 Task: Use the Audits tab to run performance audits and improve web page performance.
Action: Key pressed <Key.shift><Key.shift><Key.shift>ctrl+I
Screenshot: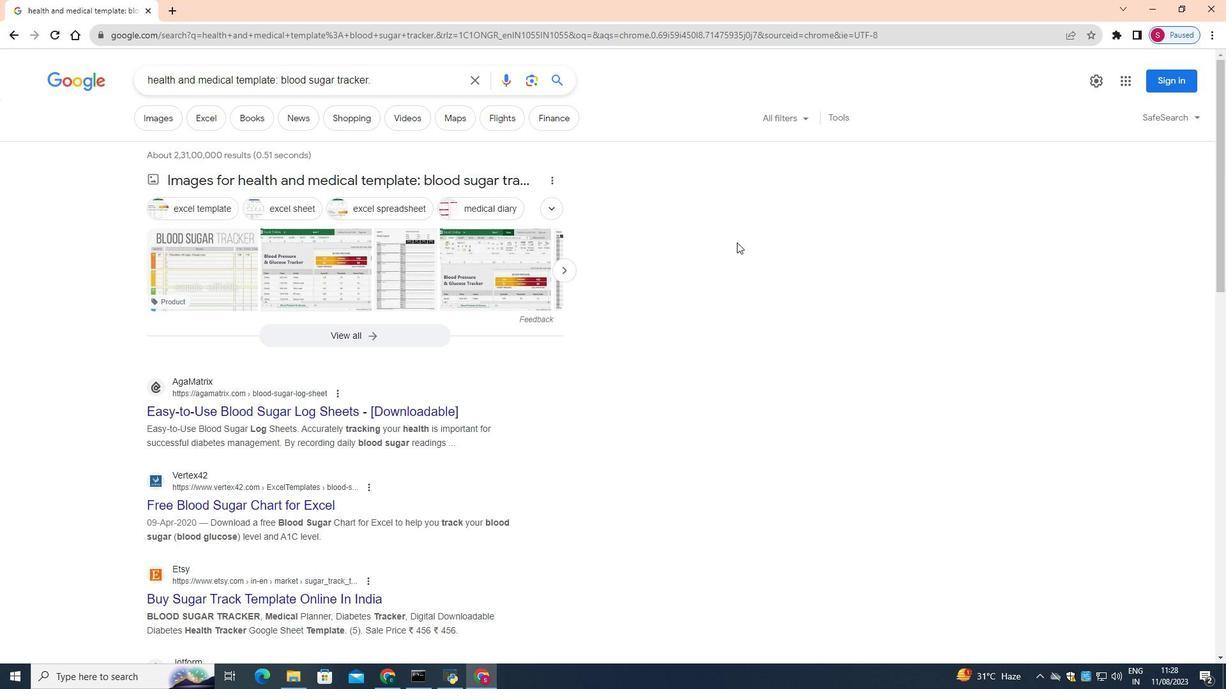 
Action: Mouse moved to (874, 335)
Screenshot: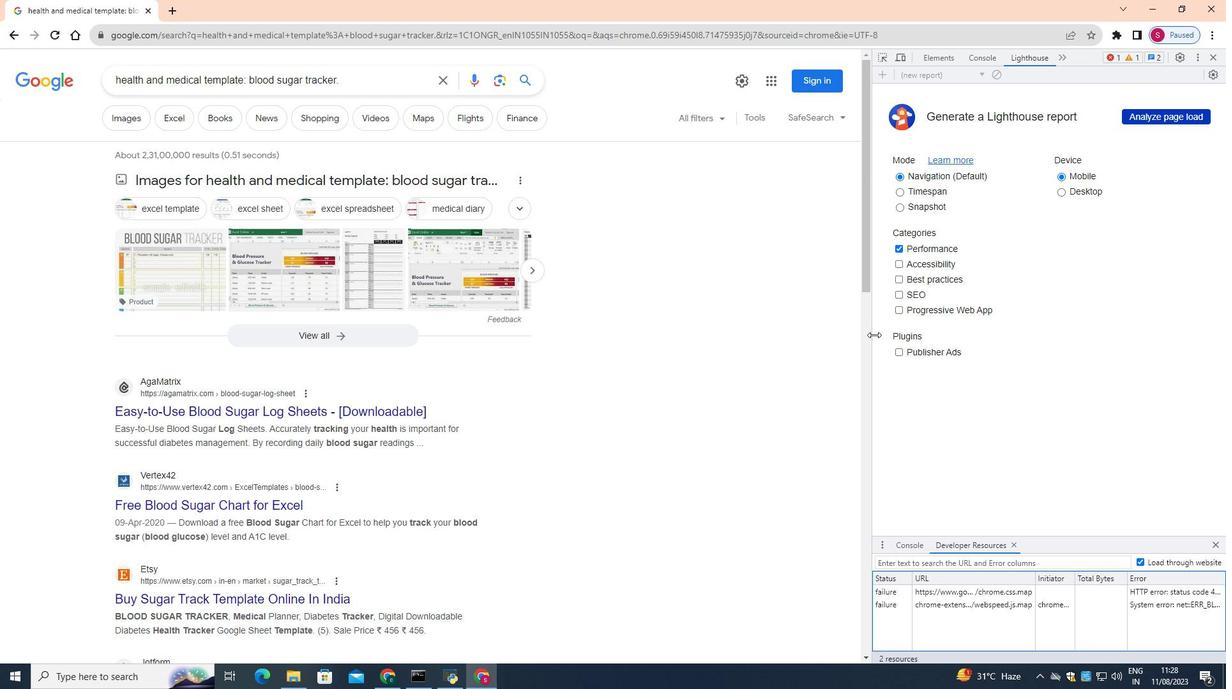 
Action: Mouse pressed left at (874, 335)
Screenshot: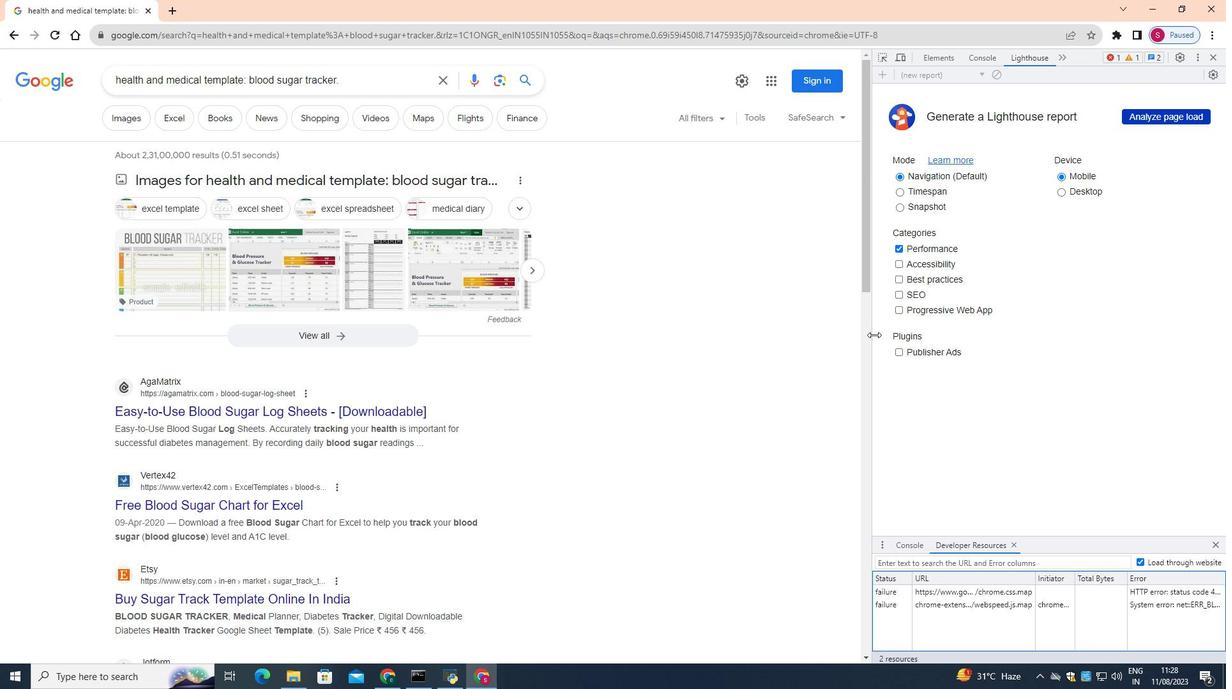 
Action: Mouse moved to (566, 190)
Screenshot: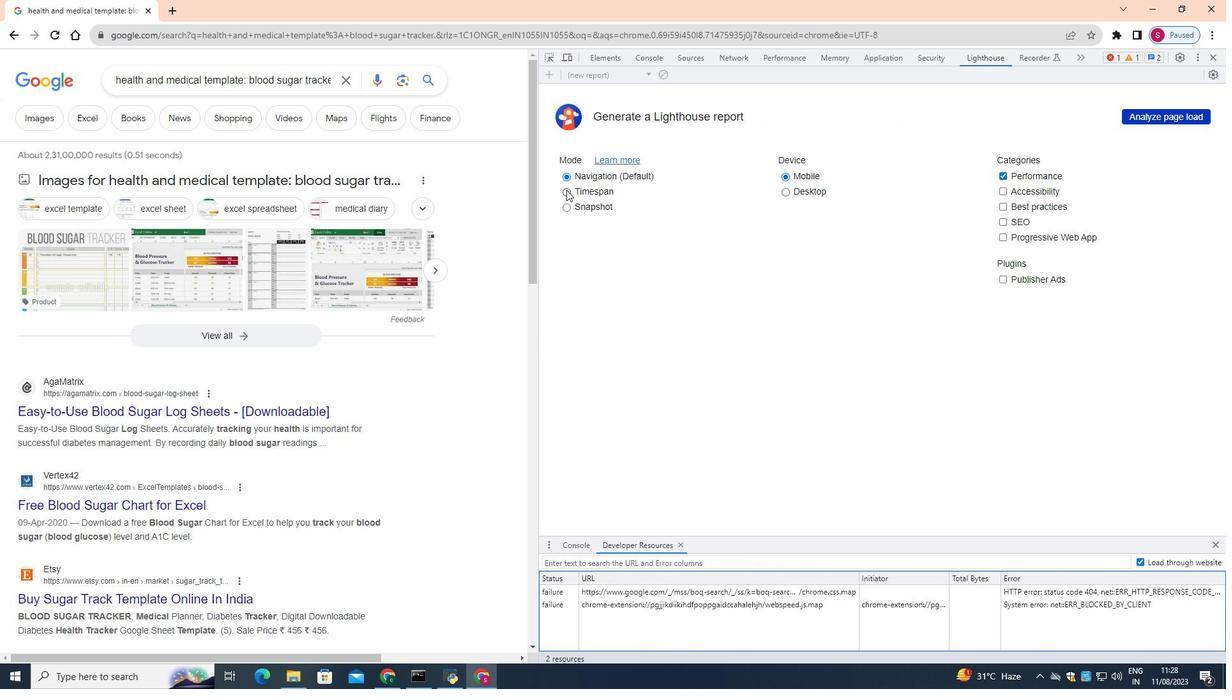
Action: Mouse pressed left at (566, 190)
Screenshot: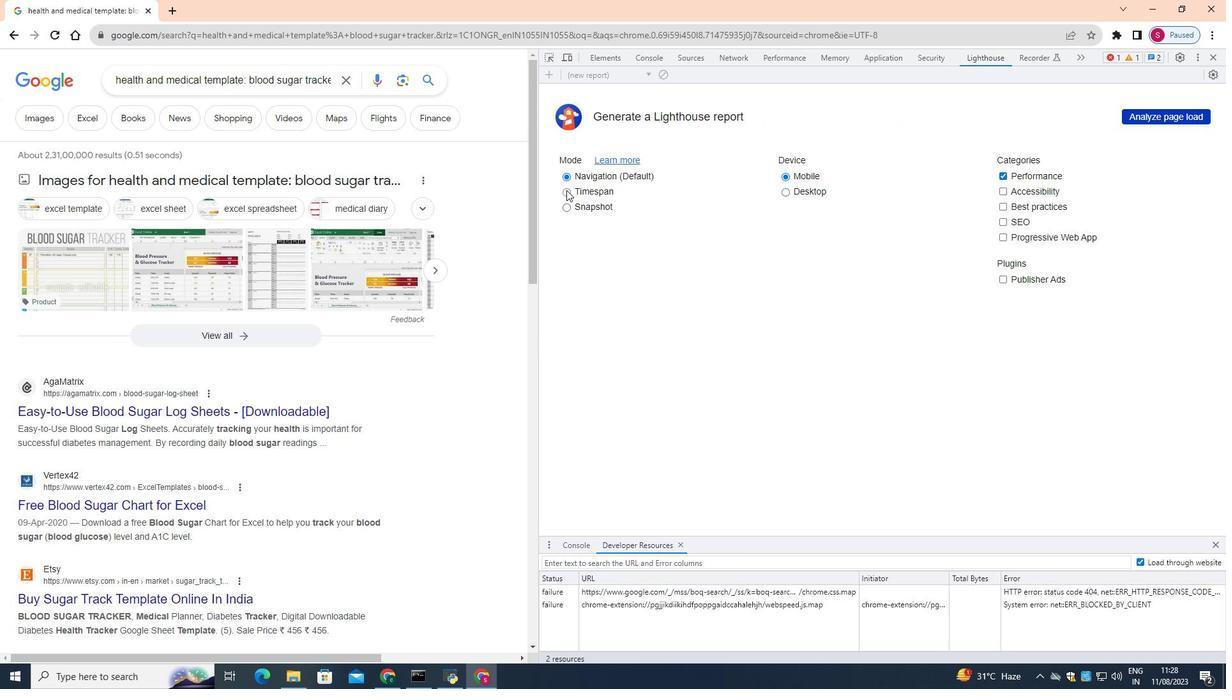 
Action: Mouse moved to (565, 205)
Screenshot: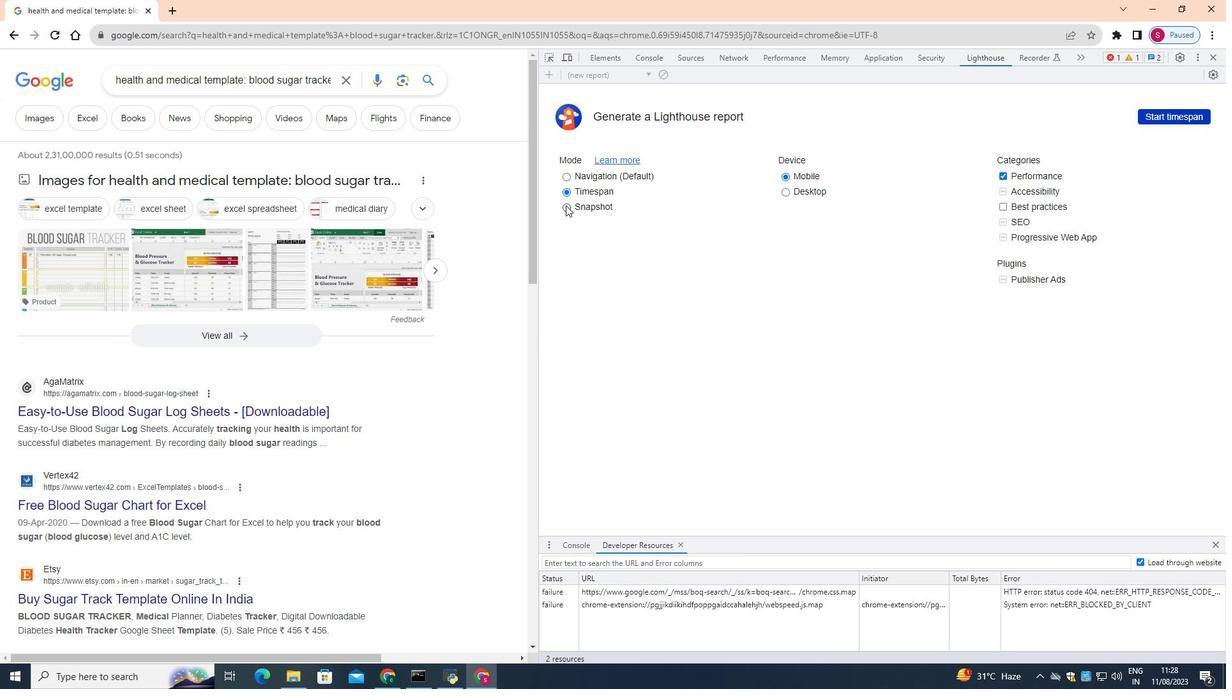 
Action: Mouse pressed left at (565, 205)
Screenshot: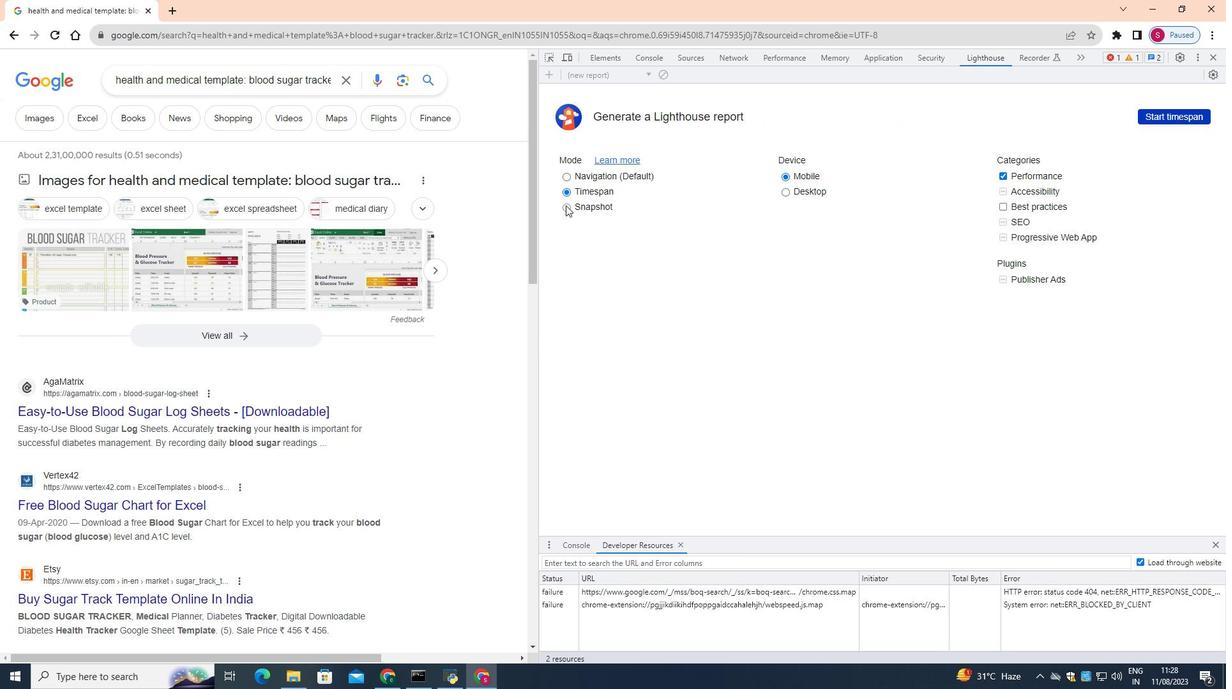 
Action: Mouse moved to (565, 176)
Screenshot: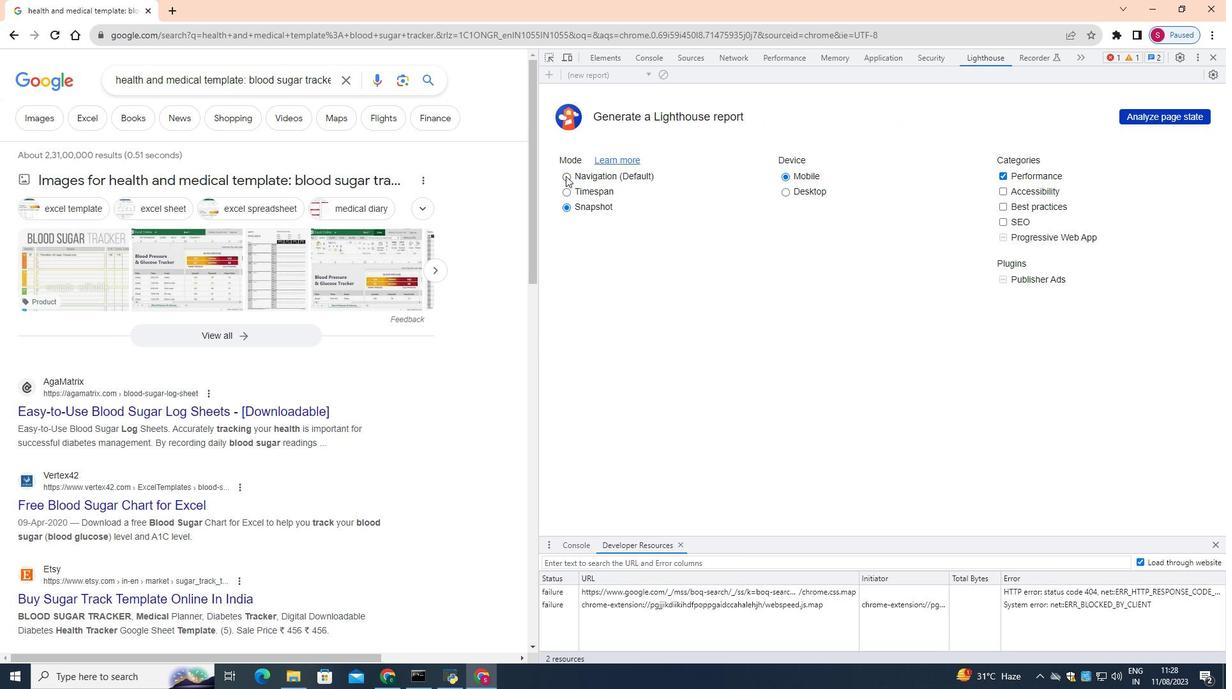 
Action: Mouse pressed left at (565, 176)
Screenshot: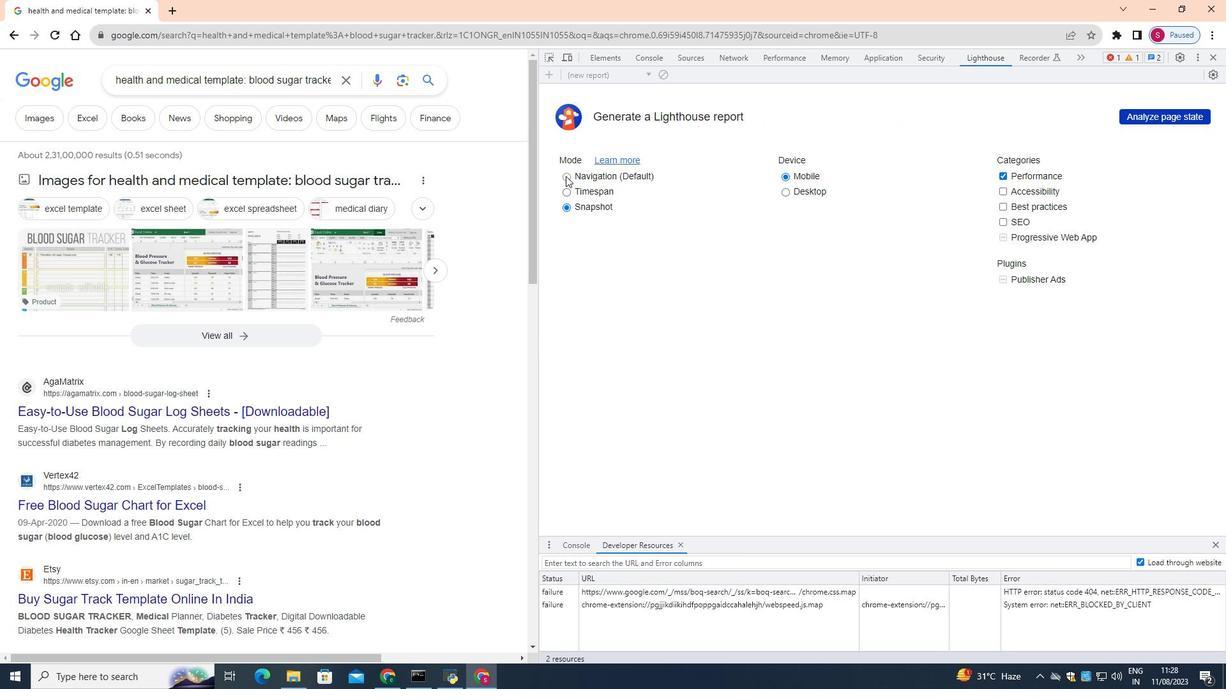
Action: Mouse moved to (1002, 190)
Screenshot: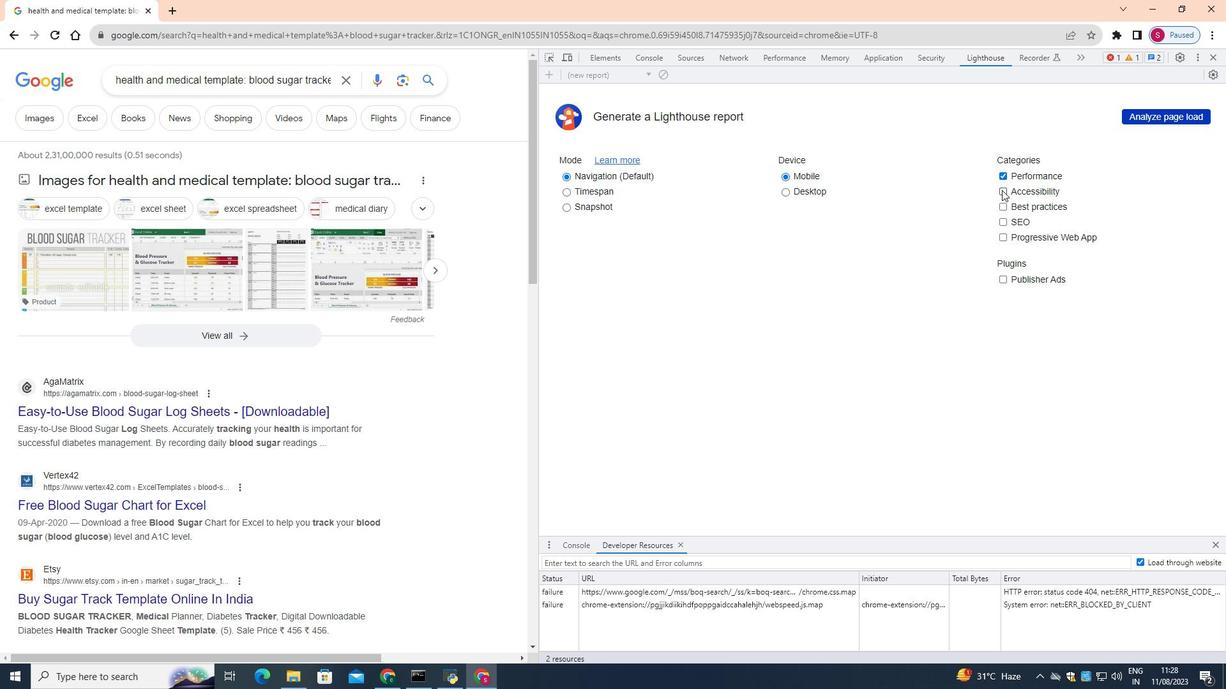 
Action: Mouse pressed left at (1002, 190)
Screenshot: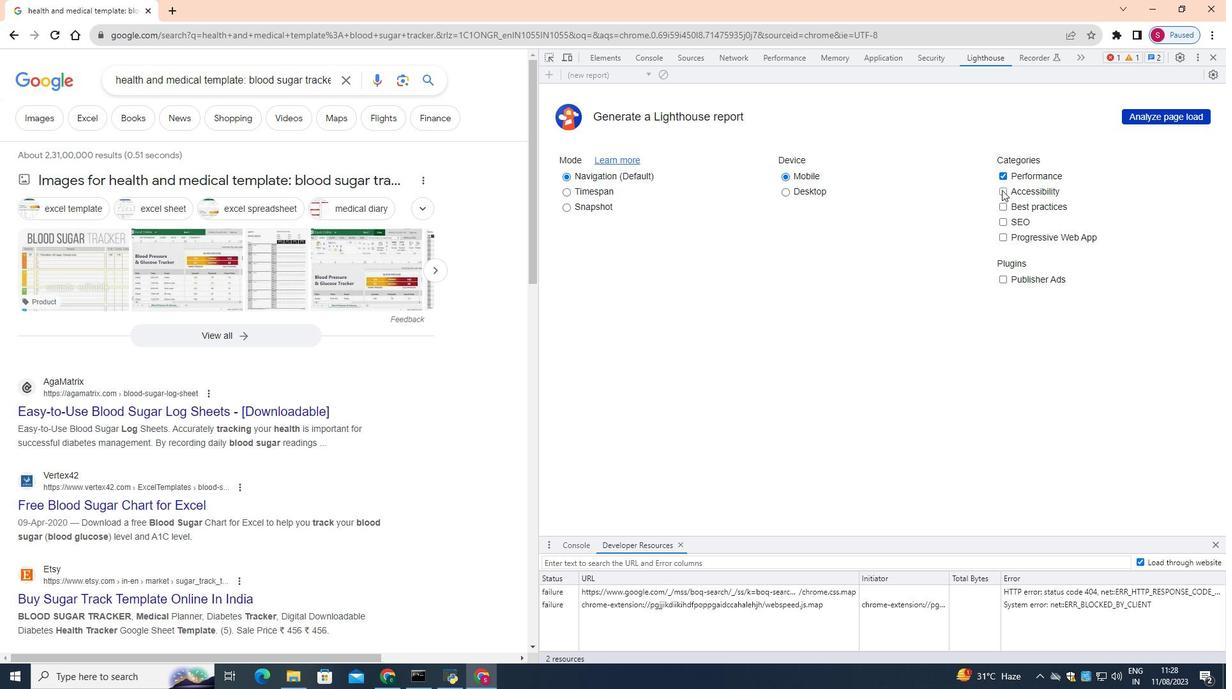 
Action: Mouse moved to (1003, 207)
Screenshot: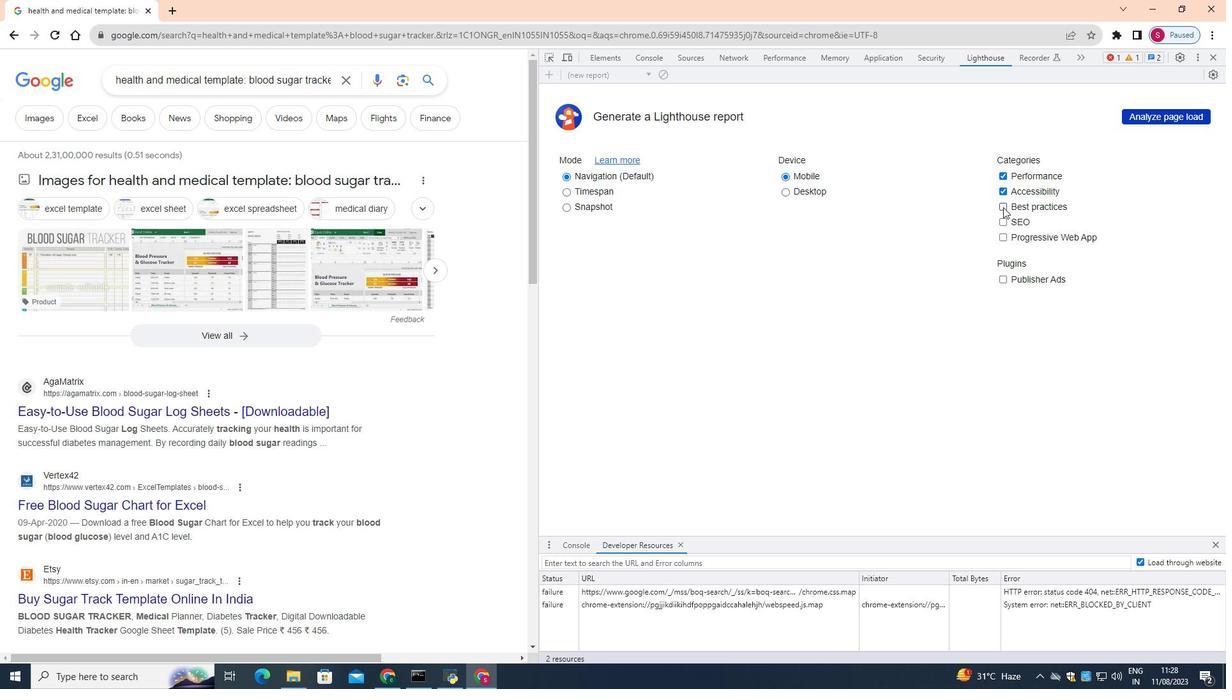 
Action: Mouse pressed left at (1003, 207)
Screenshot: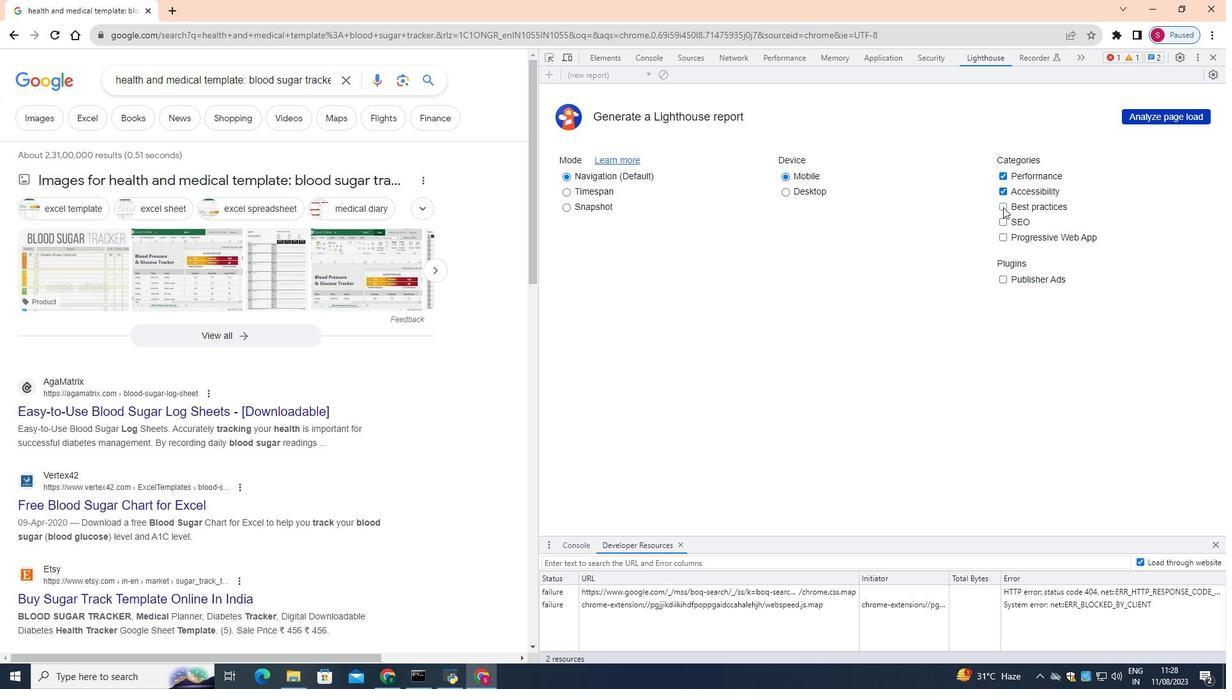 
Action: Mouse moved to (1002, 222)
Screenshot: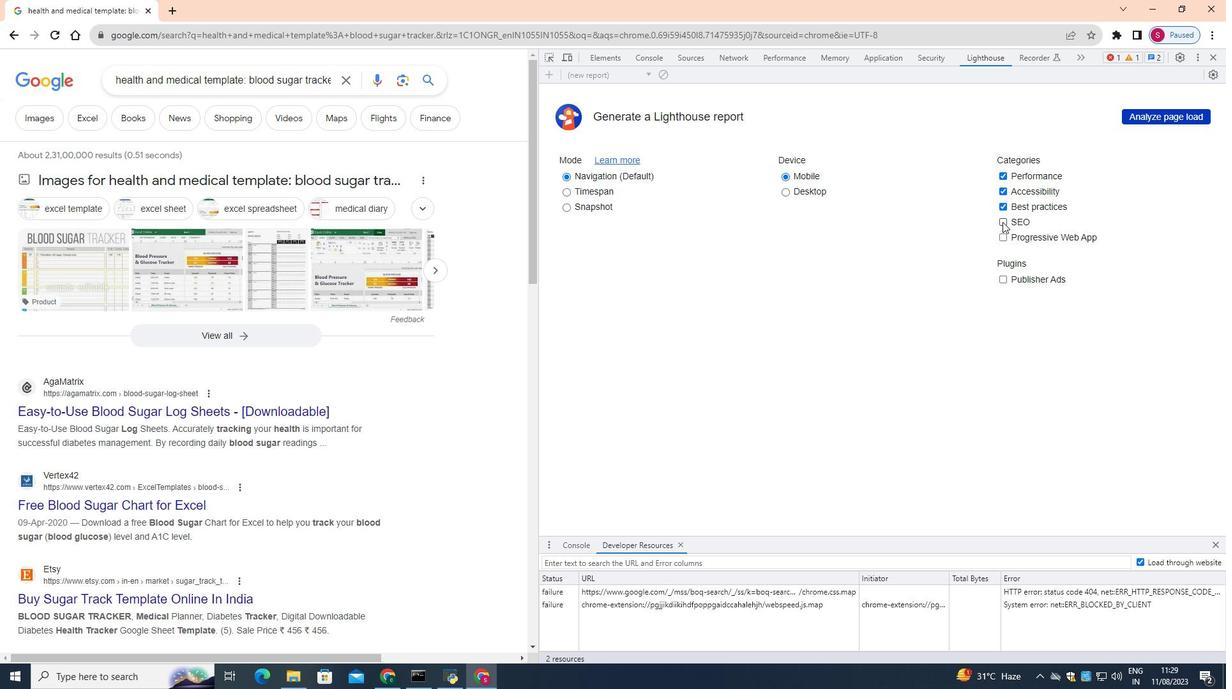 
Action: Mouse pressed left at (1002, 222)
Screenshot: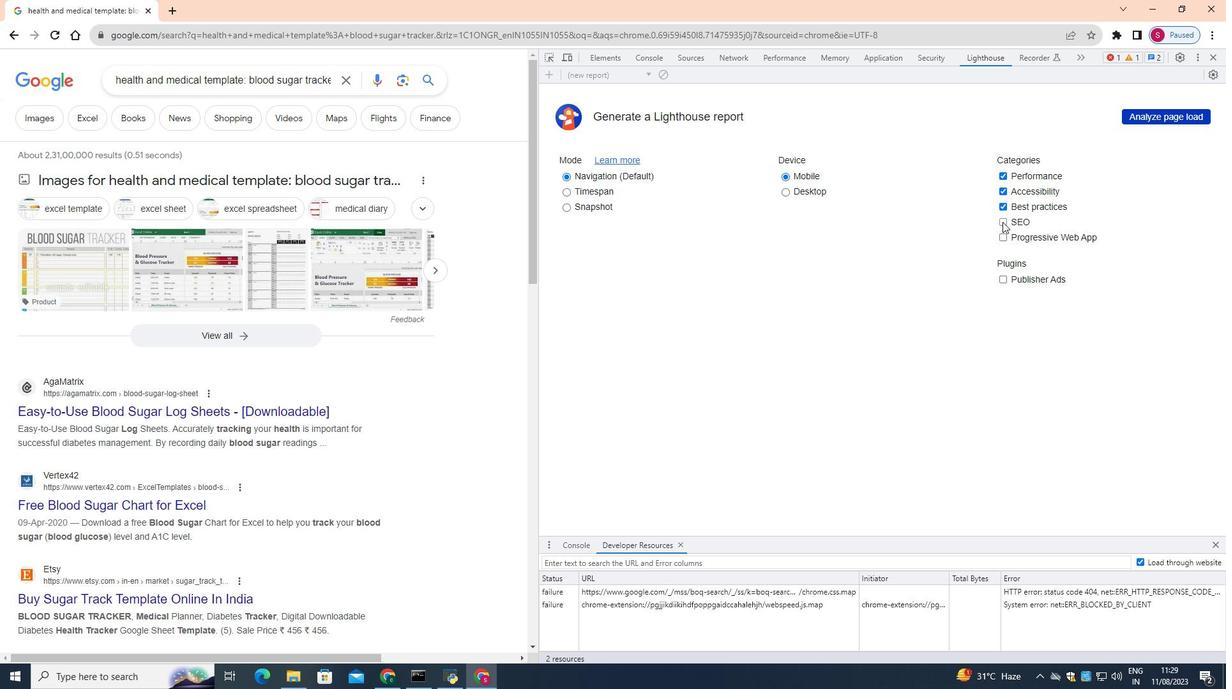 
Action: Mouse moved to (1002, 236)
Screenshot: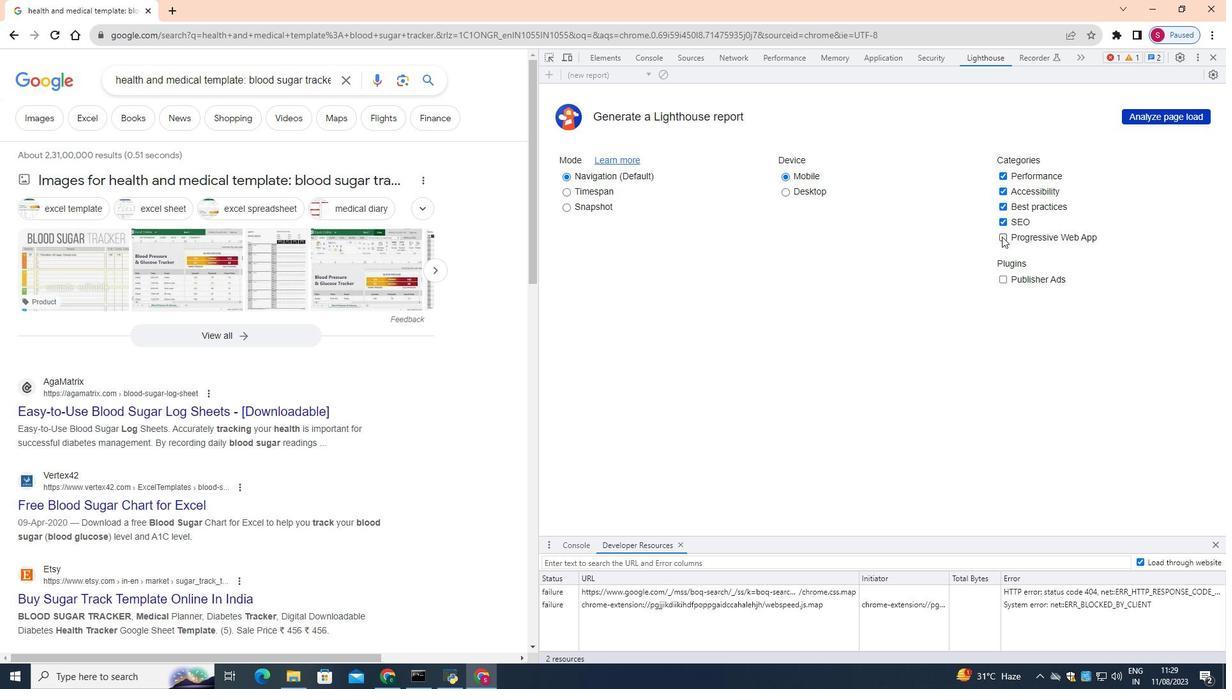
Action: Mouse pressed left at (1002, 236)
Screenshot: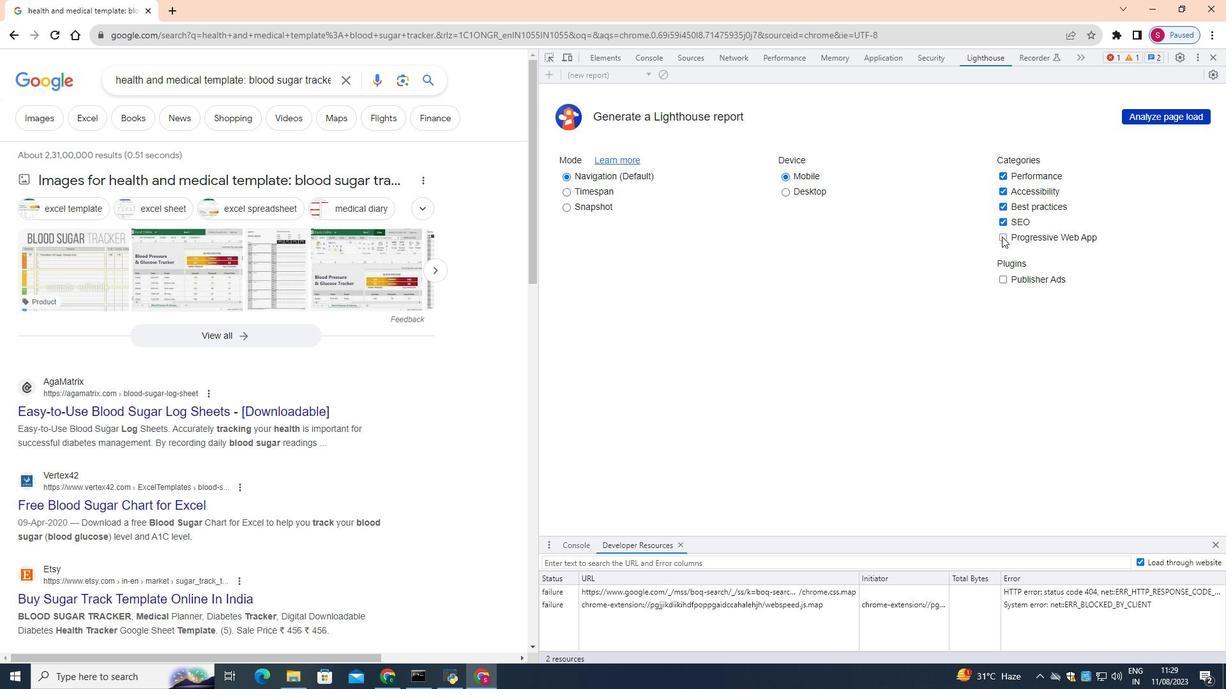 
Action: Mouse moved to (1002, 277)
Screenshot: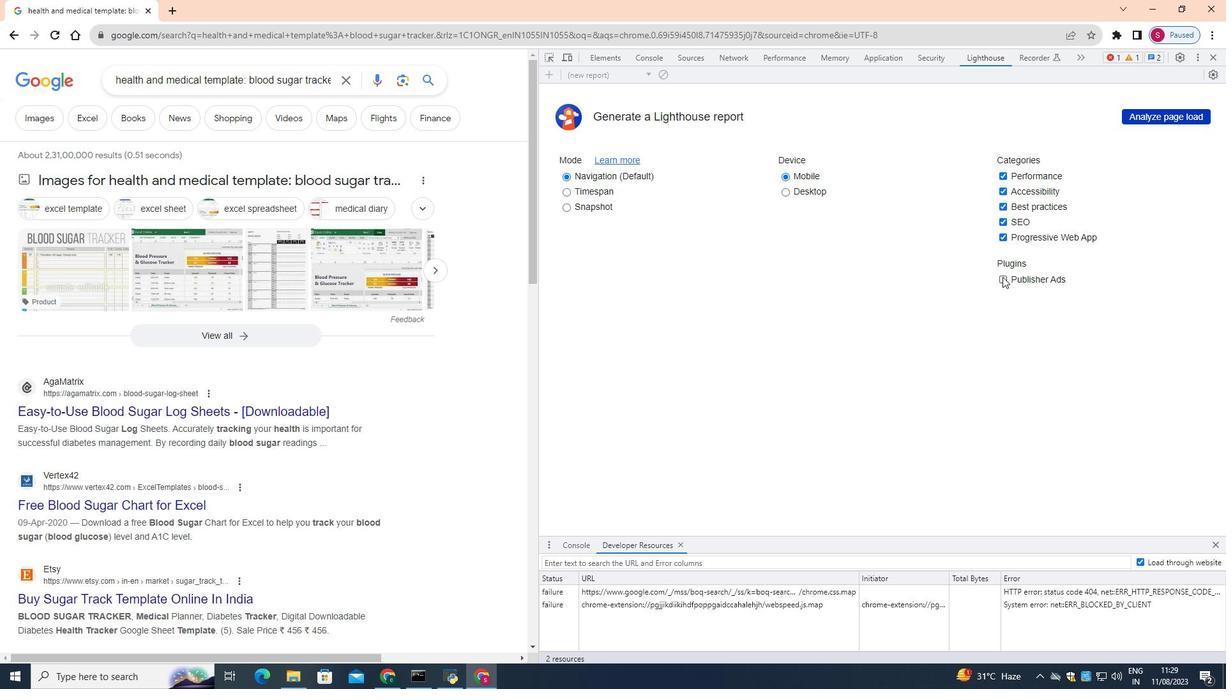 
Action: Mouse pressed left at (1002, 277)
Screenshot: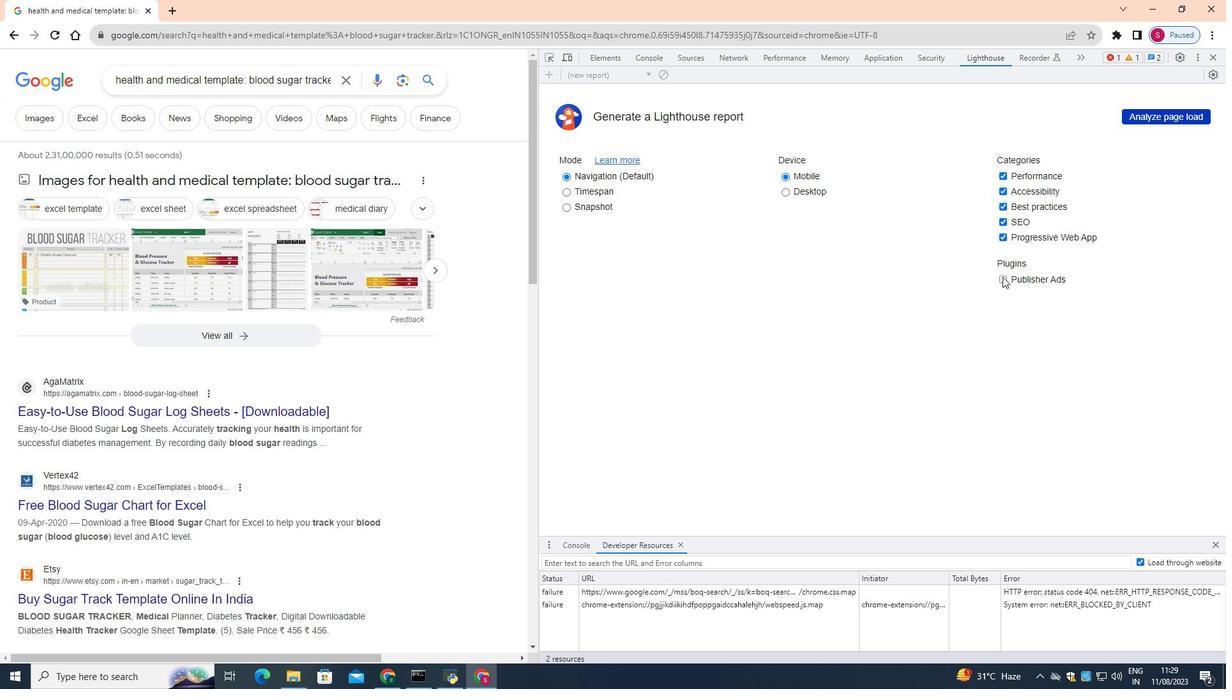 
Action: Mouse moved to (1145, 117)
Screenshot: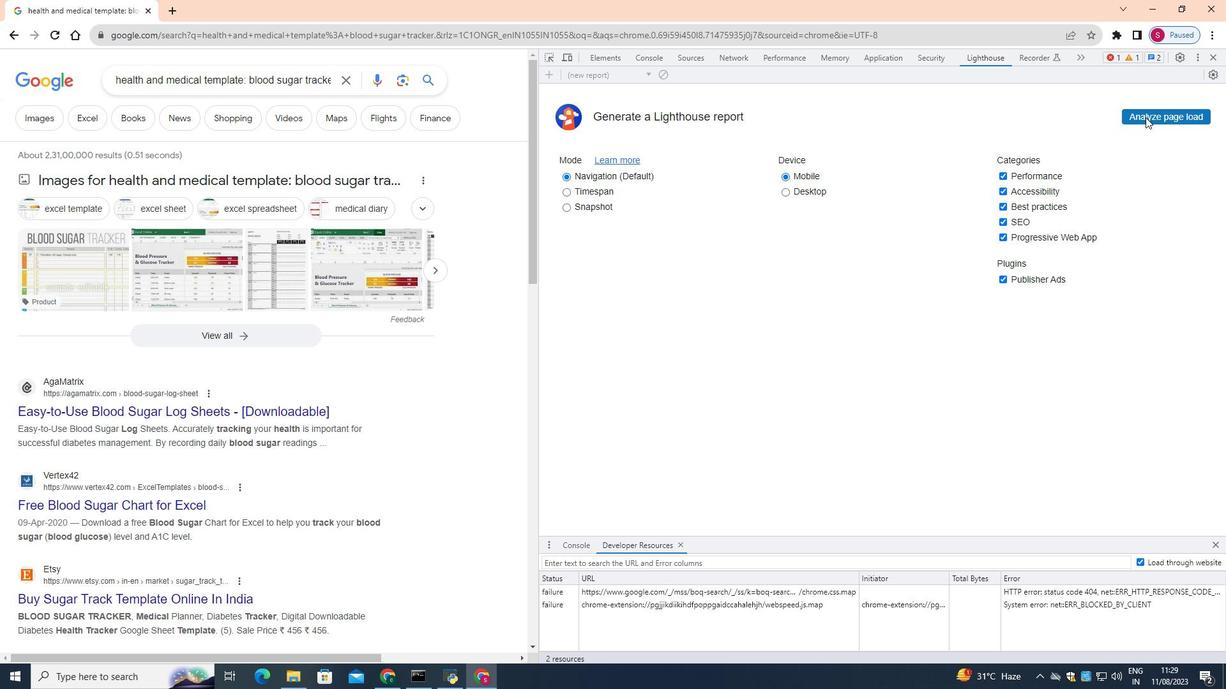 
Action: Mouse pressed left at (1145, 117)
Screenshot: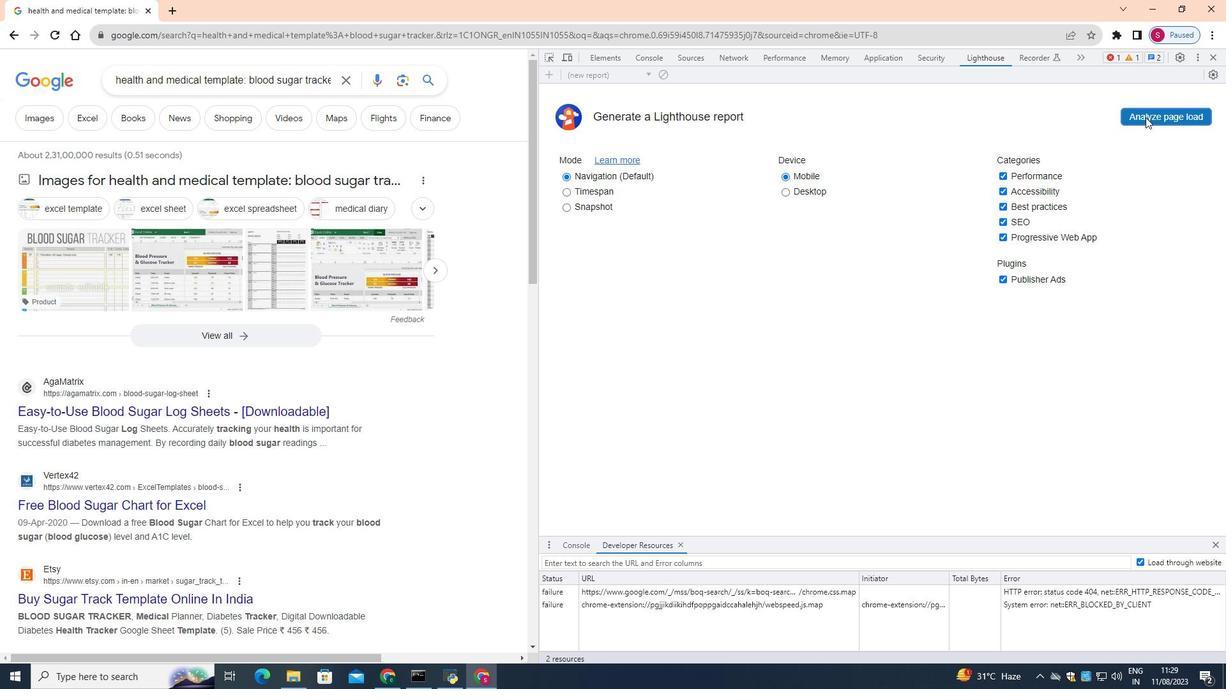 
Action: Mouse moved to (540, 364)
Screenshot: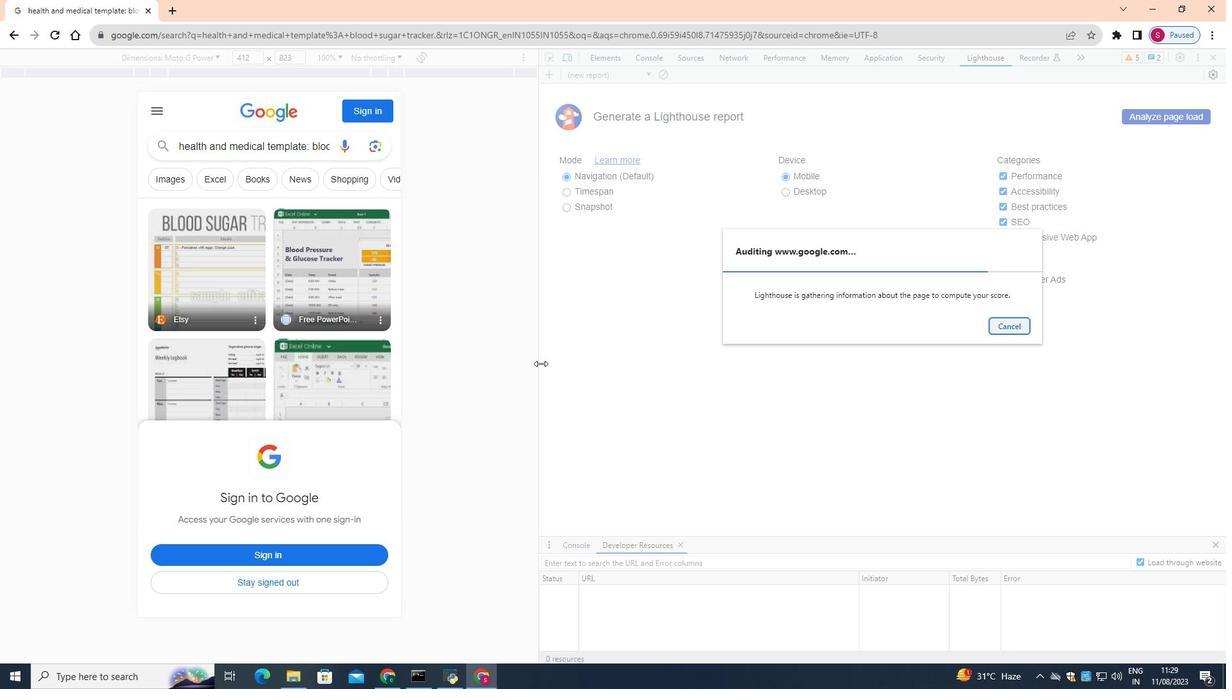 
Action: Mouse pressed left at (540, 364)
Screenshot: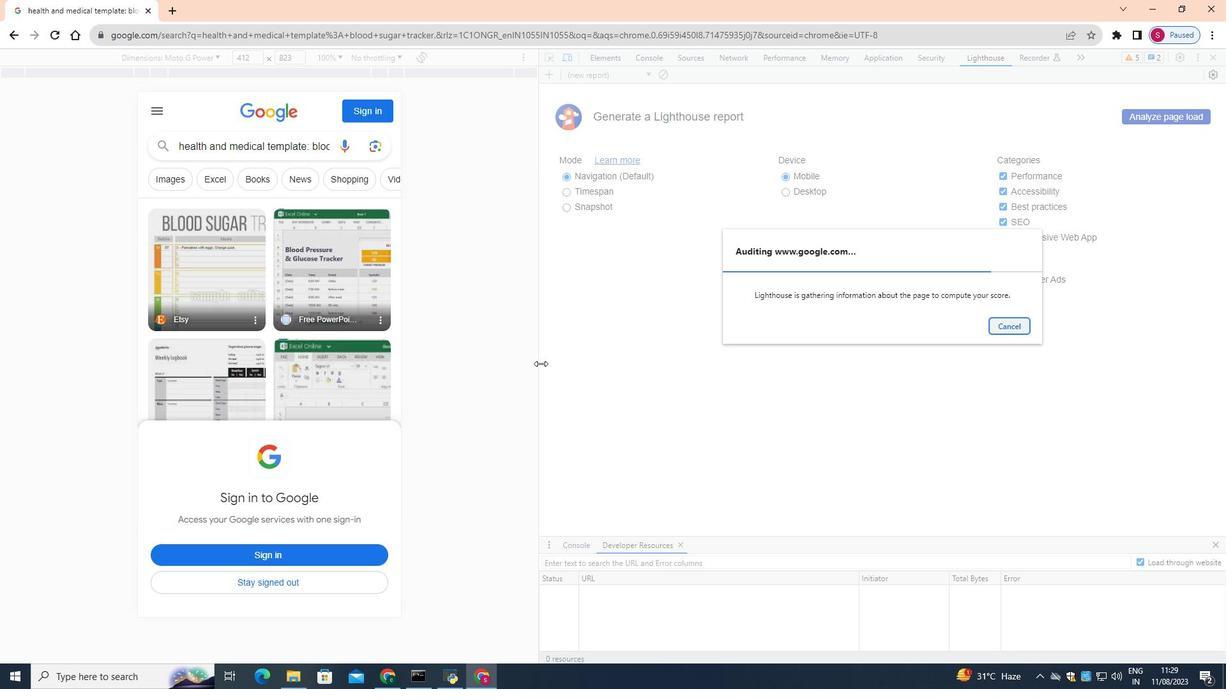
Action: Mouse moved to (540, 357)
Screenshot: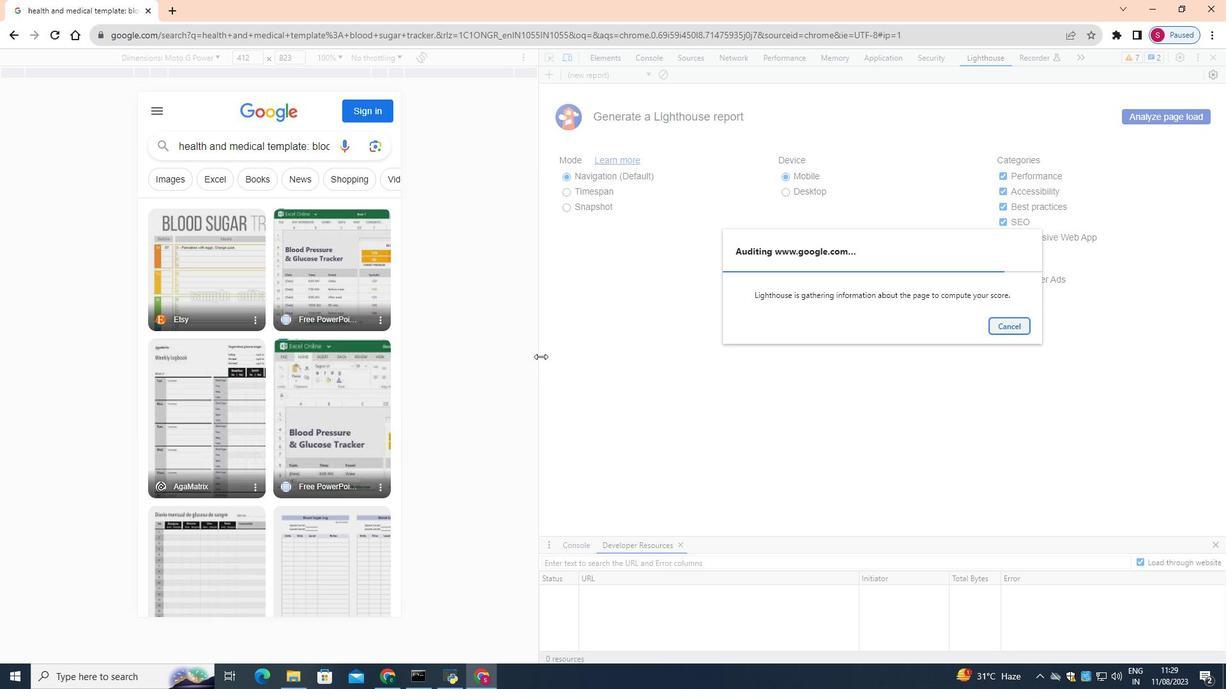 
Action: Mouse pressed left at (540, 357)
Screenshot: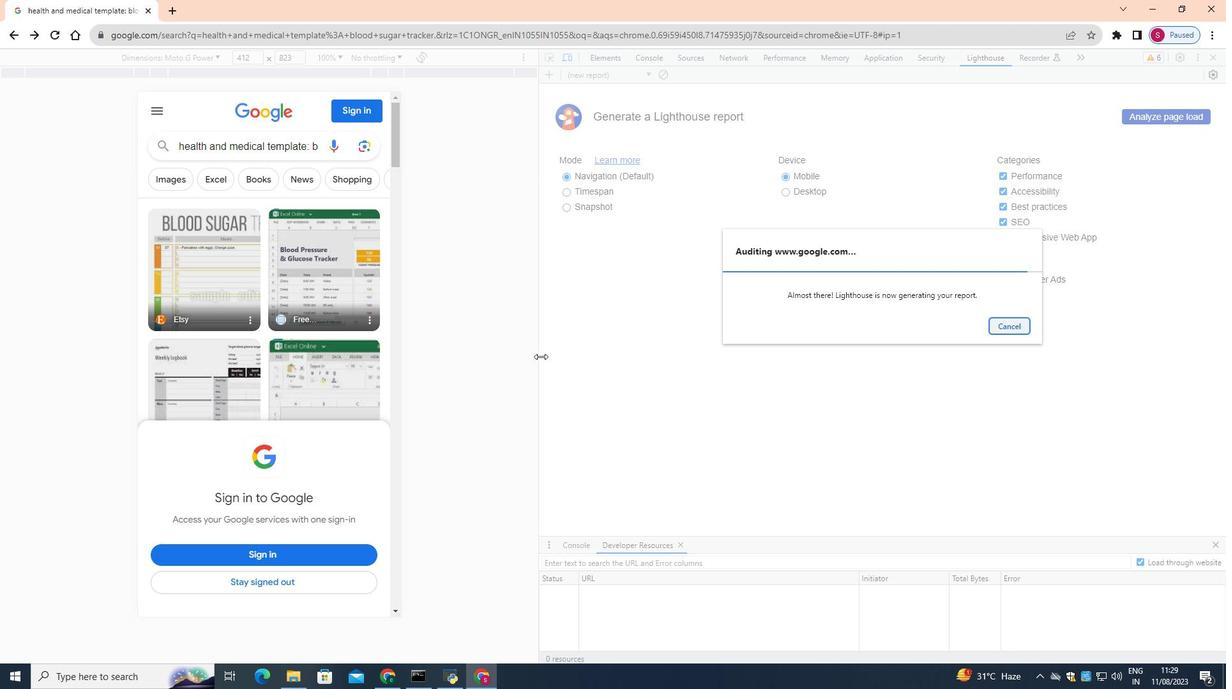 
Action: Mouse moved to (874, 323)
Screenshot: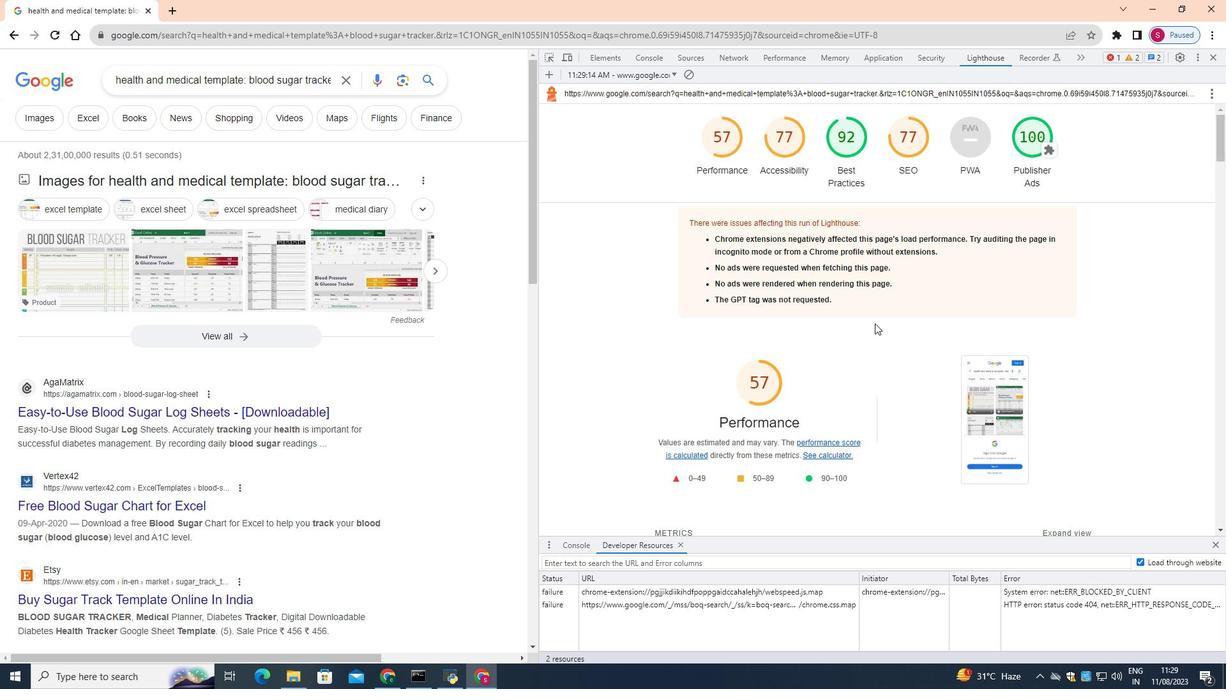 
Action: Mouse scrolled (874, 324) with delta (0, 0)
Screenshot: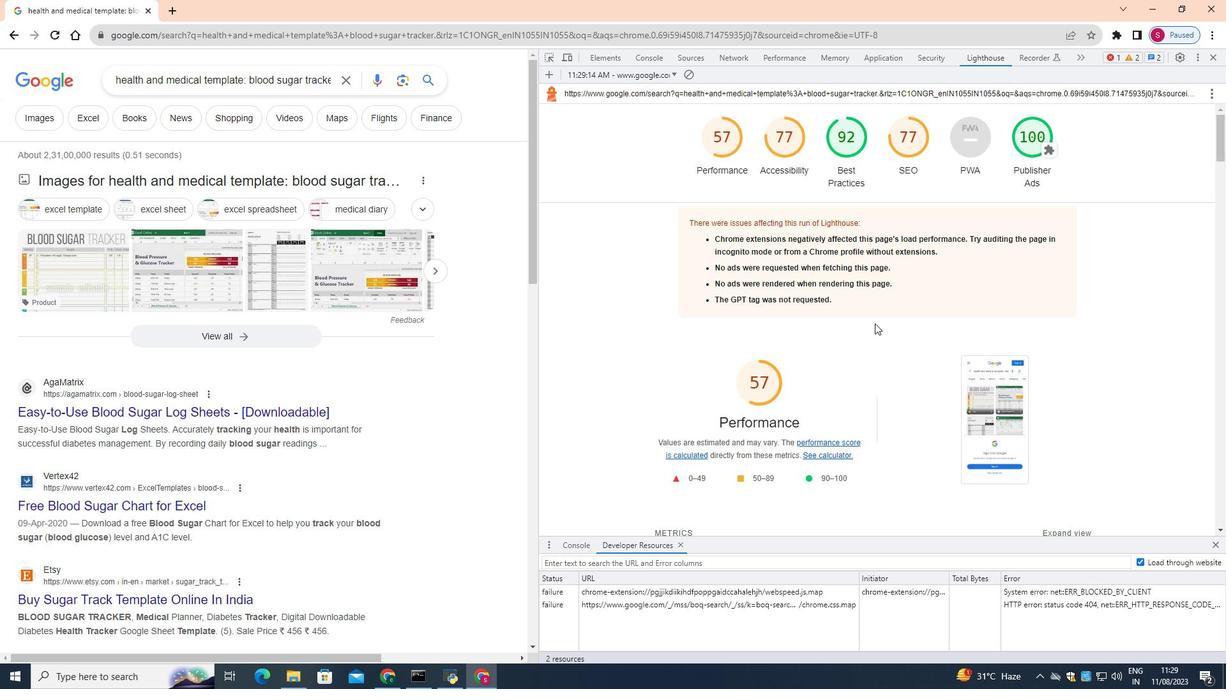 
Action: Mouse scrolled (874, 324) with delta (0, 0)
Screenshot: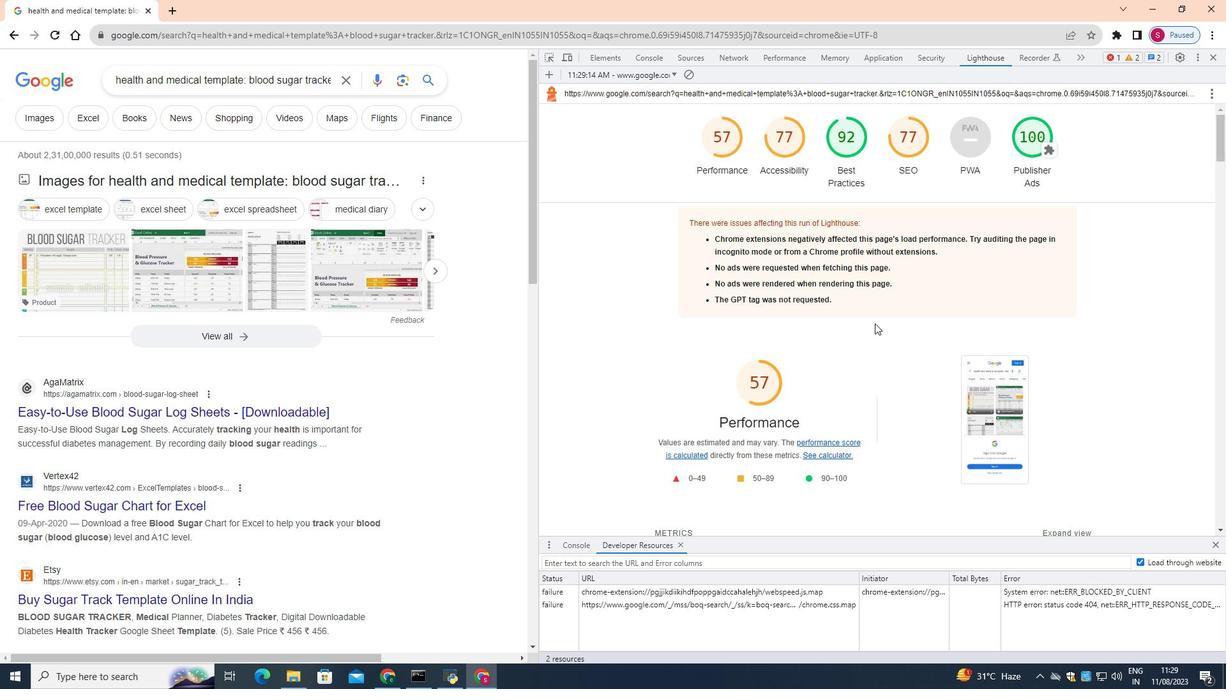 
Action: Mouse scrolled (874, 324) with delta (0, 0)
Screenshot: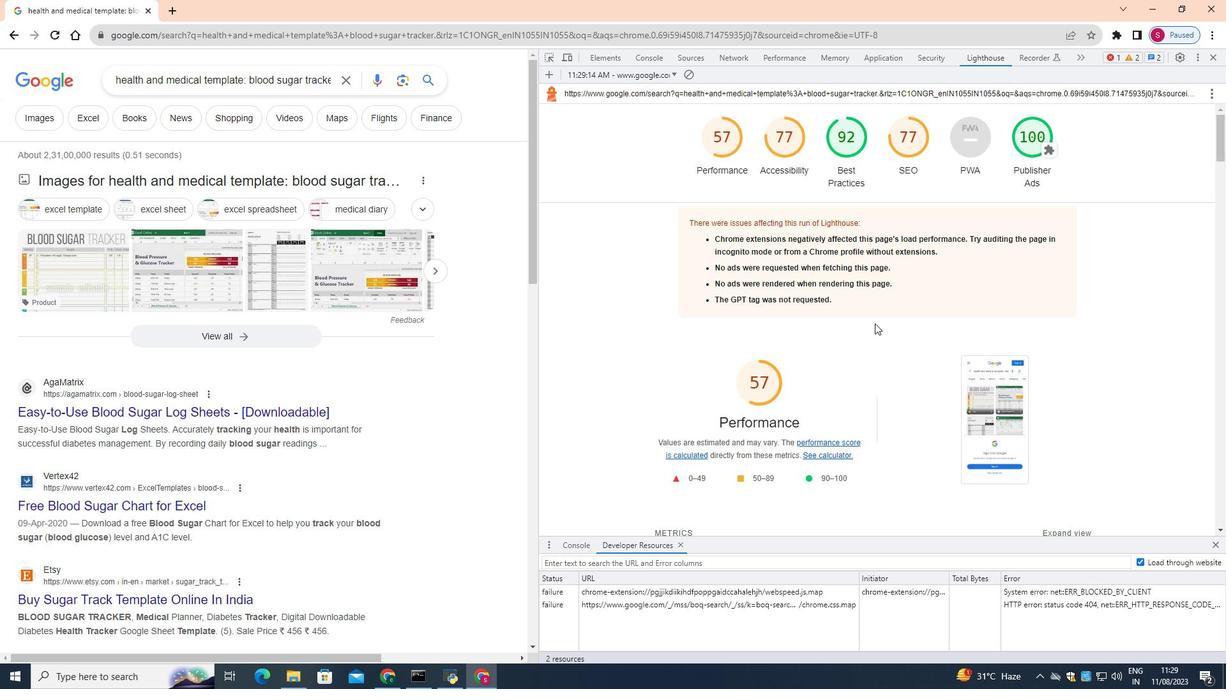 
Action: Mouse scrolled (874, 324) with delta (0, 0)
Screenshot: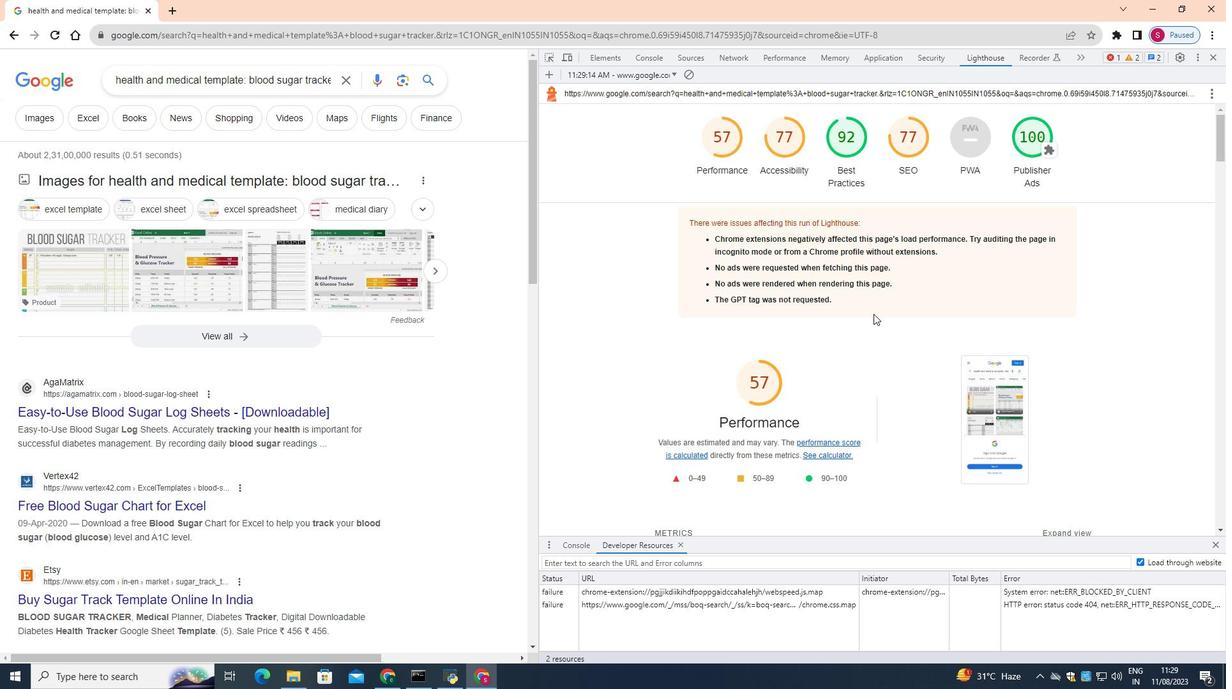 
Action: Mouse moved to (540, 369)
Screenshot: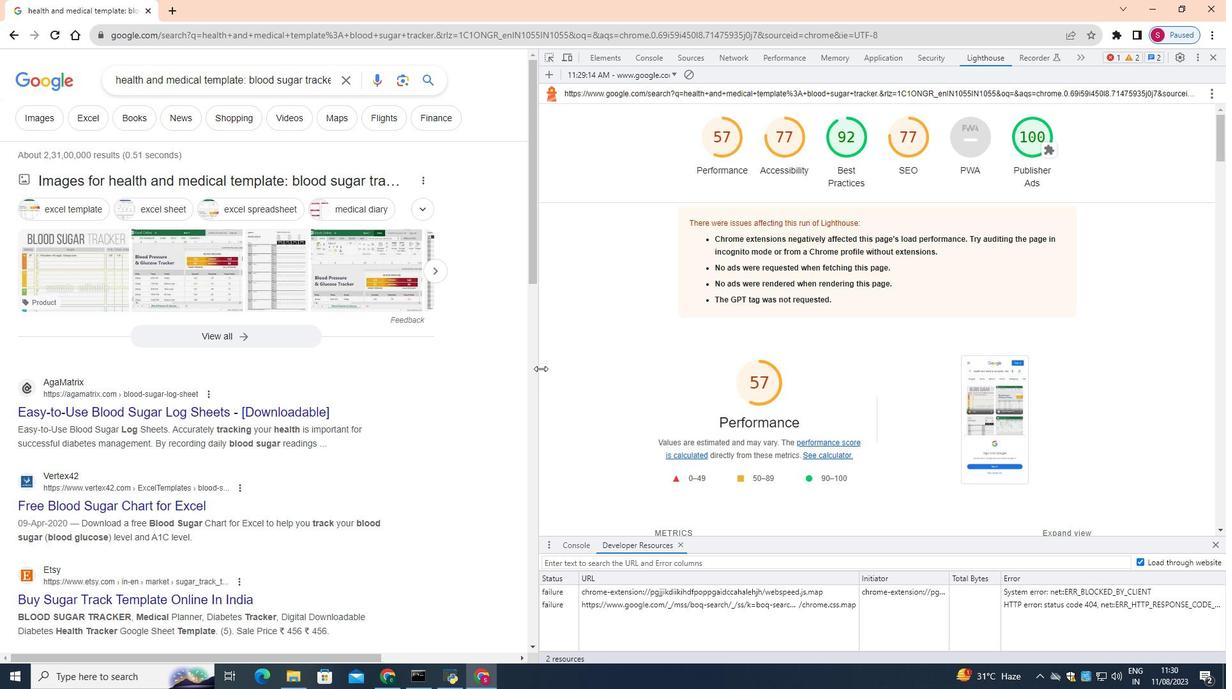 
Action: Mouse pressed left at (540, 369)
Screenshot: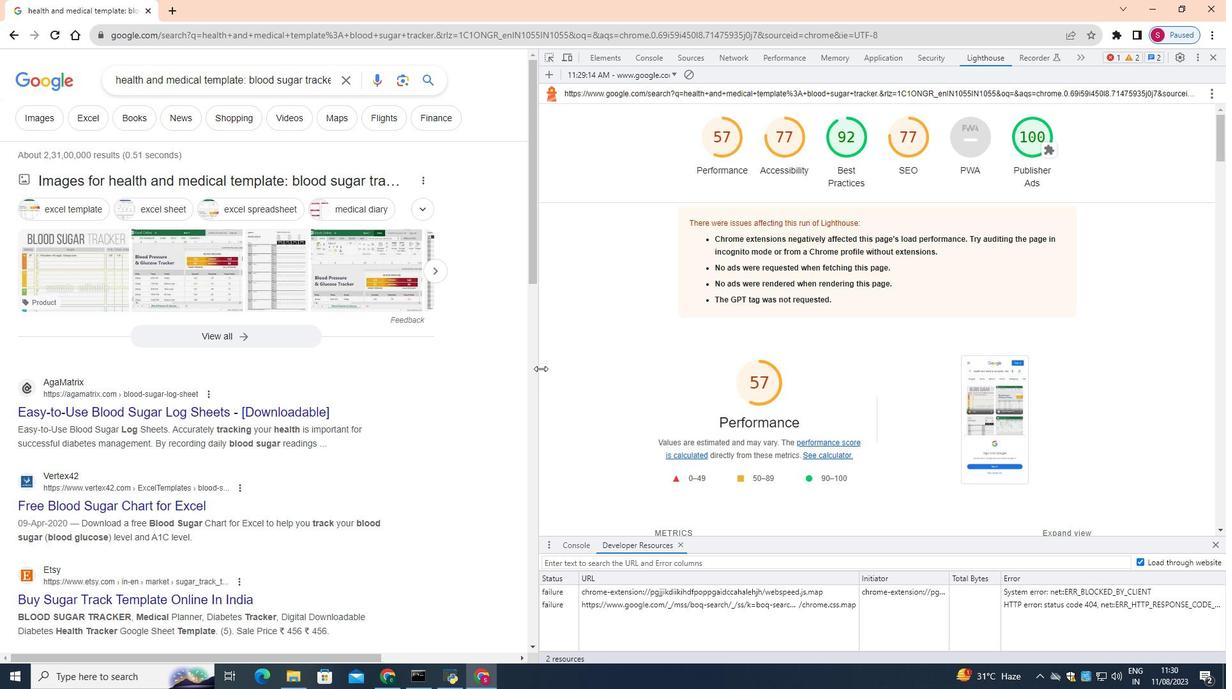 
Action: Mouse moved to (793, 314)
Screenshot: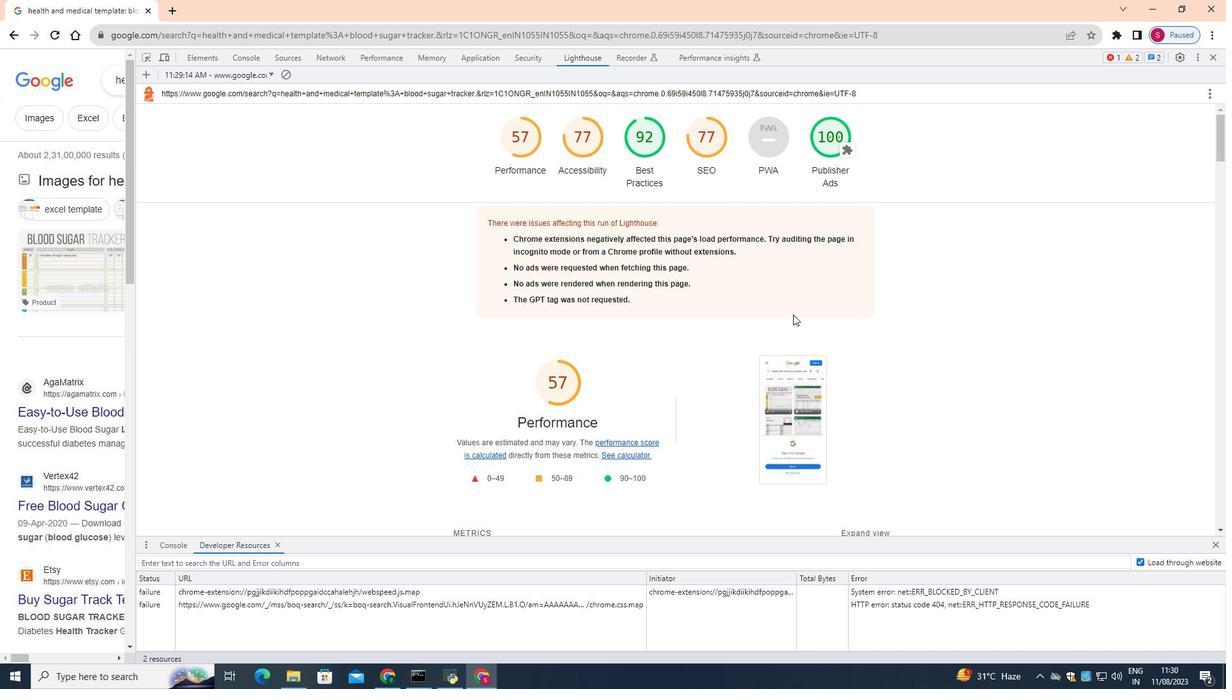 
Action: Mouse scrolled (793, 315) with delta (0, 0)
Screenshot: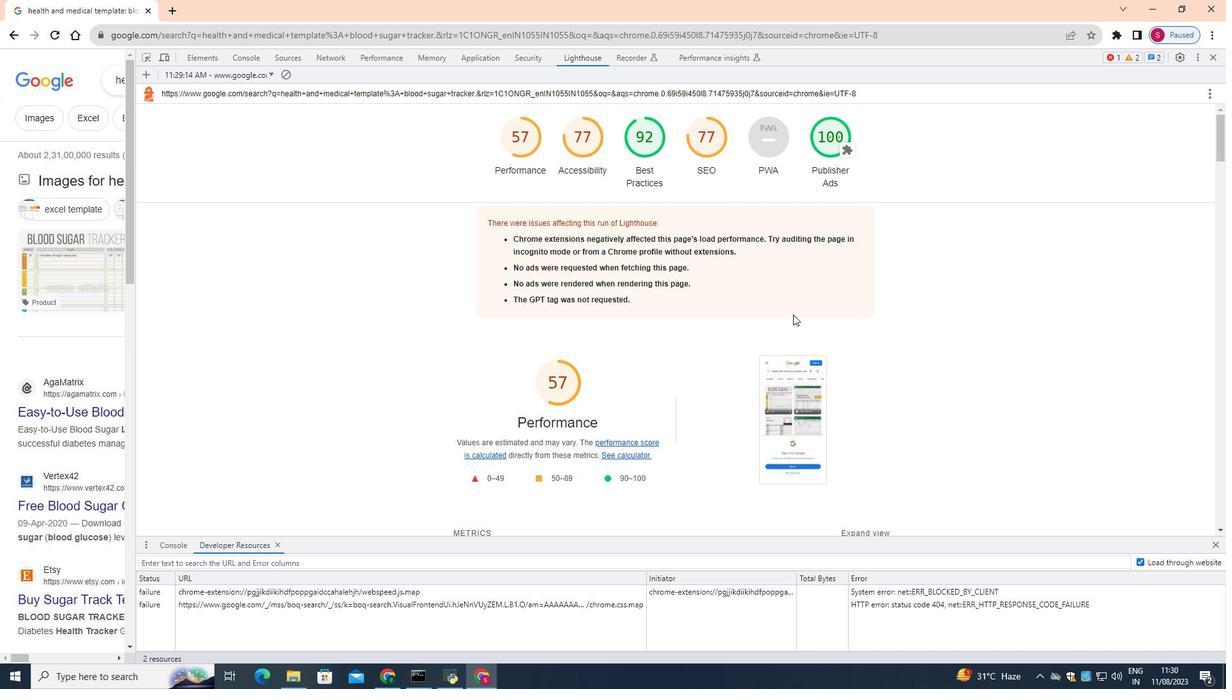 
Action: Mouse scrolled (793, 315) with delta (0, 0)
Screenshot: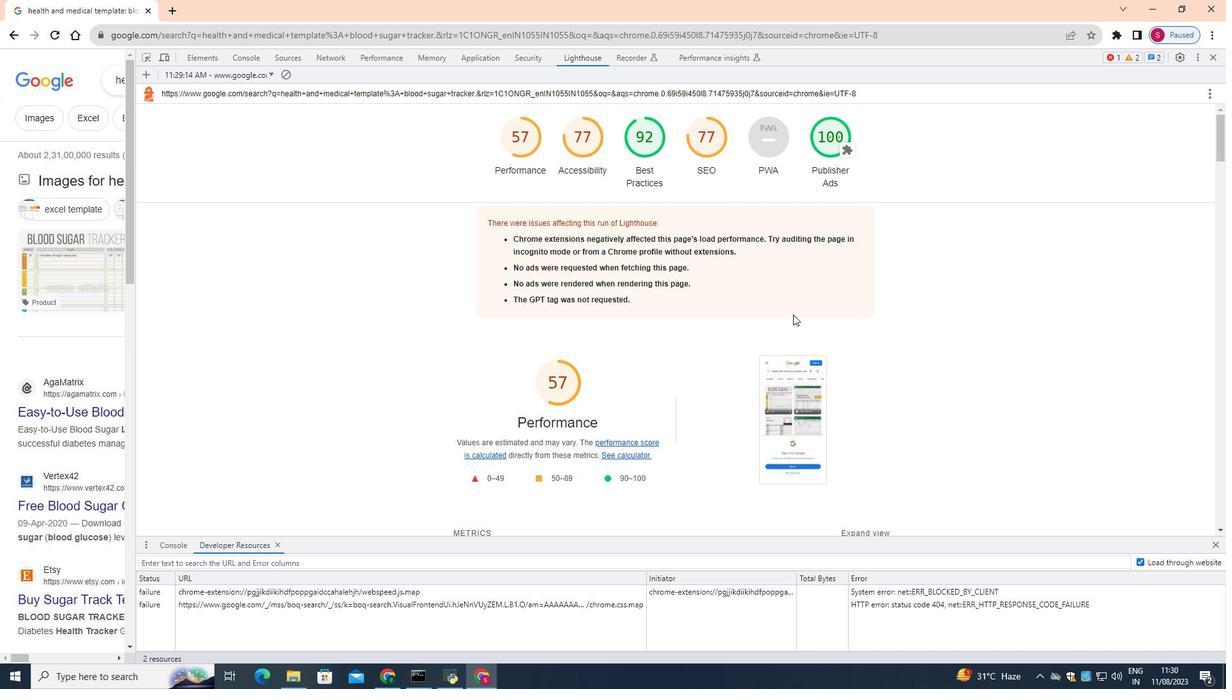 
Action: Mouse scrolled (793, 314) with delta (0, 0)
Screenshot: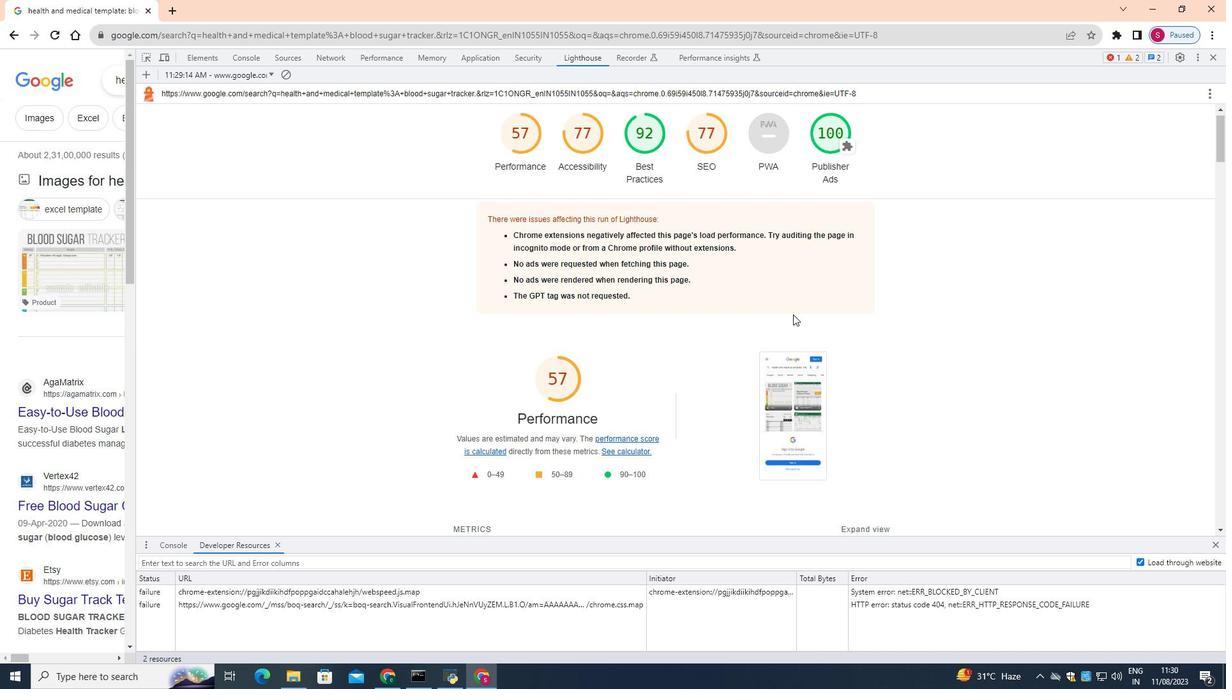 
Action: Mouse moved to (664, 326)
Screenshot: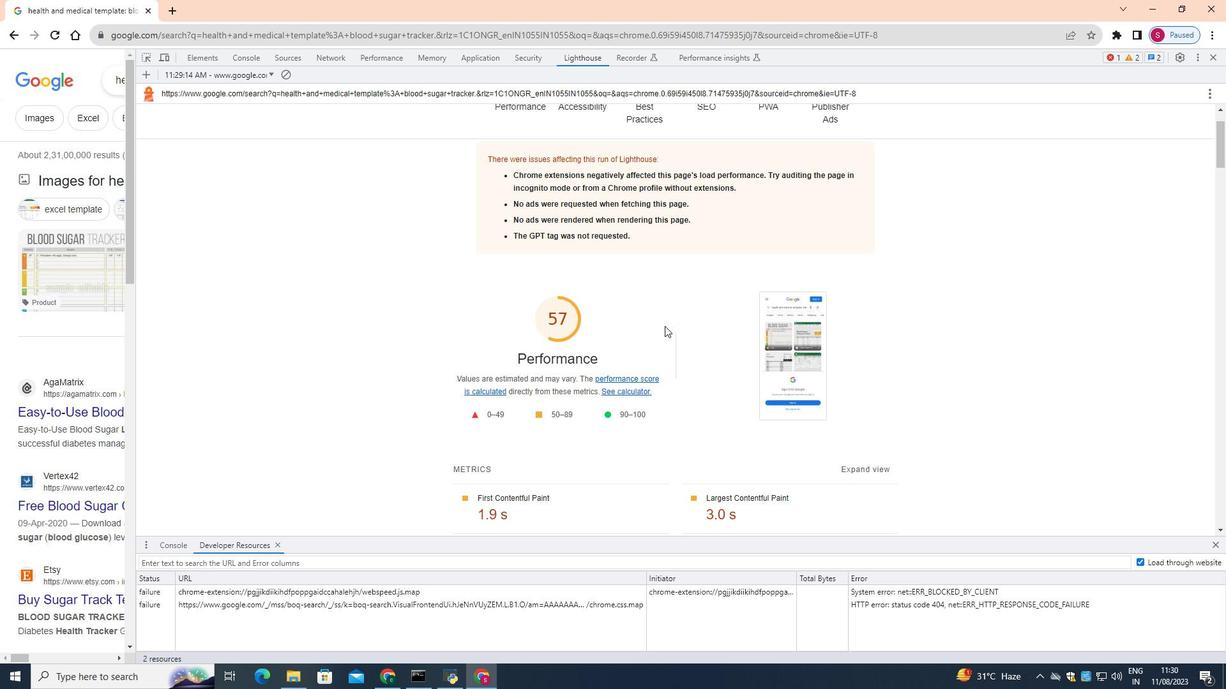 
Action: Mouse scrolled (664, 325) with delta (0, 0)
Screenshot: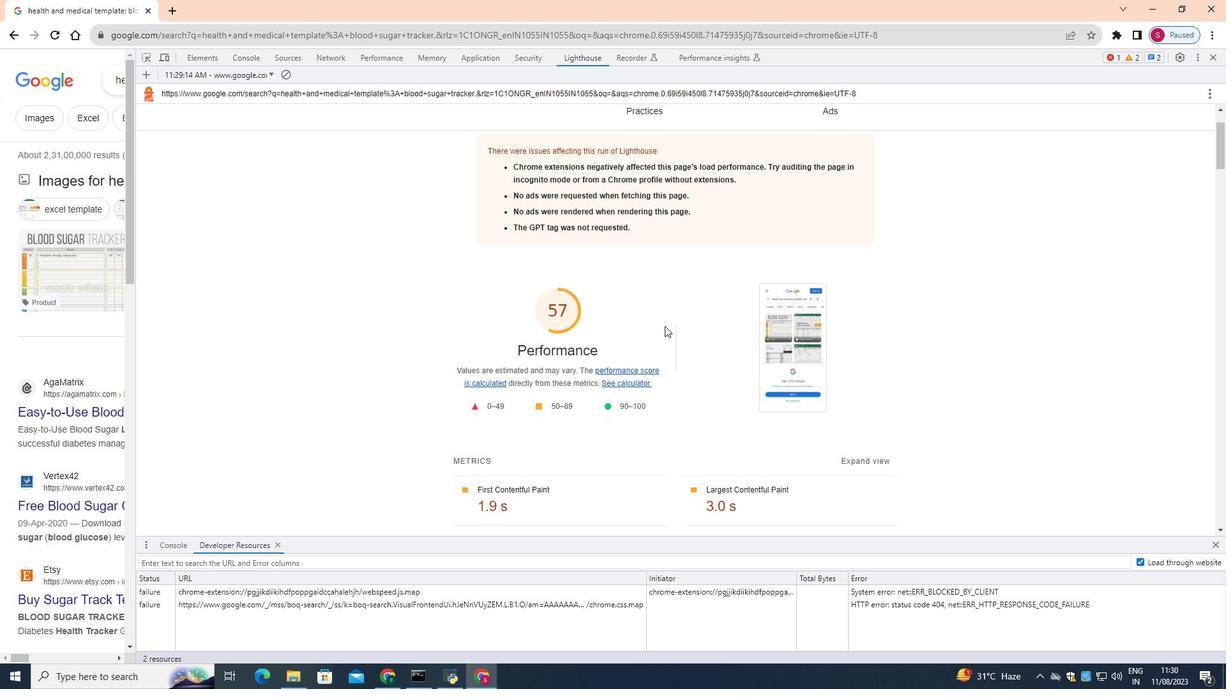 
Action: Mouse moved to (594, 325)
Screenshot: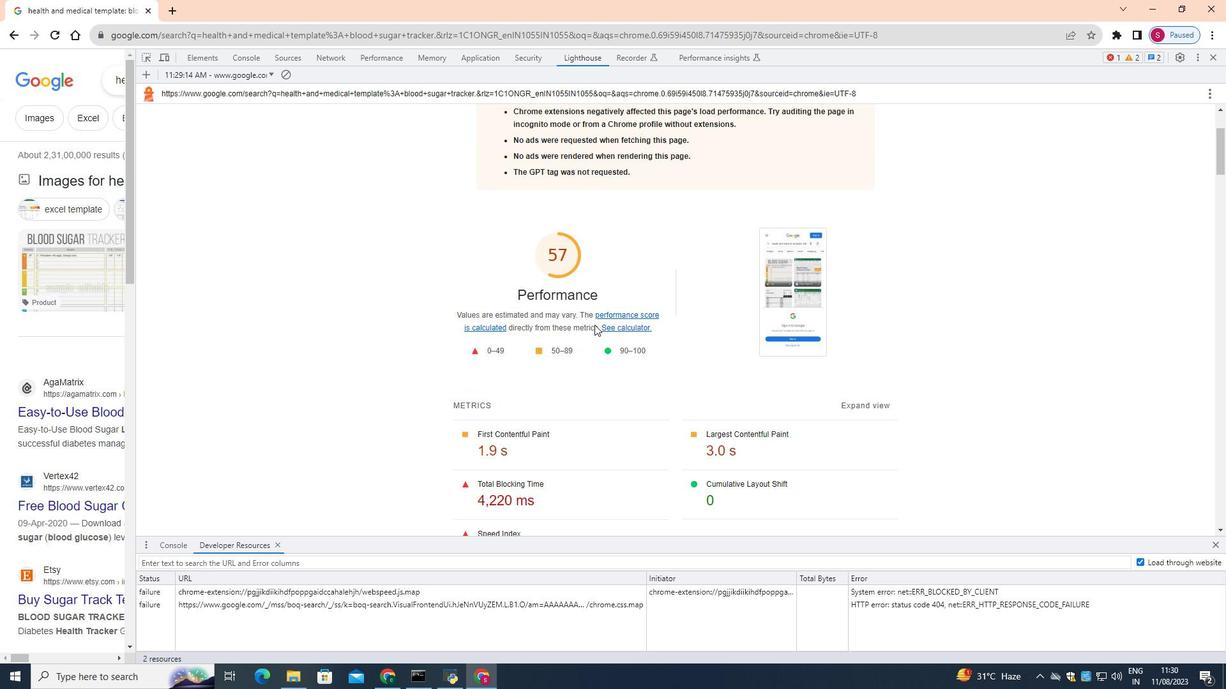 
Action: Mouse scrolled (594, 324) with delta (0, 0)
Screenshot: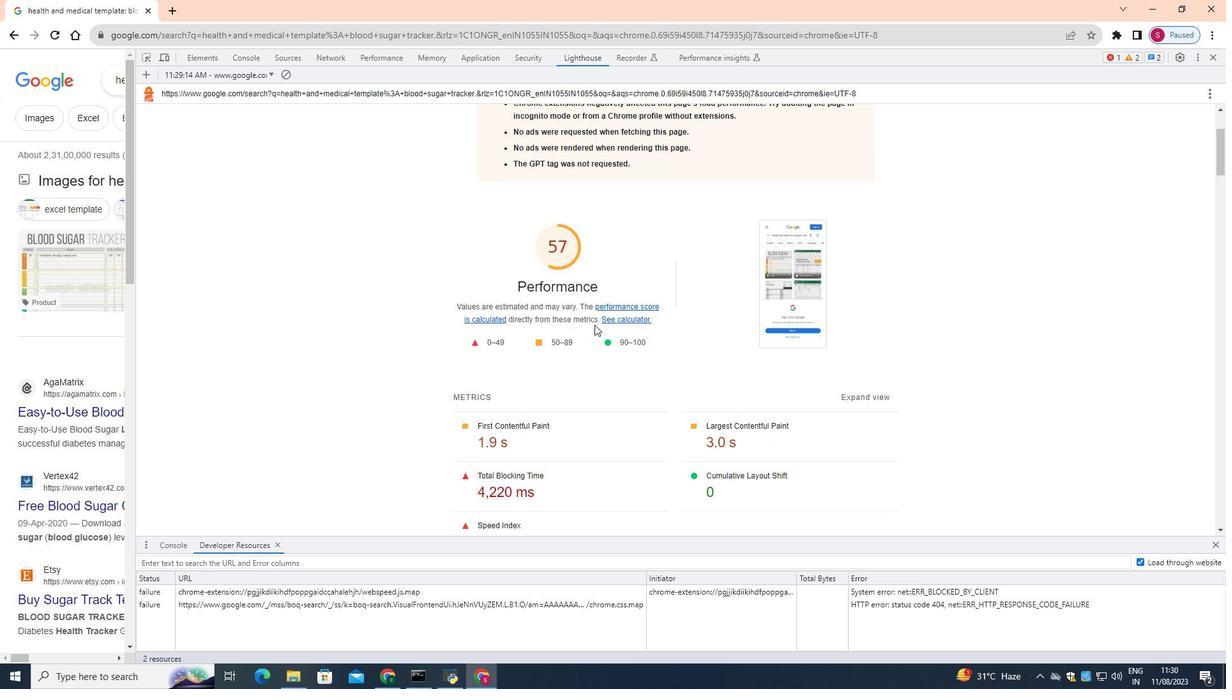 
Action: Mouse moved to (597, 325)
Screenshot: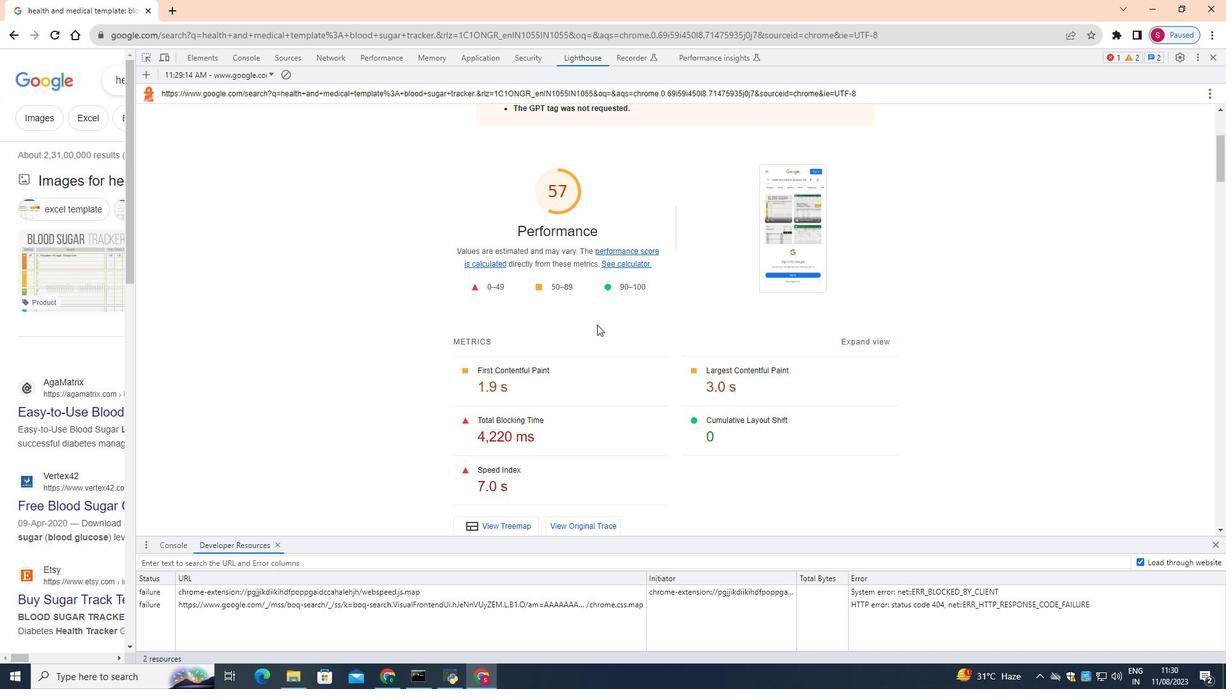 
Action: Mouse scrolled (597, 324) with delta (0, 0)
Screenshot: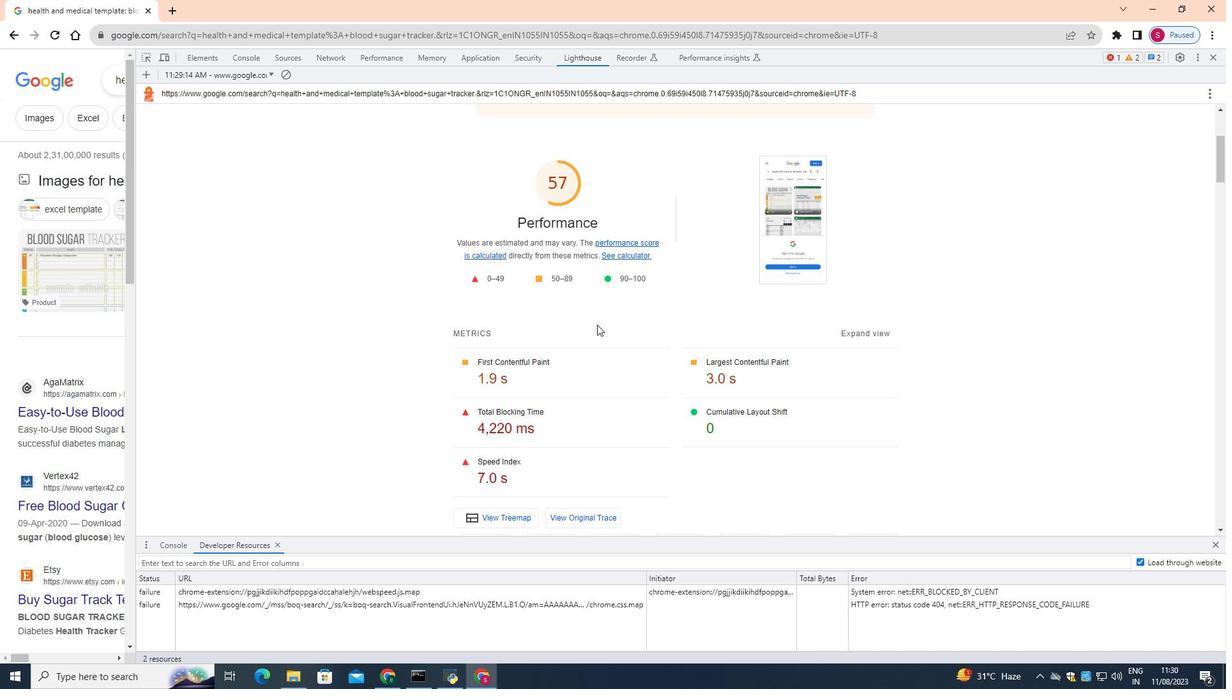 
Action: Mouse scrolled (597, 324) with delta (0, 0)
Screenshot: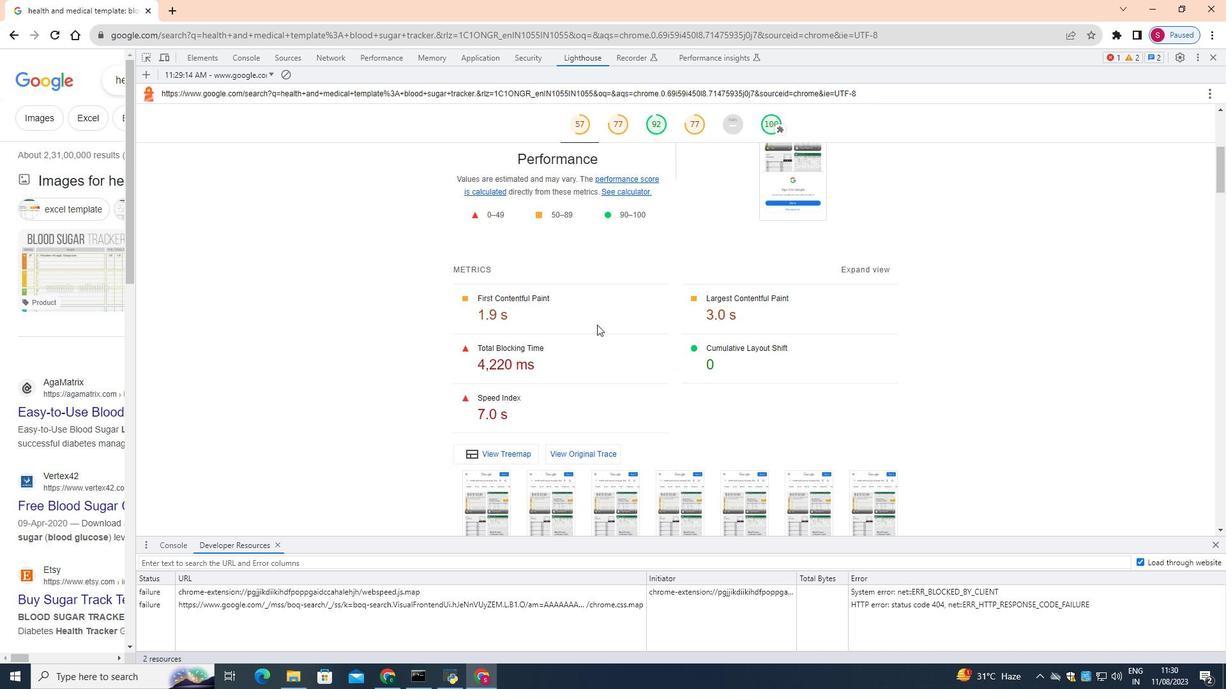 
Action: Mouse scrolled (597, 324) with delta (0, 0)
Screenshot: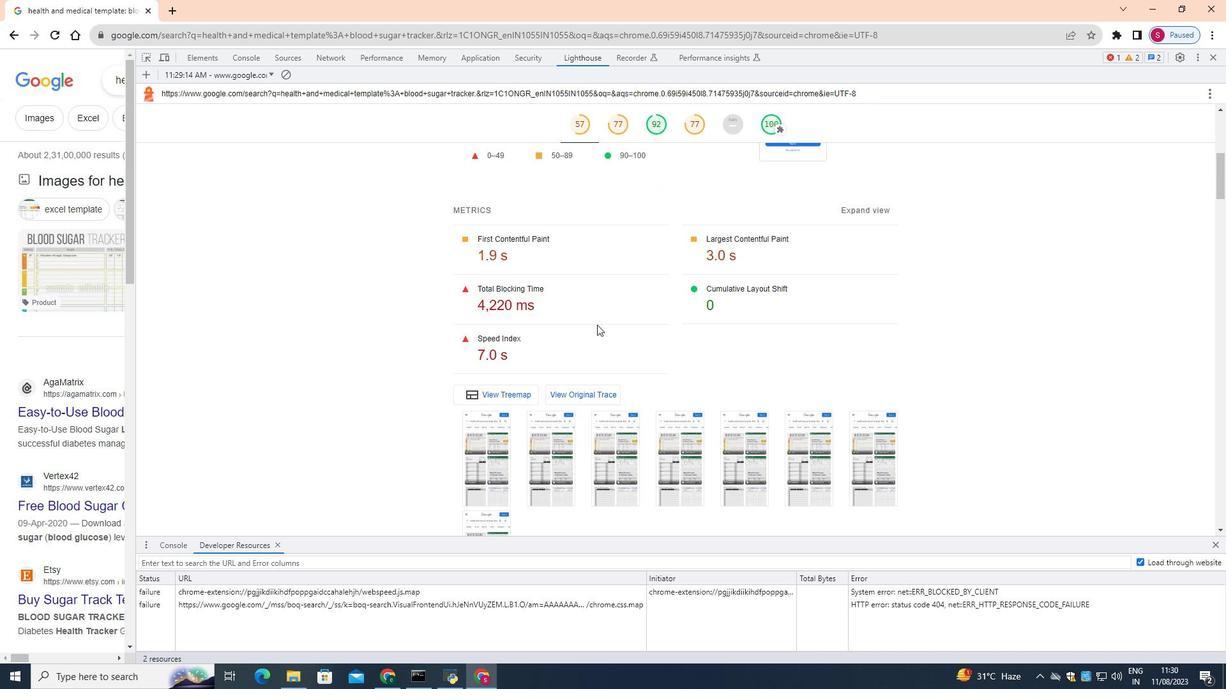
Action: Mouse moved to (779, 337)
Screenshot: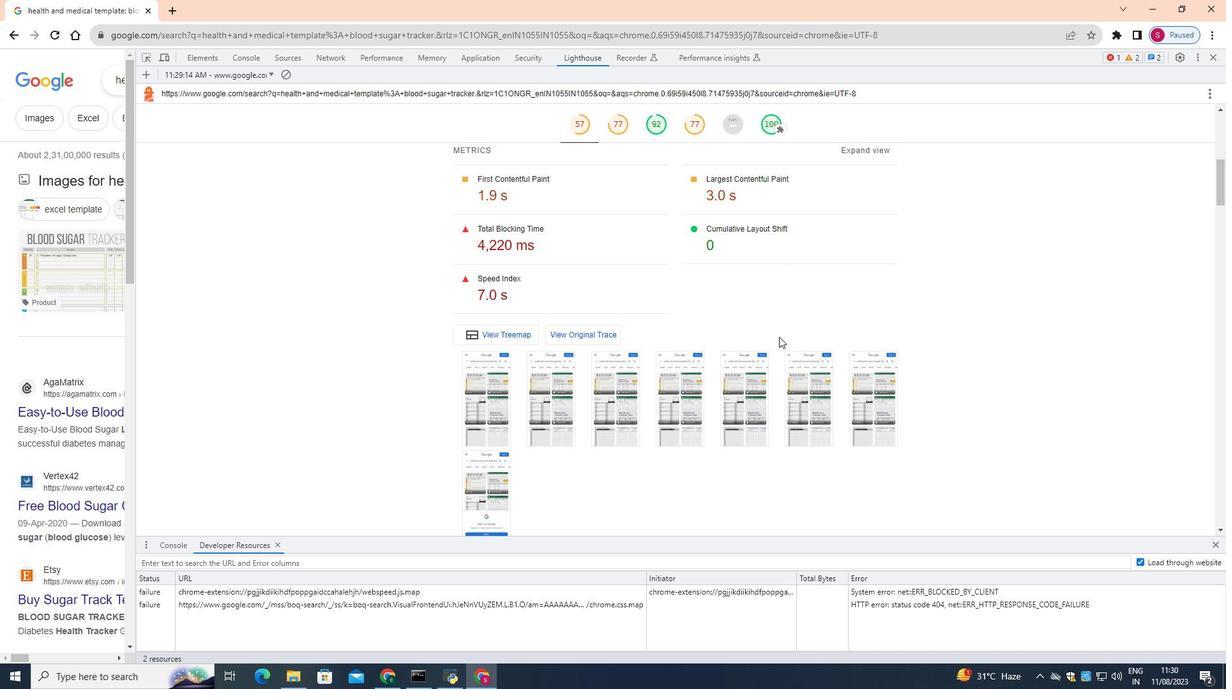 
Action: Mouse scrolled (779, 336) with delta (0, 0)
Screenshot: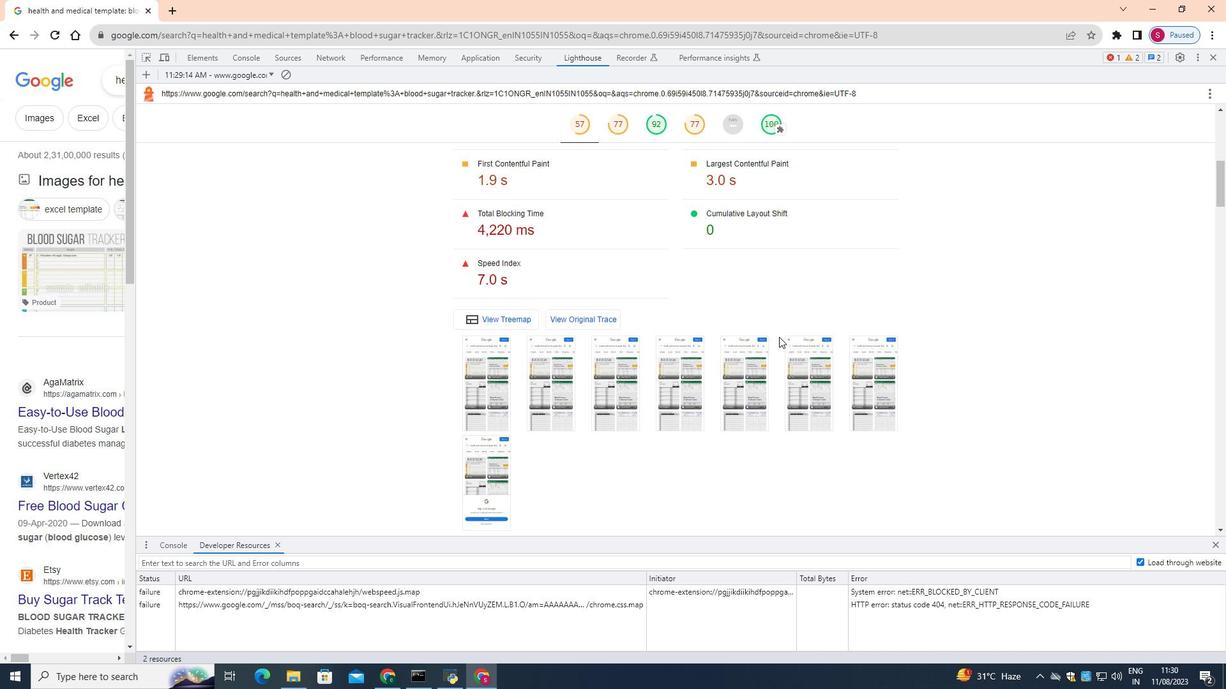 
Action: Mouse moved to (634, 337)
Screenshot: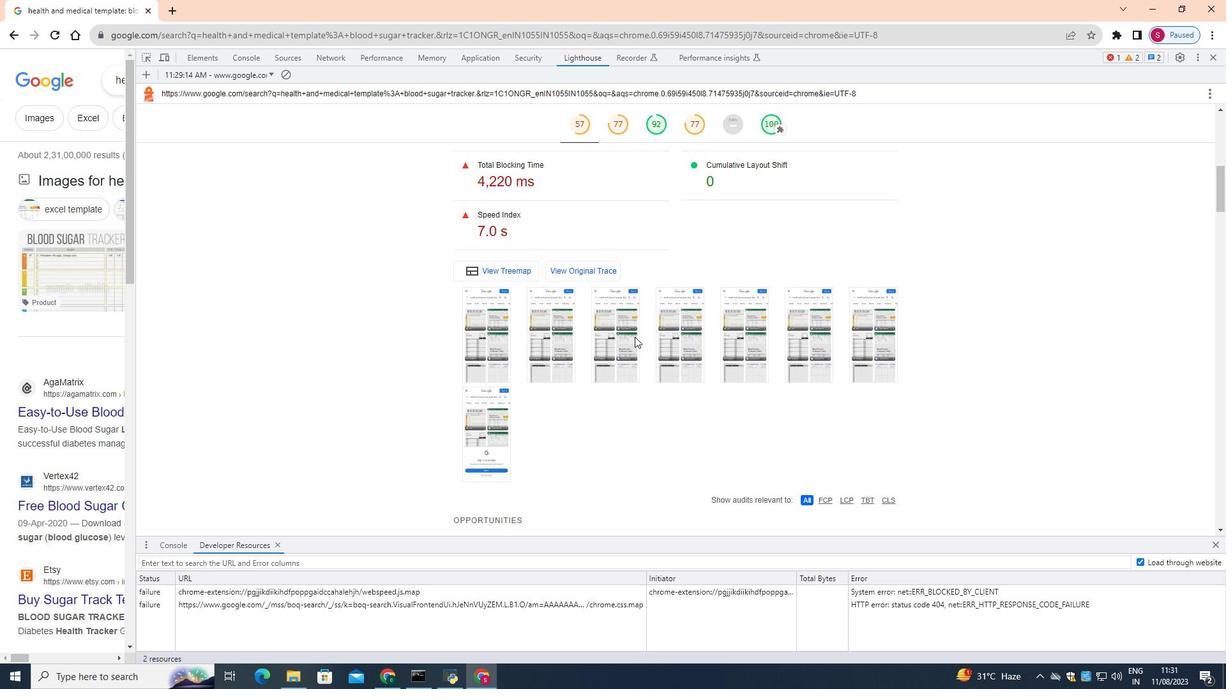 
Action: Mouse scrolled (634, 336) with delta (0, 0)
Screenshot: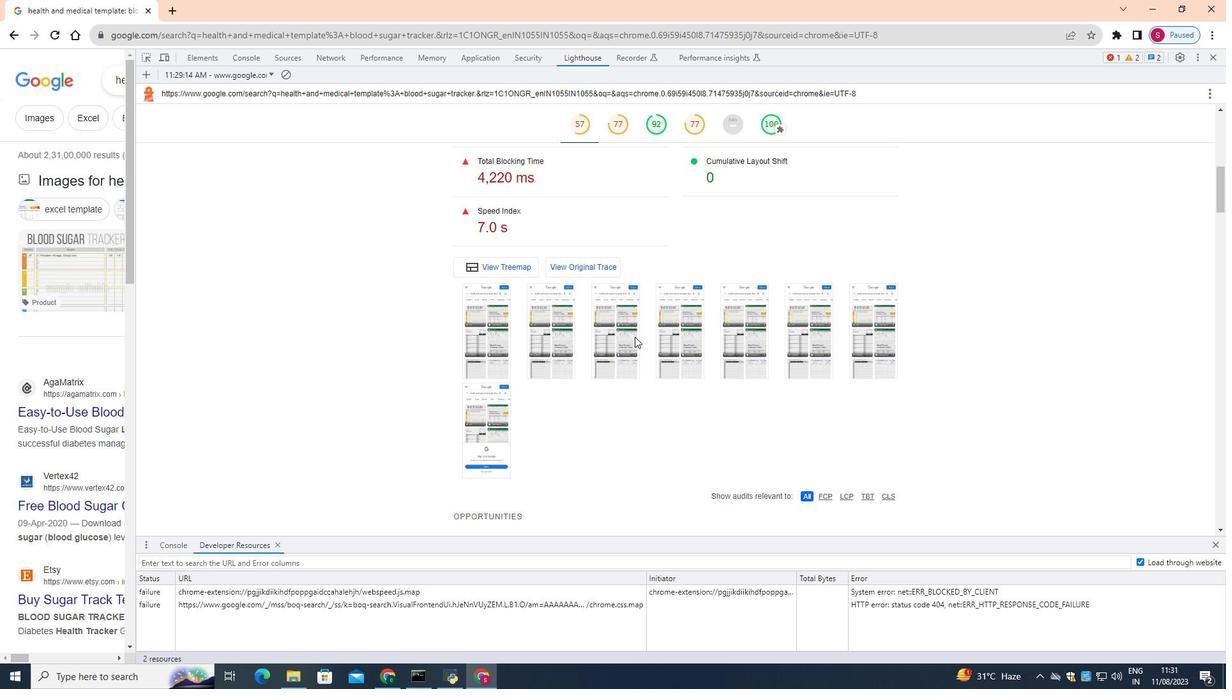 
Action: Mouse scrolled (634, 336) with delta (0, 0)
Screenshot: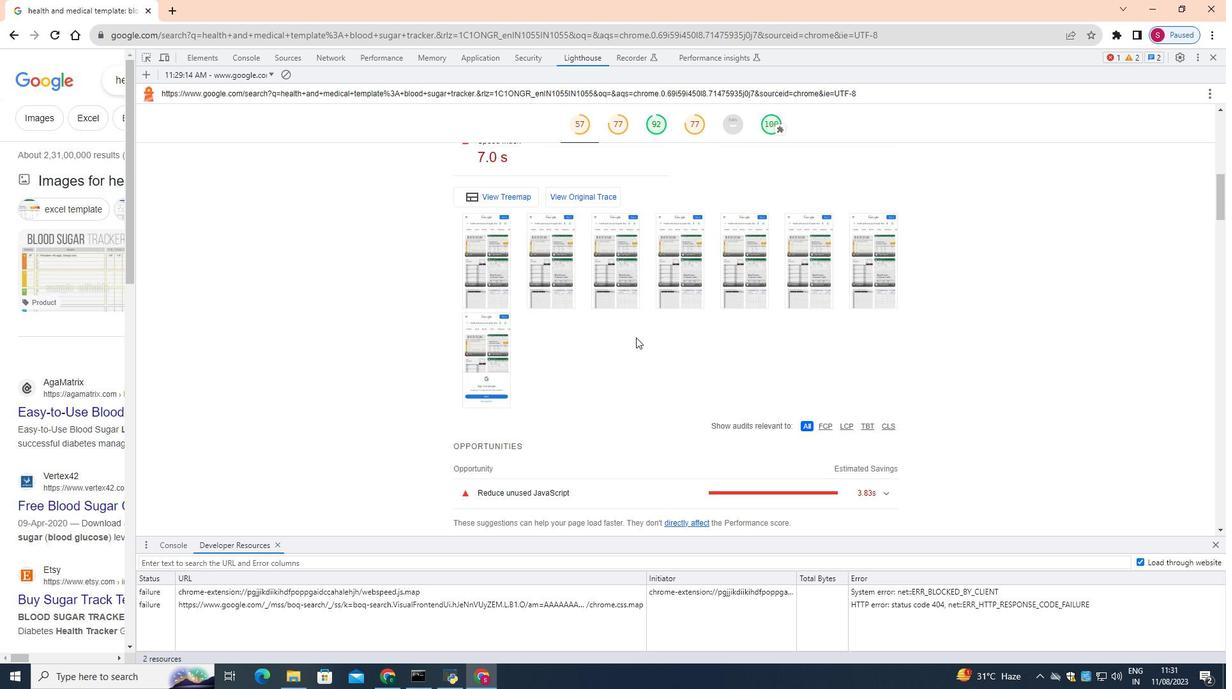 
Action: Mouse moved to (636, 337)
Screenshot: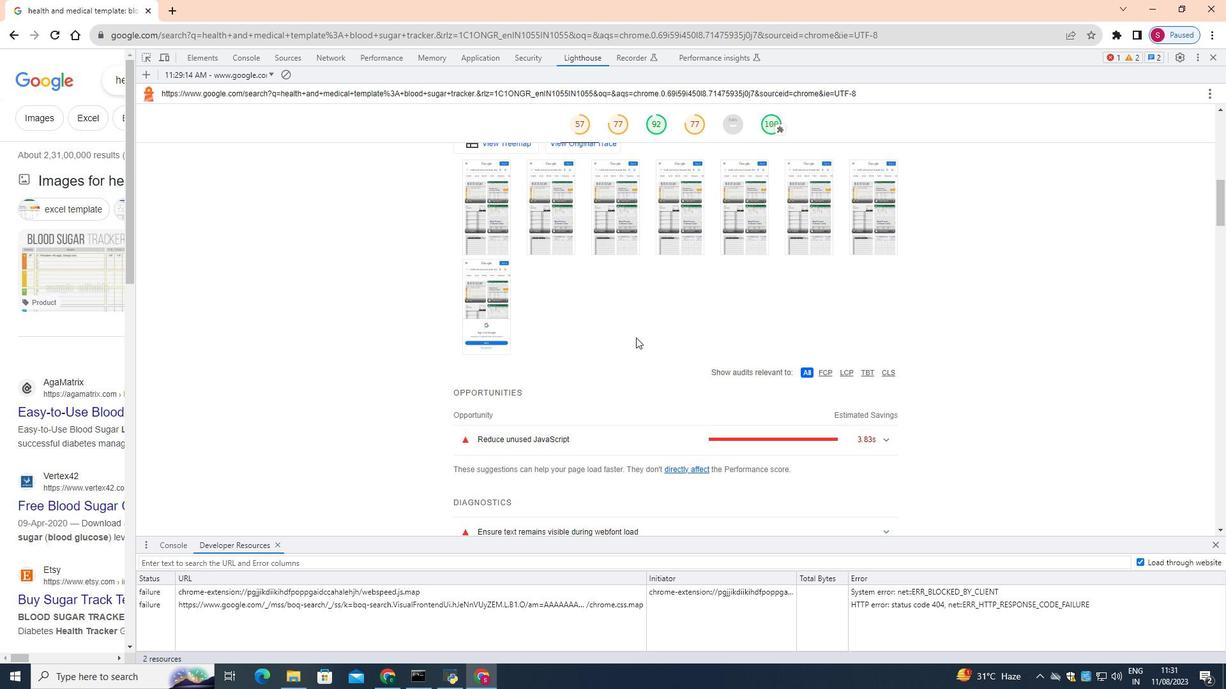 
Action: Mouse scrolled (636, 337) with delta (0, 0)
Screenshot: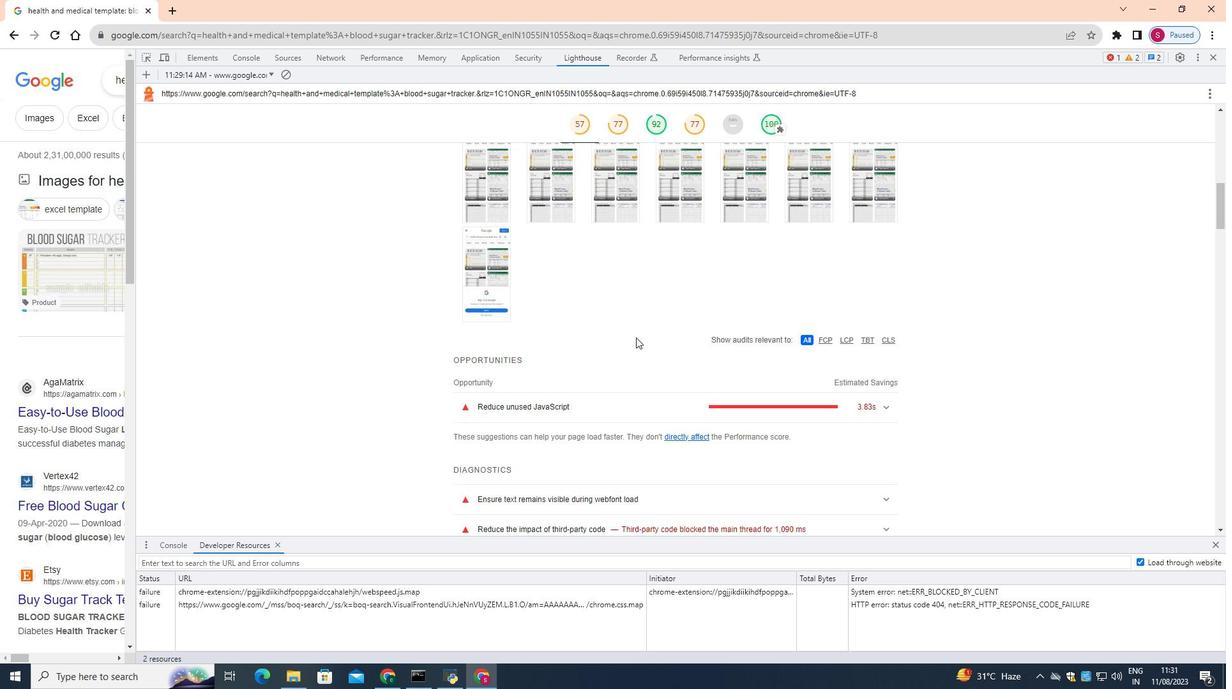 
Action: Mouse scrolled (636, 337) with delta (0, 0)
Screenshot: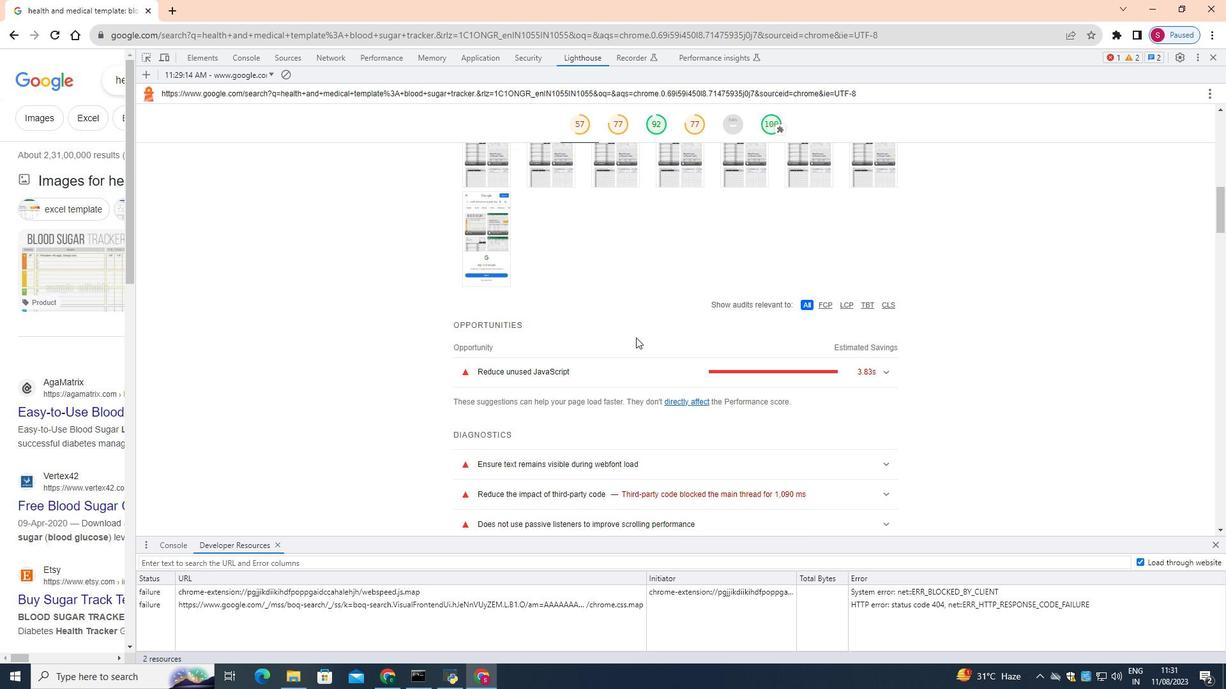 
Action: Mouse moved to (626, 308)
Screenshot: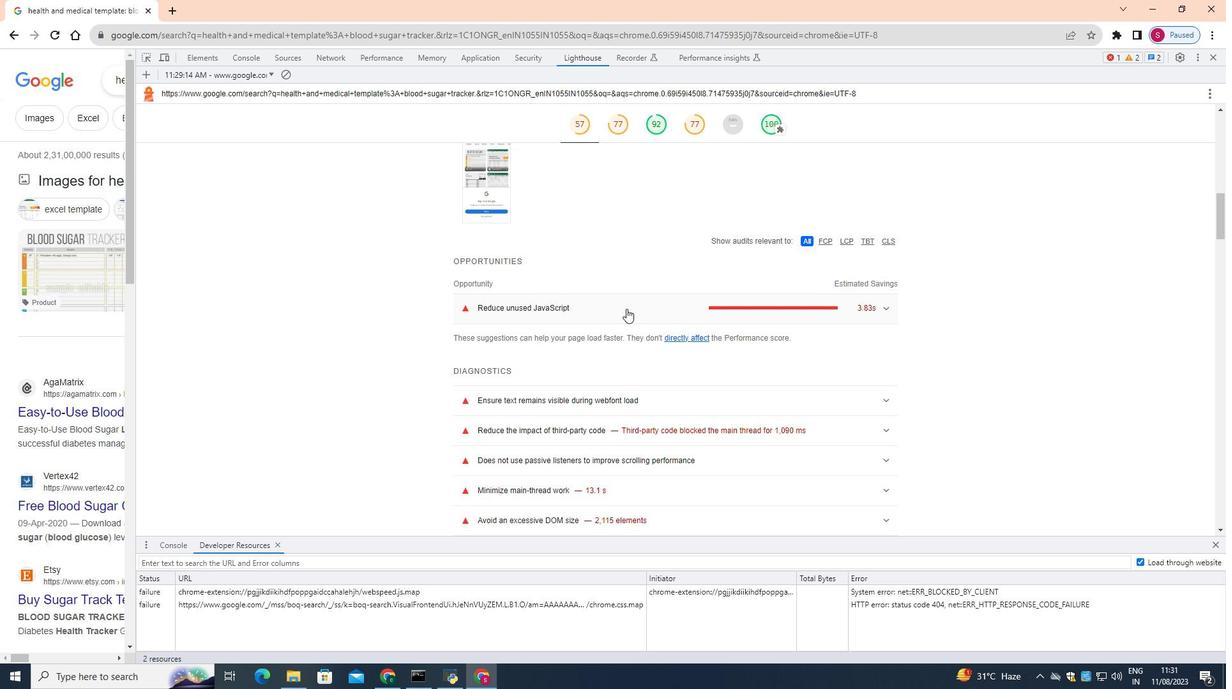 
Action: Mouse scrolled (626, 307) with delta (0, 0)
Screenshot: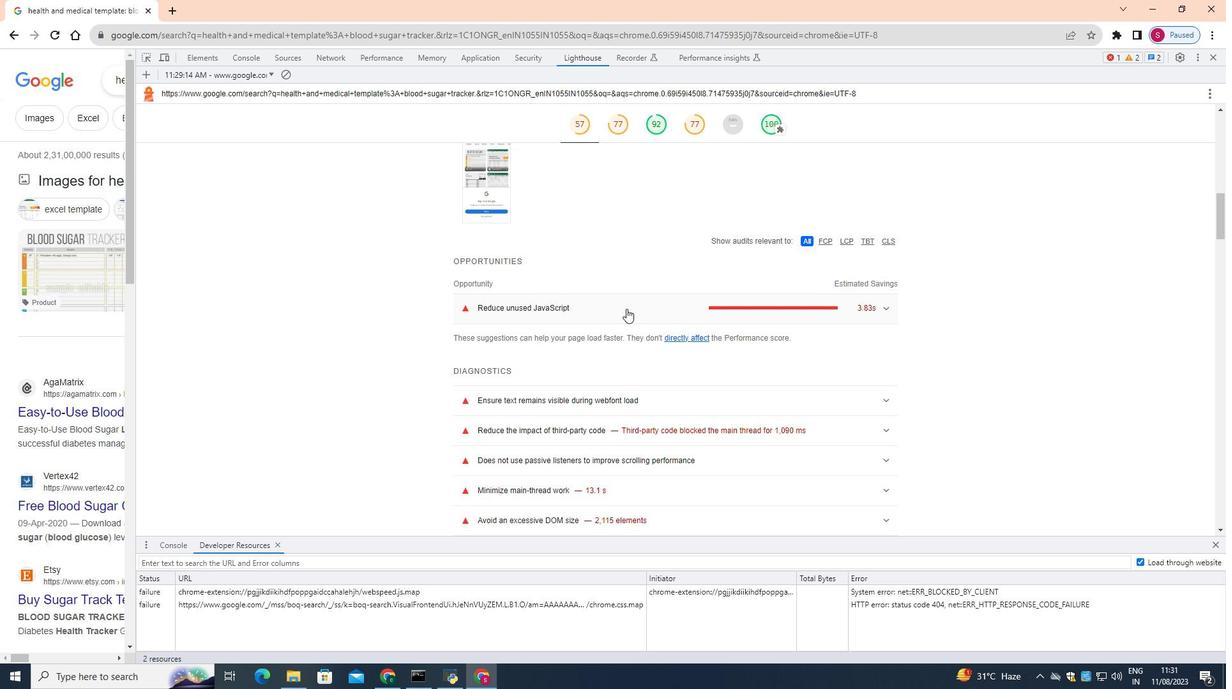 
Action: Mouse moved to (626, 309)
Screenshot: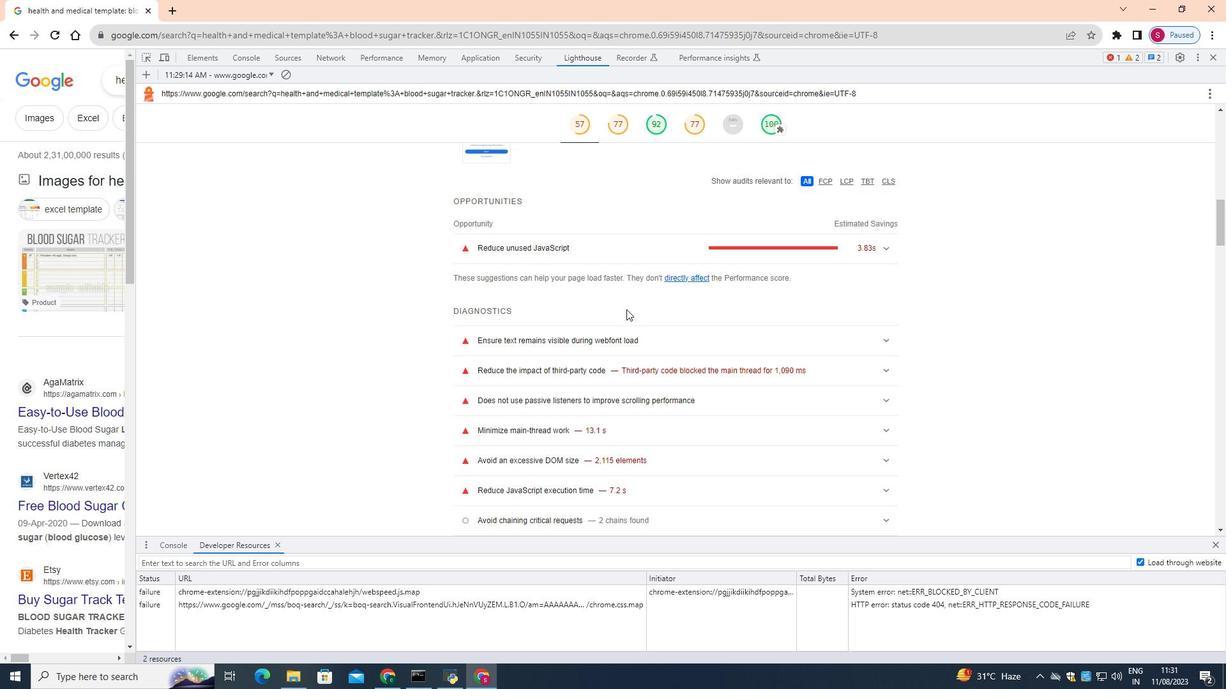 
Action: Mouse scrolled (626, 309) with delta (0, 0)
Screenshot: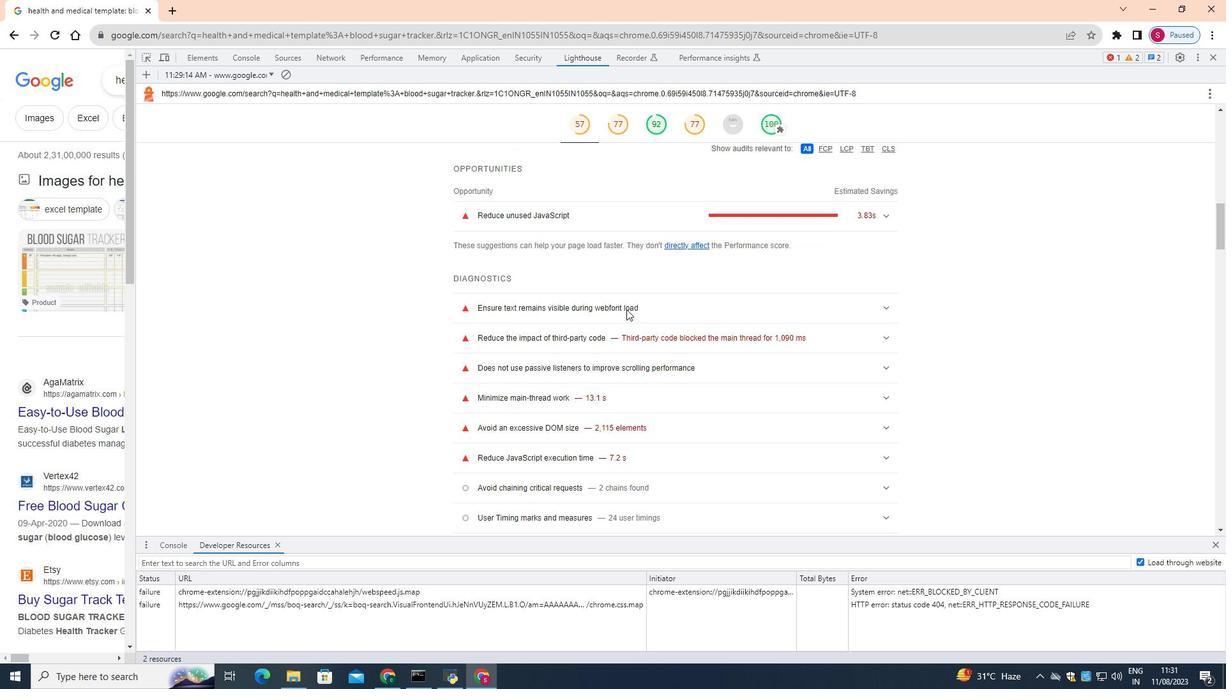 
Action: Mouse moved to (637, 328)
Screenshot: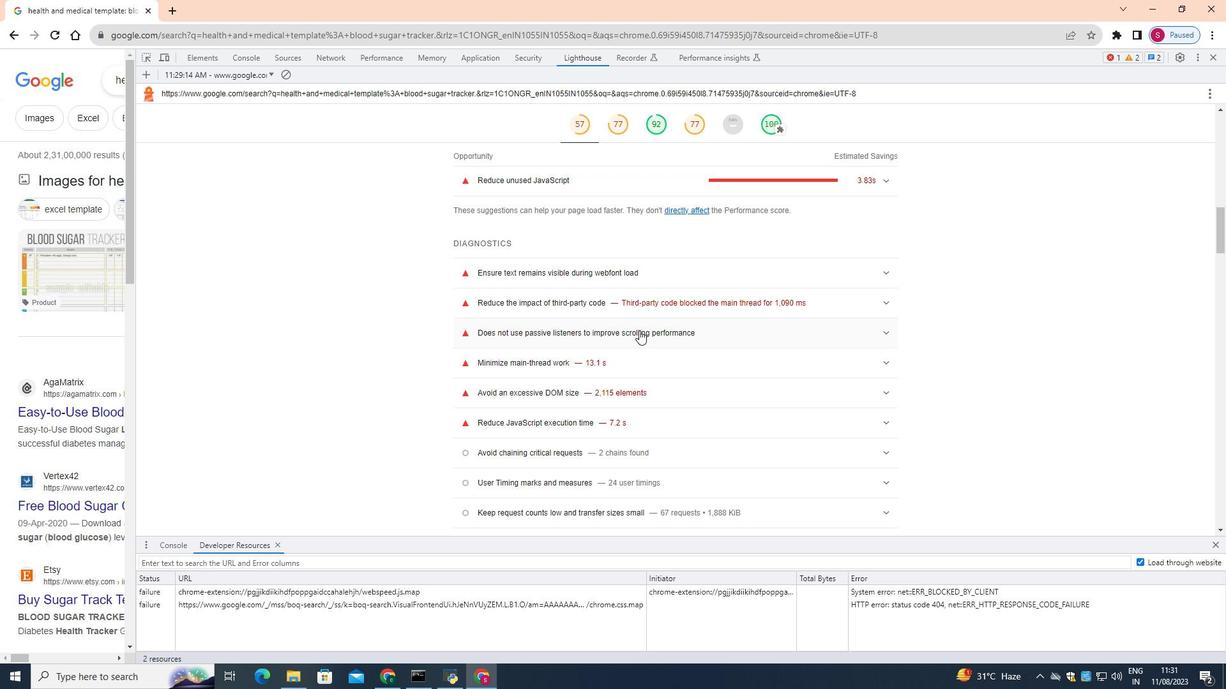 
Action: Mouse scrolled (637, 328) with delta (0, 0)
Screenshot: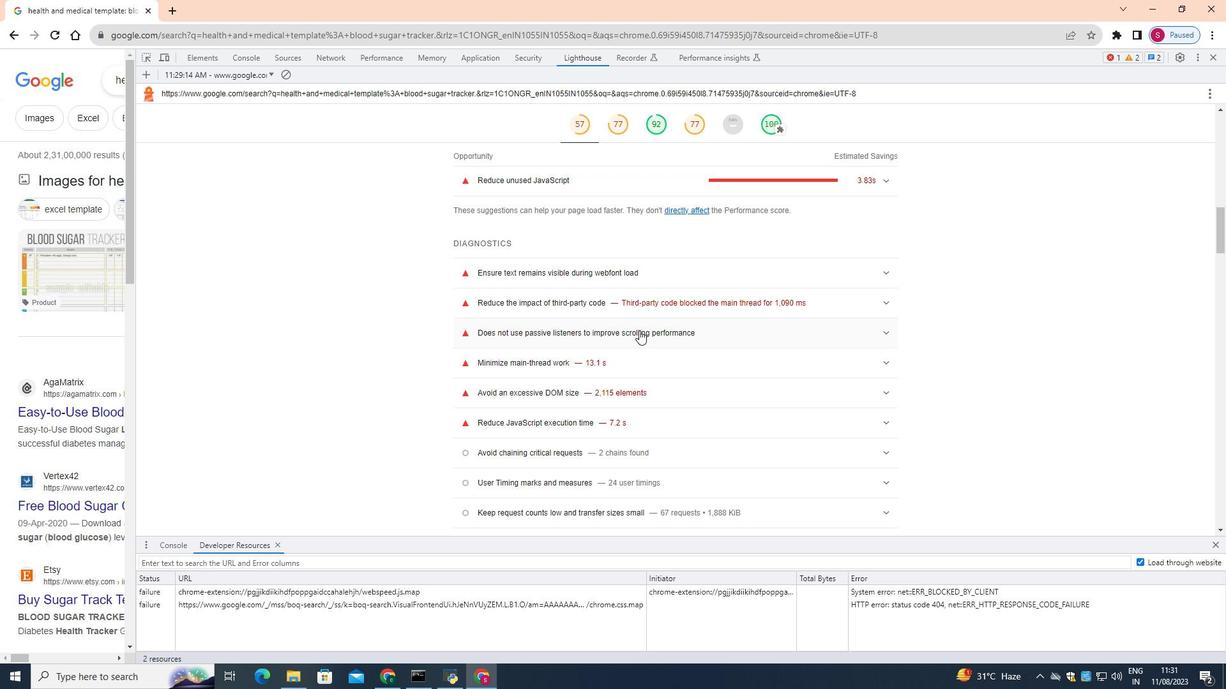 
Action: Mouse moved to (698, 281)
Screenshot: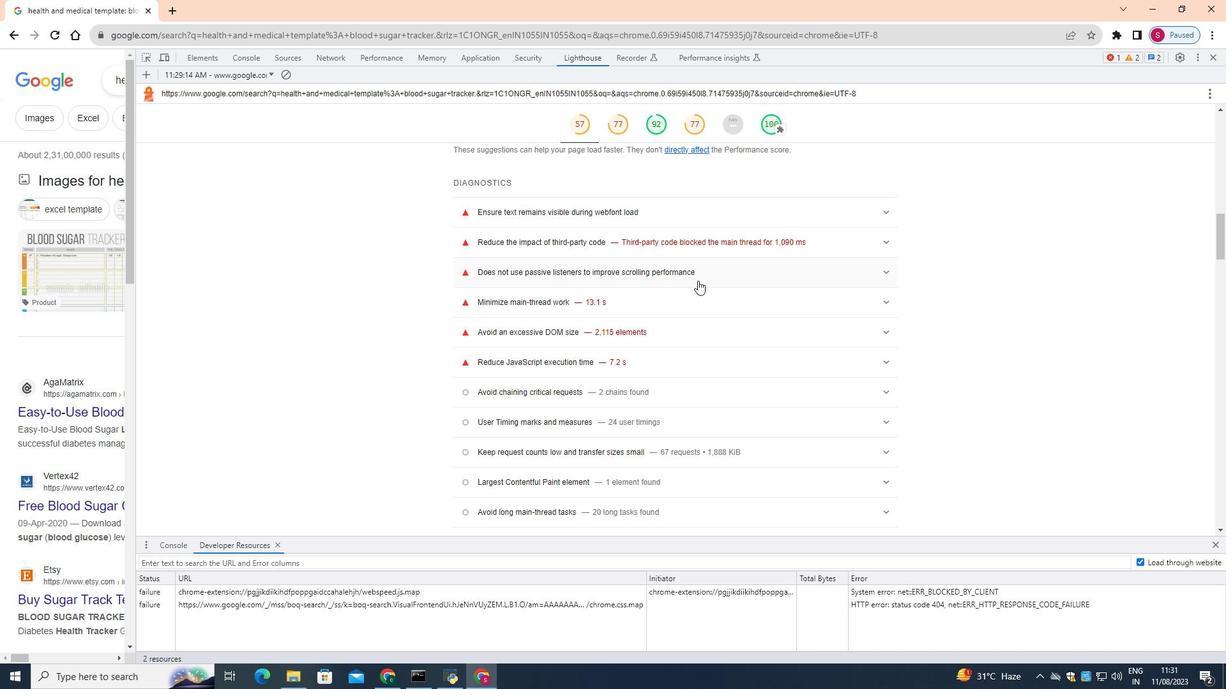 
Action: Mouse scrolled (698, 280) with delta (0, 0)
Screenshot: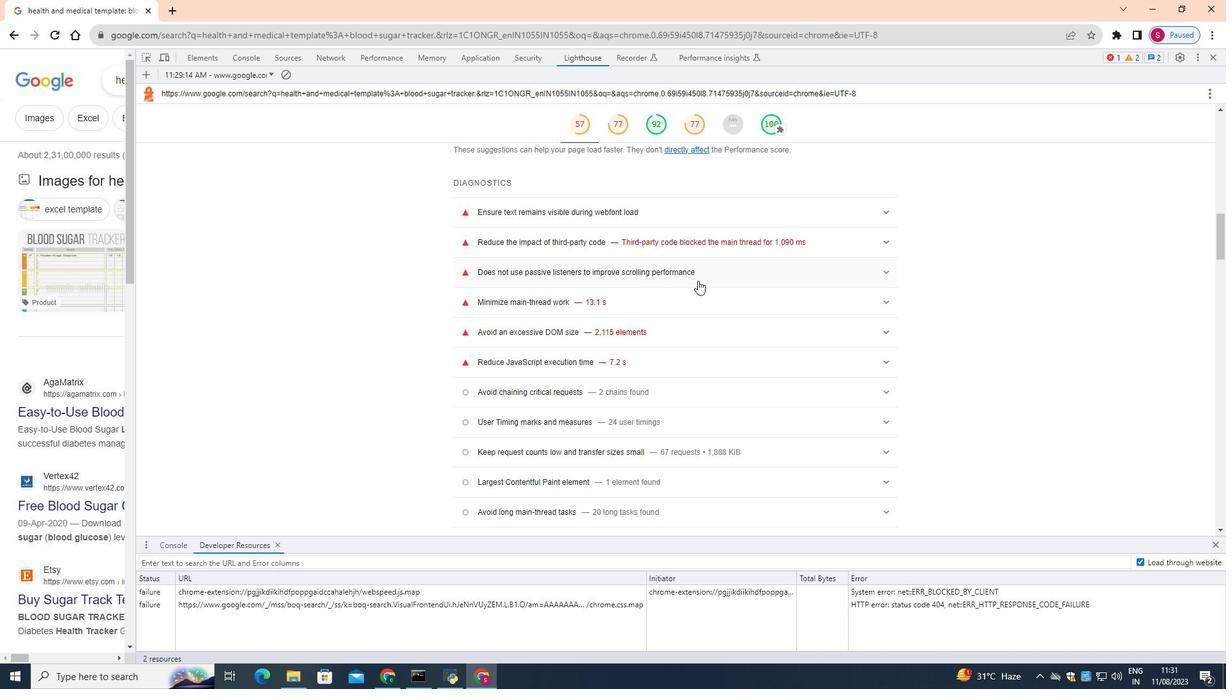 
Action: Mouse moved to (676, 238)
Screenshot: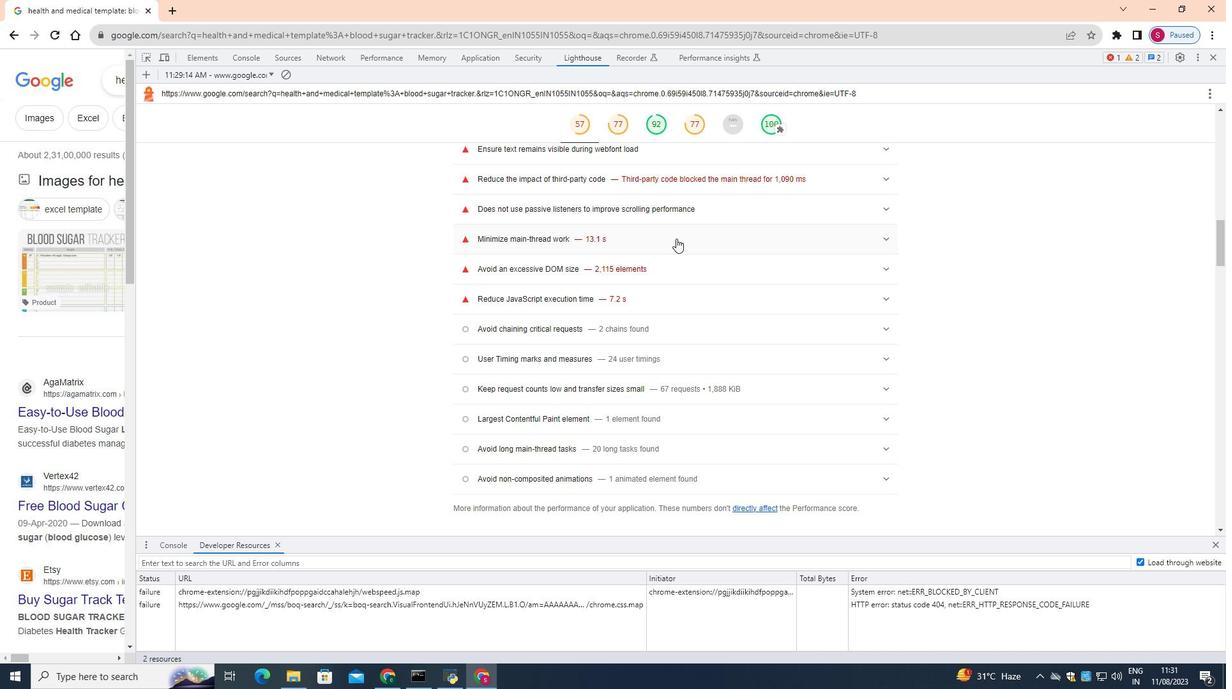 
Action: Mouse scrolled (676, 238) with delta (0, 0)
Screenshot: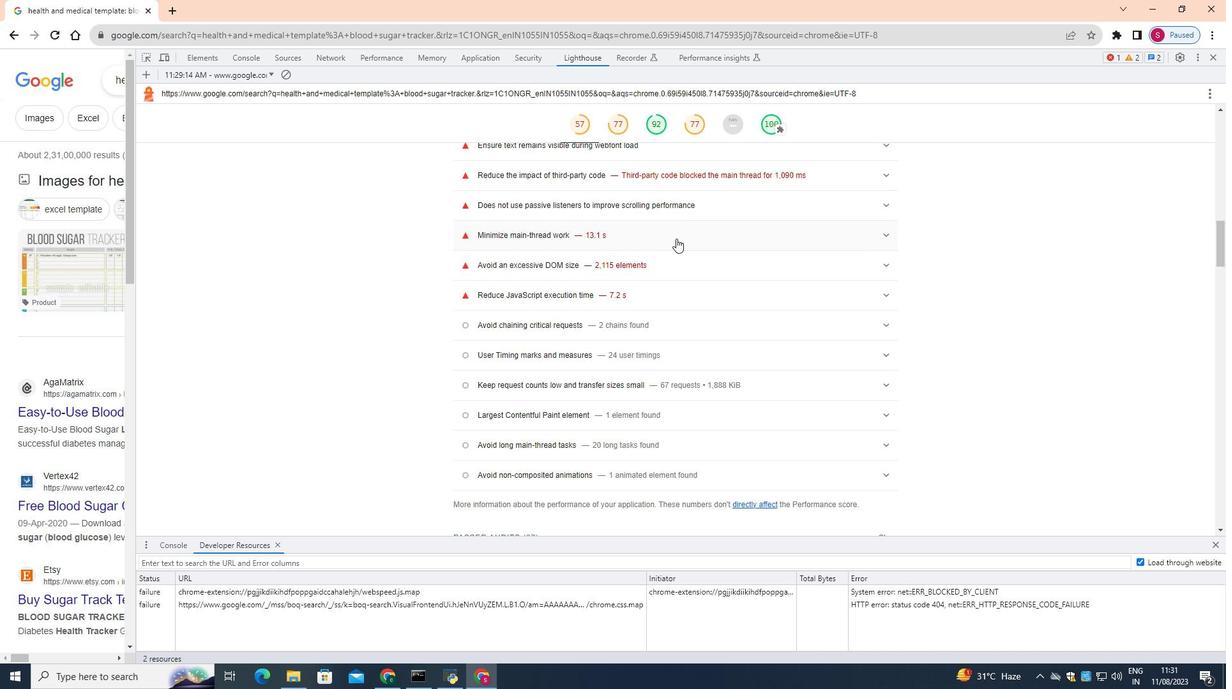 
Action: Mouse moved to (732, 252)
Screenshot: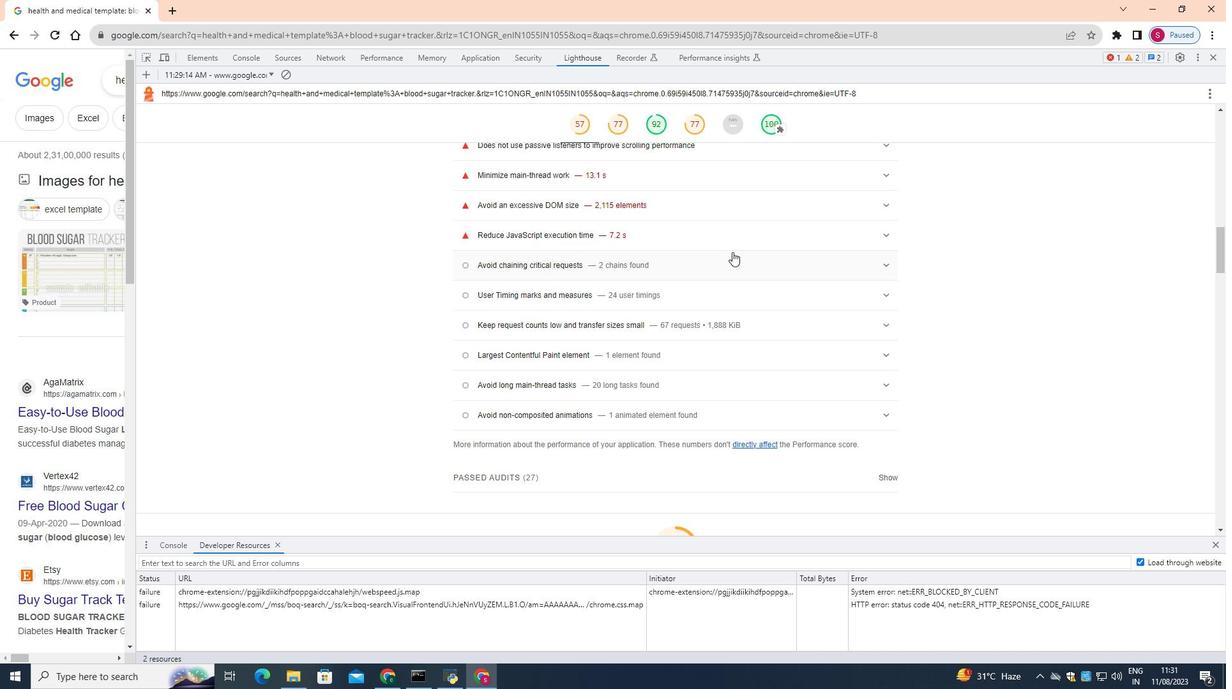 
Action: Mouse scrolled (732, 251) with delta (0, 0)
Screenshot: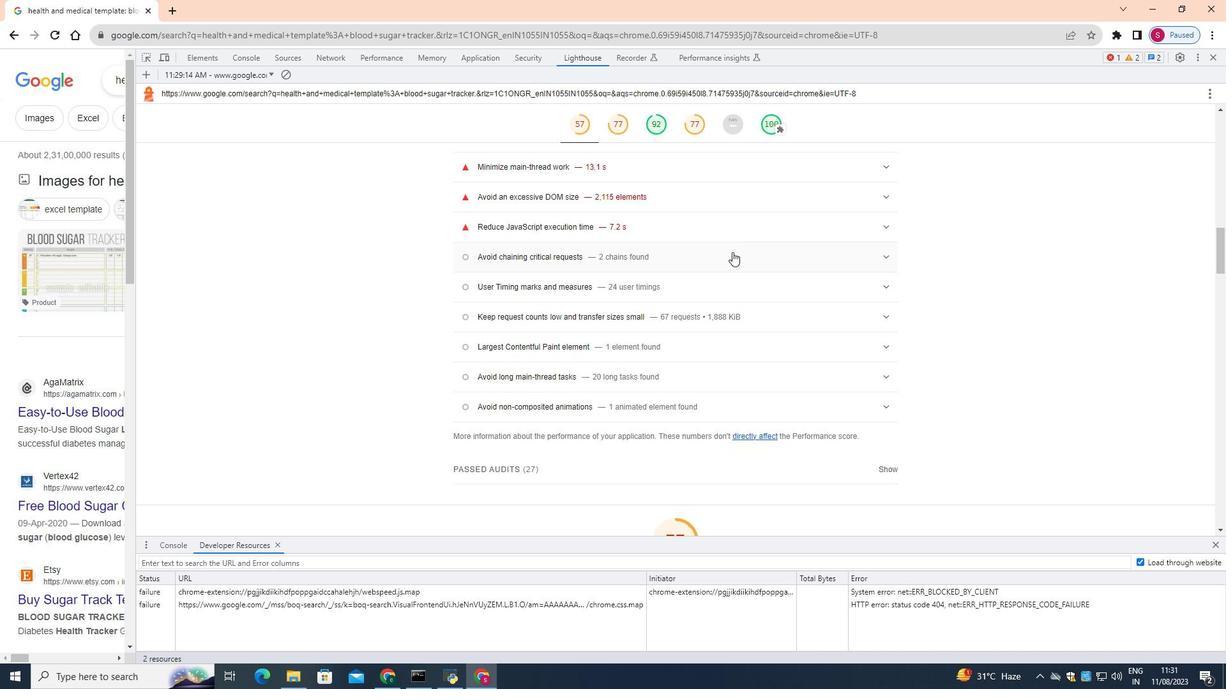 
Action: Mouse moved to (801, 166)
Screenshot: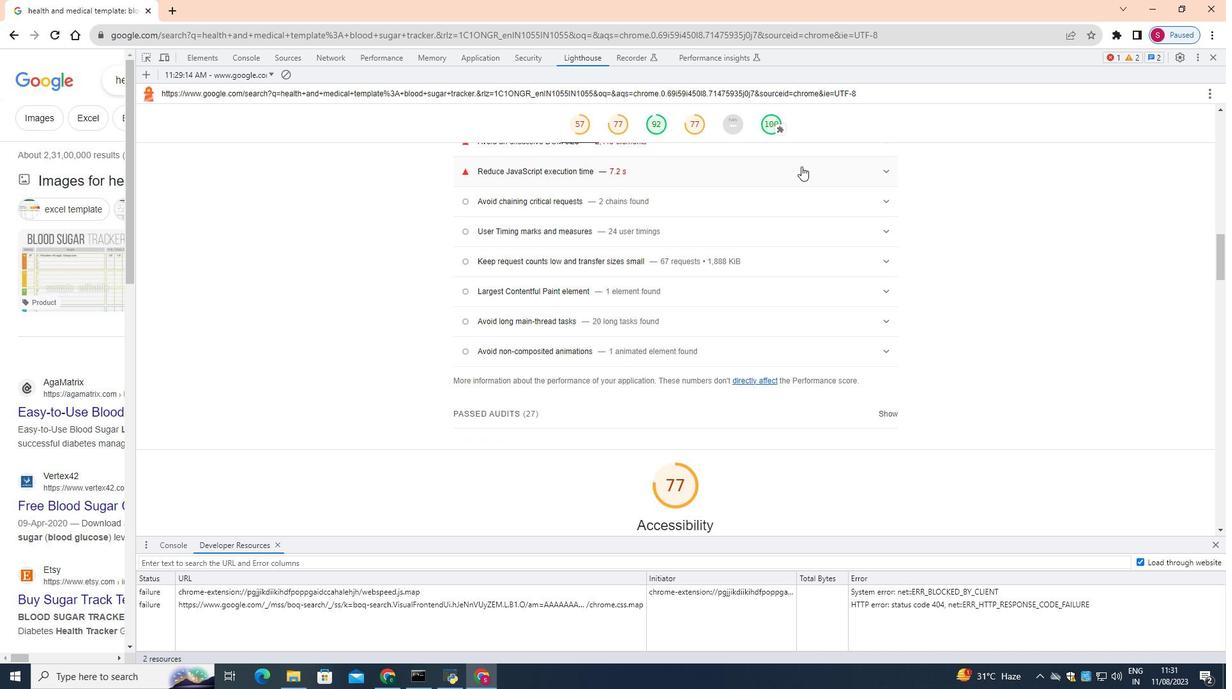 
Action: Mouse pressed left at (801, 166)
Screenshot: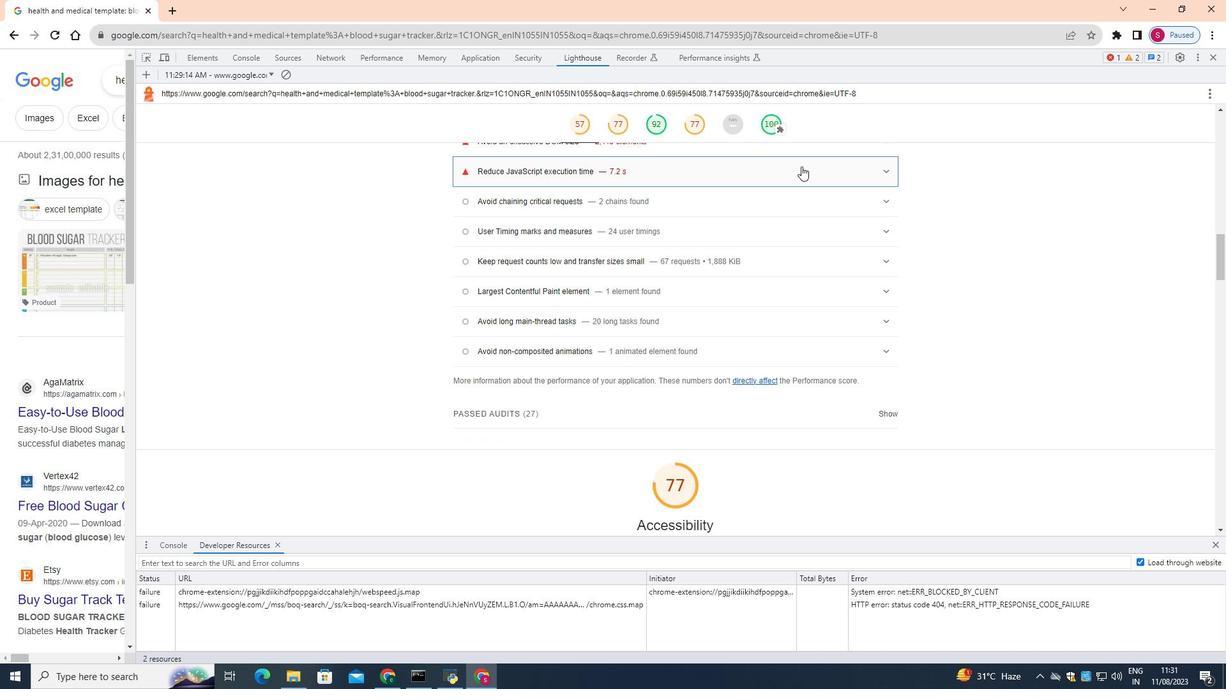 
Action: Mouse moved to (768, 266)
Screenshot: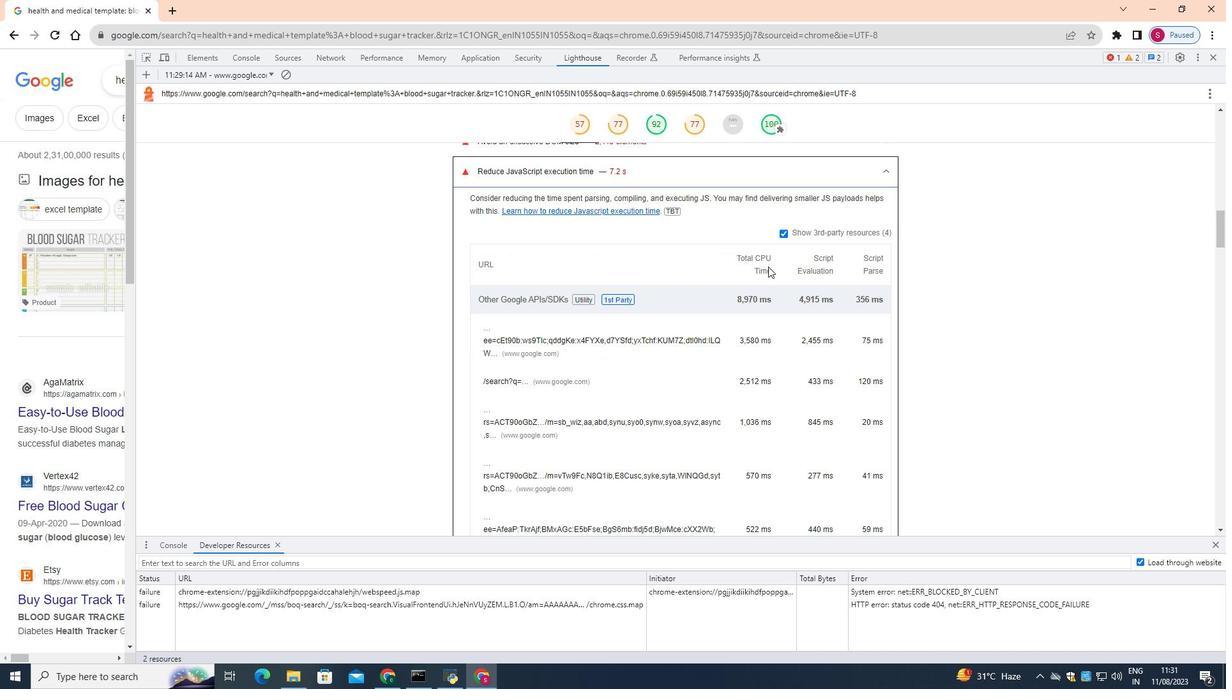 
Action: Mouse scrolled (768, 266) with delta (0, 0)
Screenshot: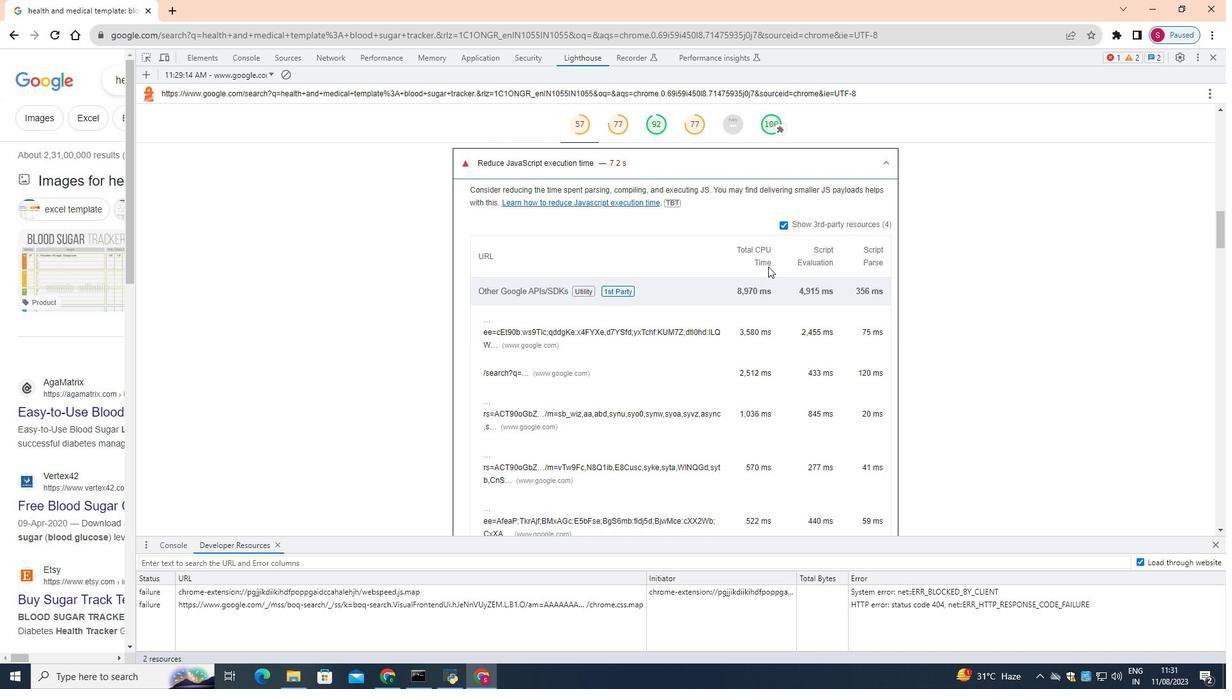 
Action: Mouse moved to (766, 293)
Screenshot: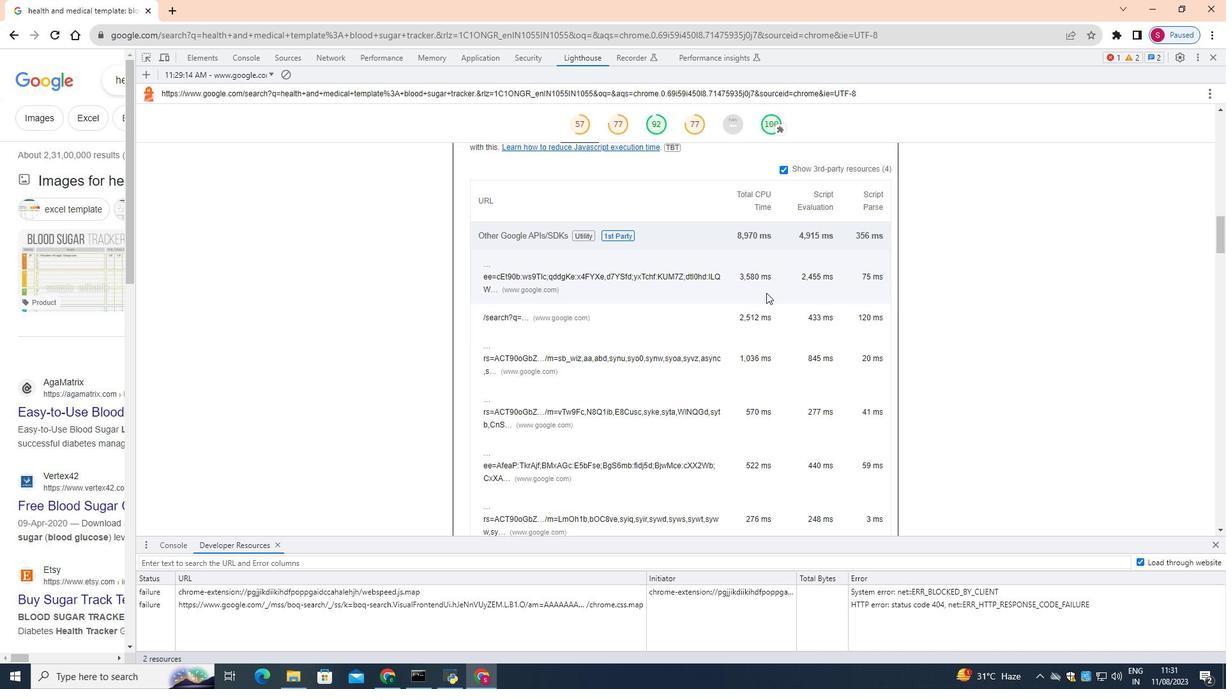 
Action: Mouse scrolled (766, 292) with delta (0, 0)
Screenshot: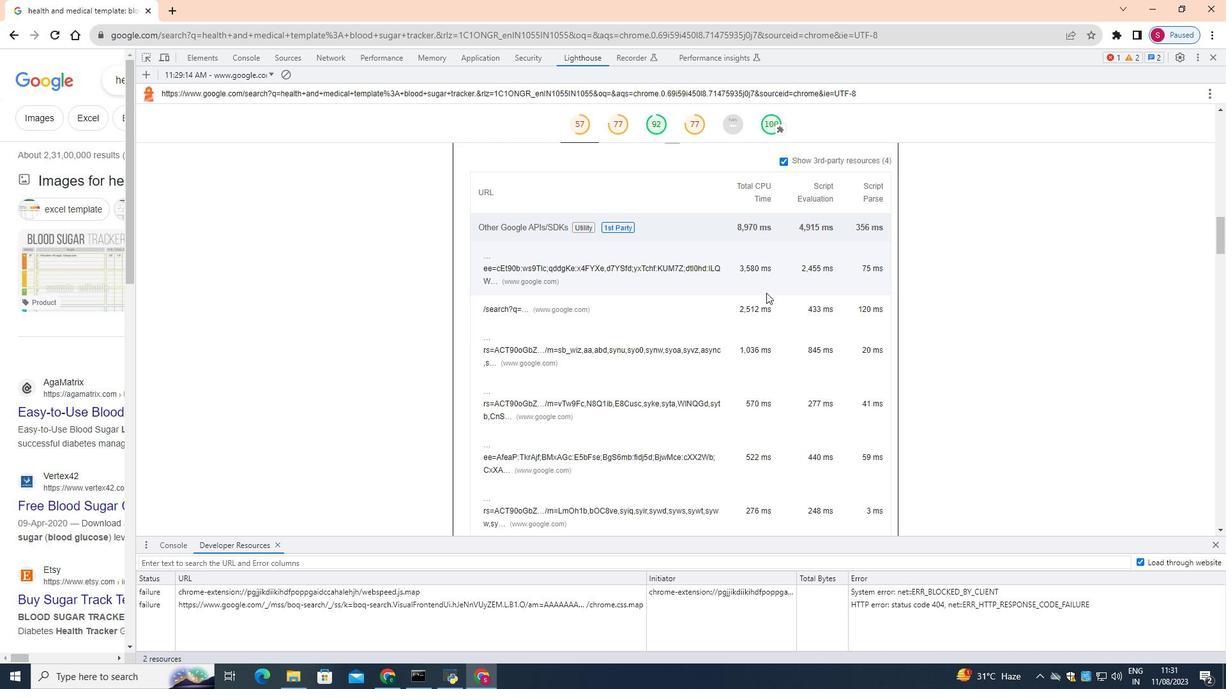 
Action: Mouse scrolled (766, 292) with delta (0, 0)
Screenshot: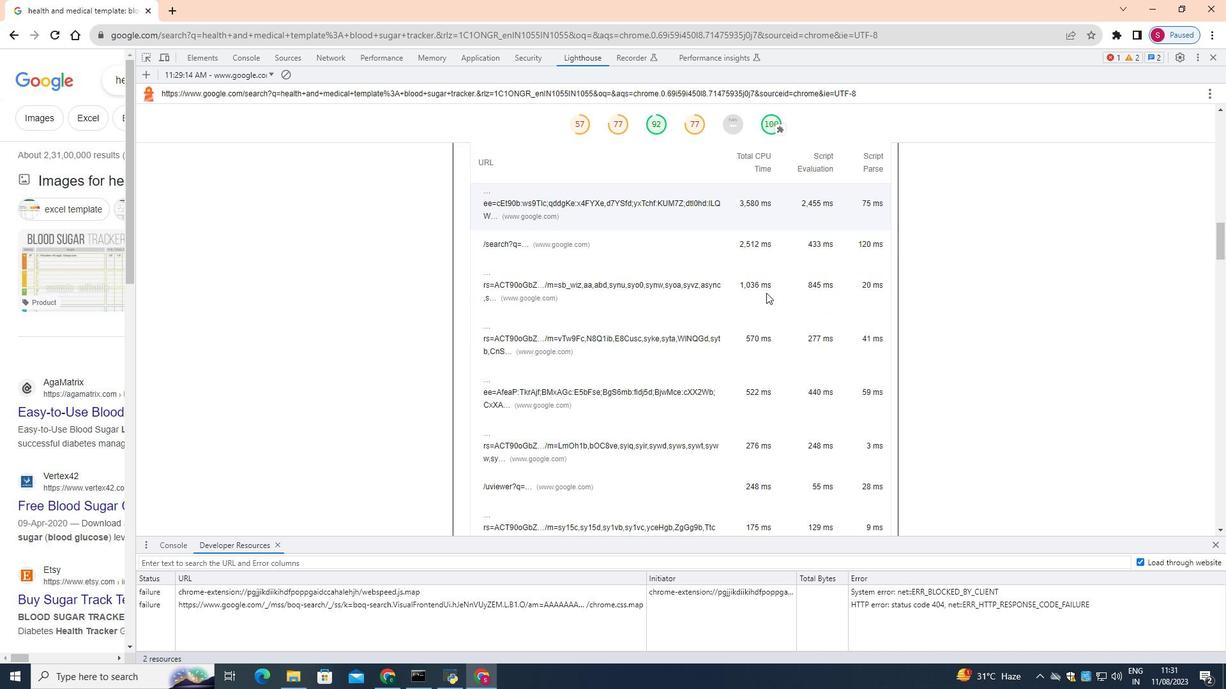 
Action: Mouse scrolled (766, 292) with delta (0, 0)
Screenshot: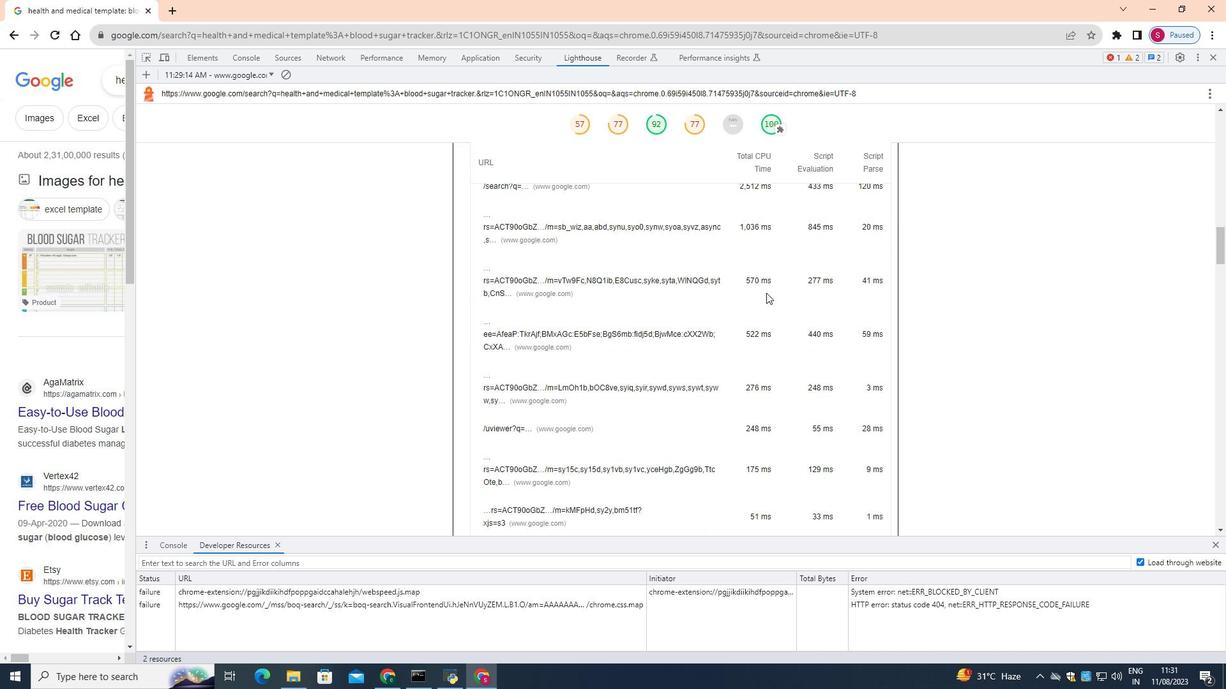 
Action: Mouse scrolled (766, 292) with delta (0, 0)
Screenshot: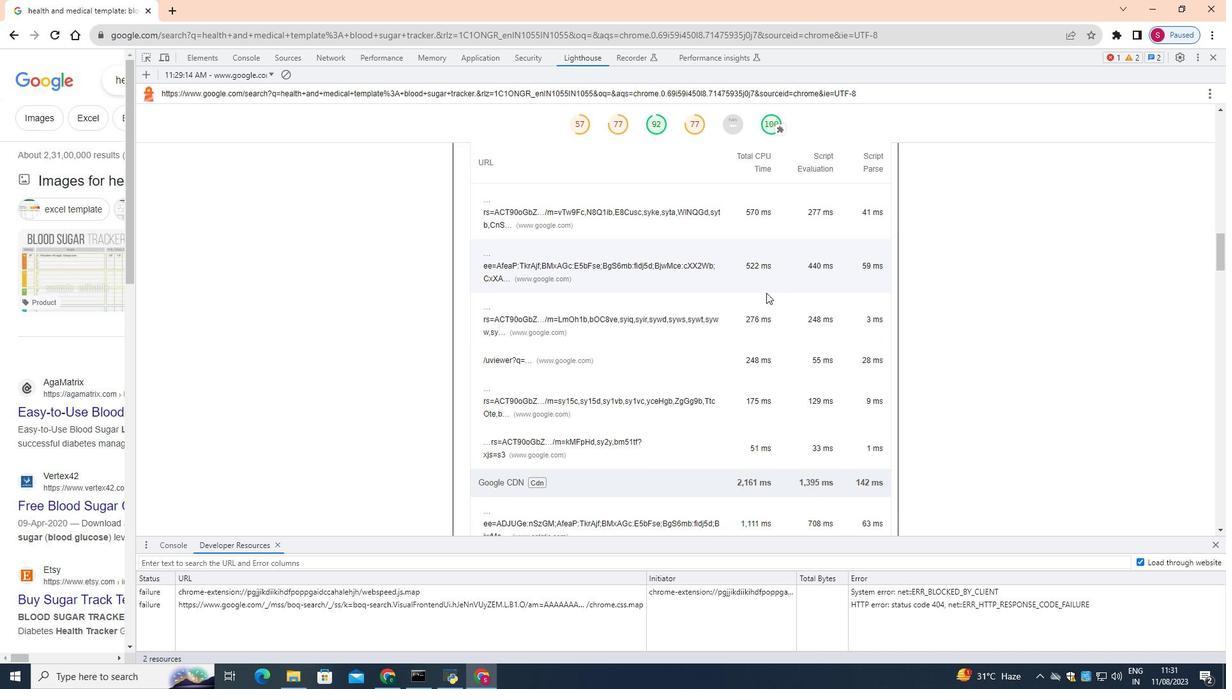 
Action: Mouse scrolled (766, 292) with delta (0, 0)
Screenshot: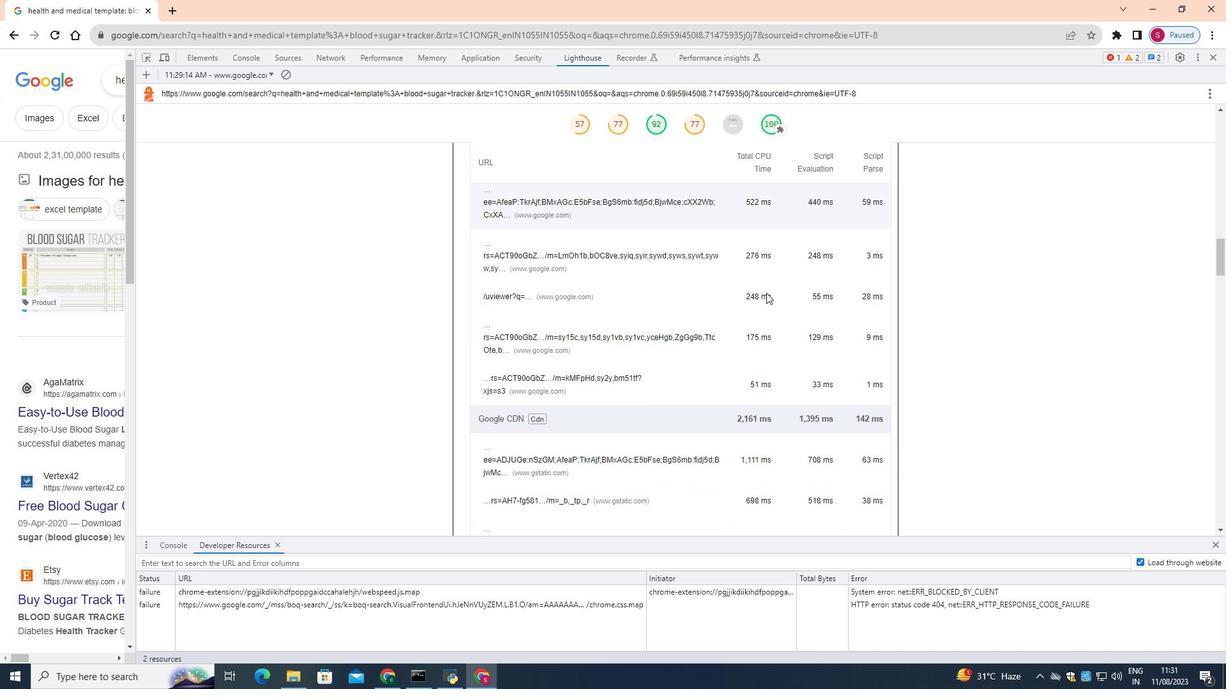 
Action: Mouse scrolled (766, 292) with delta (0, 0)
Screenshot: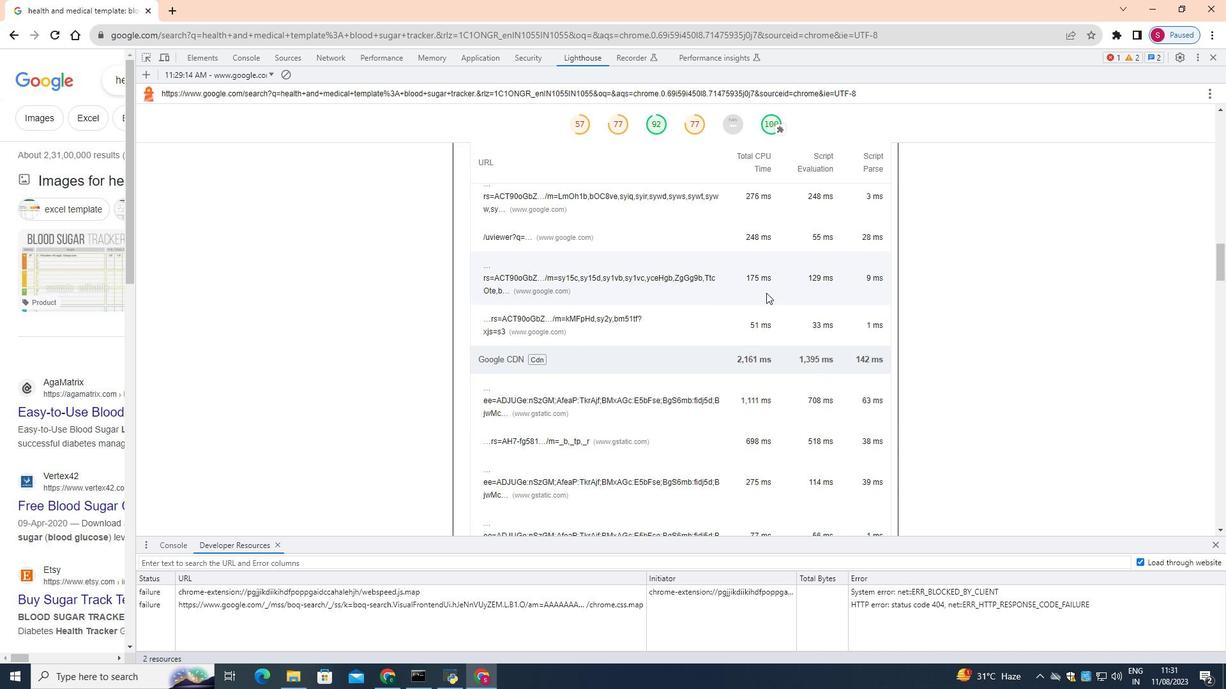 
Action: Mouse scrolled (766, 292) with delta (0, 0)
Screenshot: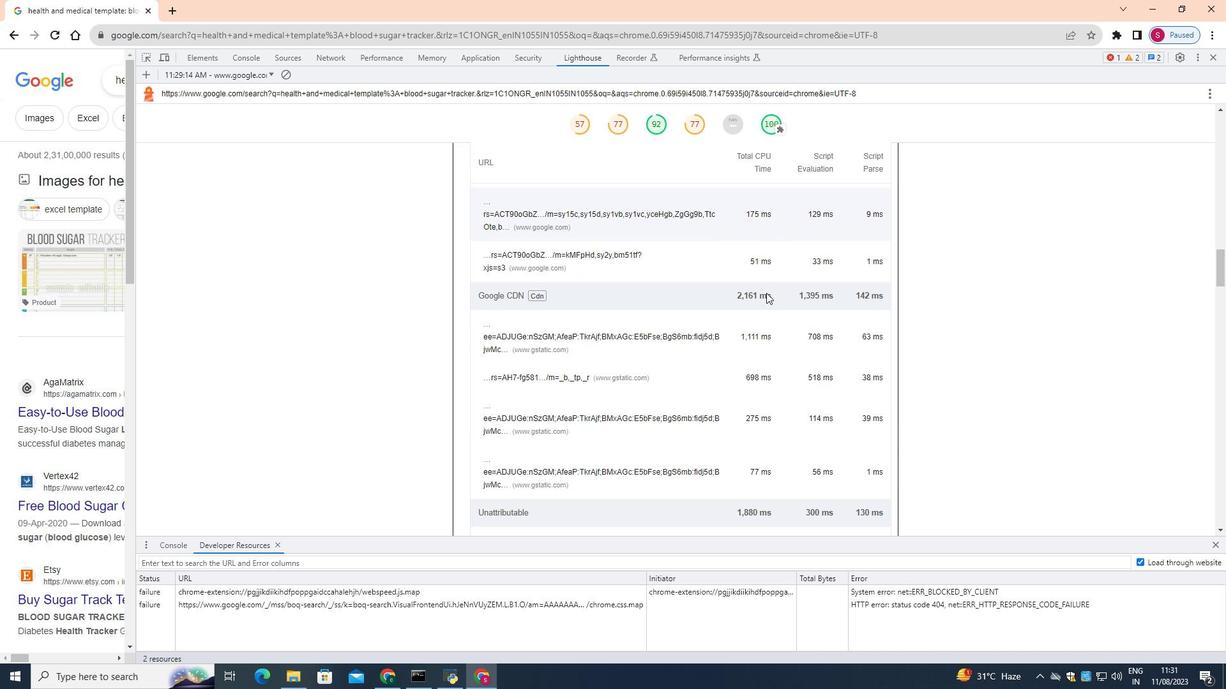 
Action: Mouse scrolled (766, 292) with delta (0, 0)
Screenshot: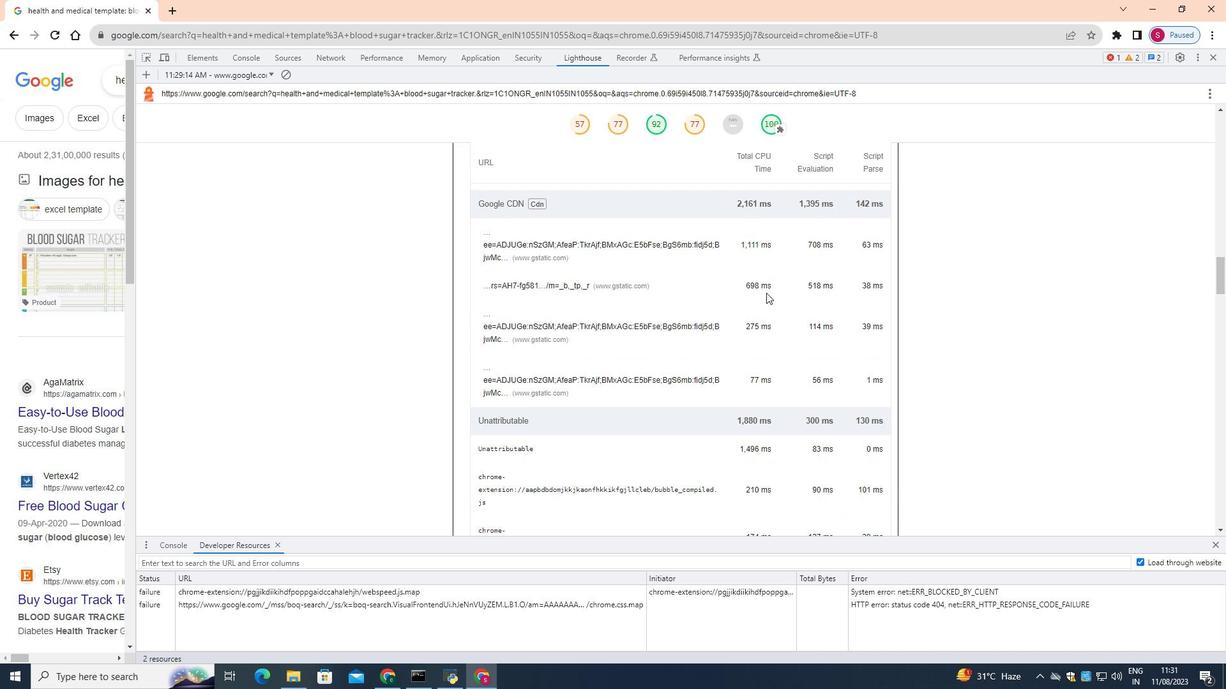 
Action: Mouse scrolled (766, 292) with delta (0, 0)
Screenshot: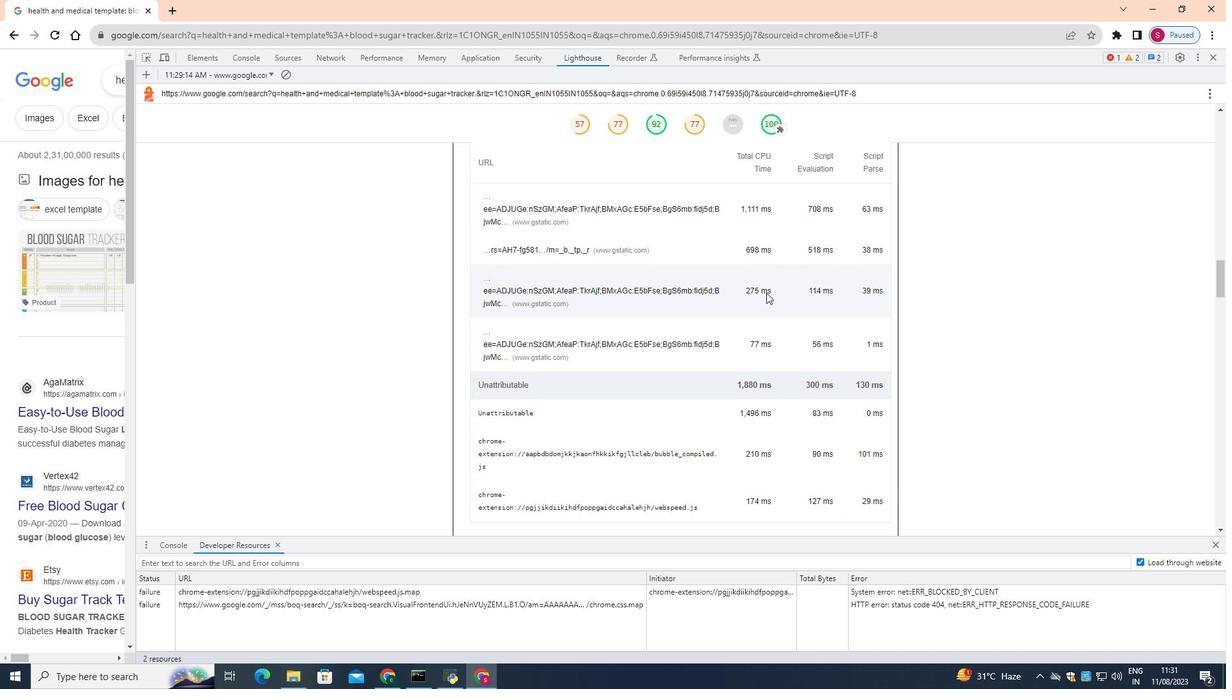 
Action: Mouse scrolled (766, 292) with delta (0, 0)
Screenshot: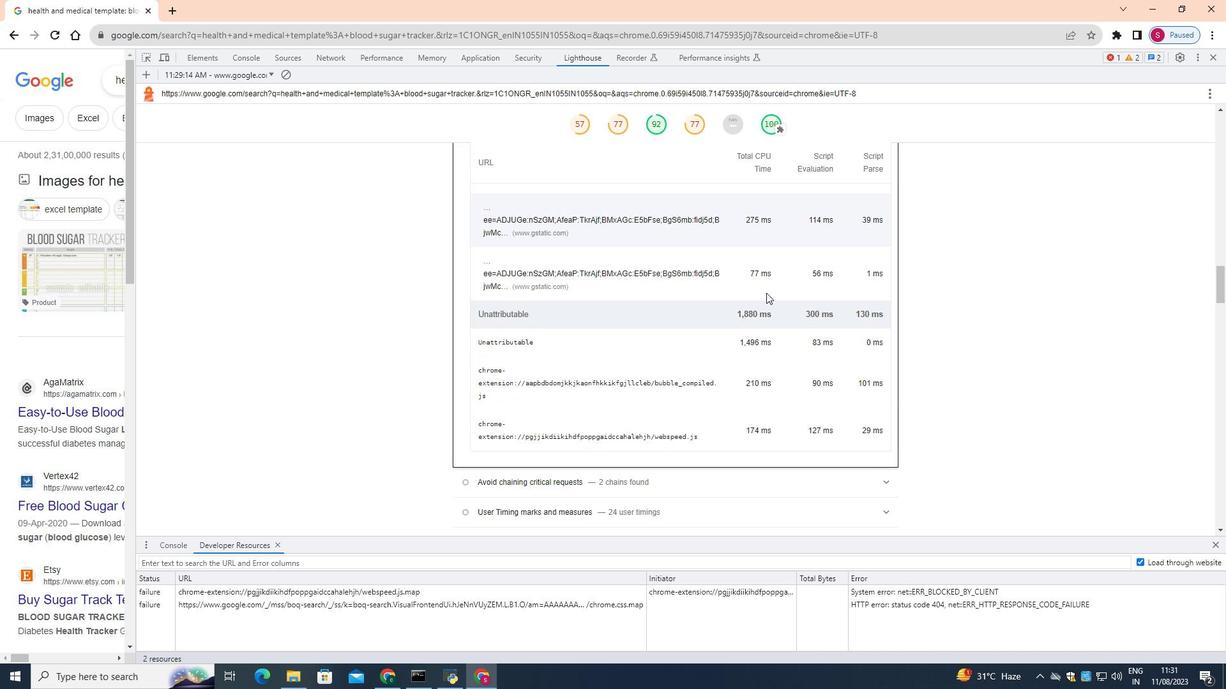 
Action: Mouse scrolled (766, 292) with delta (0, 0)
Screenshot: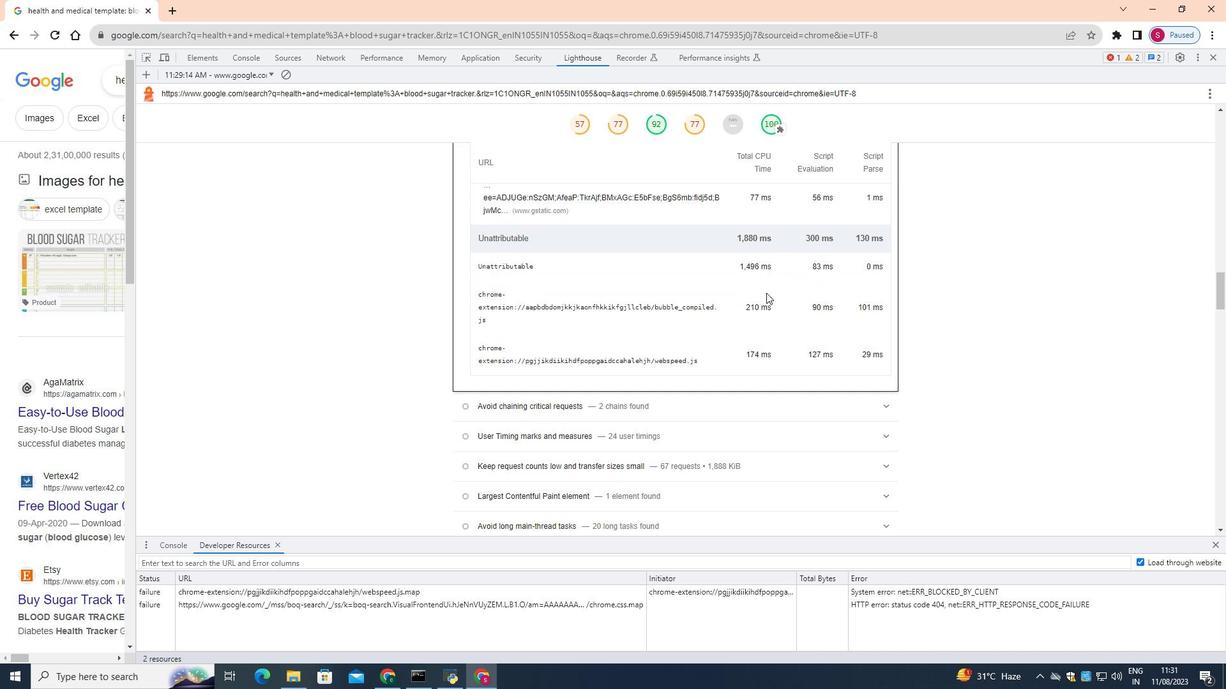 
Action: Mouse scrolled (766, 292) with delta (0, 0)
Screenshot: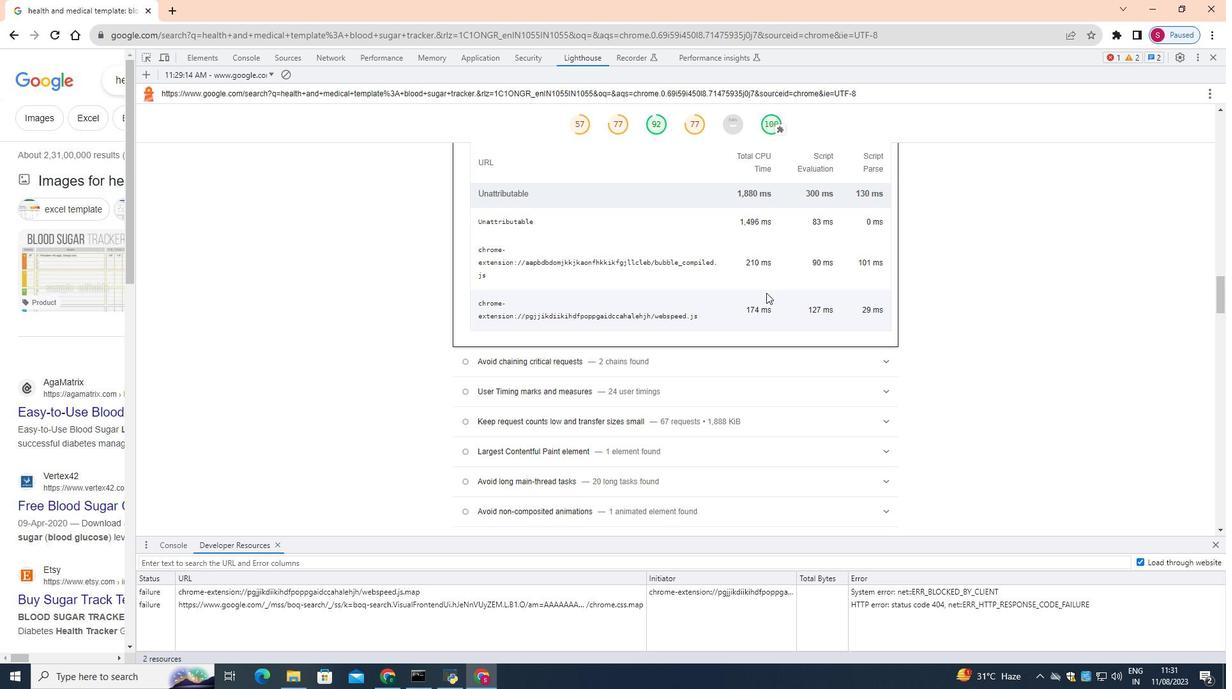 
Action: Mouse scrolled (766, 292) with delta (0, 0)
Screenshot: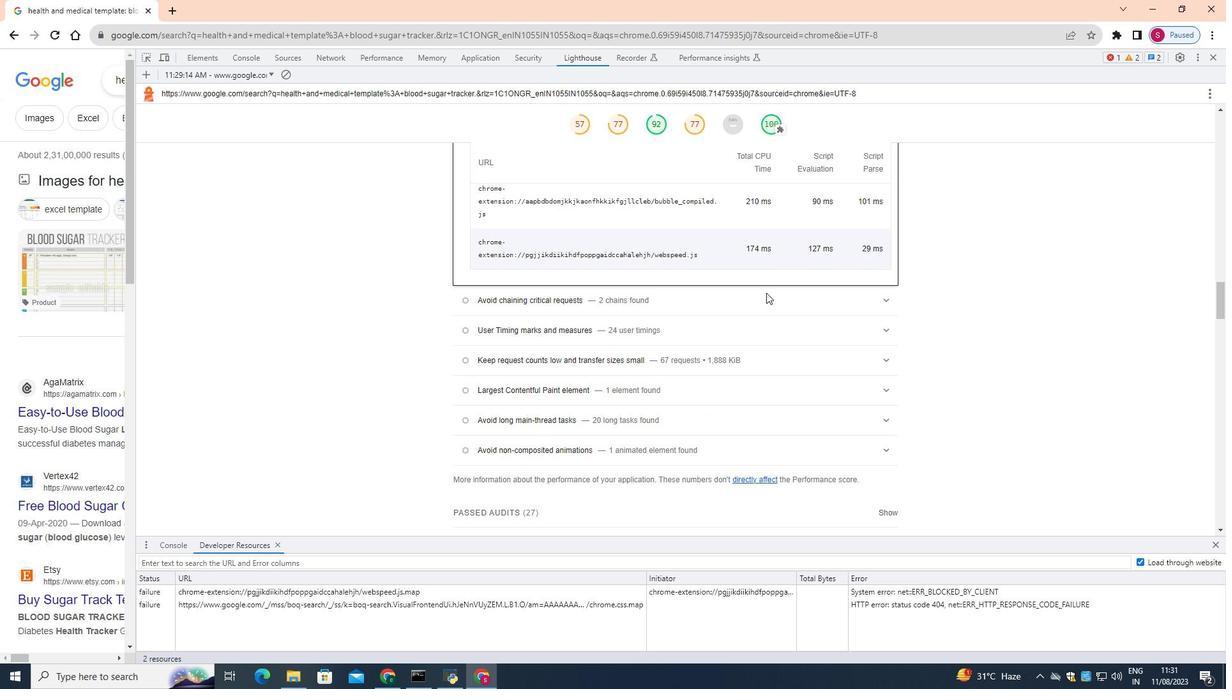
Action: Mouse scrolled (766, 292) with delta (0, 0)
Screenshot: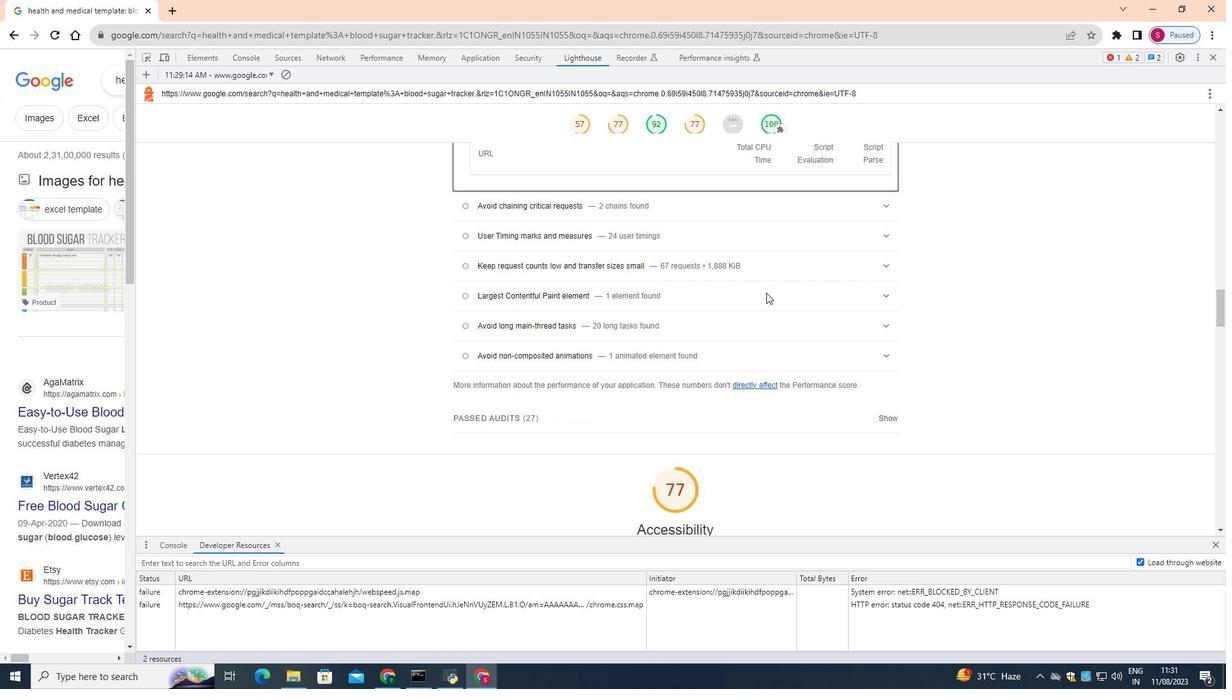 
Action: Mouse moved to (766, 292)
Screenshot: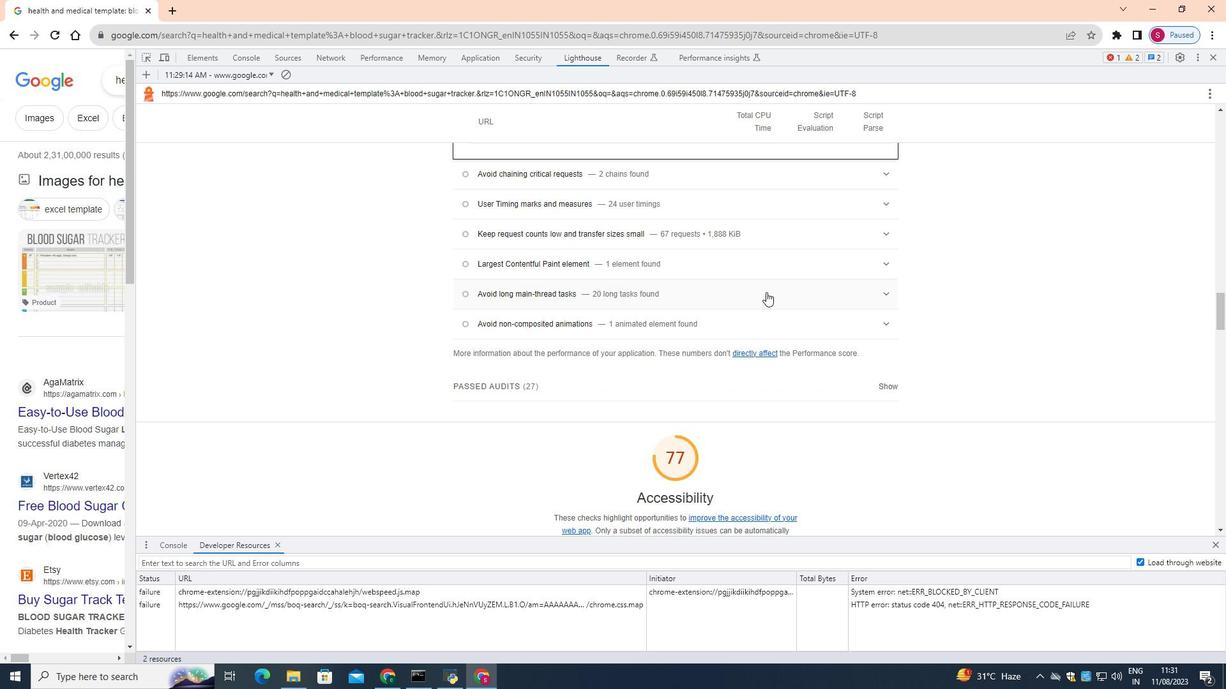 
Action: Mouse scrolled (766, 293) with delta (0, 0)
Screenshot: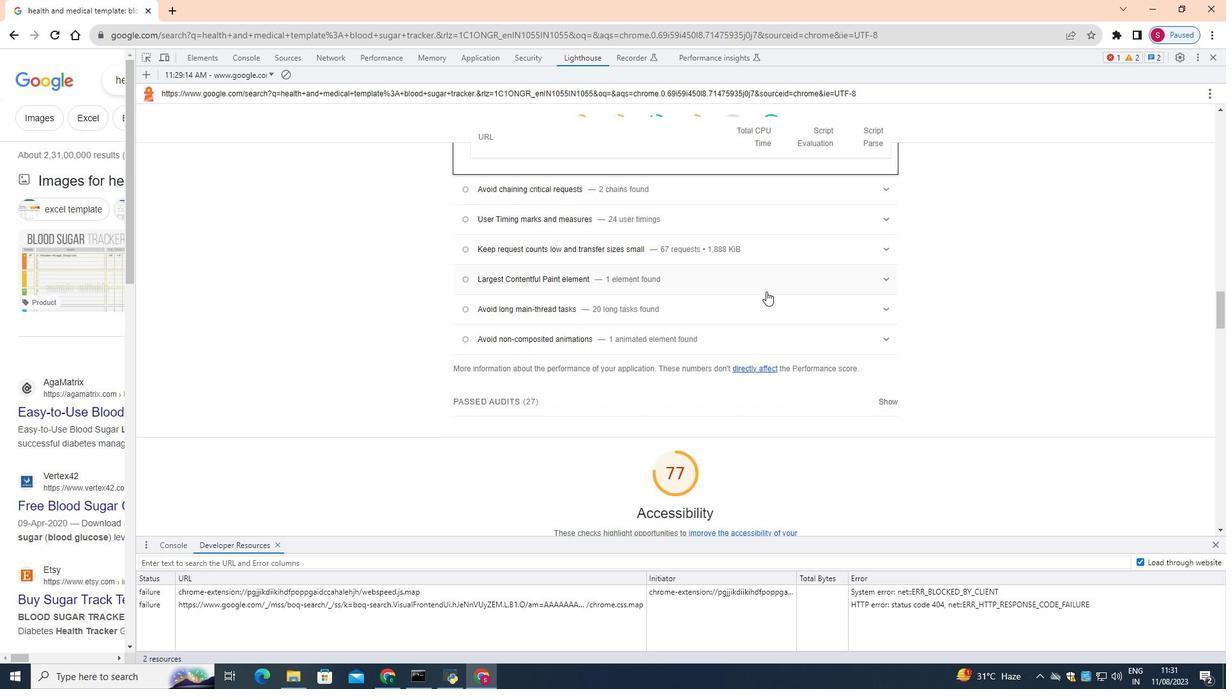 
Action: Mouse moved to (766, 291)
Screenshot: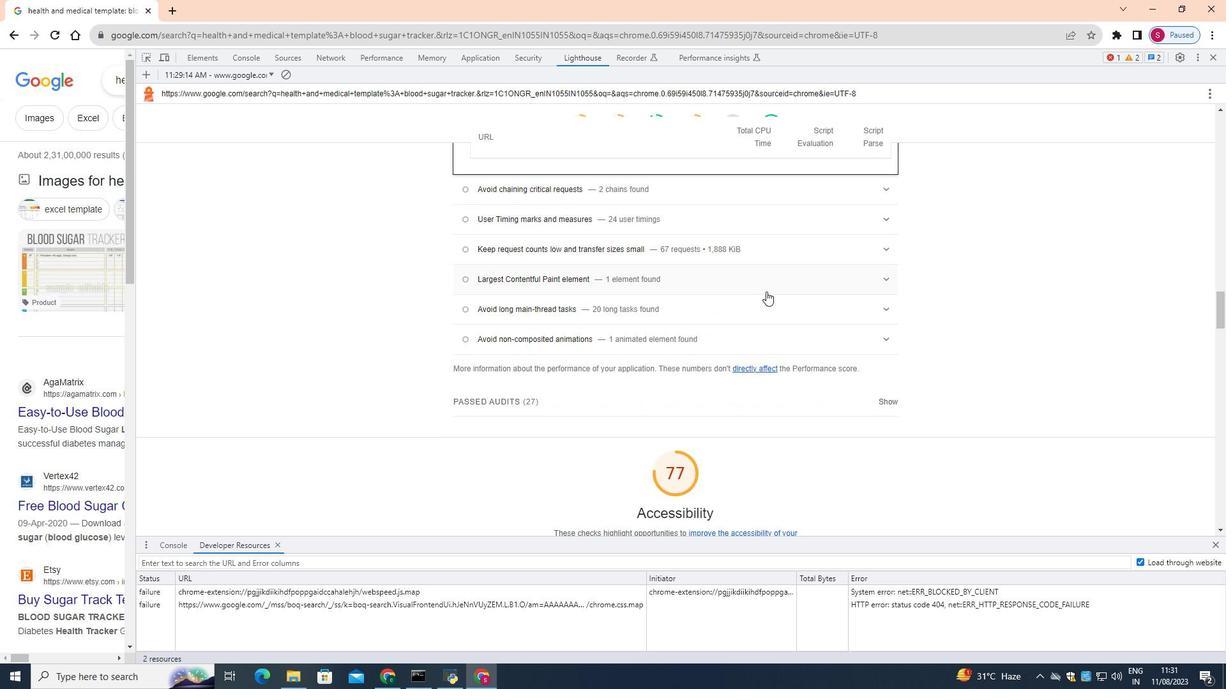 
Action: Mouse scrolled (766, 292) with delta (0, 0)
Screenshot: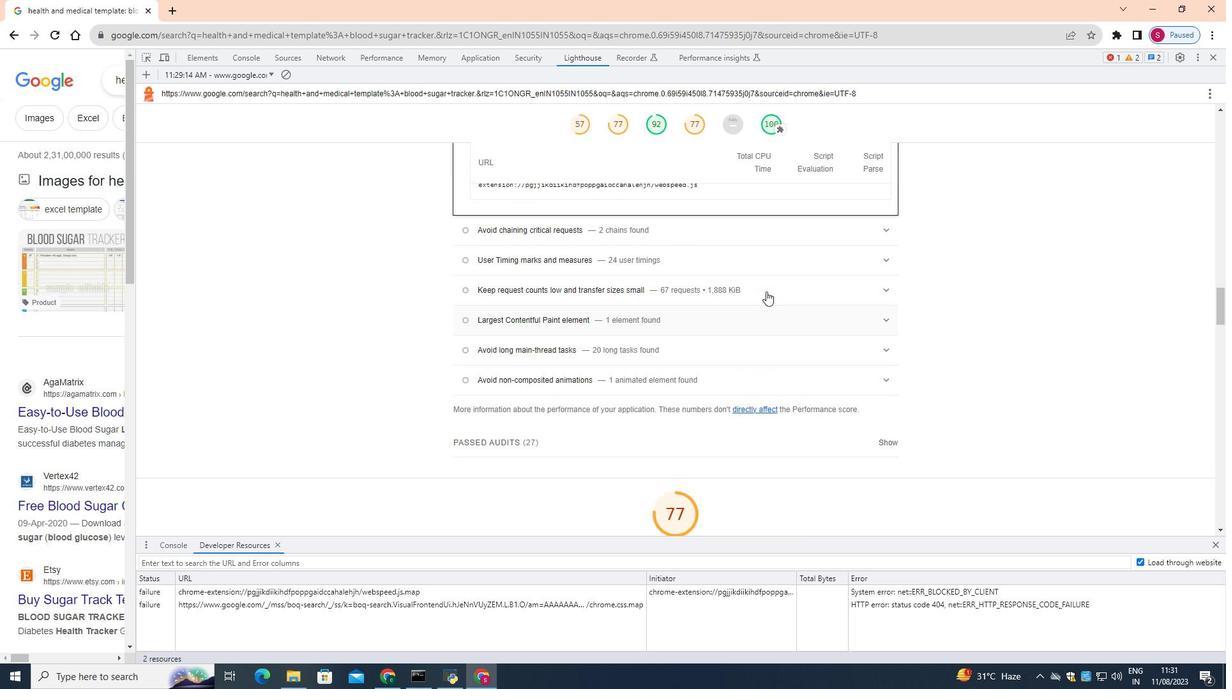 
Action: Mouse scrolled (766, 292) with delta (0, 0)
Screenshot: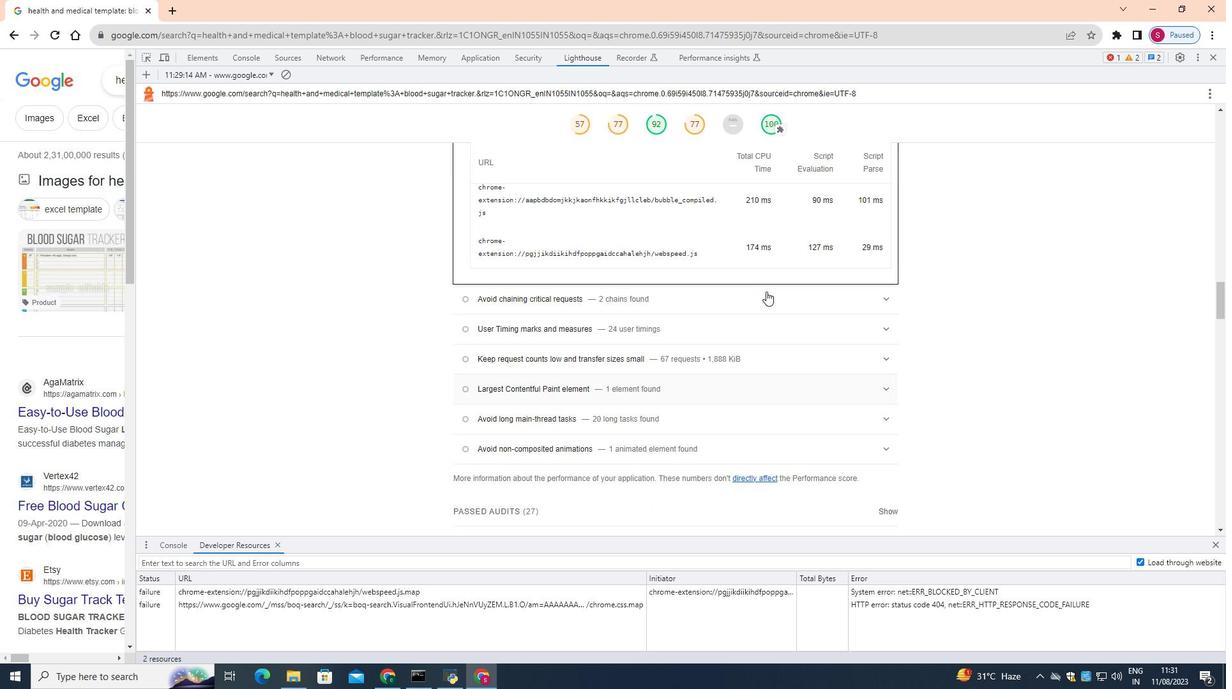 
Action: Mouse scrolled (766, 292) with delta (0, 0)
Screenshot: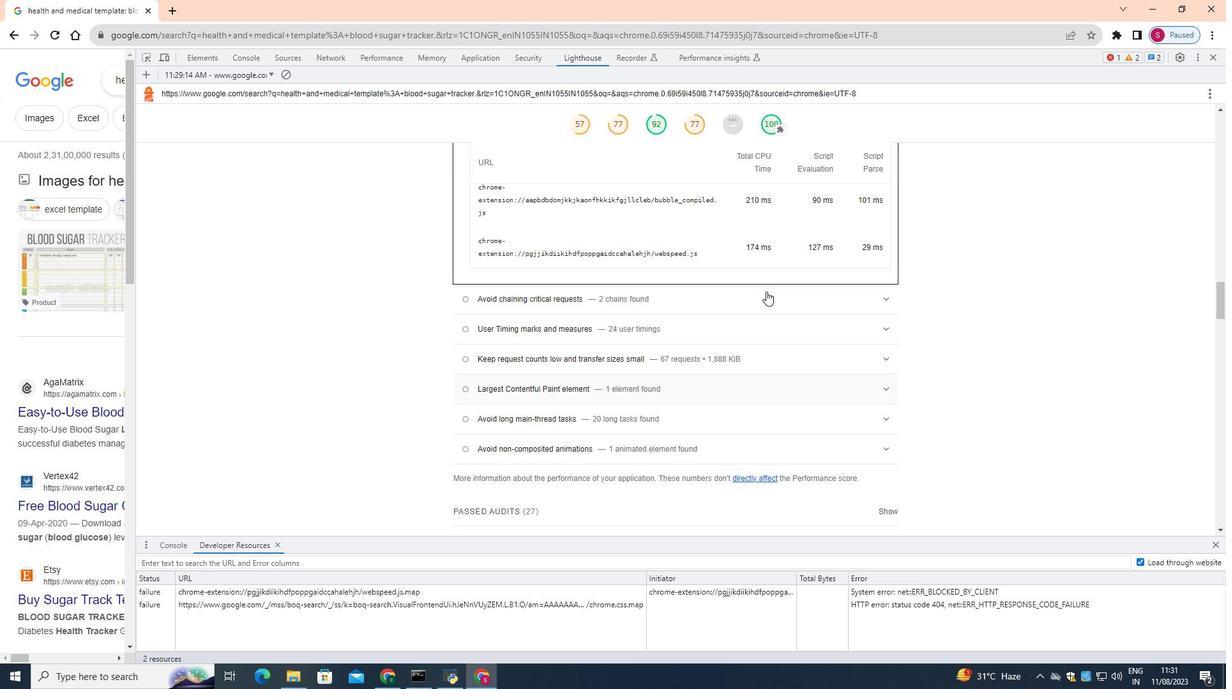 
Action: Mouse scrolled (766, 292) with delta (0, 0)
Screenshot: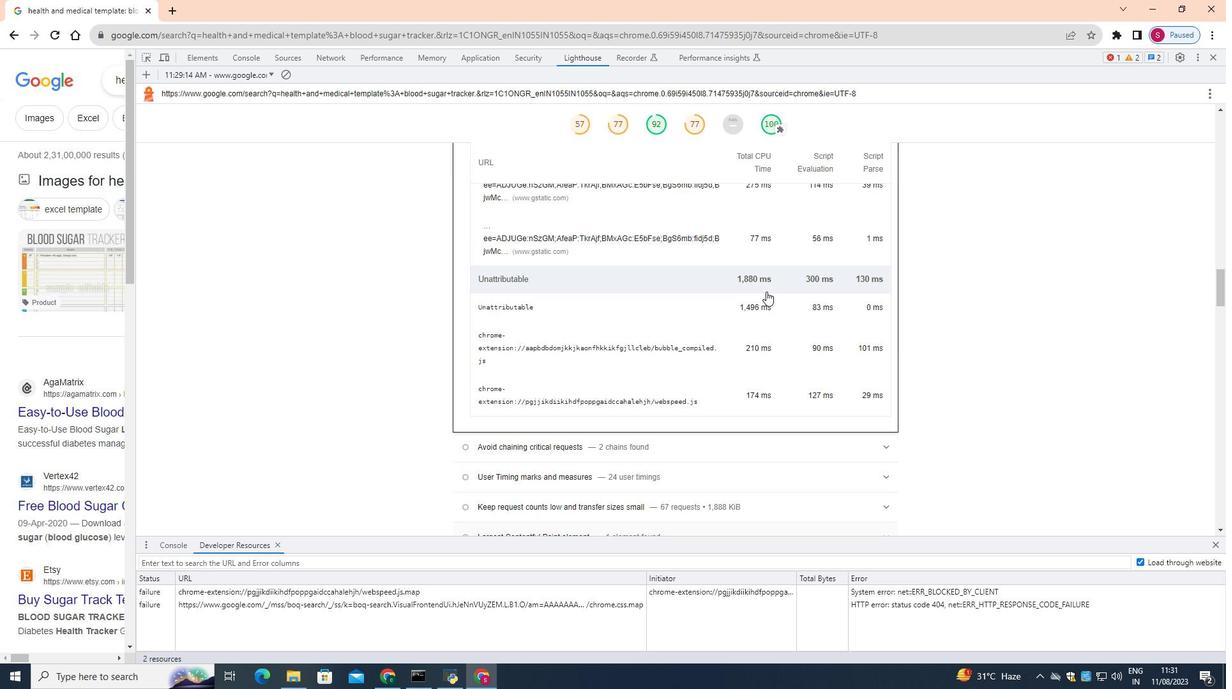 
Action: Mouse moved to (765, 289)
Screenshot: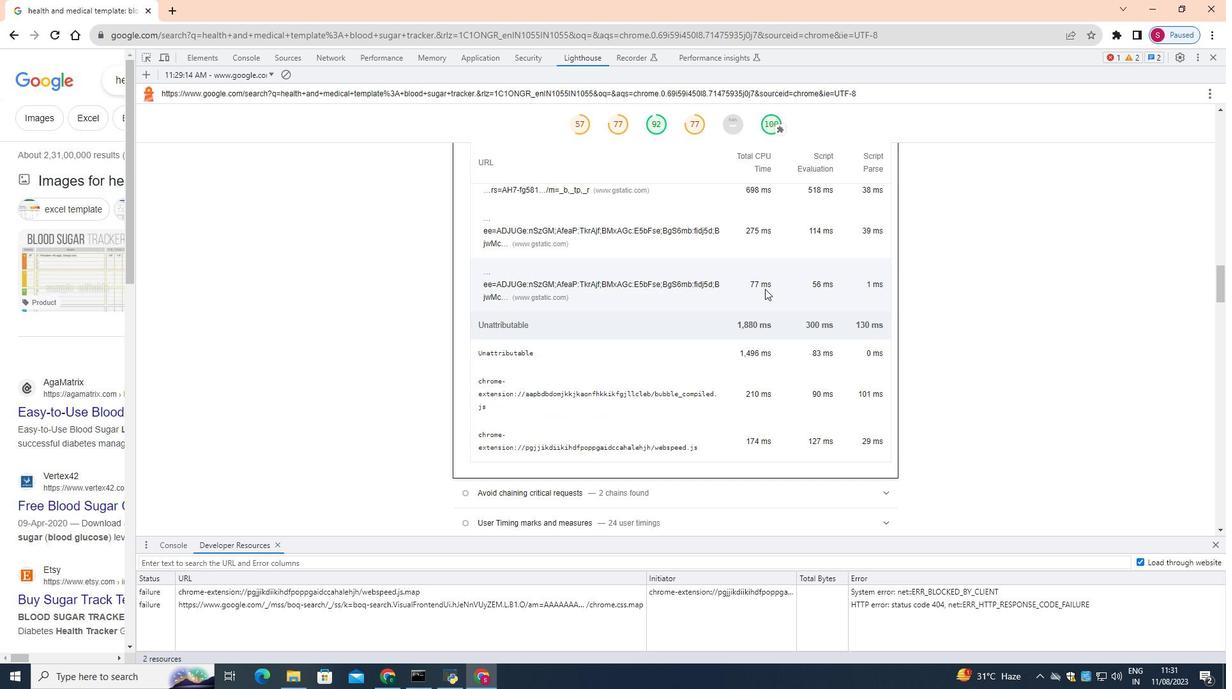 
Action: Mouse scrolled (765, 289) with delta (0, 0)
Screenshot: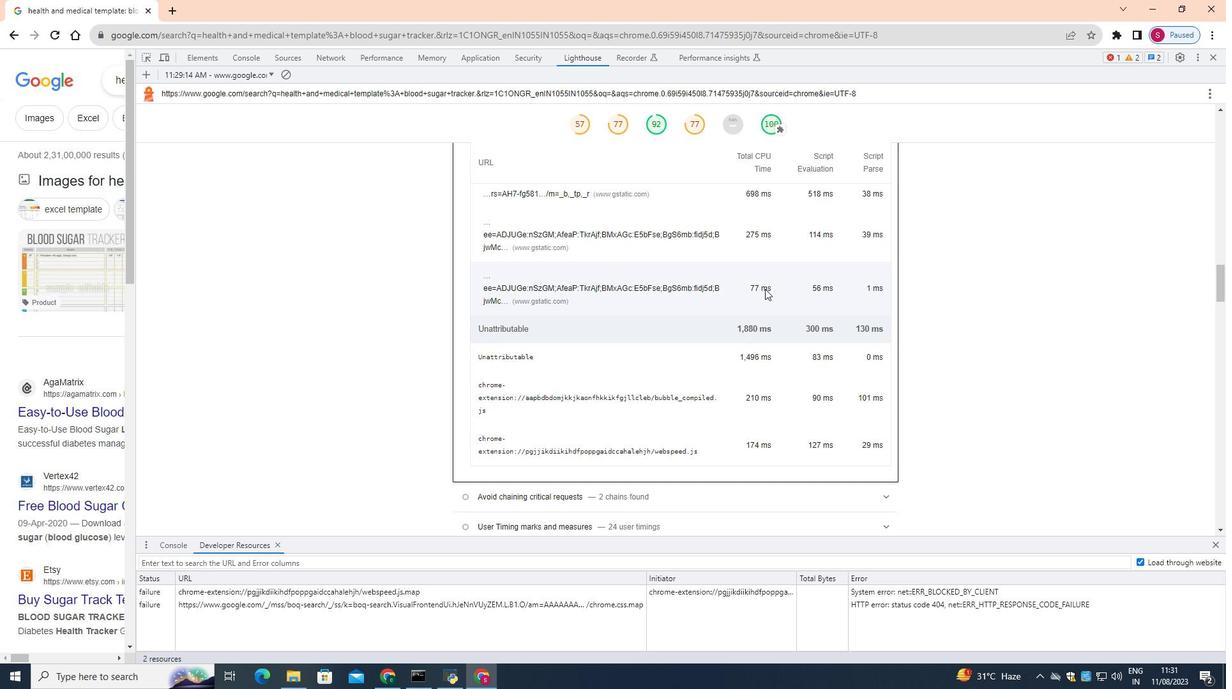
Action: Mouse scrolled (765, 289) with delta (0, 0)
Screenshot: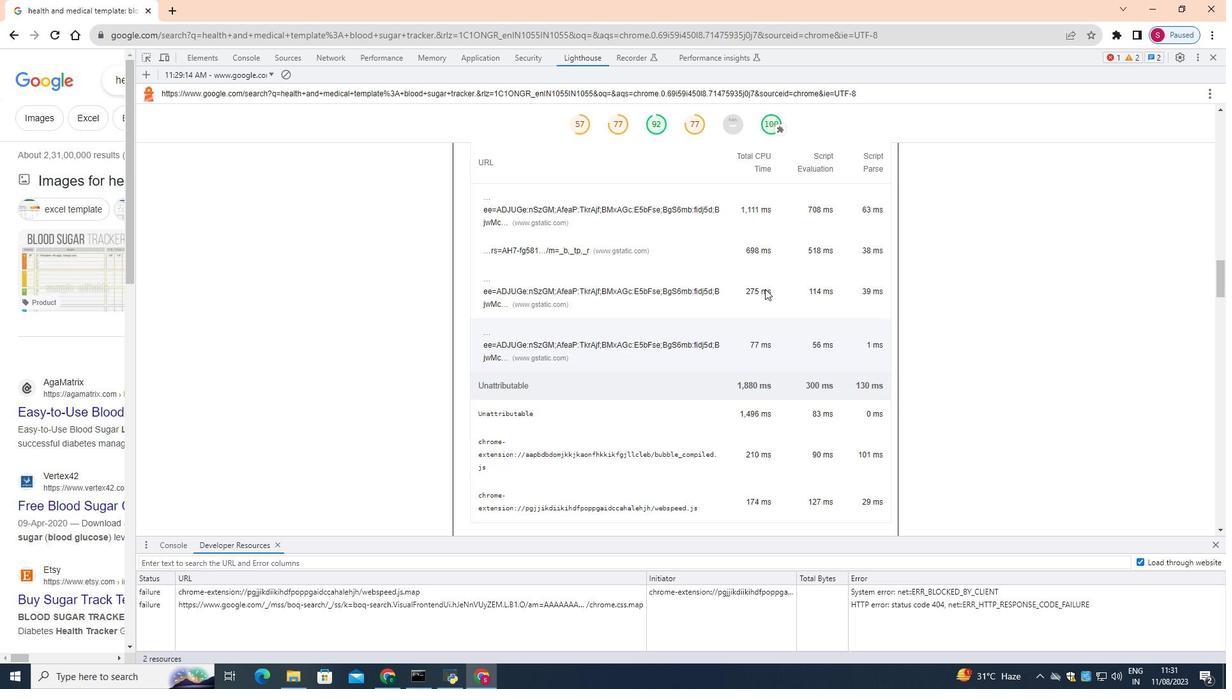 
Action: Mouse scrolled (765, 289) with delta (0, 0)
Screenshot: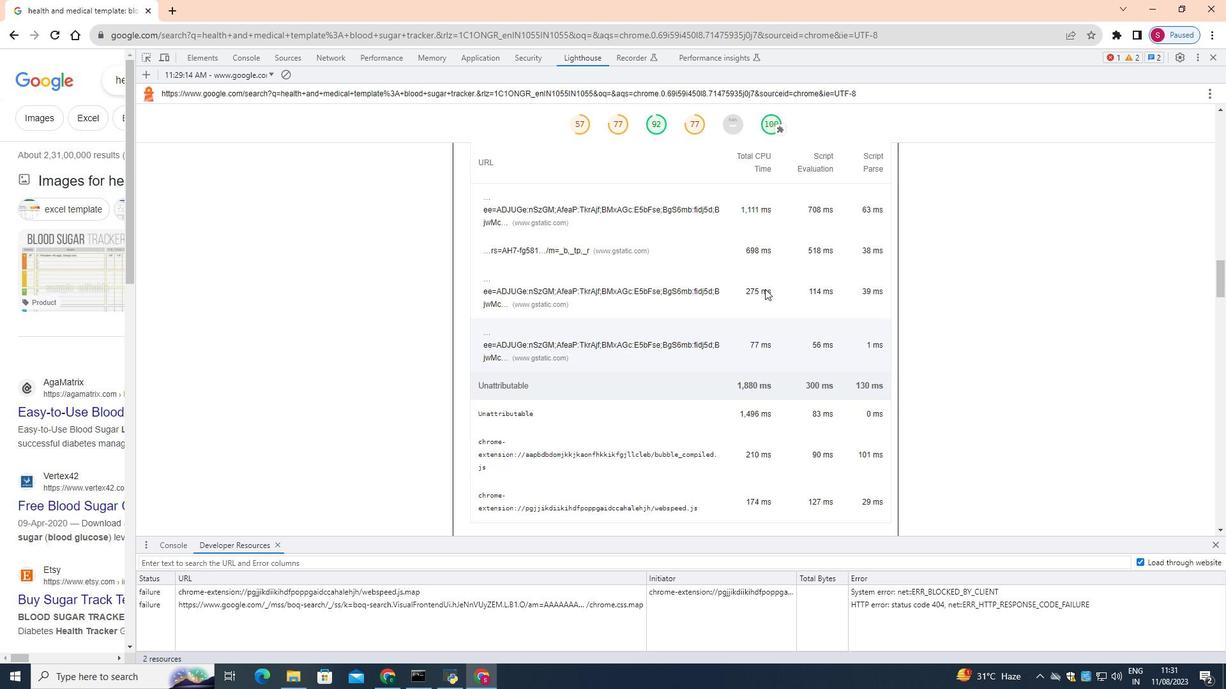 
Action: Mouse scrolled (765, 289) with delta (0, 0)
Screenshot: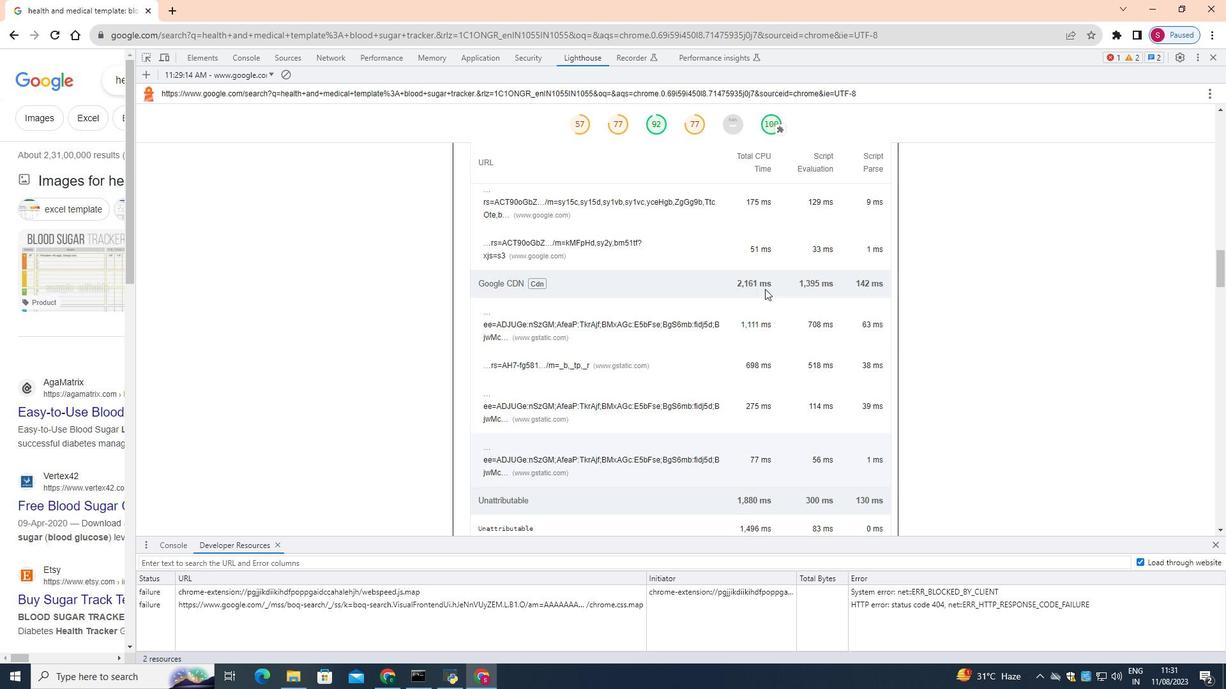 
Action: Mouse scrolled (765, 289) with delta (0, 0)
Screenshot: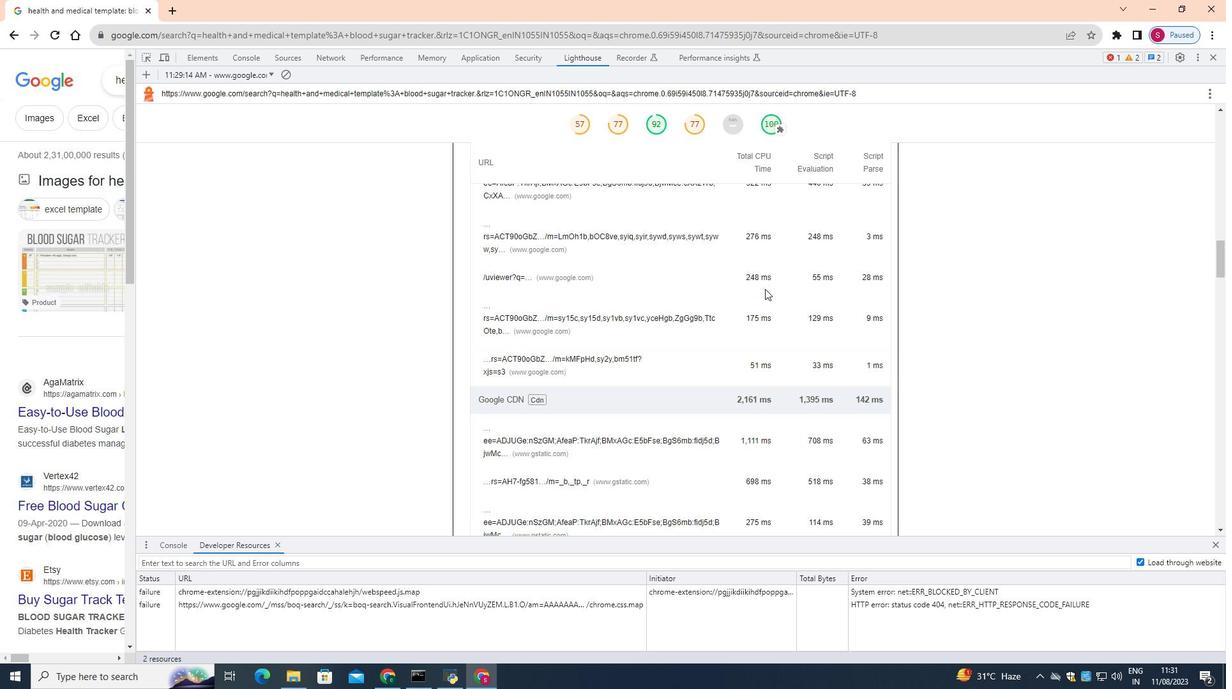 
Action: Mouse moved to (765, 288)
Screenshot: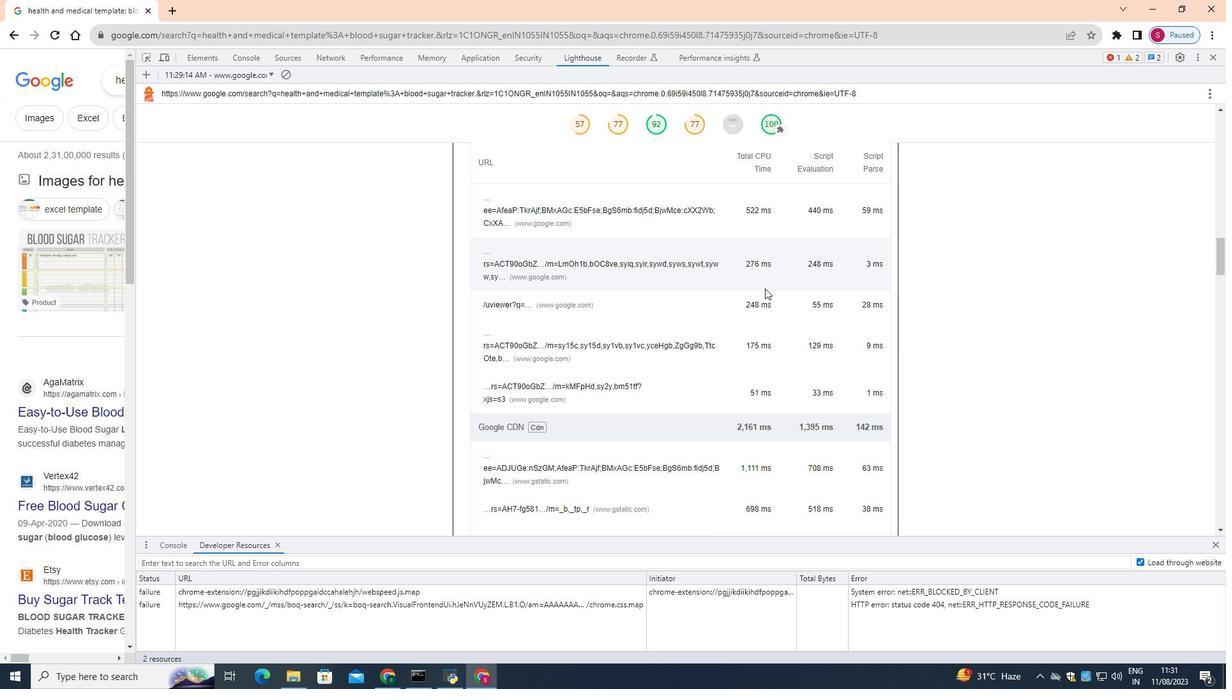 
Action: Mouse scrolled (765, 289) with delta (0, 0)
Screenshot: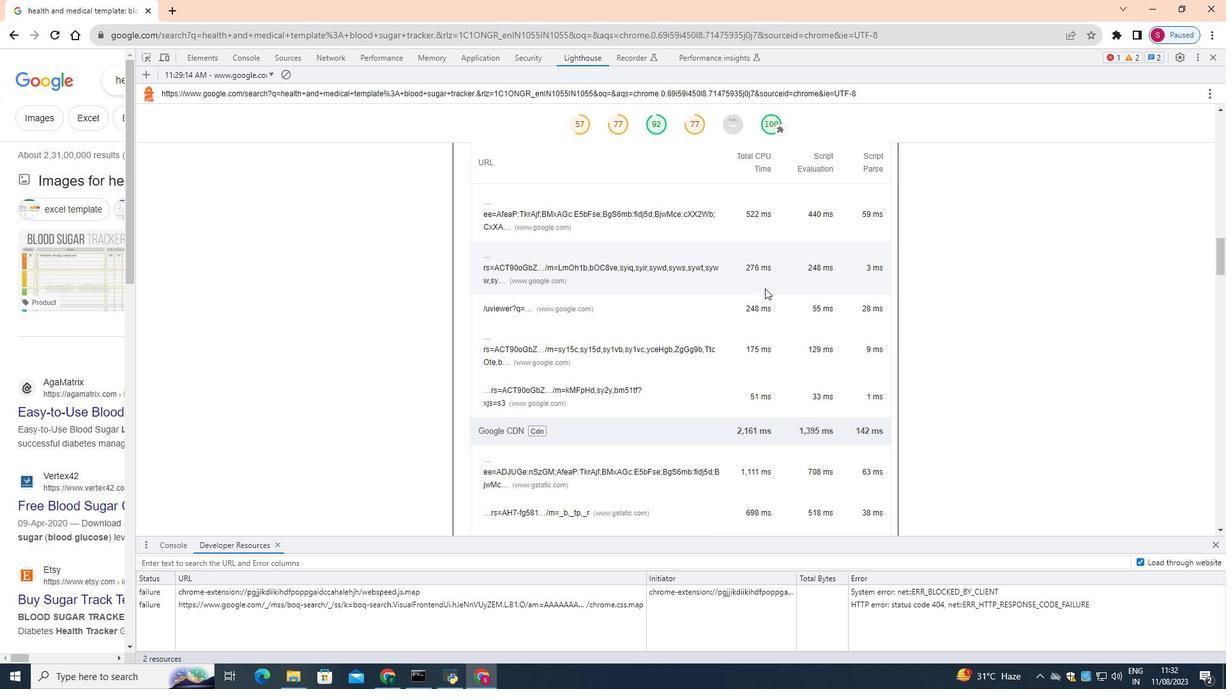 
Action: Mouse scrolled (765, 289) with delta (0, 0)
Screenshot: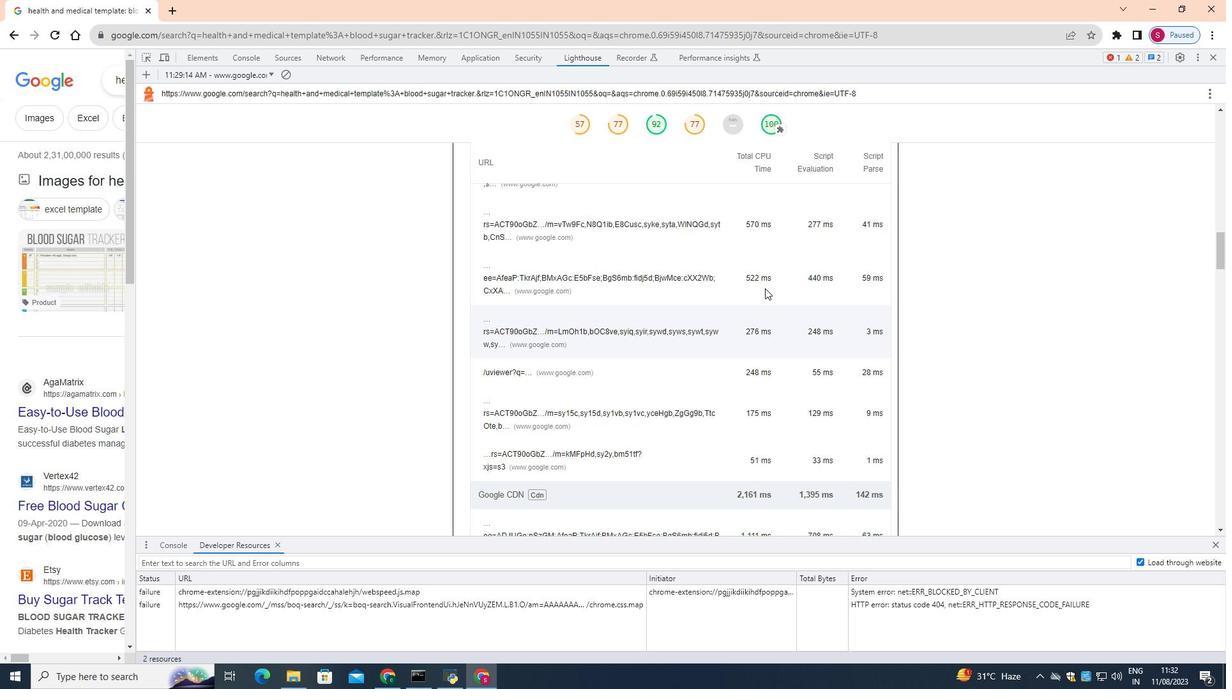 
Action: Mouse moved to (765, 288)
Screenshot: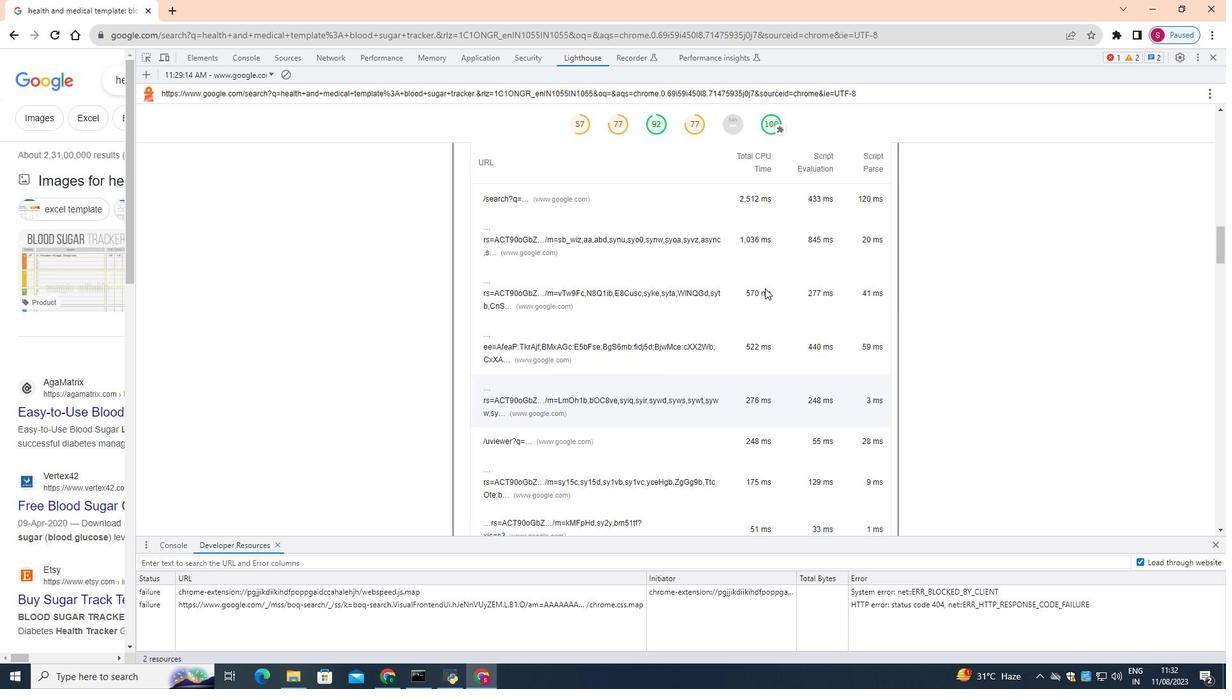 
Action: Mouse scrolled (765, 289) with delta (0, 0)
Screenshot: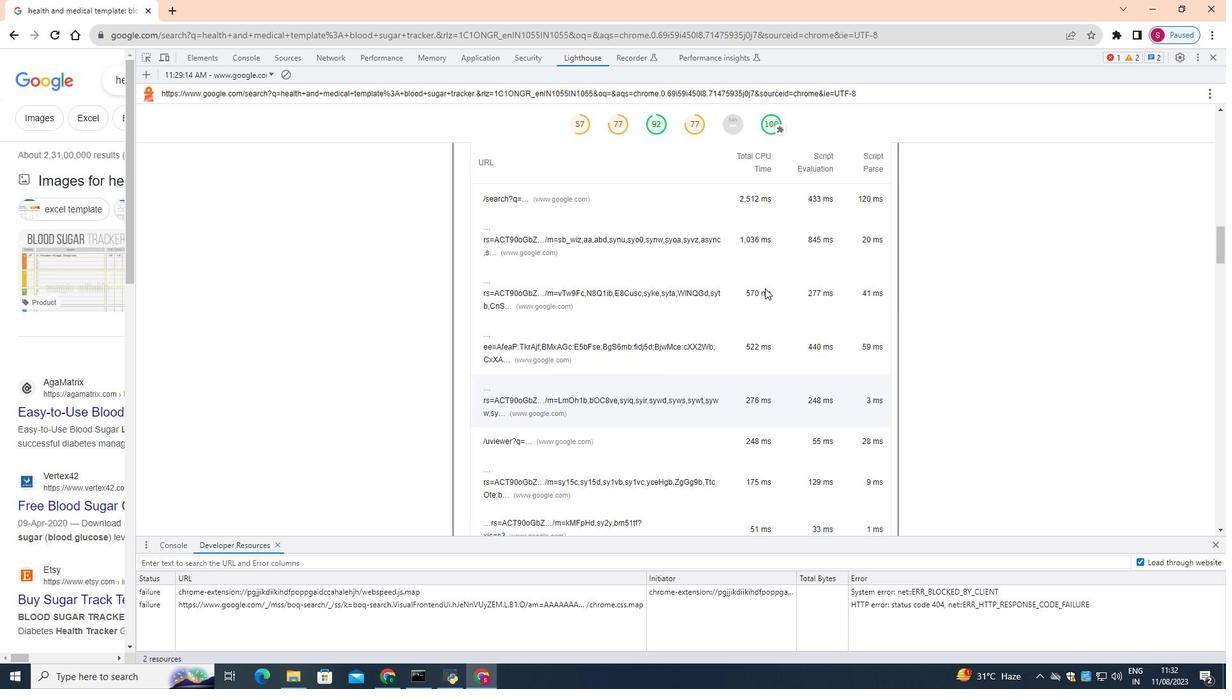 
Action: Mouse scrolled (765, 289) with delta (0, 0)
Screenshot: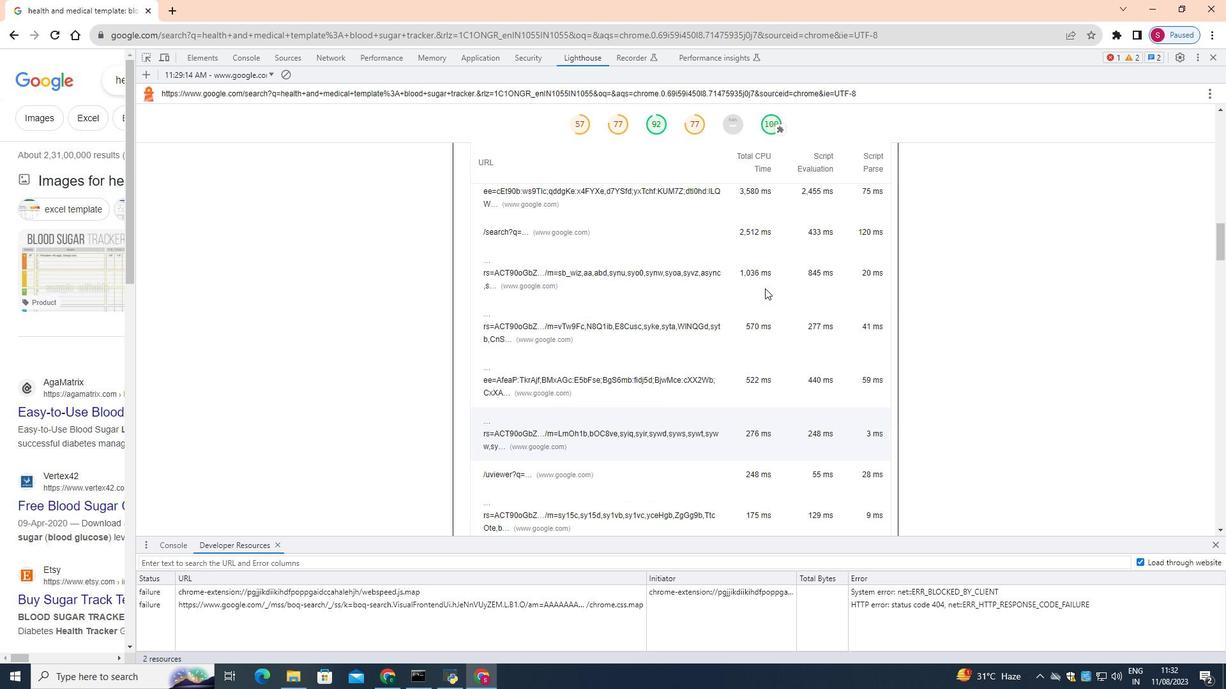 
Action: Mouse scrolled (765, 289) with delta (0, 0)
Screenshot: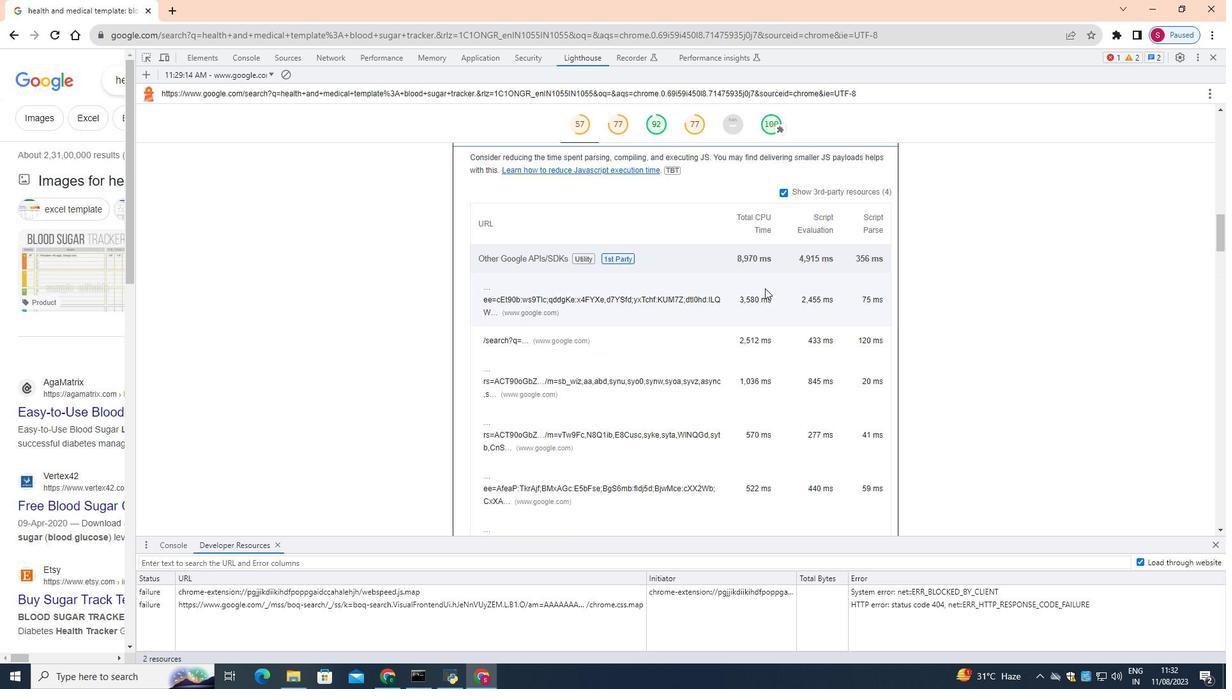 
Action: Mouse scrolled (765, 289) with delta (0, 0)
Screenshot: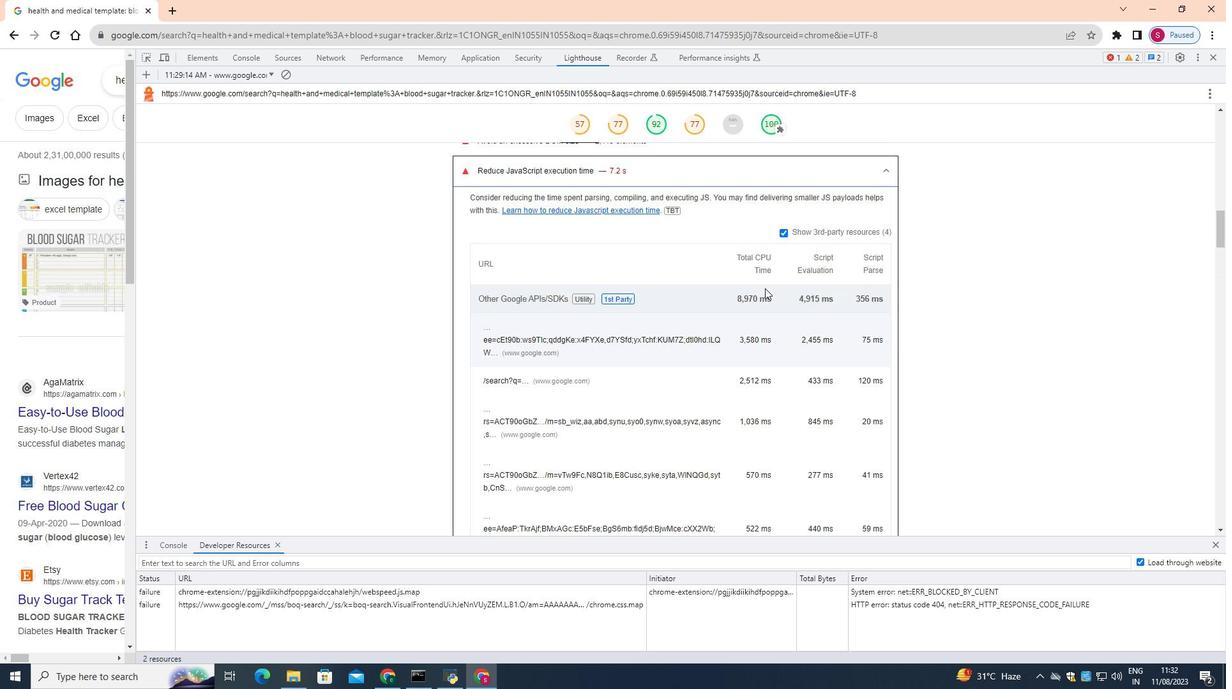 
Action: Mouse scrolled (765, 289) with delta (0, 0)
Screenshot: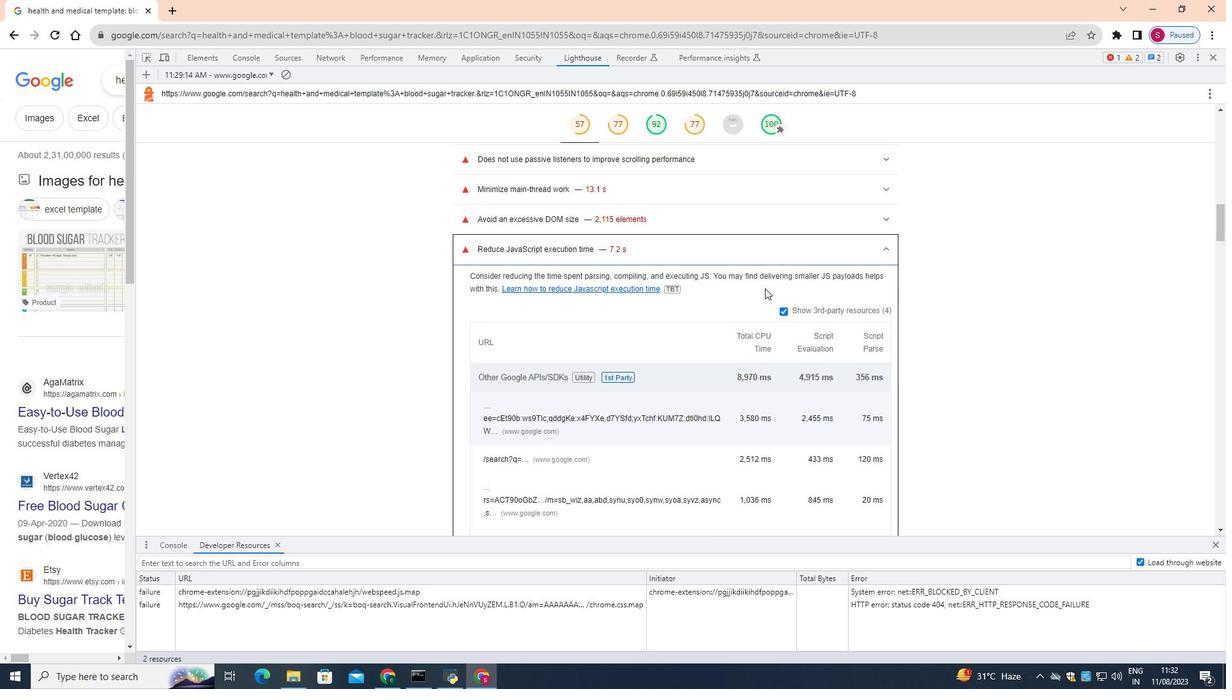 
Action: Mouse scrolled (765, 289) with delta (0, 0)
Screenshot: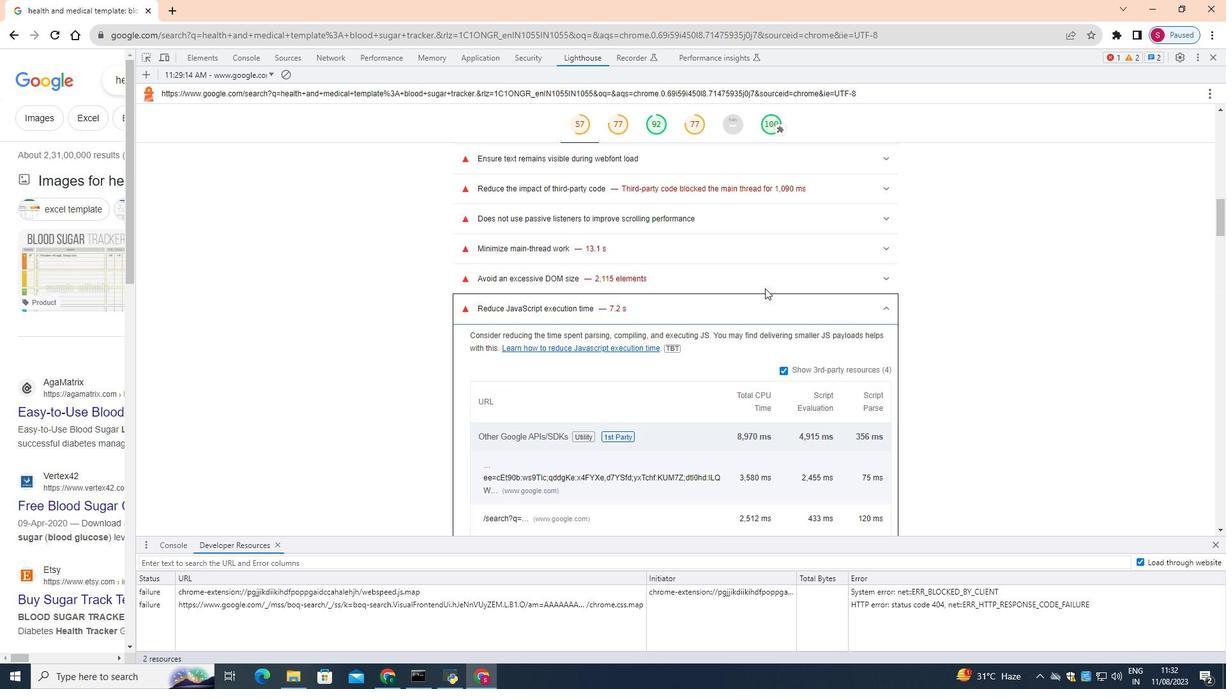 
Action: Mouse moved to (747, 326)
Screenshot: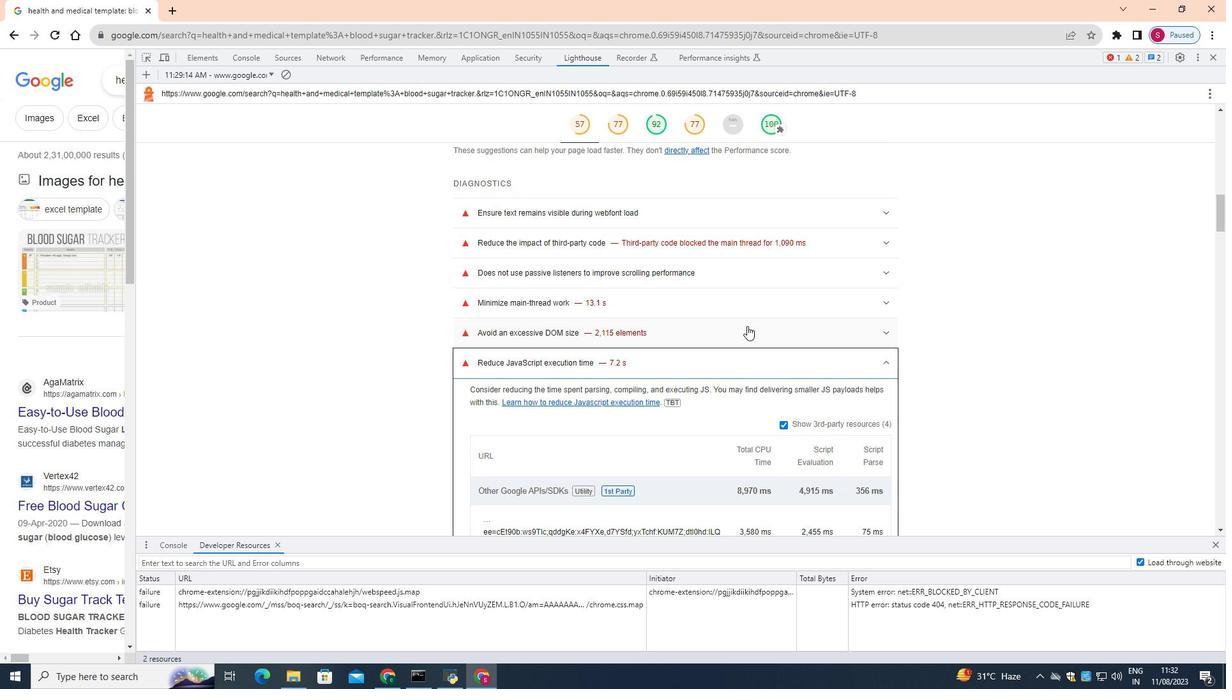 
Action: Mouse pressed left at (747, 326)
Screenshot: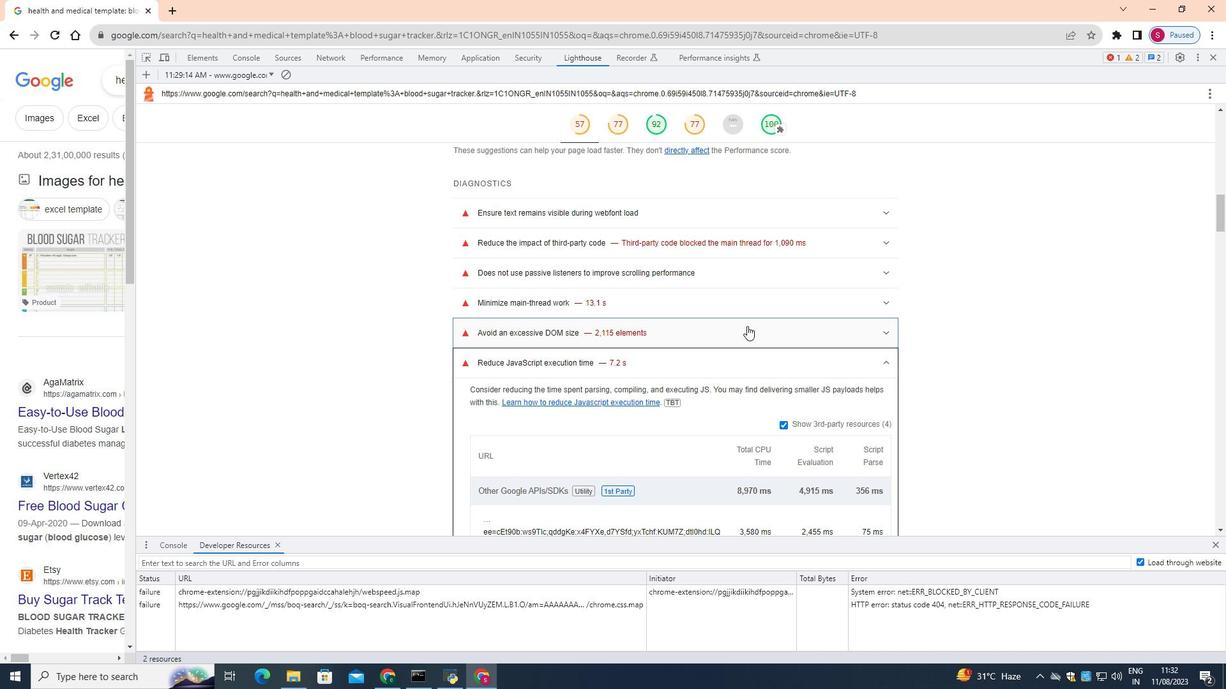 
Action: Mouse moved to (747, 371)
Screenshot: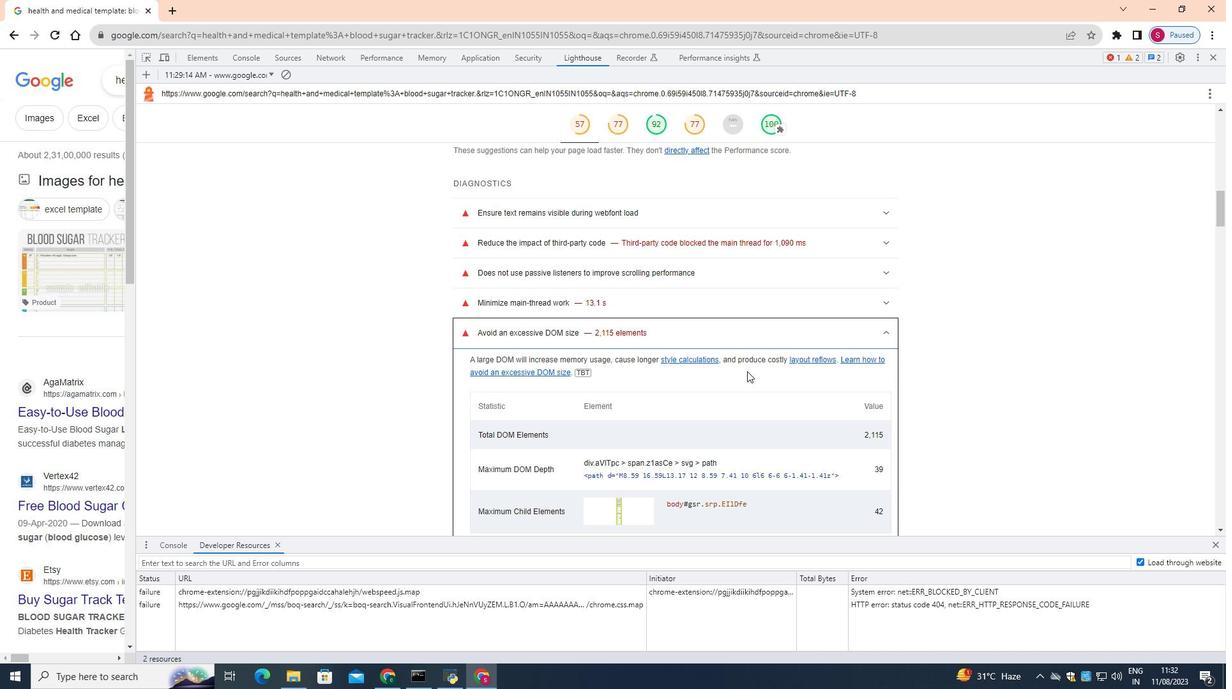 
Action: Mouse scrolled (747, 371) with delta (0, 0)
Screenshot: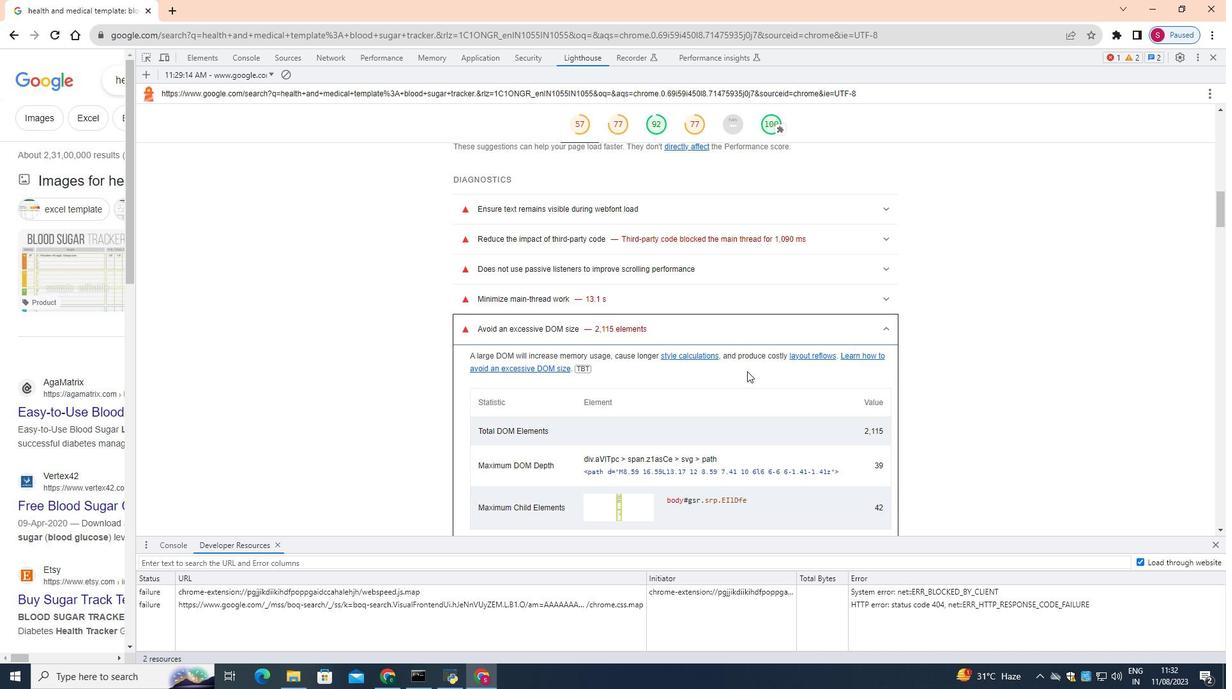 
Action: Mouse scrolled (747, 371) with delta (0, 0)
Screenshot: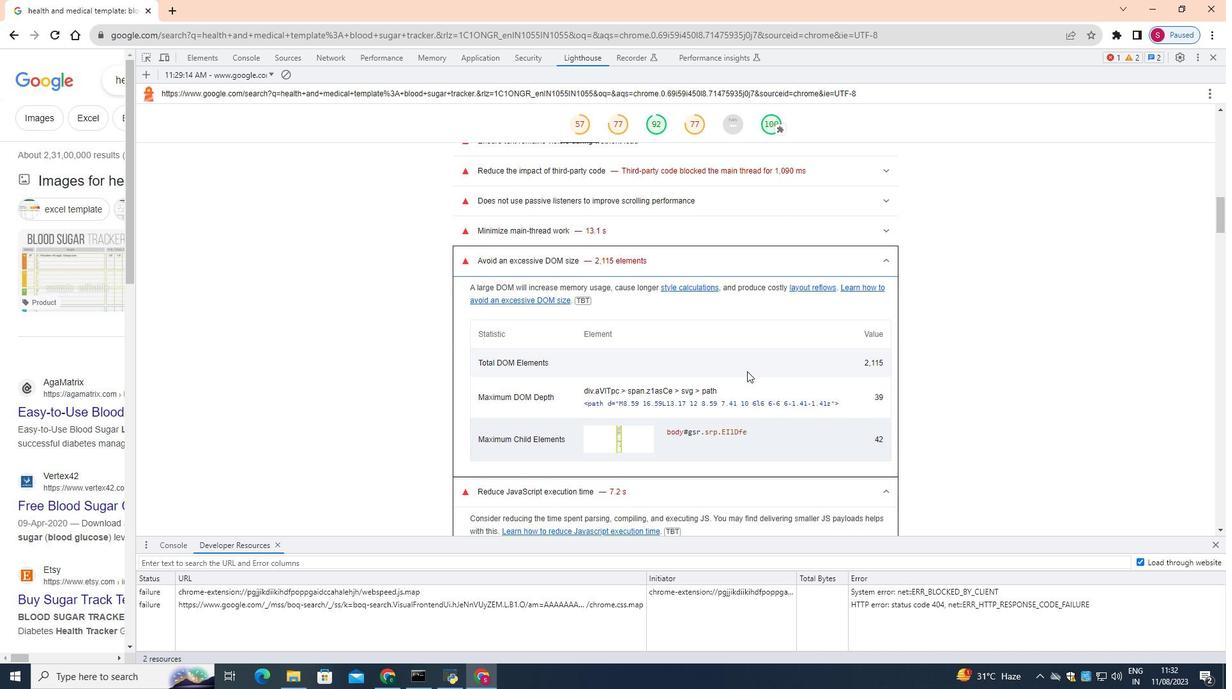 
Action: Mouse moved to (749, 369)
Screenshot: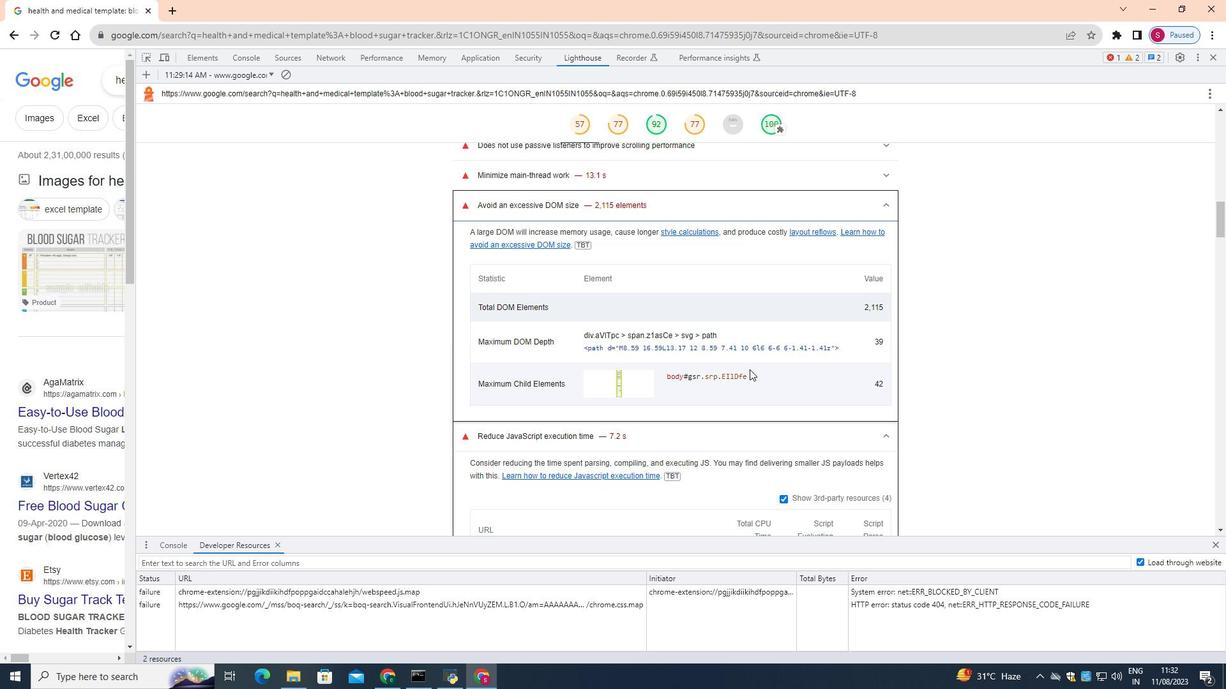 
Action: Mouse scrolled (749, 369) with delta (0, 0)
Screenshot: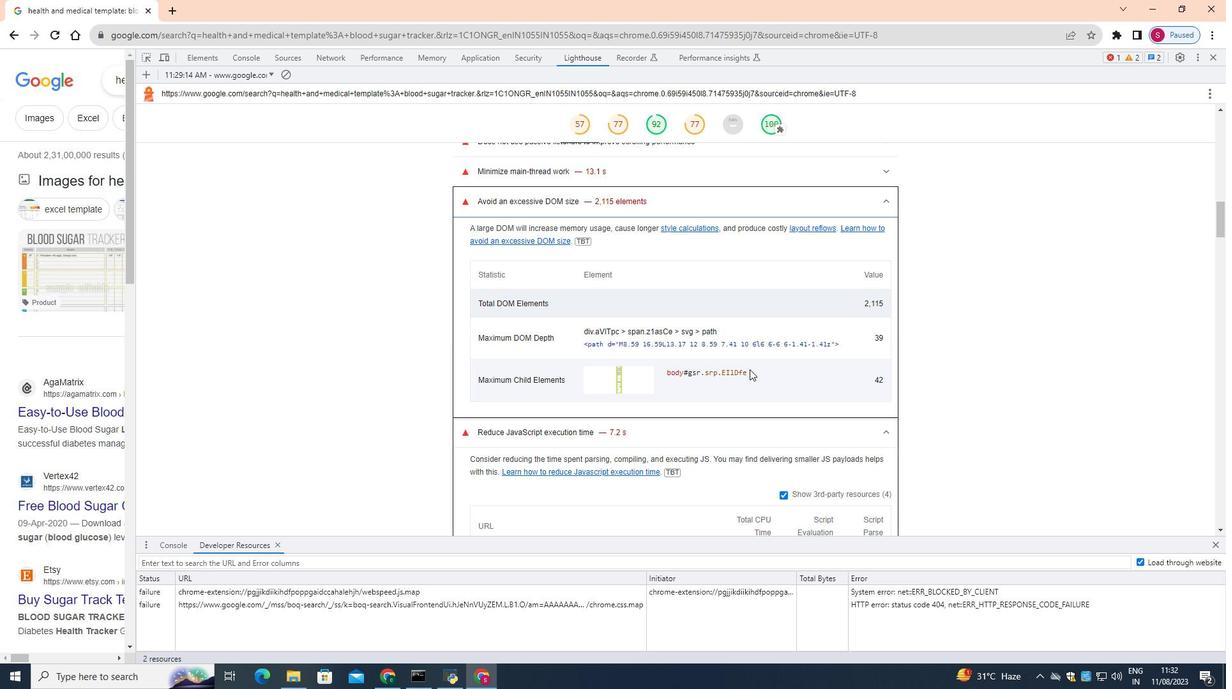 
Action: Mouse scrolled (749, 369) with delta (0, 0)
Screenshot: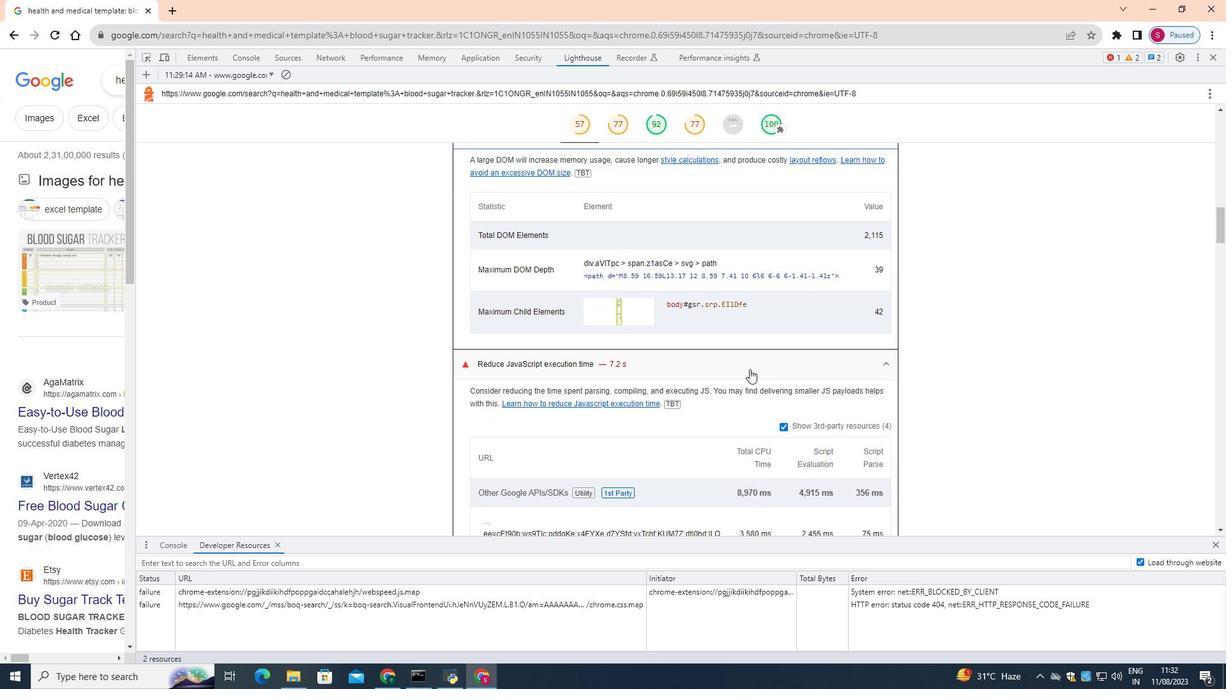 
Action: Mouse scrolled (749, 369) with delta (0, 0)
Screenshot: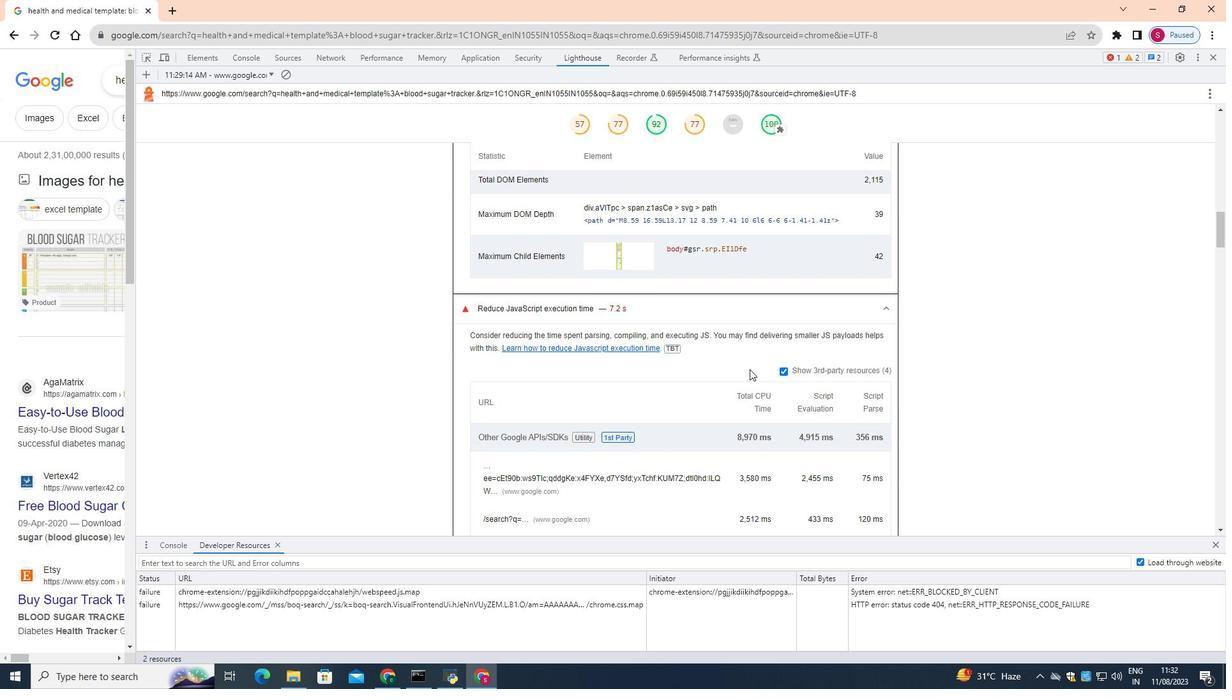 
Action: Mouse scrolled (749, 369) with delta (0, 0)
Screenshot: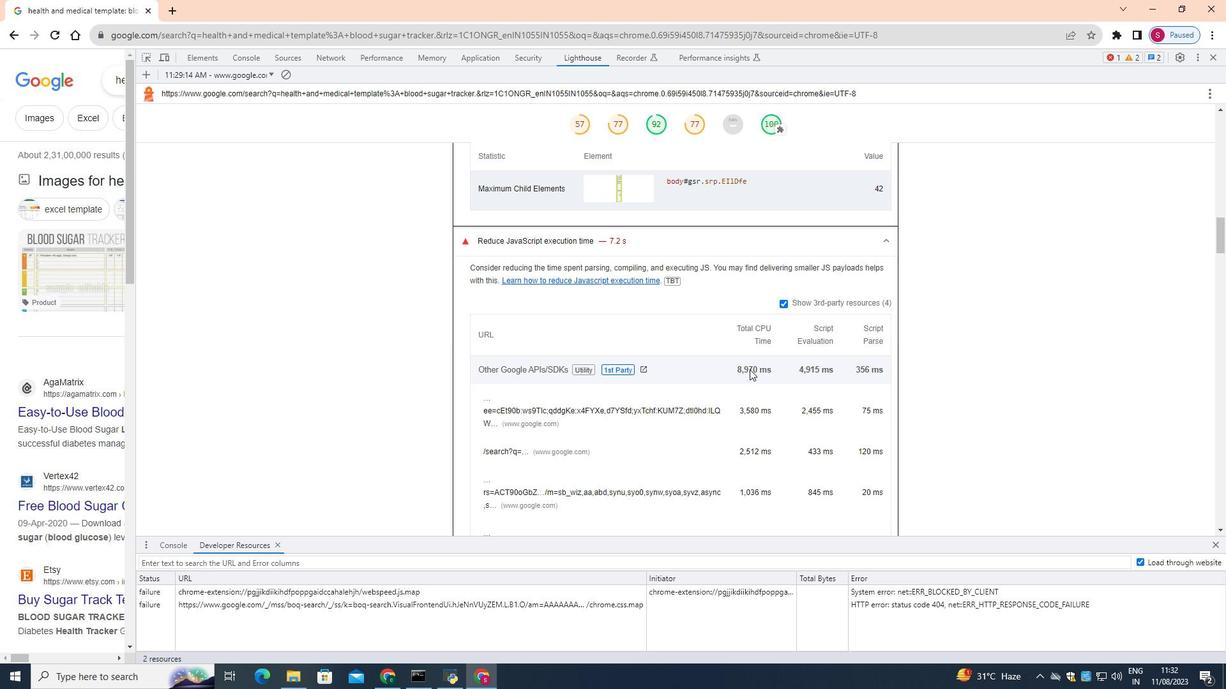 
Action: Mouse scrolled (749, 369) with delta (0, 0)
Screenshot: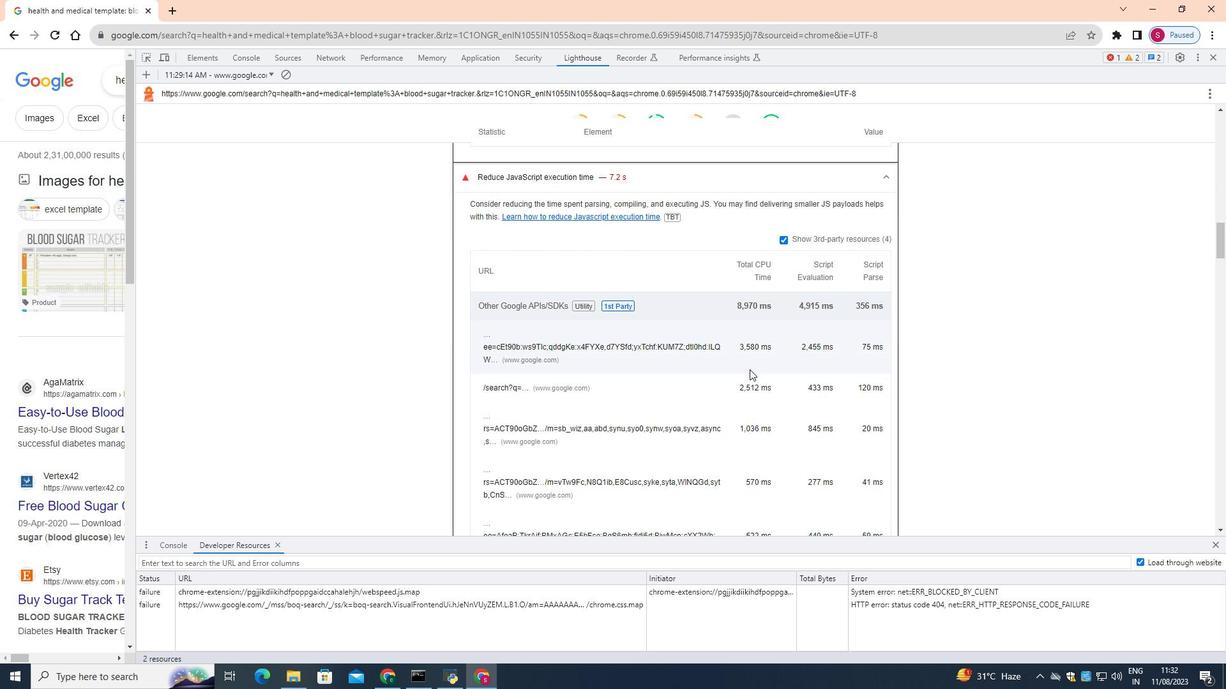 
Action: Mouse scrolled (749, 369) with delta (0, 0)
Screenshot: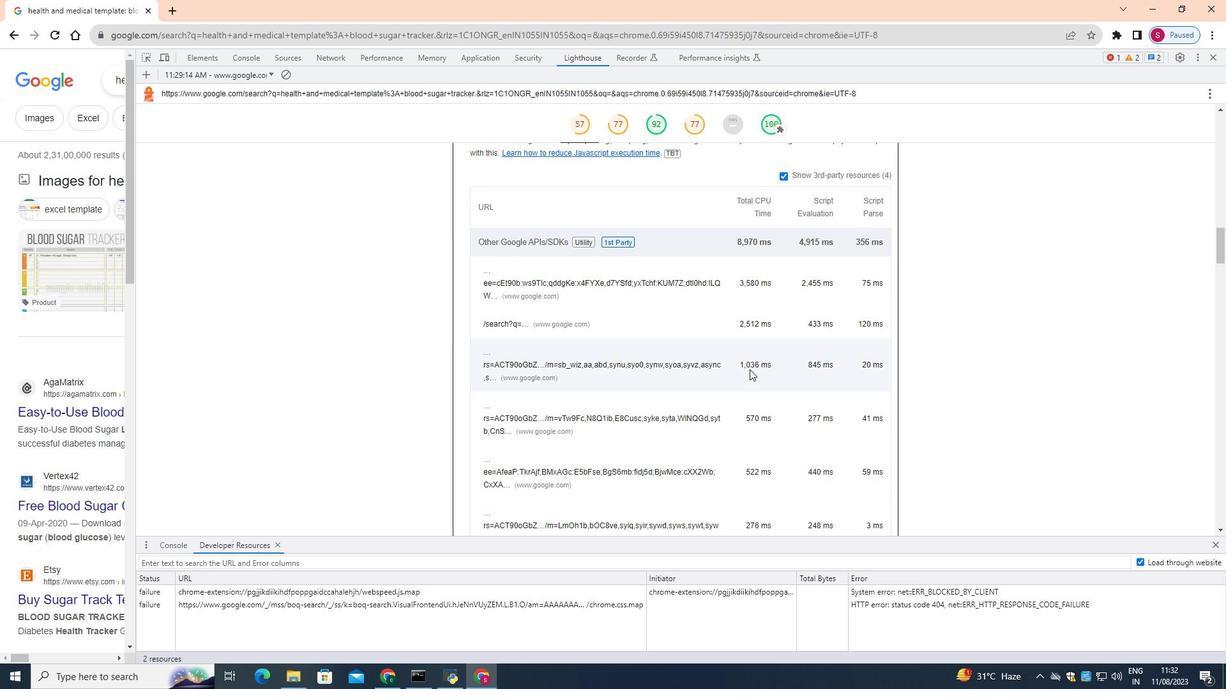 
Action: Mouse scrolled (749, 369) with delta (0, 0)
Screenshot: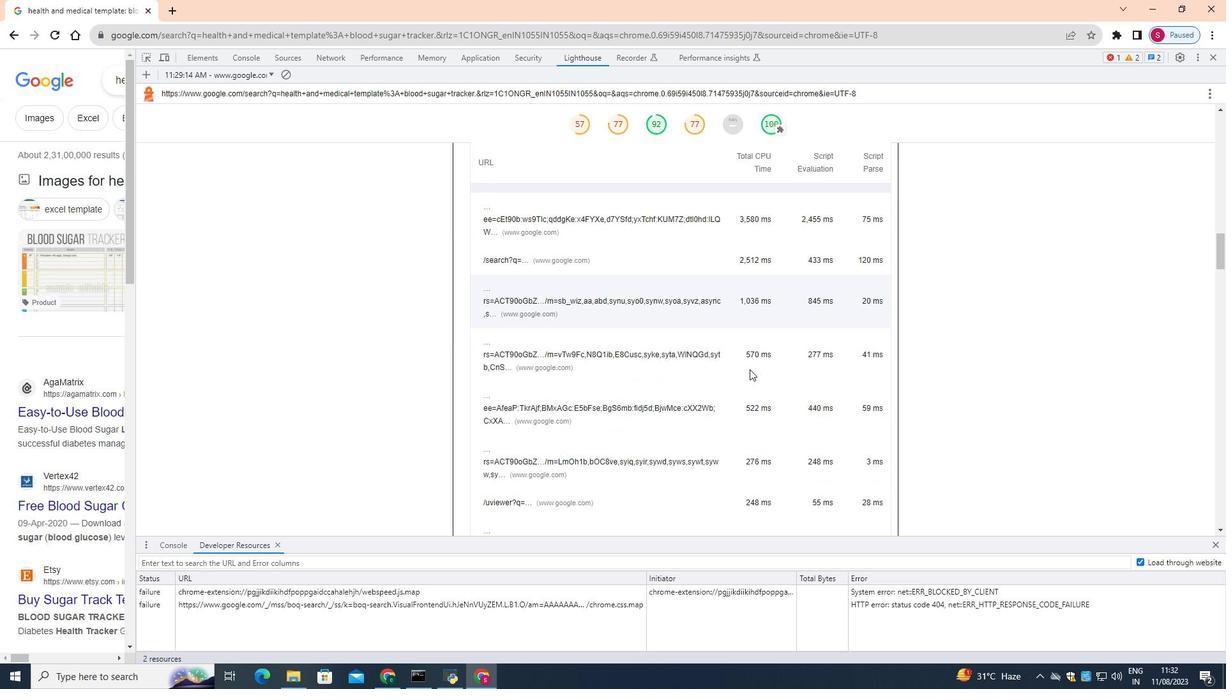 
Action: Mouse scrolled (749, 369) with delta (0, 0)
Screenshot: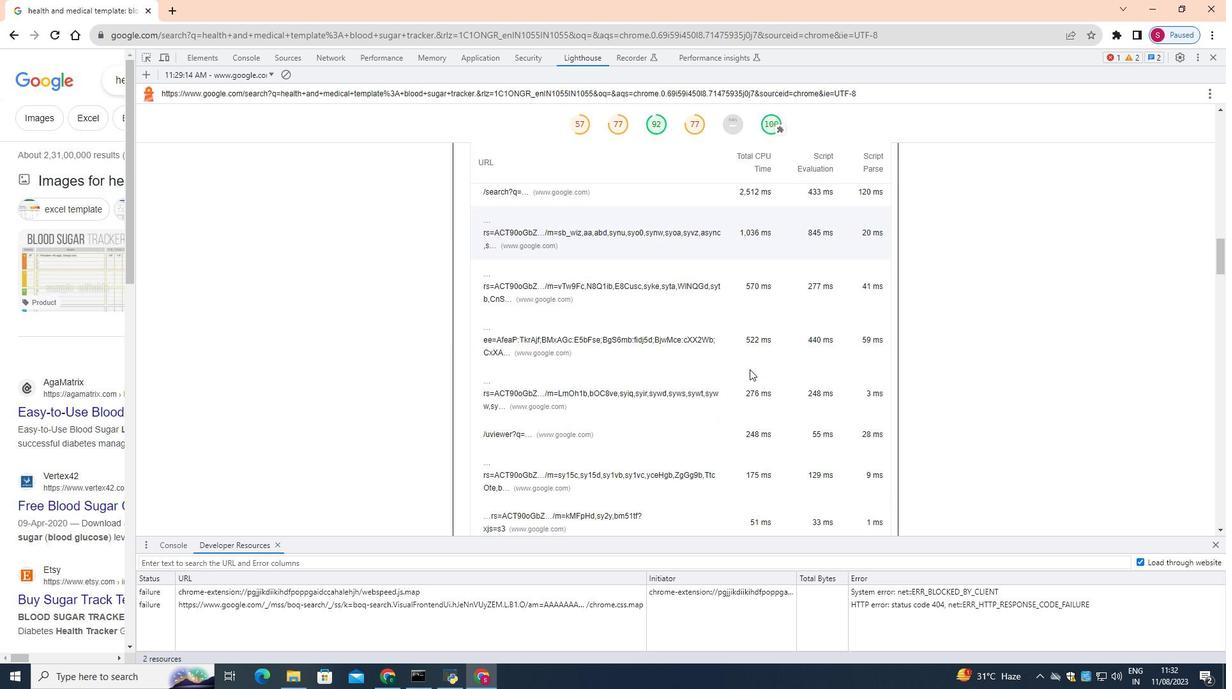 
Action: Mouse scrolled (749, 369) with delta (0, 0)
Screenshot: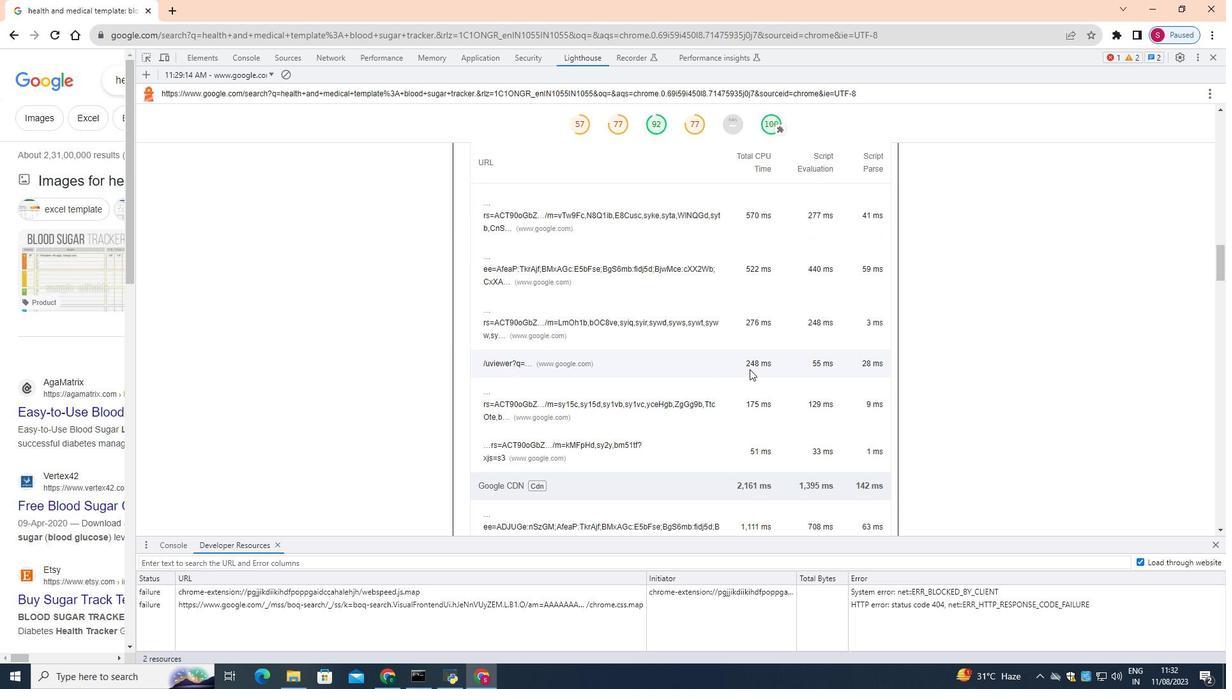 
Action: Mouse scrolled (749, 369) with delta (0, 0)
Screenshot: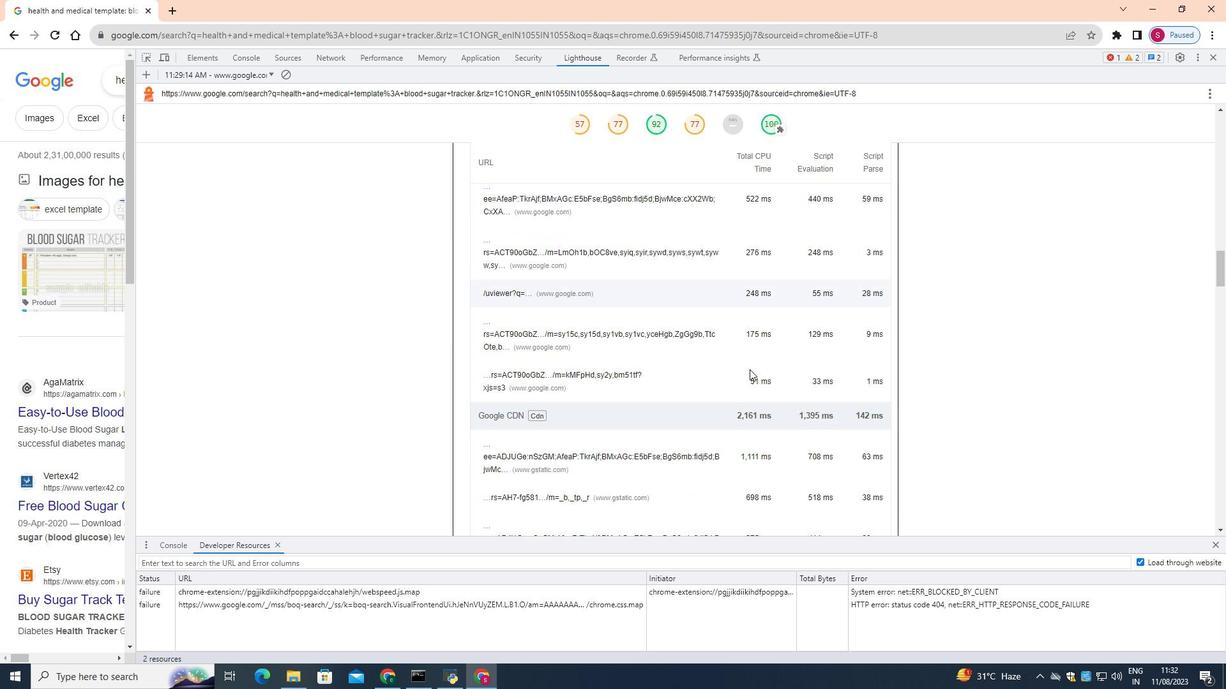 
Action: Mouse scrolled (749, 369) with delta (0, 0)
Screenshot: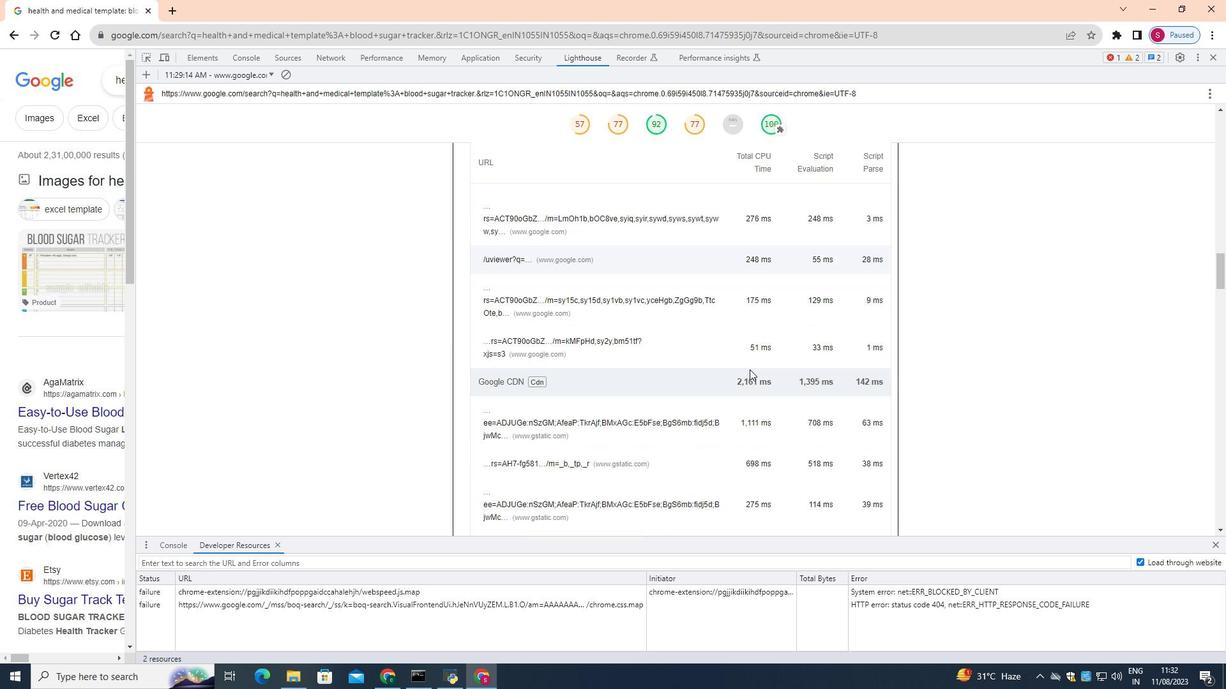 
Action: Mouse moved to (750, 369)
Screenshot: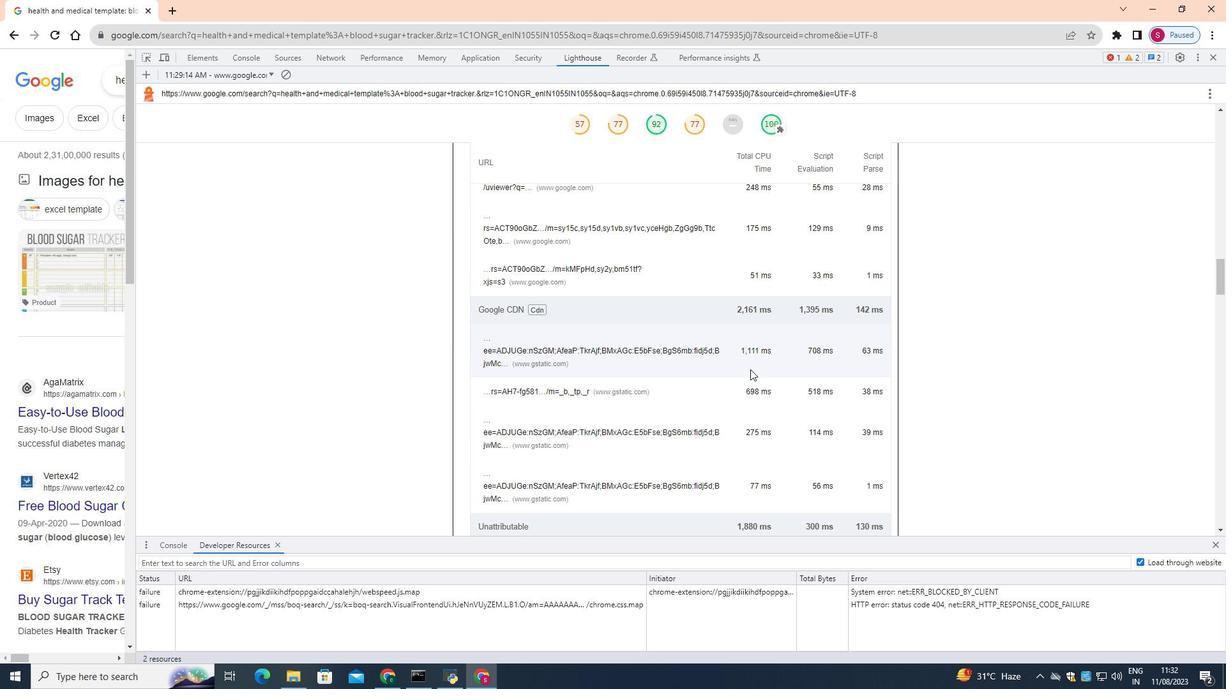 
Action: Mouse scrolled (750, 369) with delta (0, 0)
Screenshot: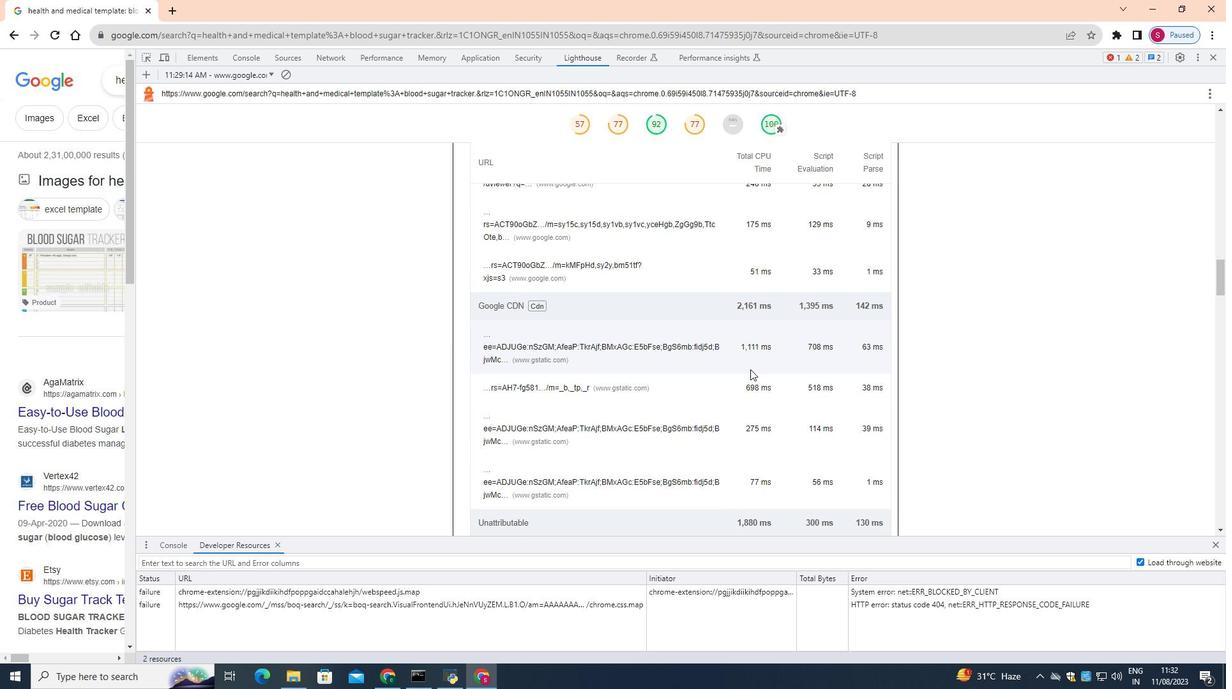 
Action: Mouse scrolled (750, 369) with delta (0, 0)
Screenshot: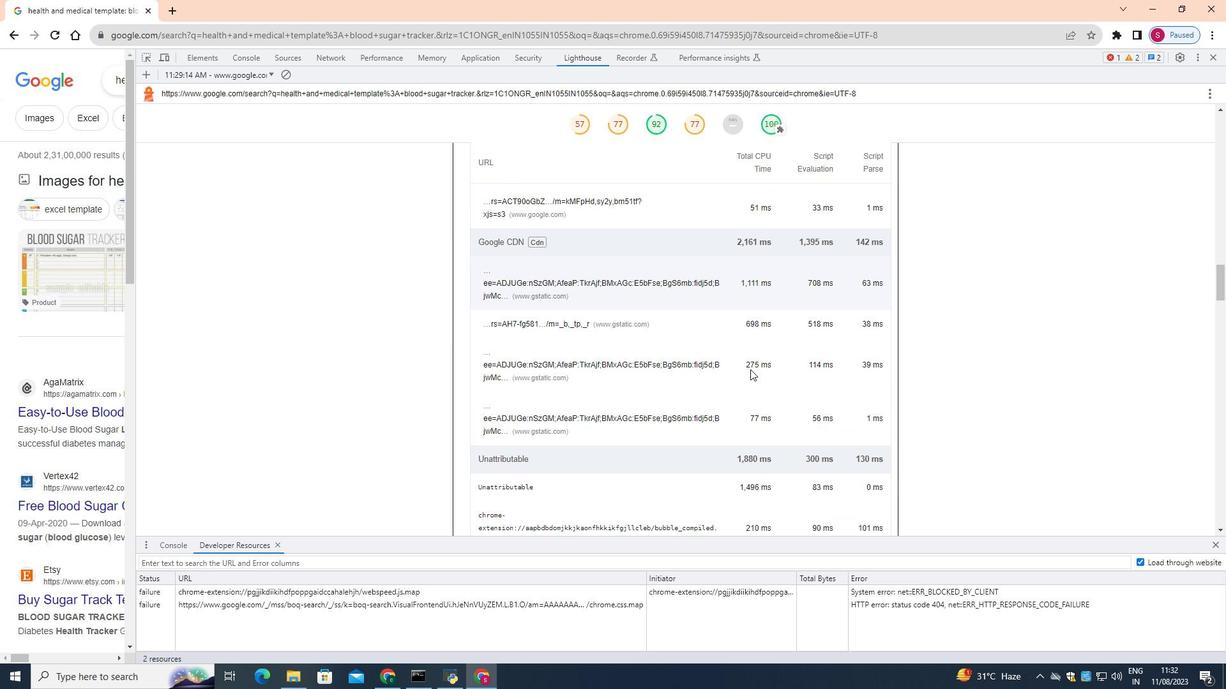 
Action: Mouse scrolled (750, 369) with delta (0, 0)
Screenshot: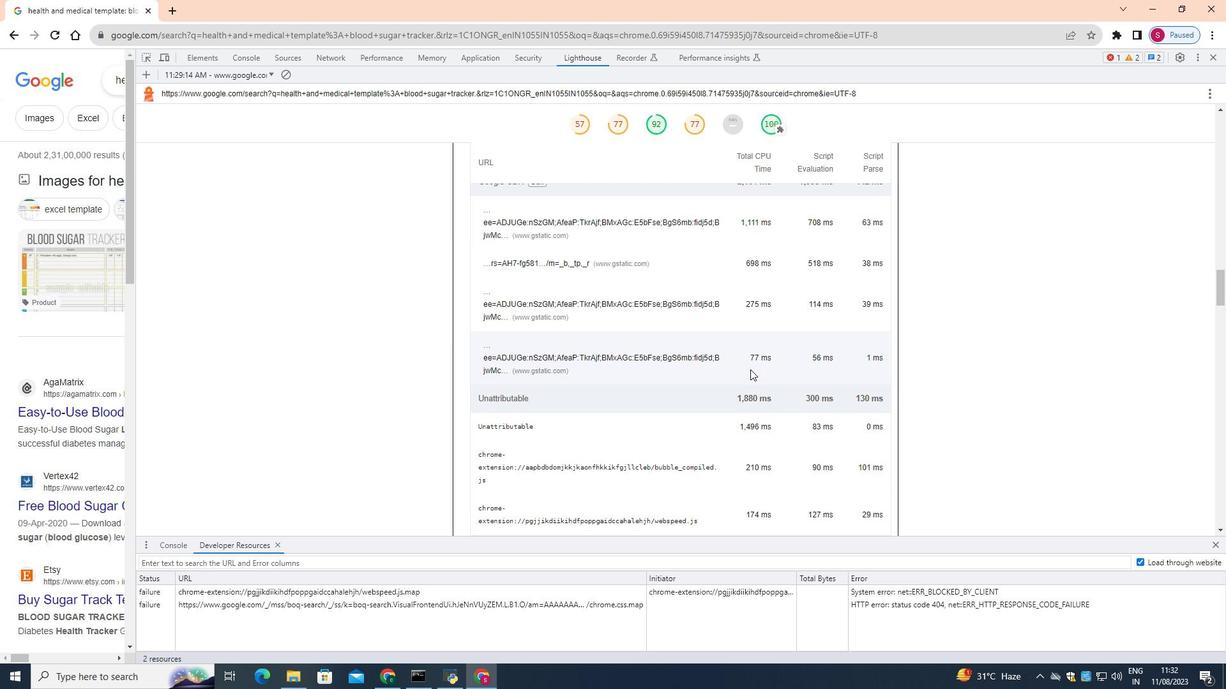 
Action: Mouse scrolled (750, 369) with delta (0, 0)
Screenshot: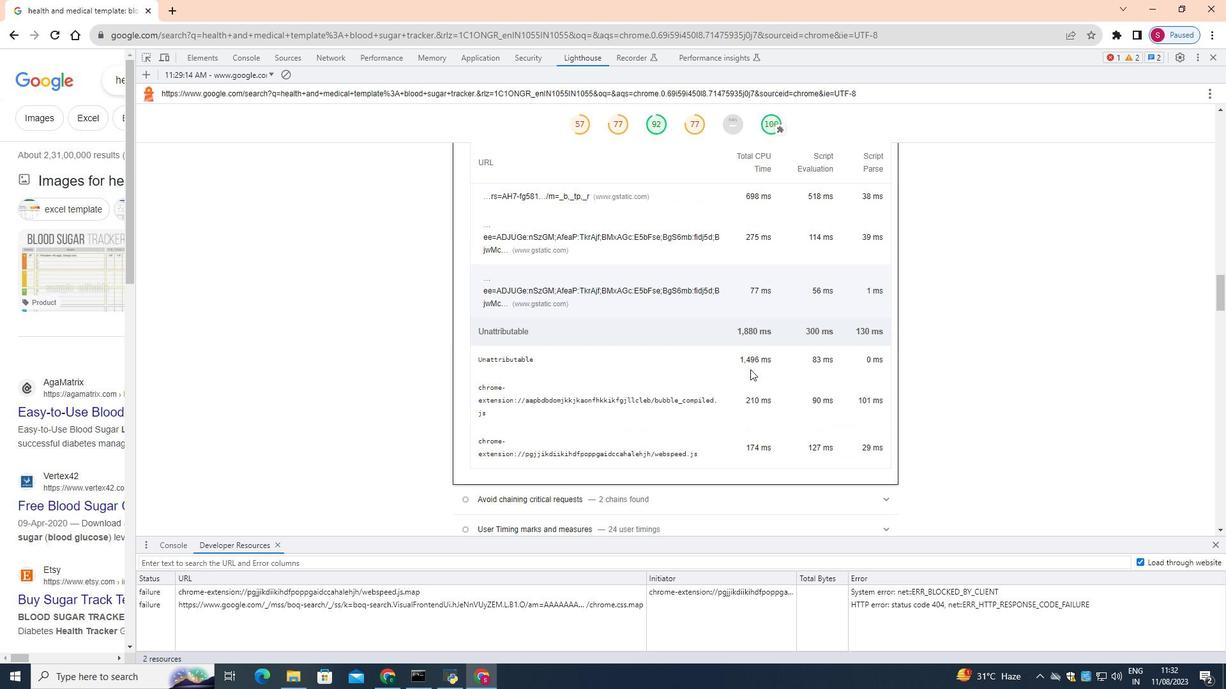 
Action: Mouse scrolled (750, 370) with delta (0, 0)
Screenshot: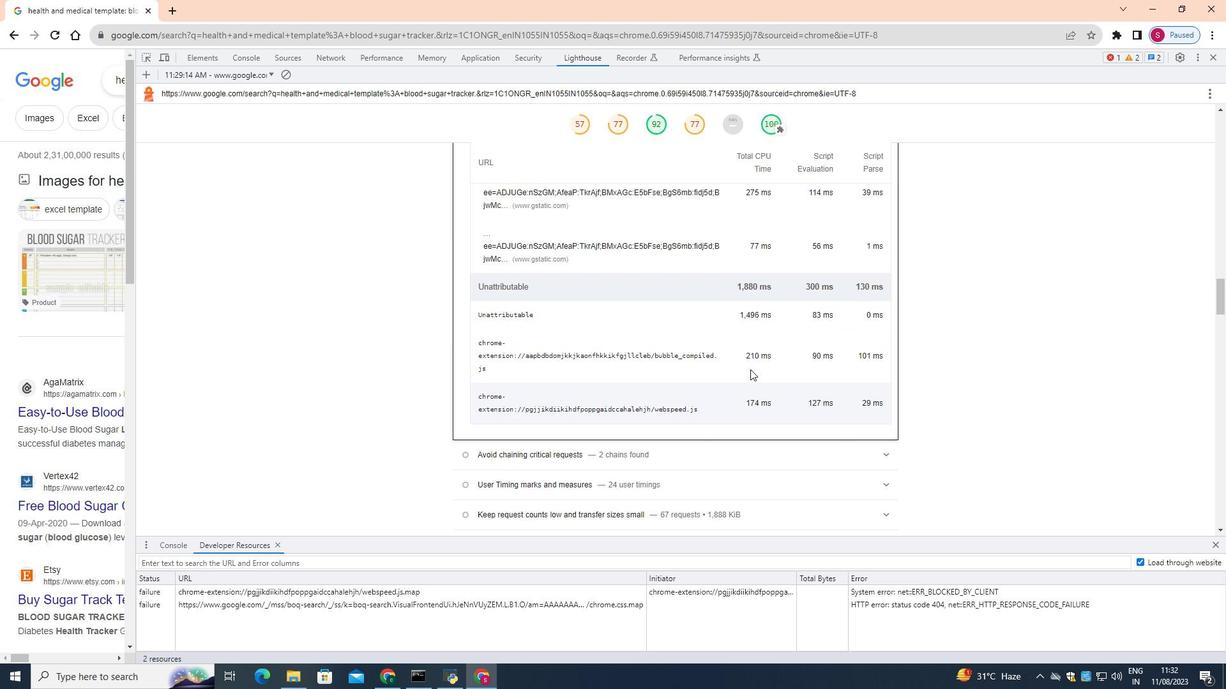 
Action: Mouse scrolled (750, 370) with delta (0, 0)
Screenshot: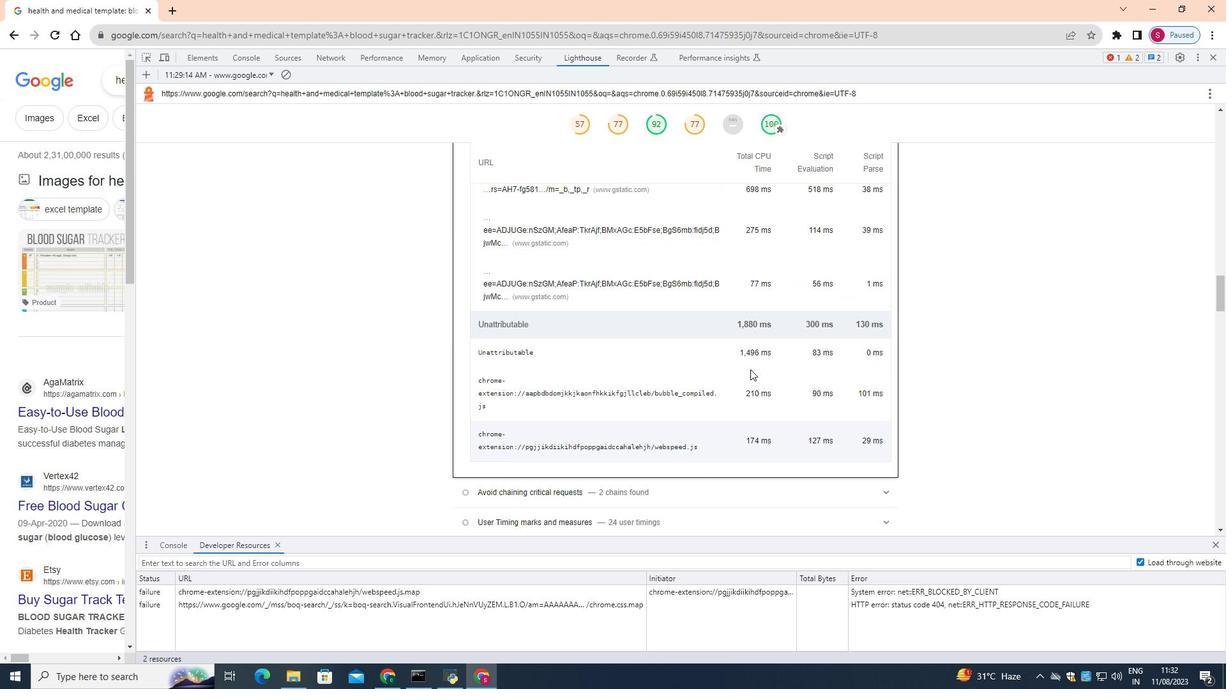 
Action: Mouse scrolled (750, 370) with delta (0, 0)
Screenshot: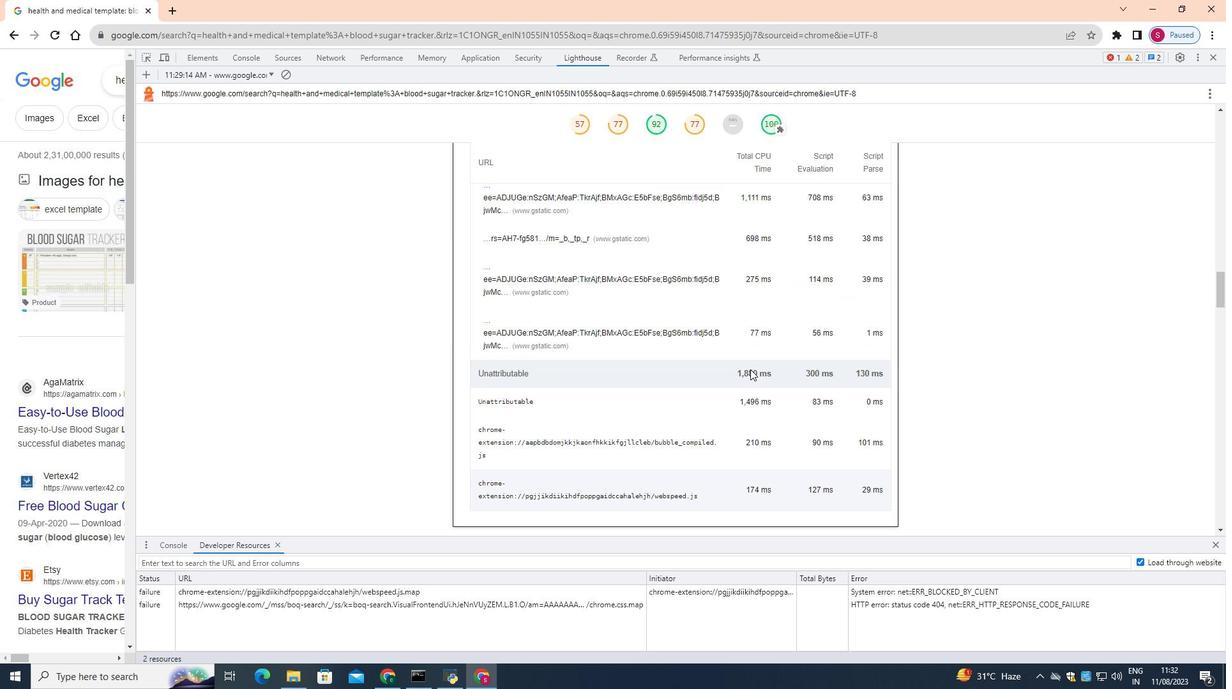 
Action: Mouse scrolled (750, 370) with delta (0, 0)
Screenshot: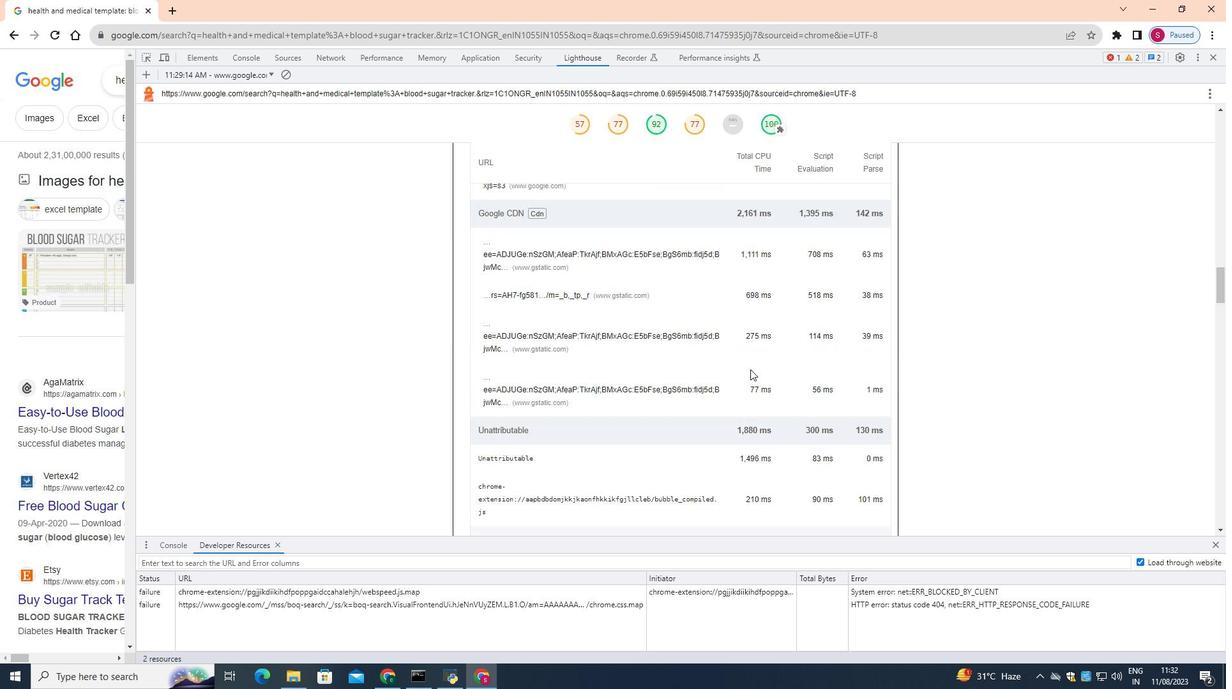 
Action: Mouse scrolled (750, 370) with delta (0, 0)
Screenshot: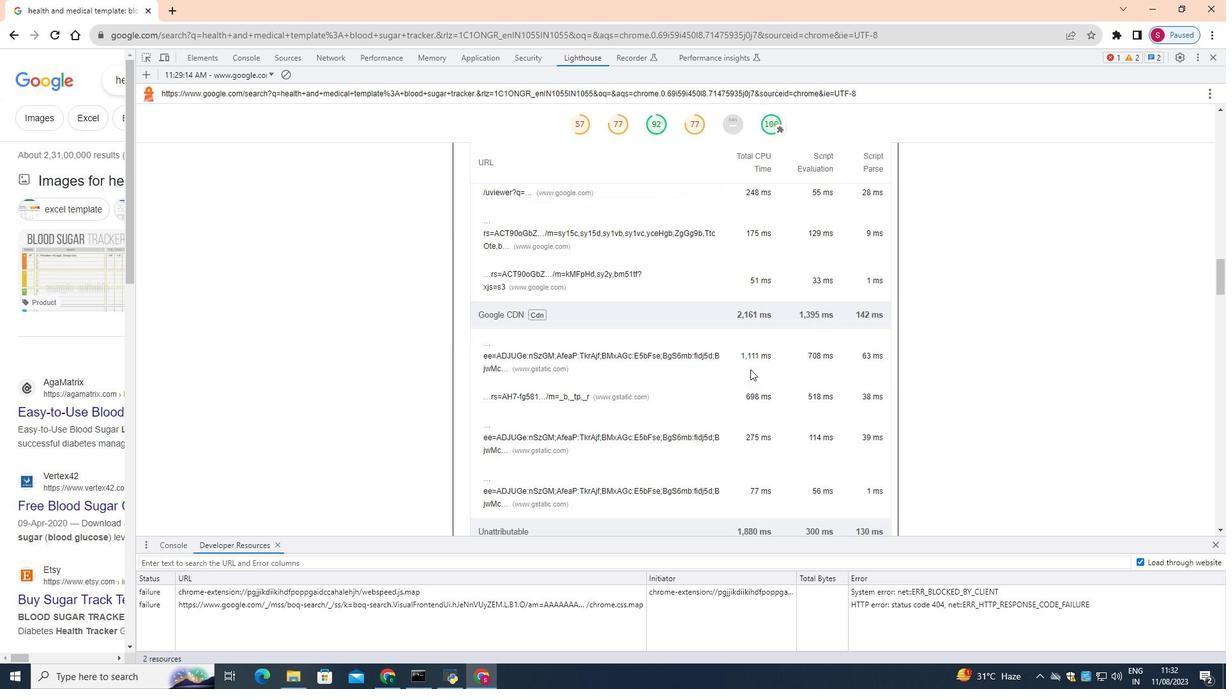 
Action: Mouse scrolled (750, 370) with delta (0, 0)
Screenshot: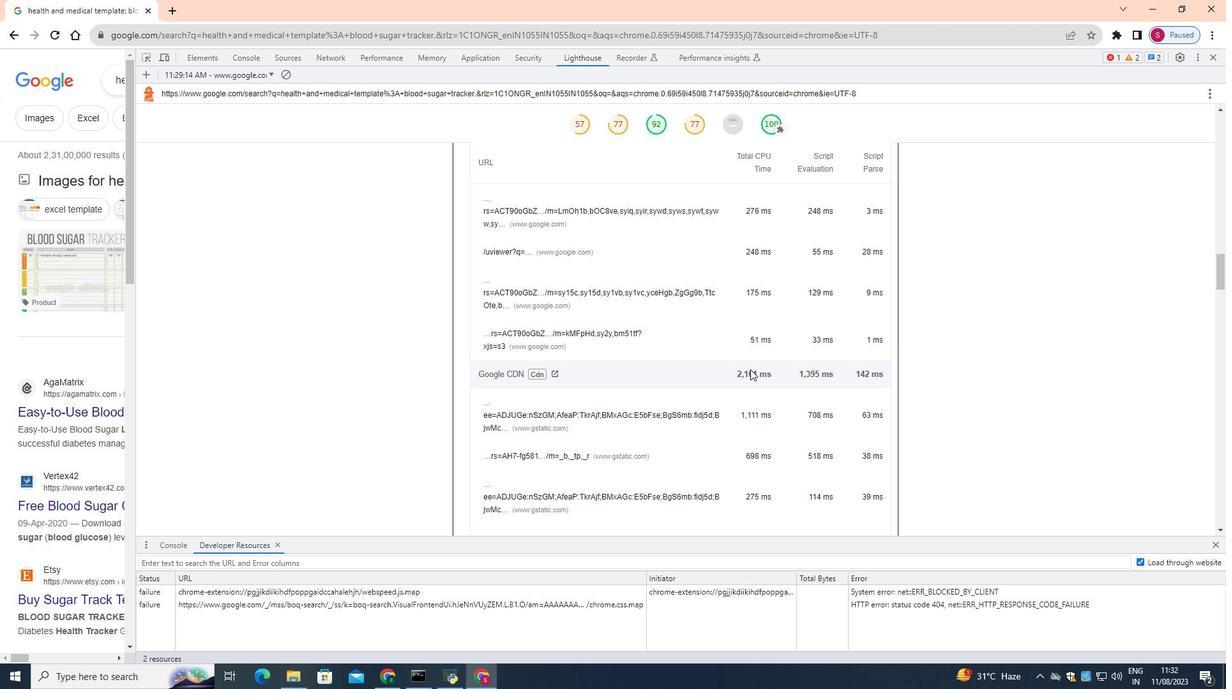 
Action: Mouse scrolled (750, 370) with delta (0, 0)
Screenshot: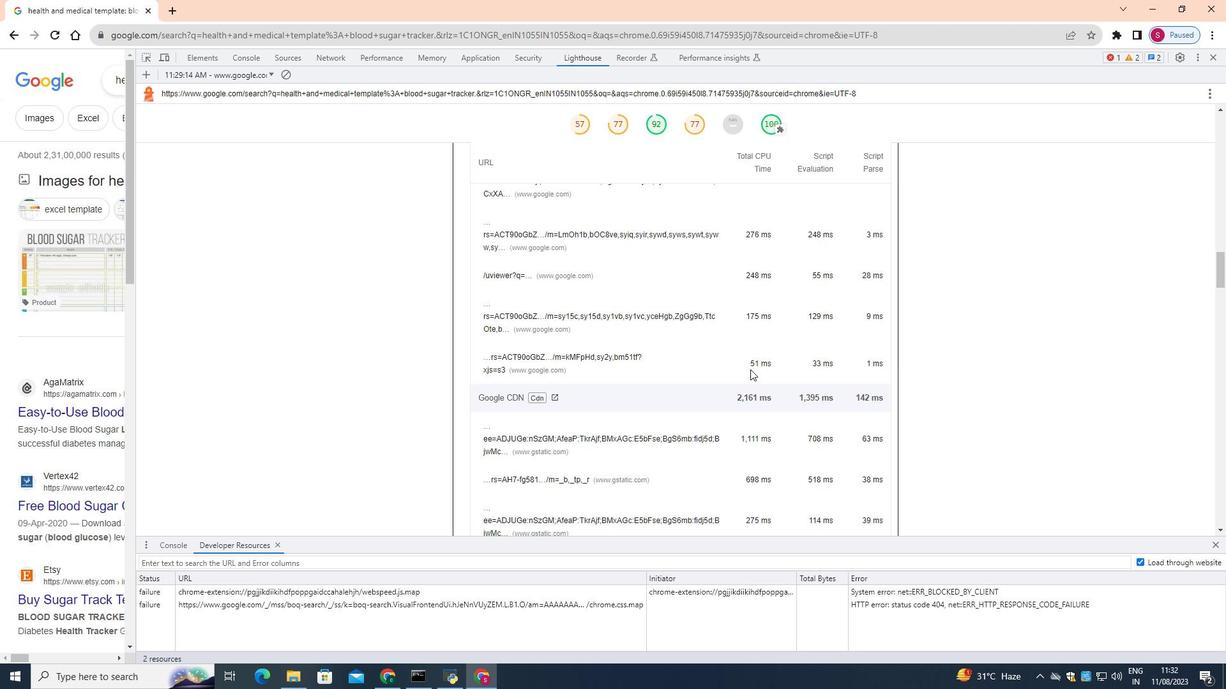 
Action: Mouse scrolled (750, 370) with delta (0, 0)
Screenshot: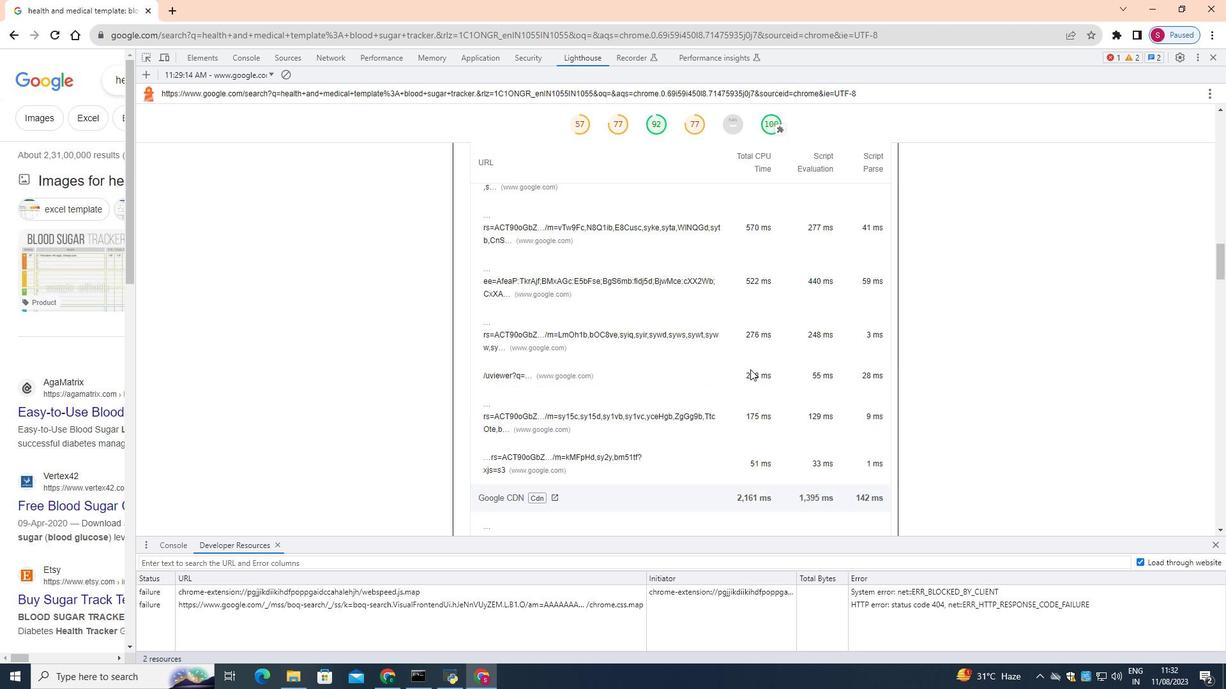 
Action: Mouse scrolled (750, 370) with delta (0, 0)
Screenshot: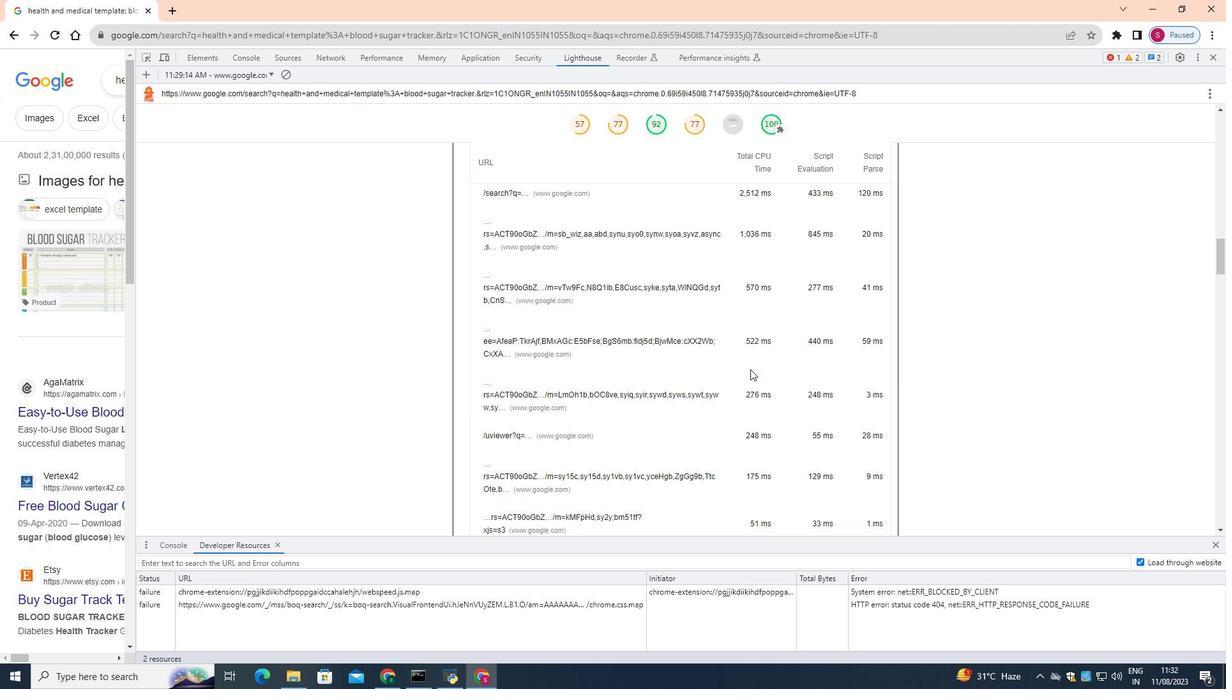 
Action: Mouse scrolled (750, 370) with delta (0, 0)
Screenshot: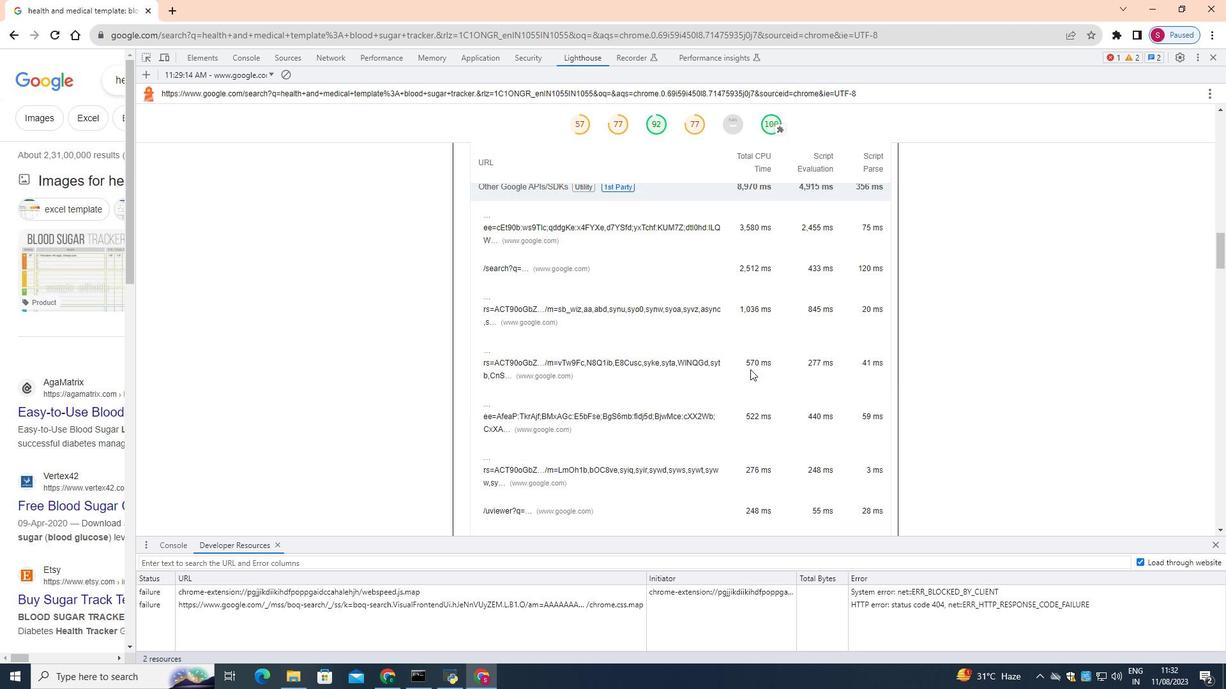 
Action: Mouse scrolled (750, 370) with delta (0, 0)
Screenshot: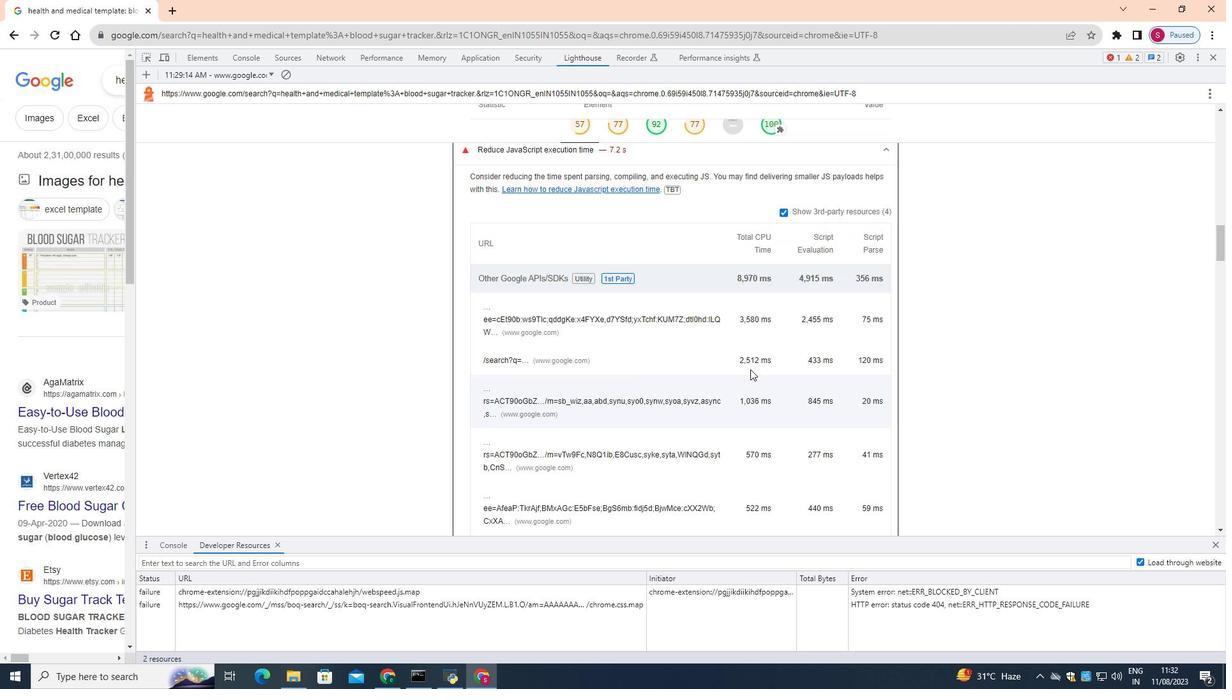
Action: Mouse scrolled (750, 370) with delta (0, 0)
Screenshot: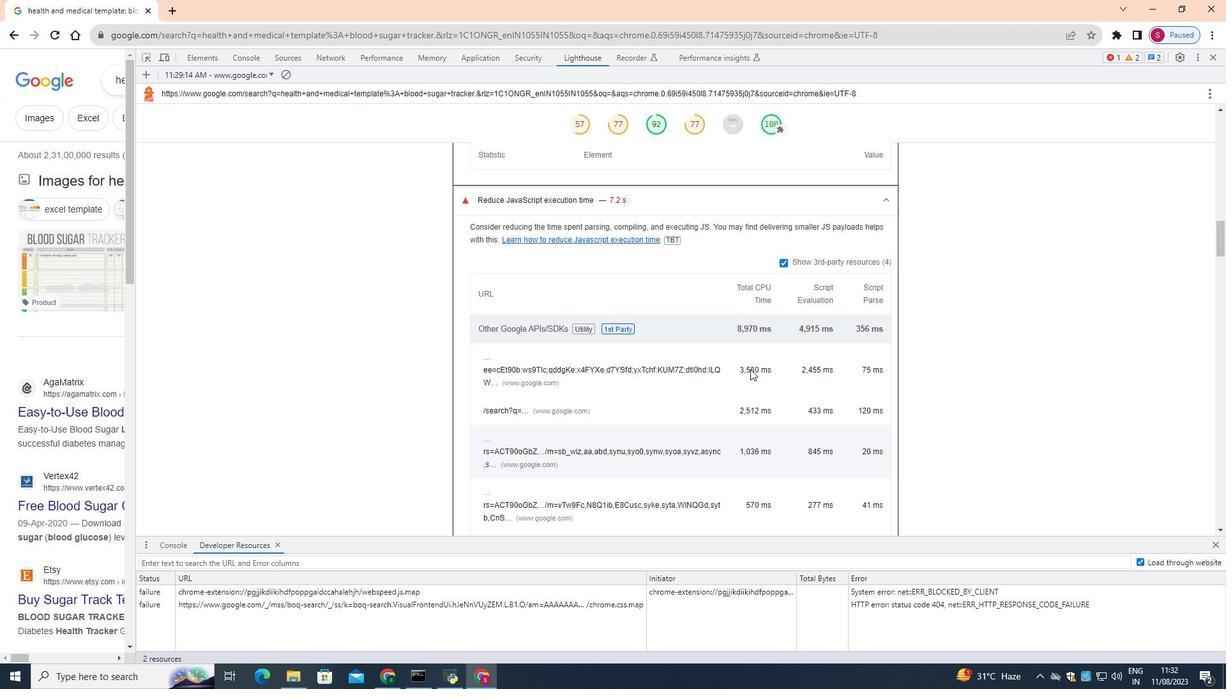 
Action: Mouse scrolled (750, 370) with delta (0, 0)
Screenshot: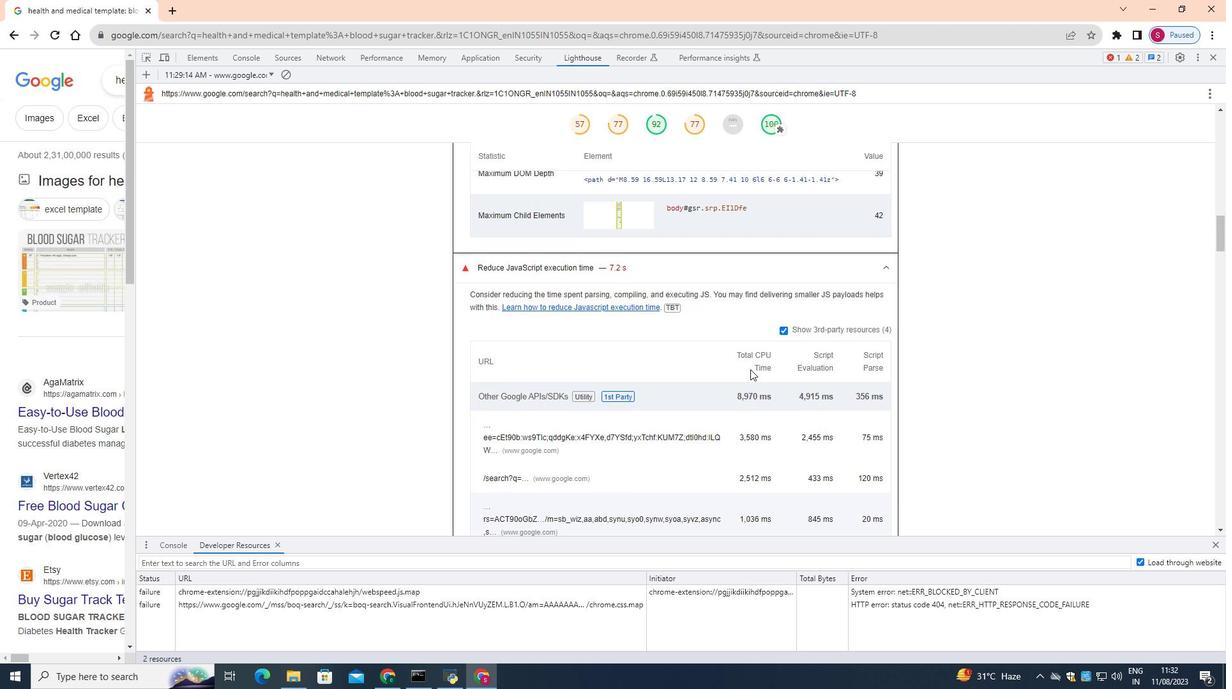 
Action: Mouse scrolled (750, 370) with delta (0, 0)
Screenshot: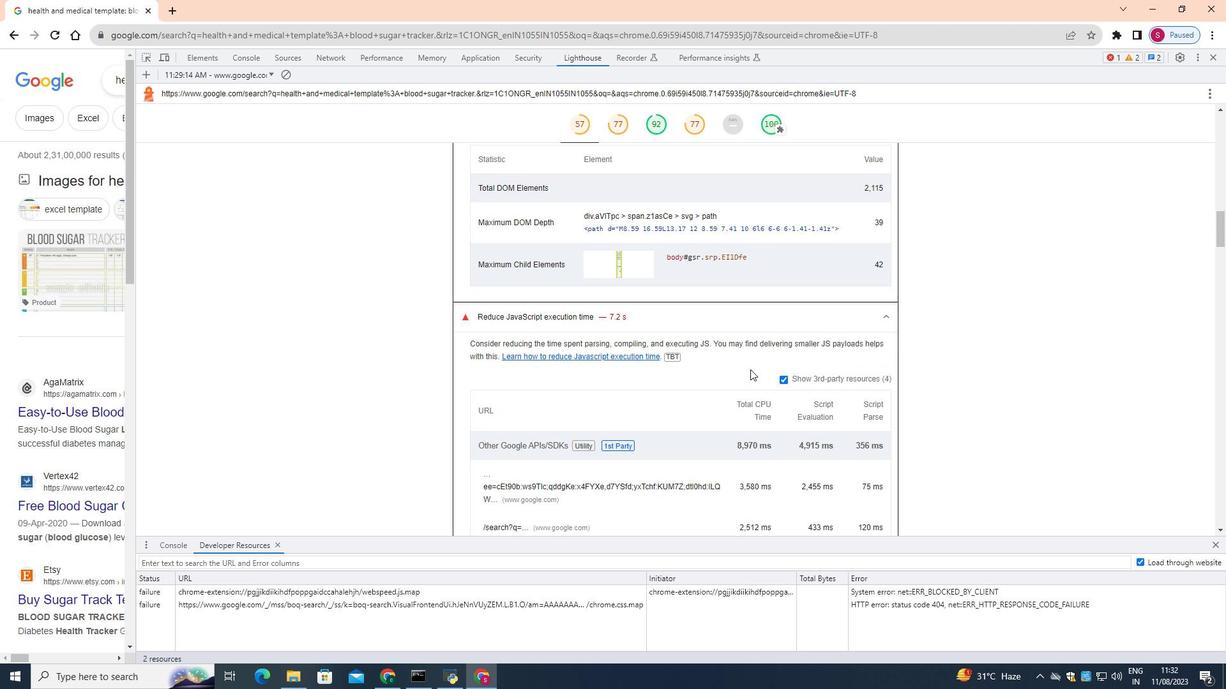 
Action: Mouse scrolled (750, 370) with delta (0, 0)
Screenshot: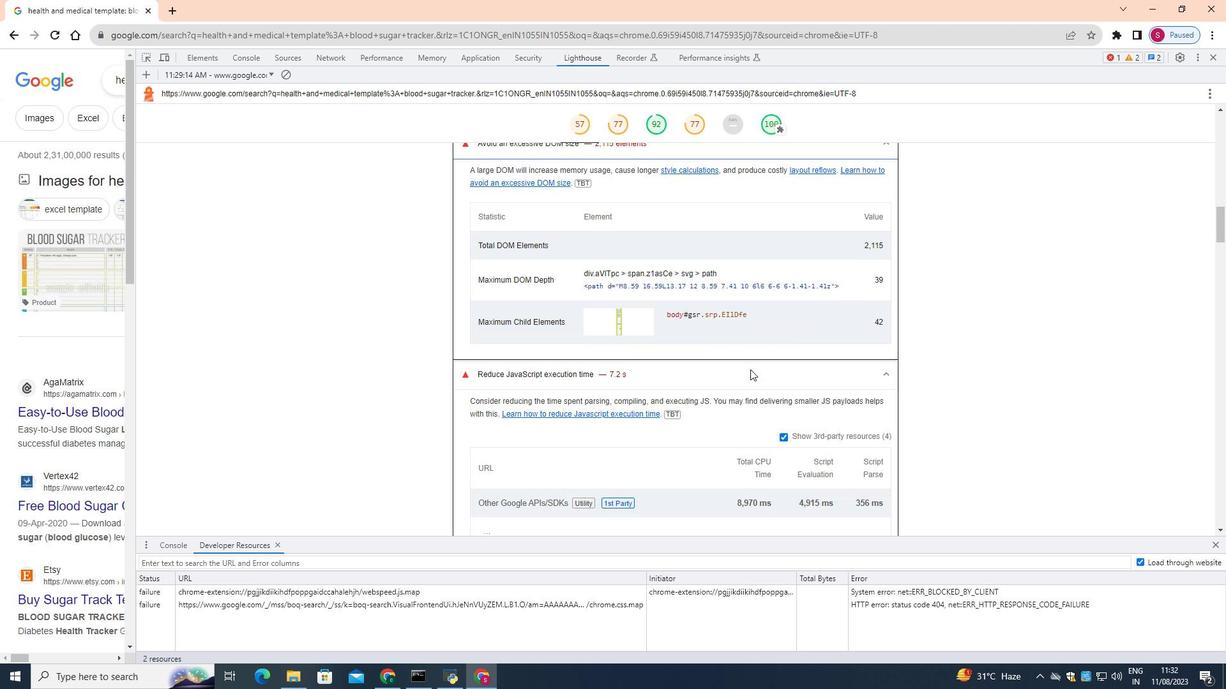 
Action: Mouse scrolled (750, 370) with delta (0, 0)
Screenshot: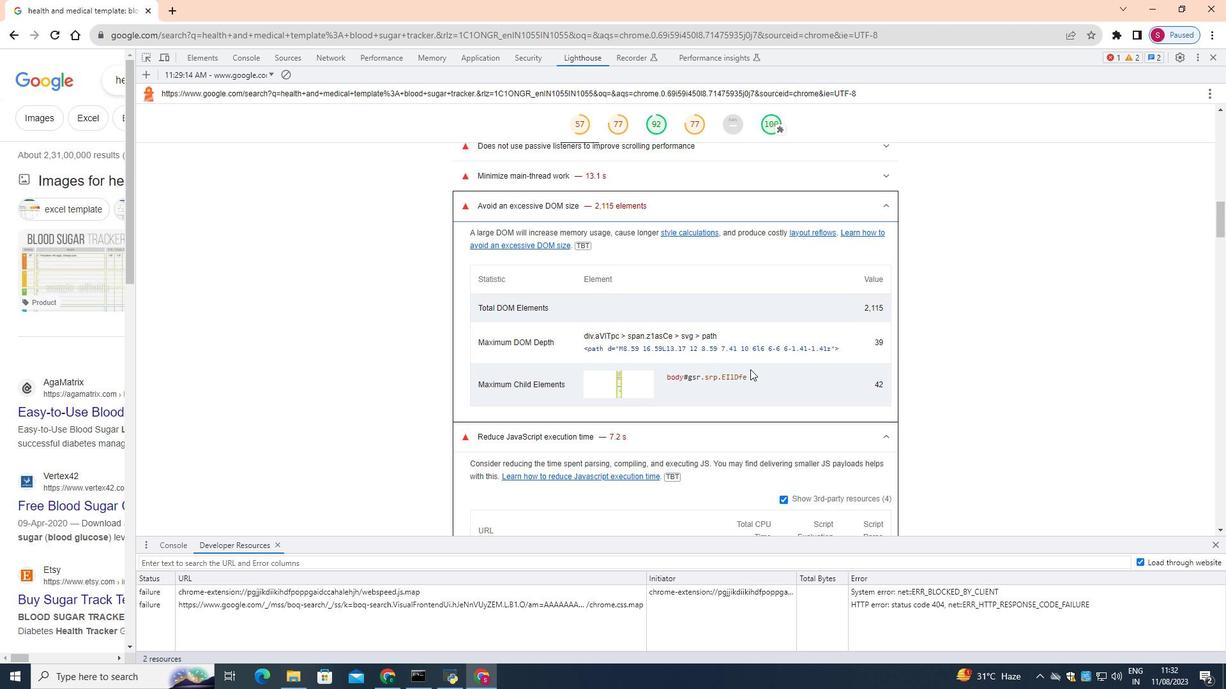 
Action: Mouse scrolled (750, 370) with delta (0, 0)
Screenshot: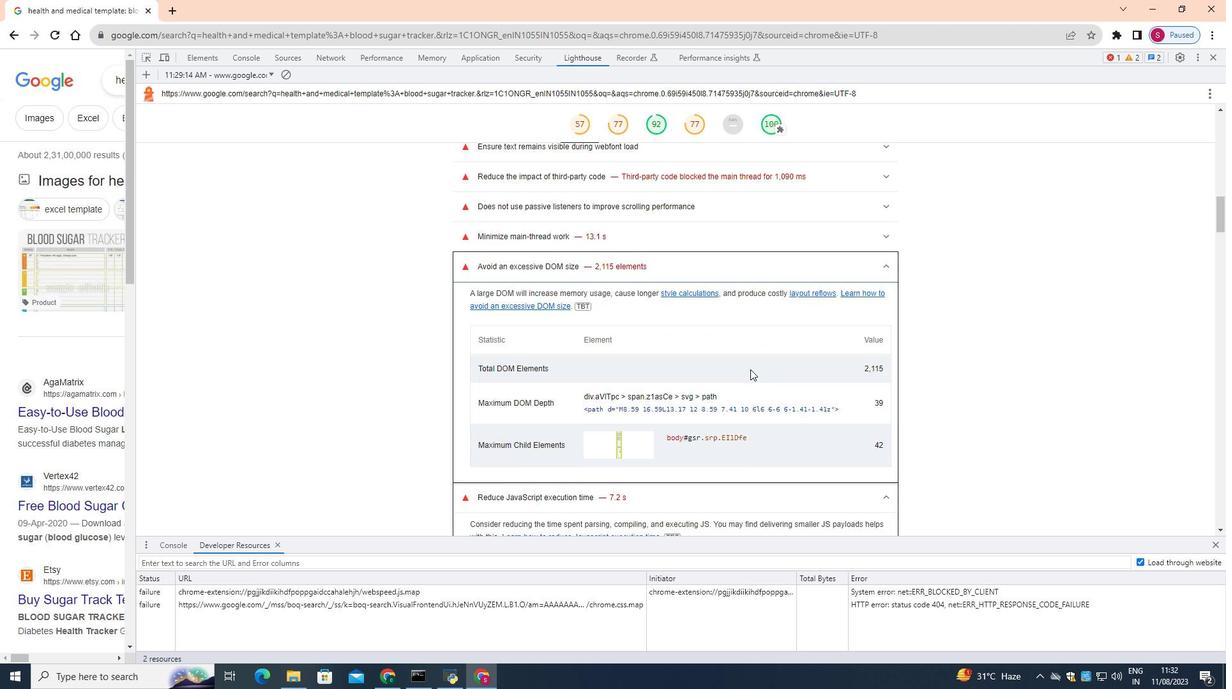 
Action: Mouse scrolled (750, 370) with delta (0, 0)
Screenshot: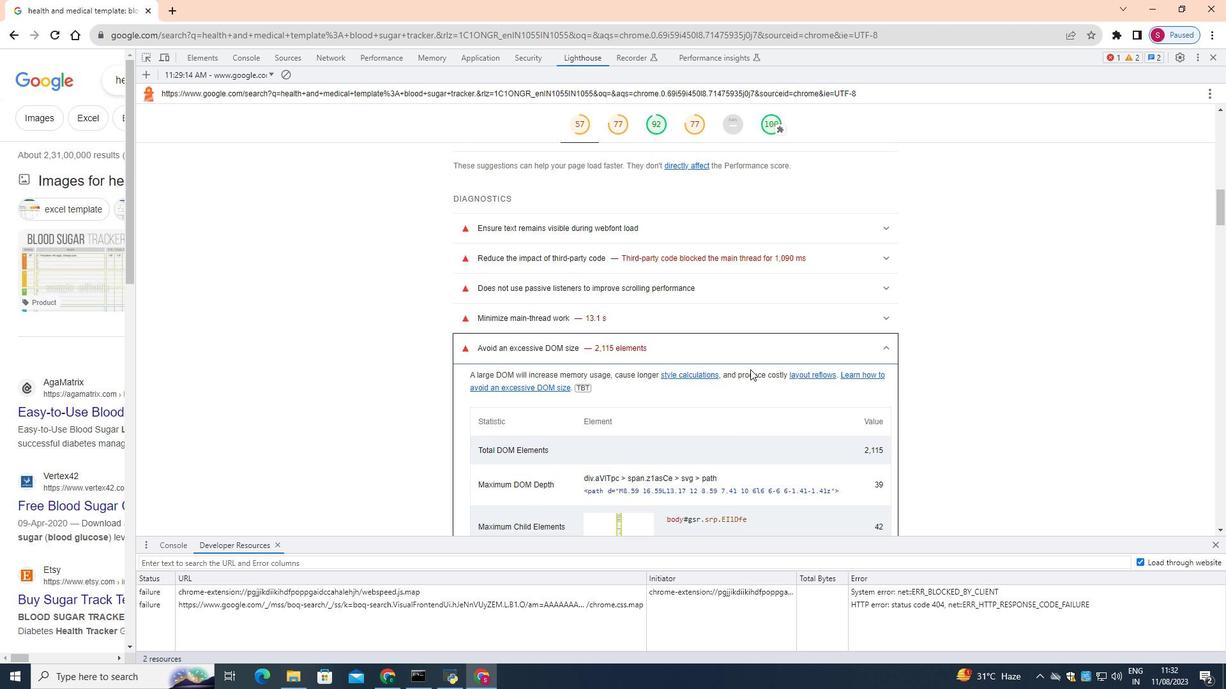 
Action: Mouse scrolled (750, 370) with delta (0, 0)
Screenshot: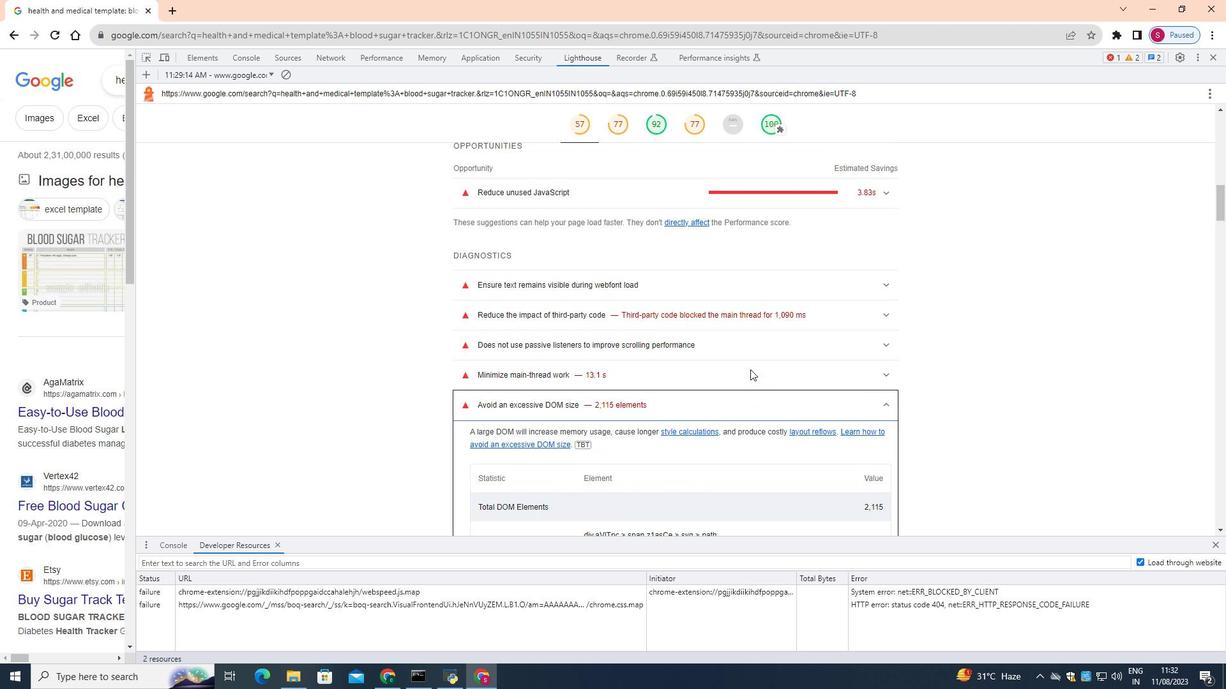 
Action: Mouse moved to (691, 424)
Screenshot: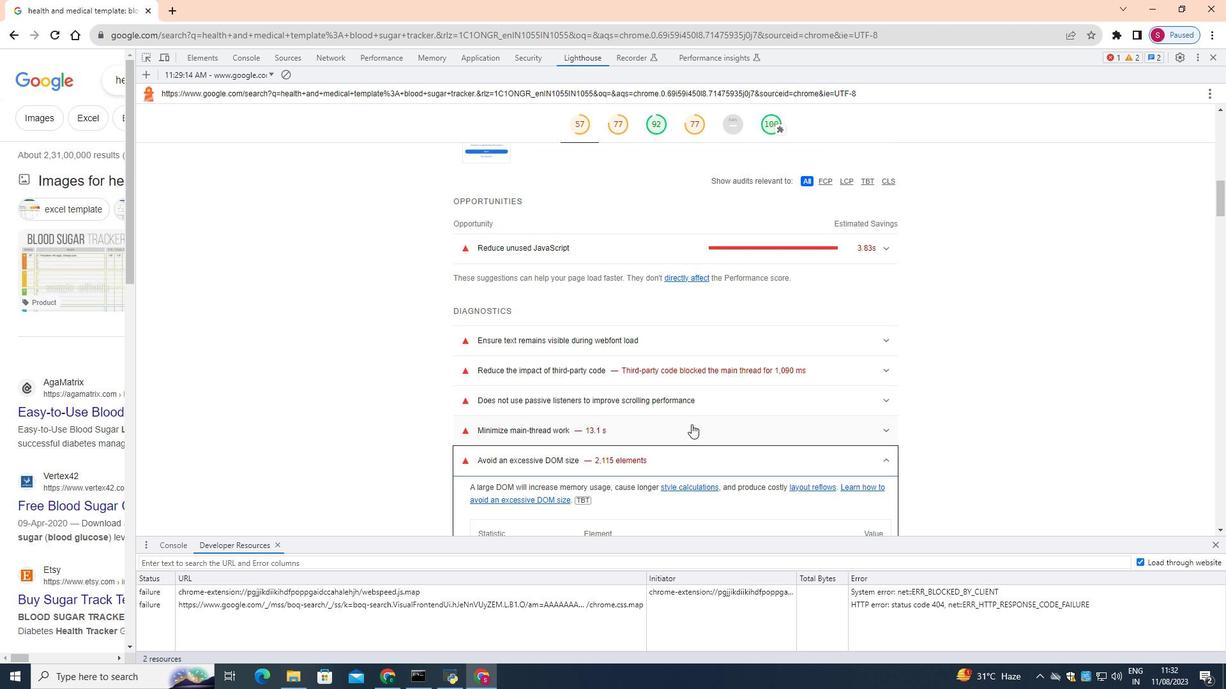 
Action: Mouse pressed left at (691, 424)
Screenshot: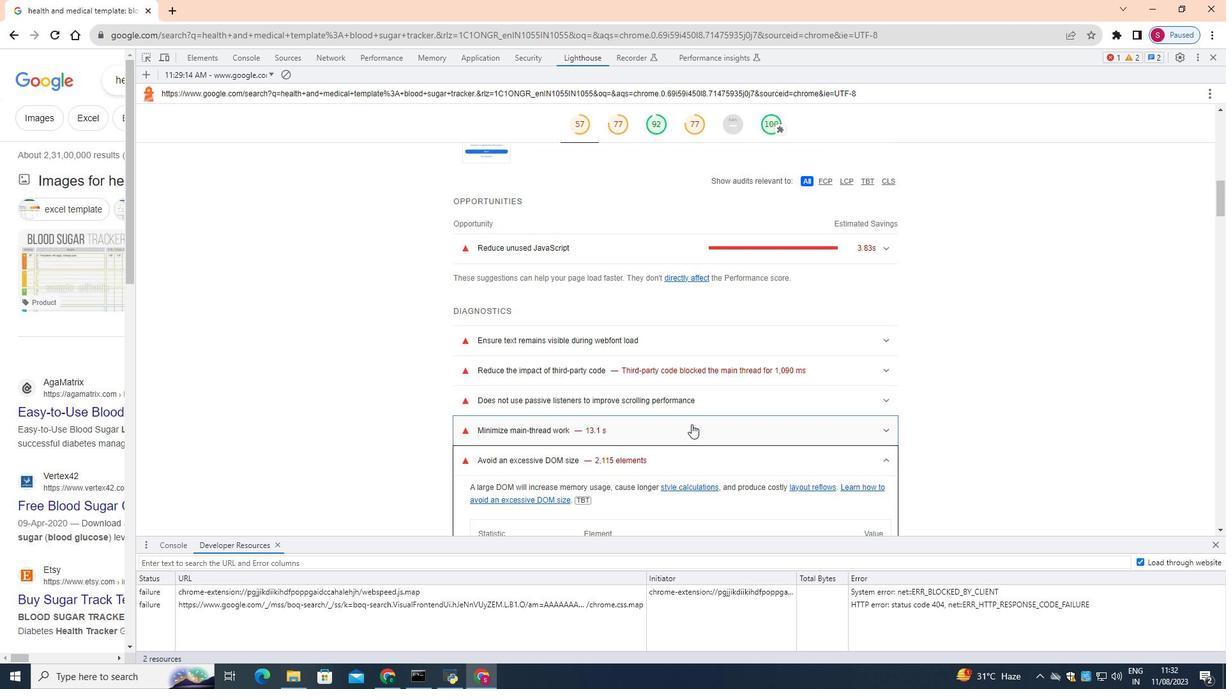 
Action: Mouse moved to (691, 421)
Screenshot: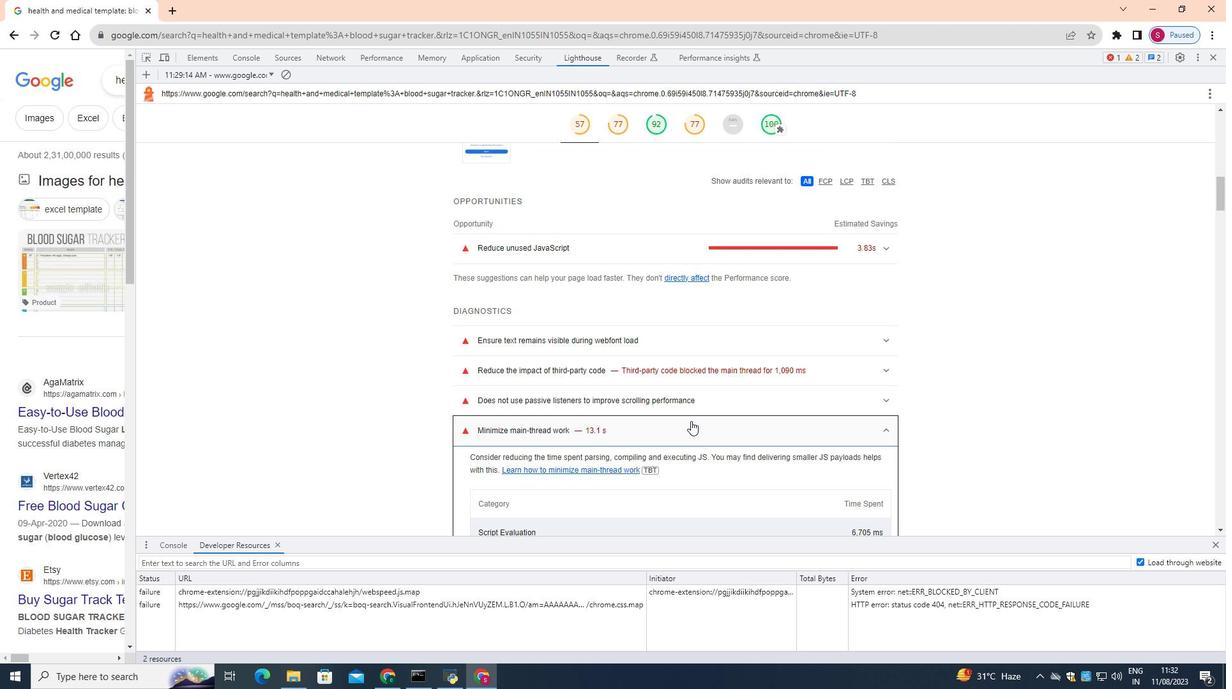 
Action: Mouse scrolled (691, 420) with delta (0, 0)
Screenshot: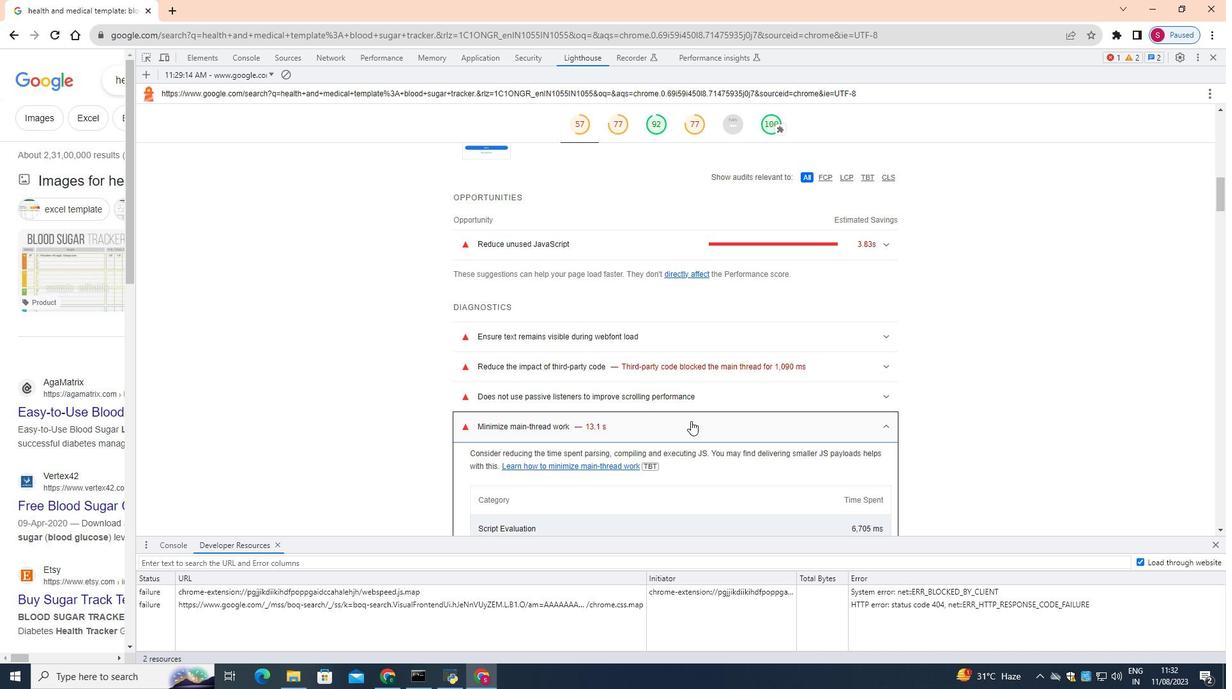 
Action: Mouse scrolled (691, 420) with delta (0, 0)
Screenshot: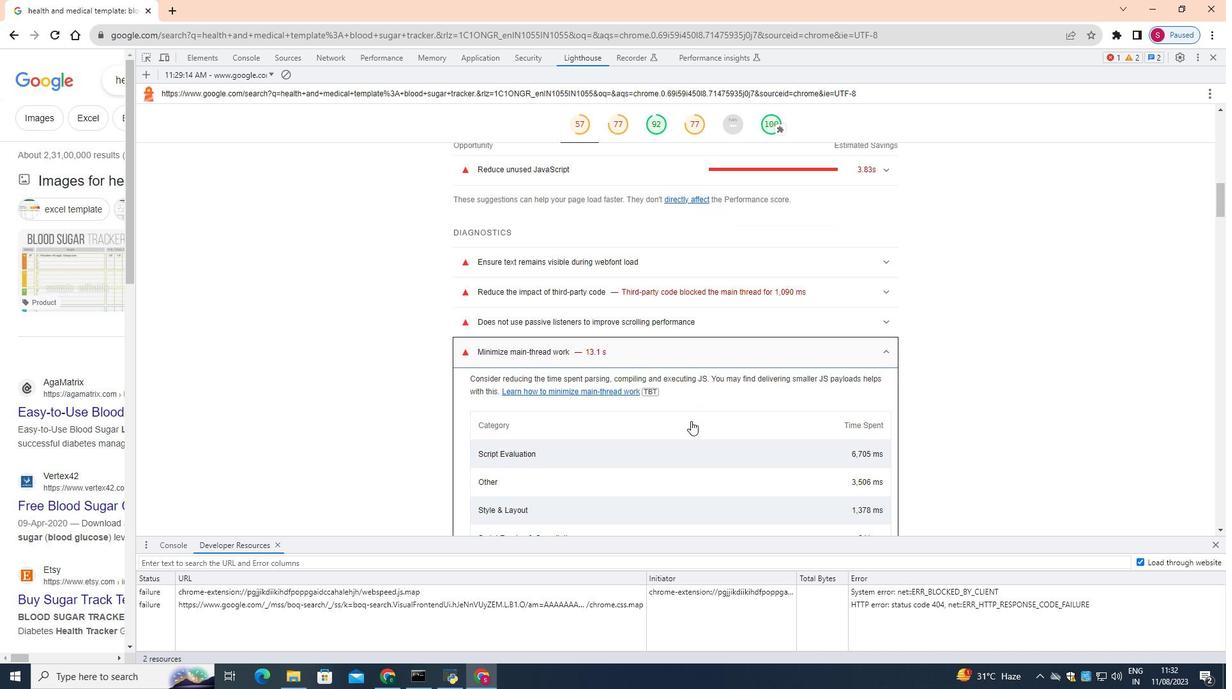 
Action: Mouse moved to (691, 420)
Screenshot: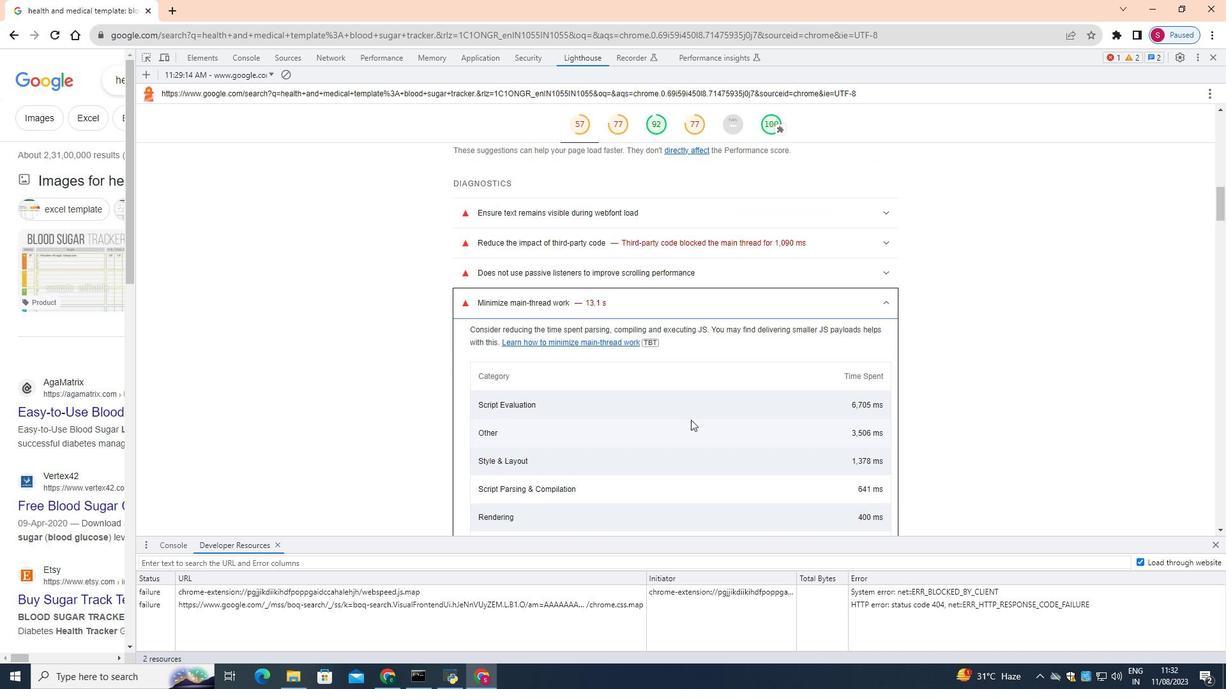 
Action: Mouse scrolled (691, 419) with delta (0, 0)
Screenshot: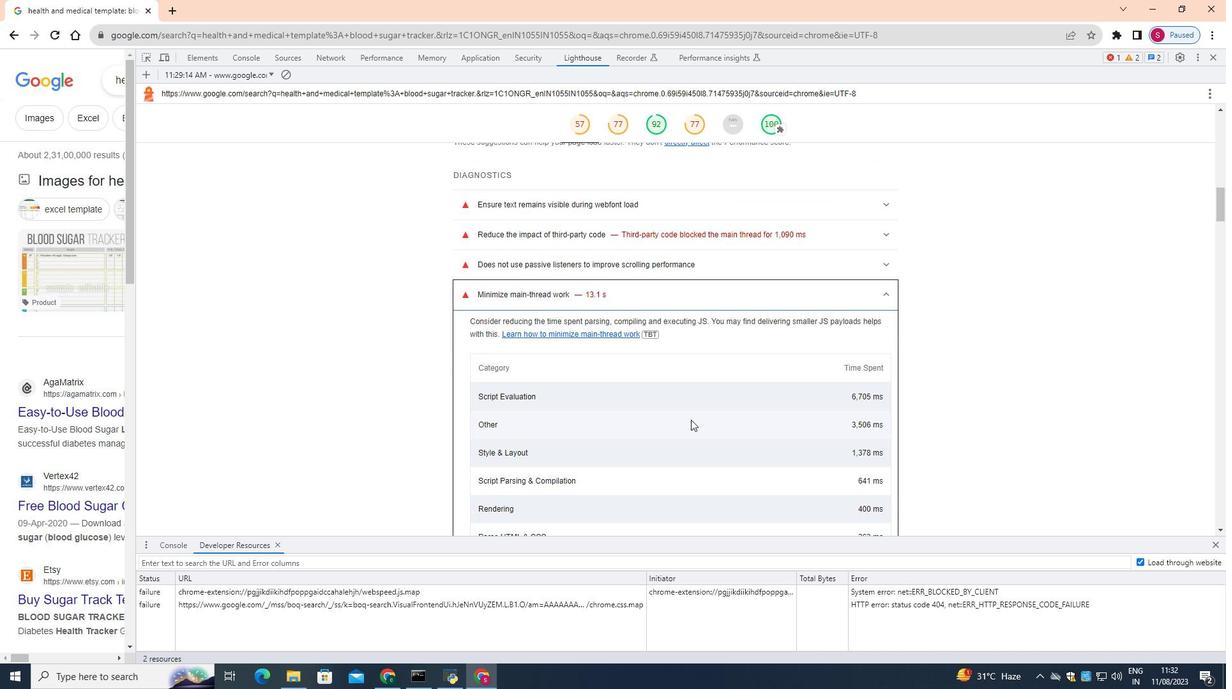 
Action: Mouse scrolled (691, 419) with delta (0, 0)
Screenshot: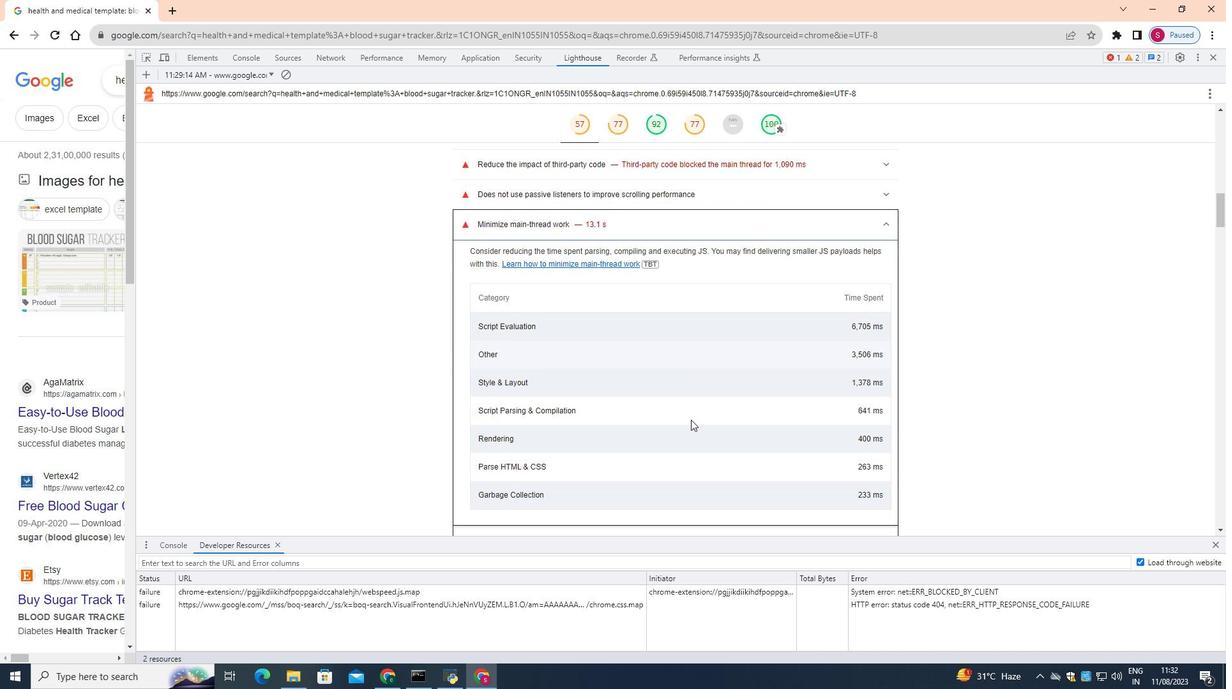 
Action: Mouse moved to (709, 389)
Screenshot: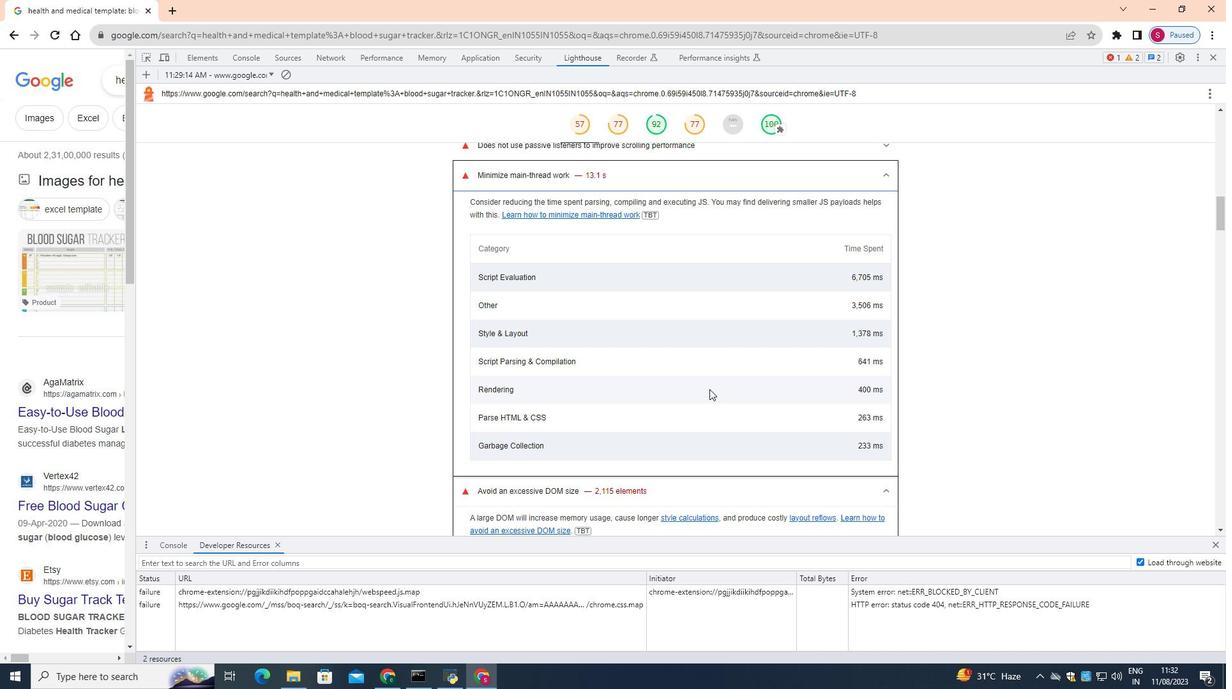
Action: Mouse scrolled (709, 390) with delta (0, 0)
Screenshot: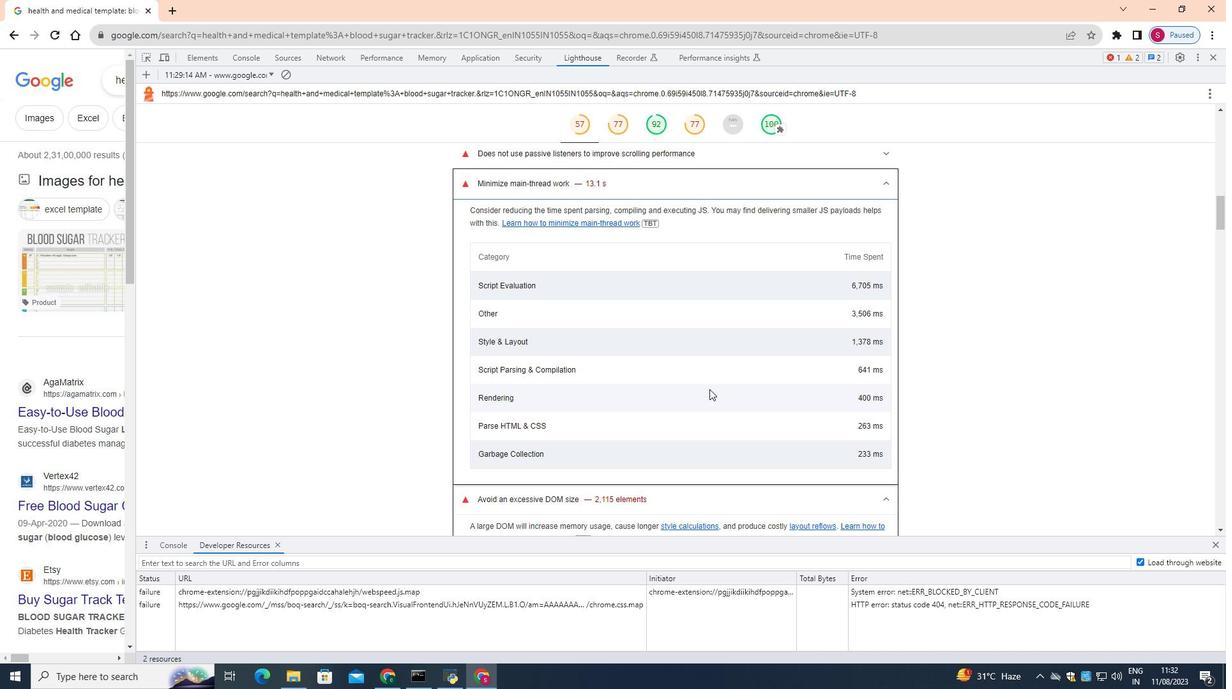 
Action: Mouse scrolled (709, 390) with delta (0, 0)
Screenshot: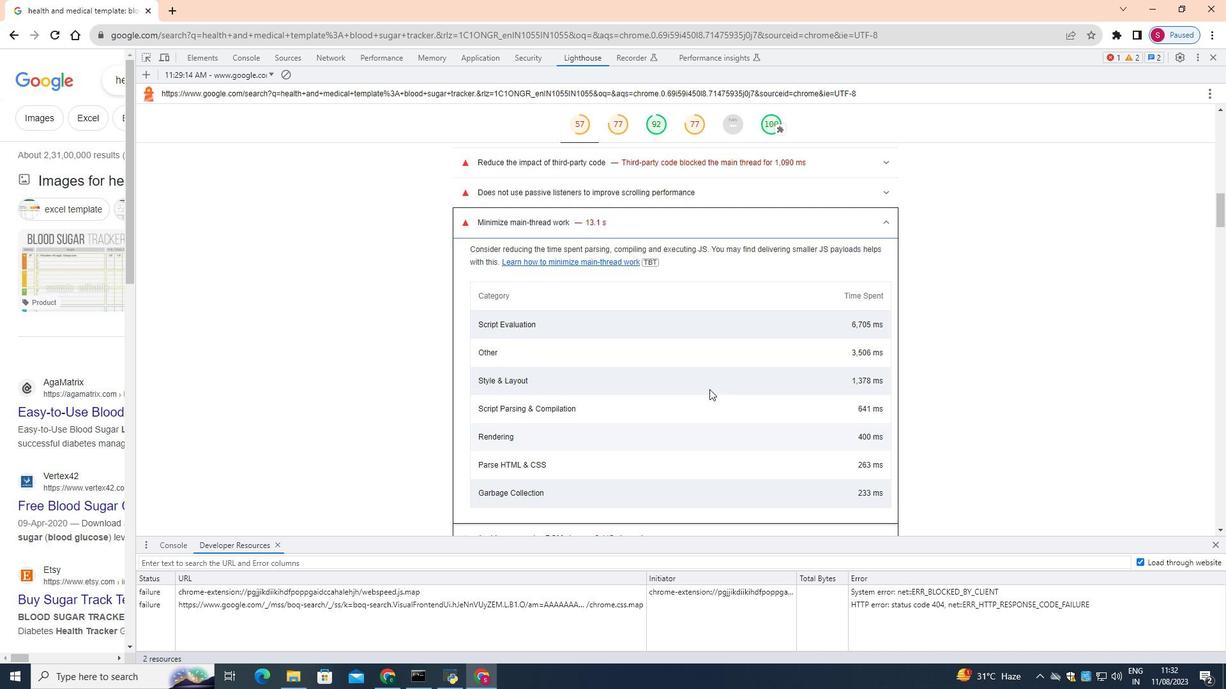
Action: Mouse scrolled (709, 390) with delta (0, 0)
Screenshot: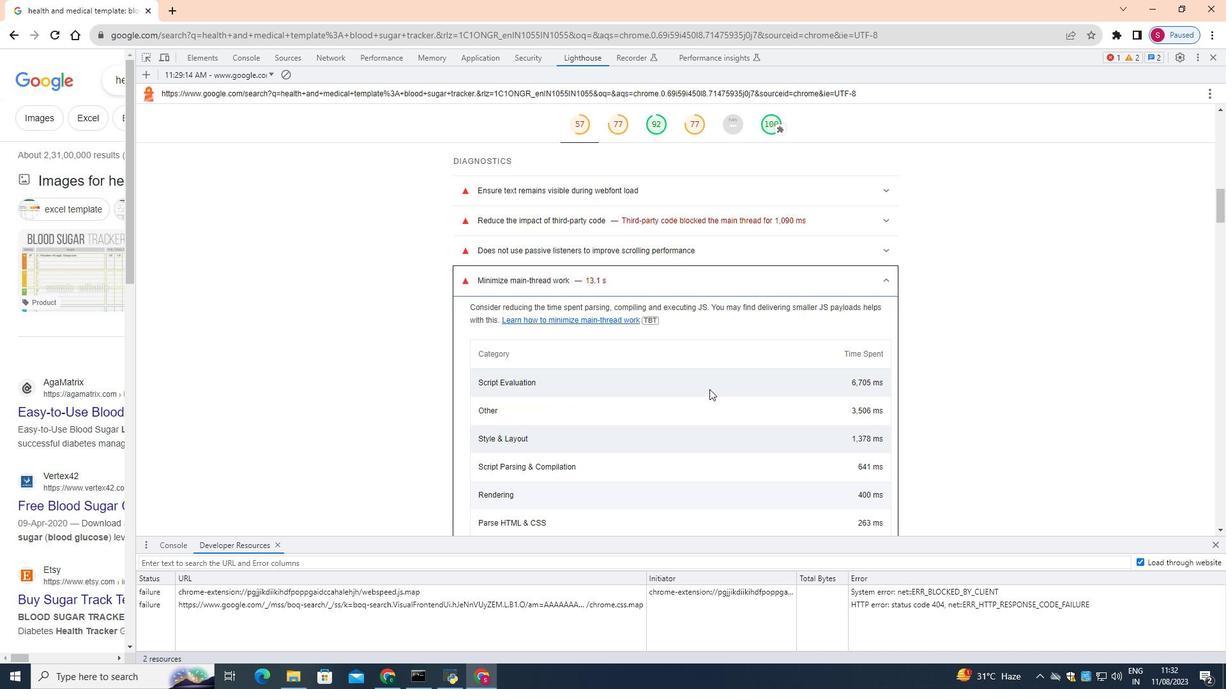 
Action: Mouse moved to (689, 334)
Screenshot: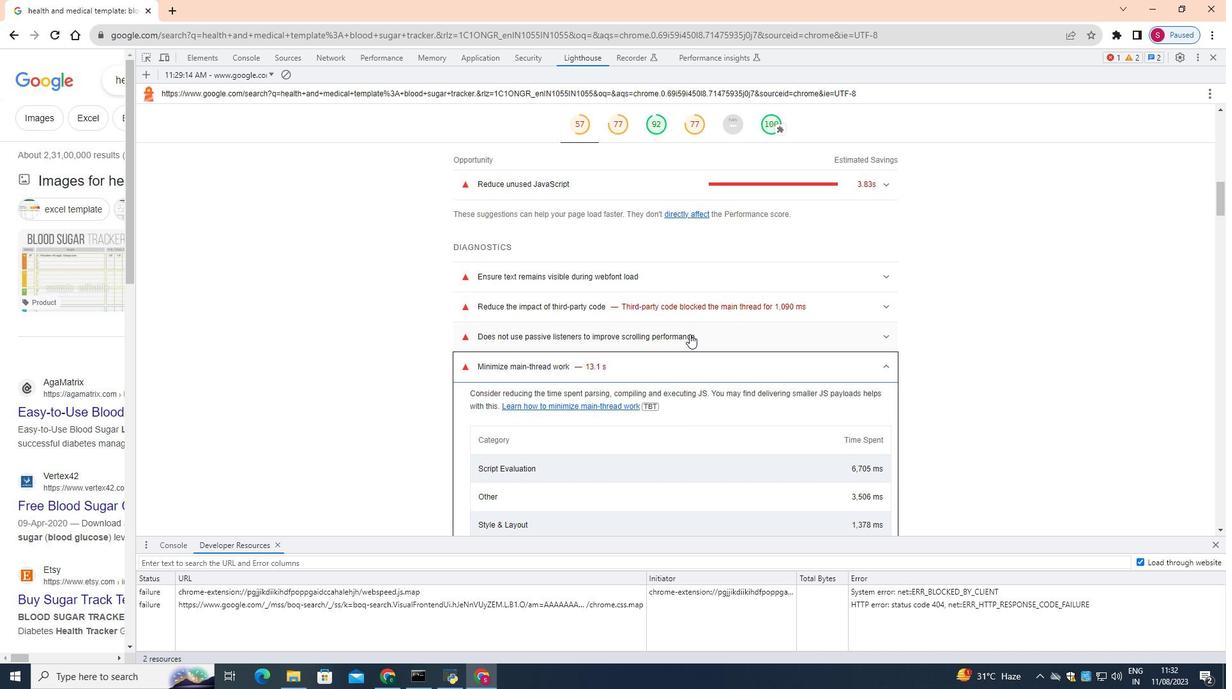 
Action: Mouse pressed left at (689, 334)
Screenshot: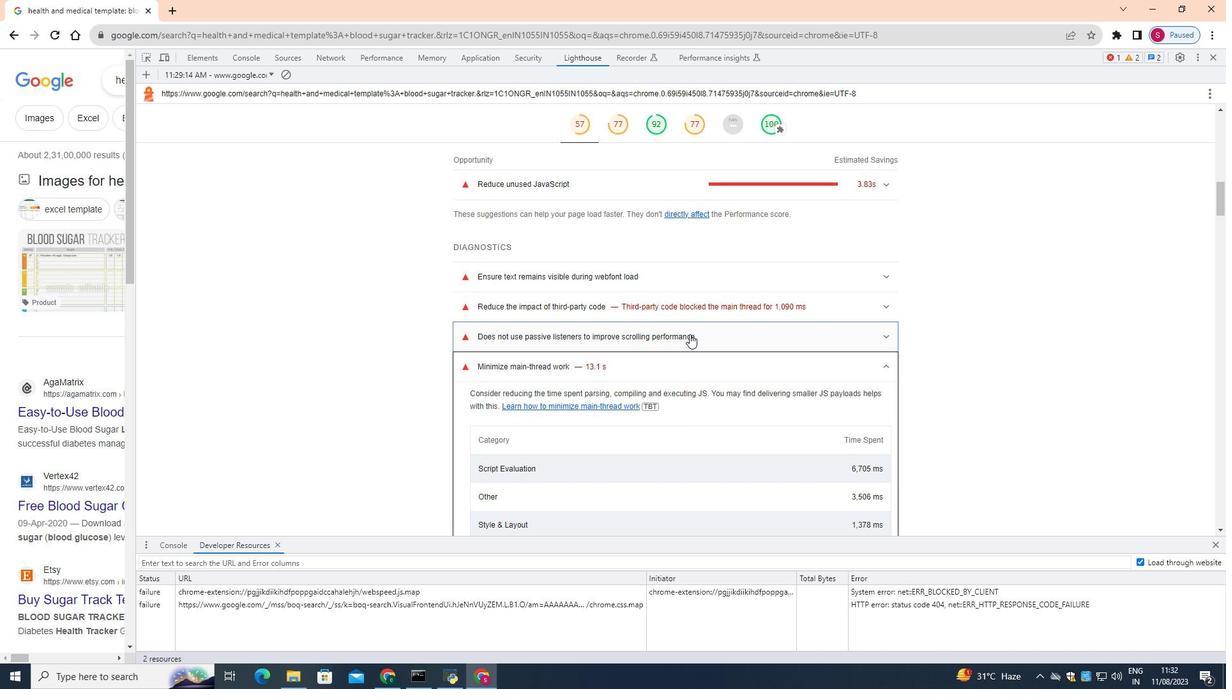
Action: Mouse moved to (683, 385)
Screenshot: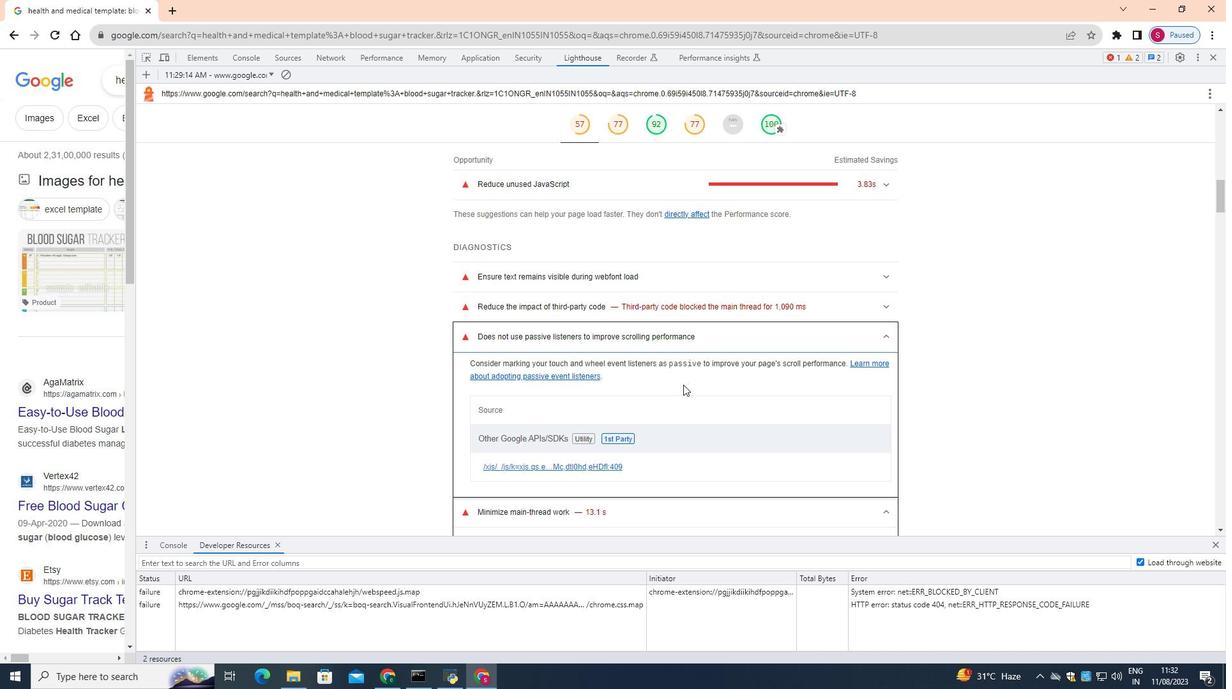 
Action: Mouse scrolled (683, 384) with delta (0, 0)
Screenshot: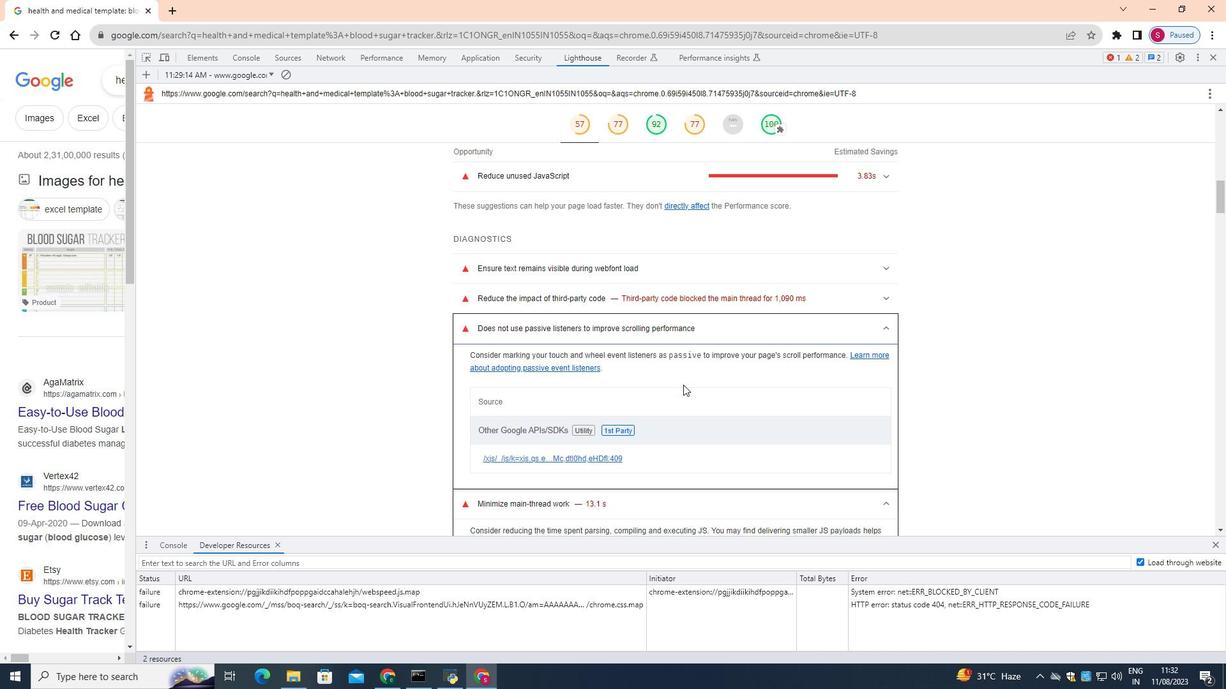 
Action: Mouse moved to (684, 385)
Screenshot: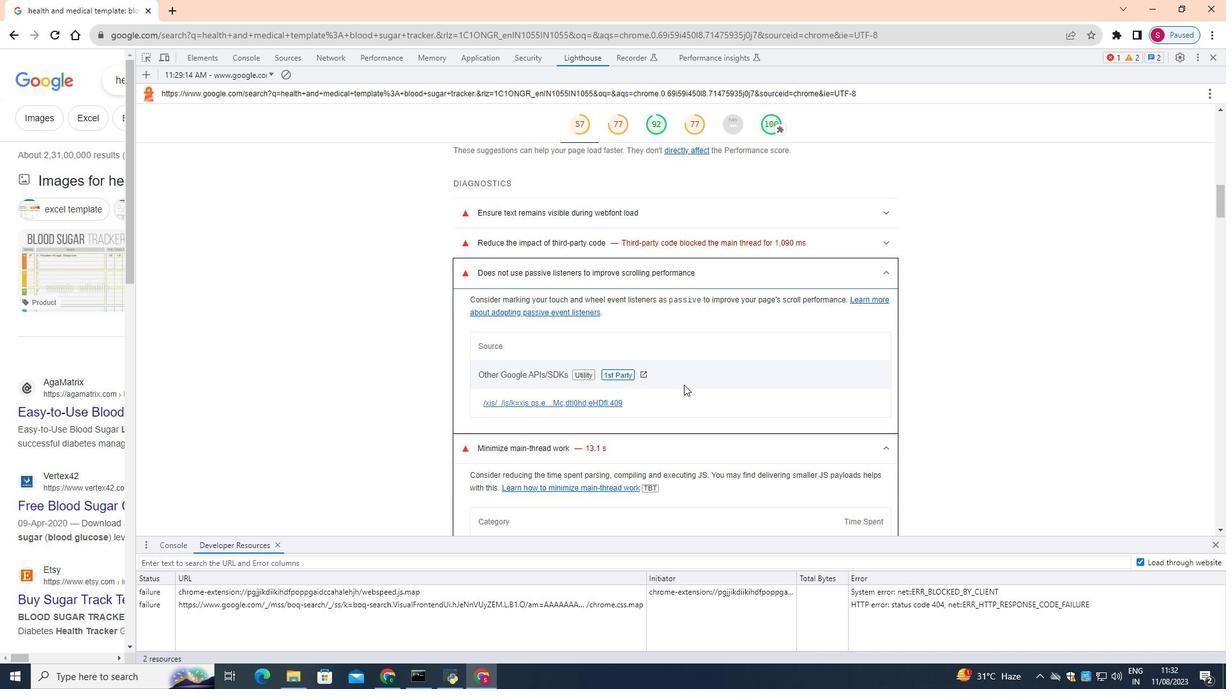 
Action: Mouse scrolled (684, 385) with delta (0, 0)
Screenshot: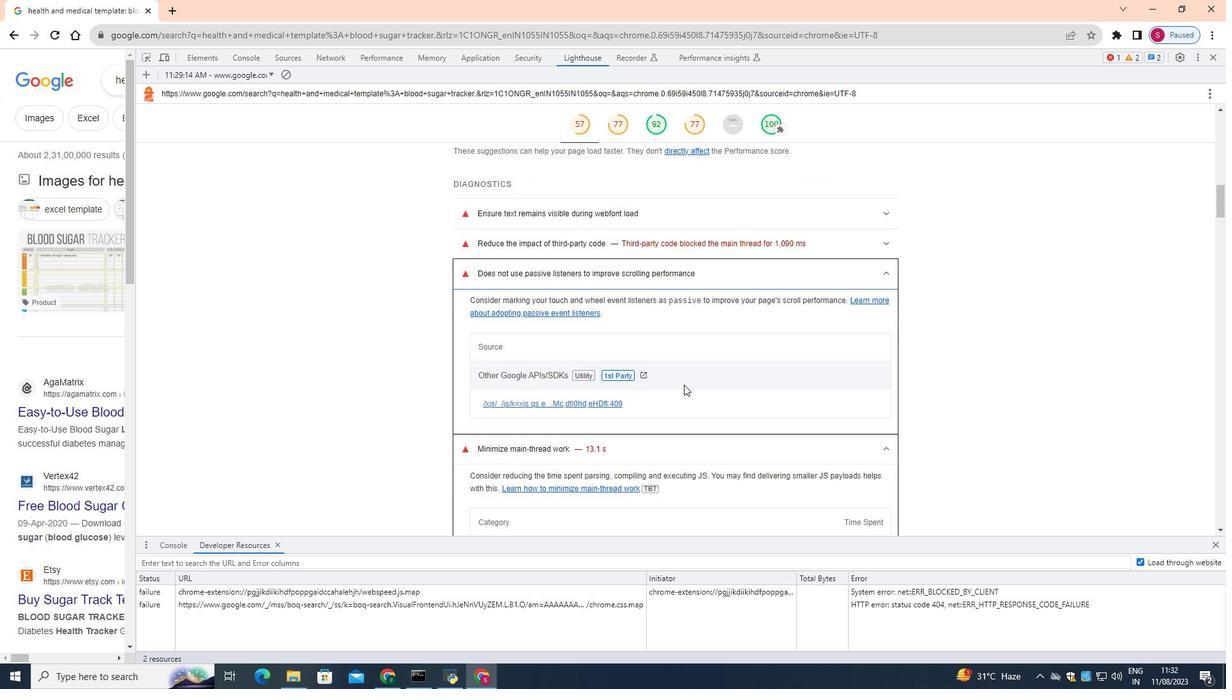 
Action: Mouse moved to (684, 384)
Screenshot: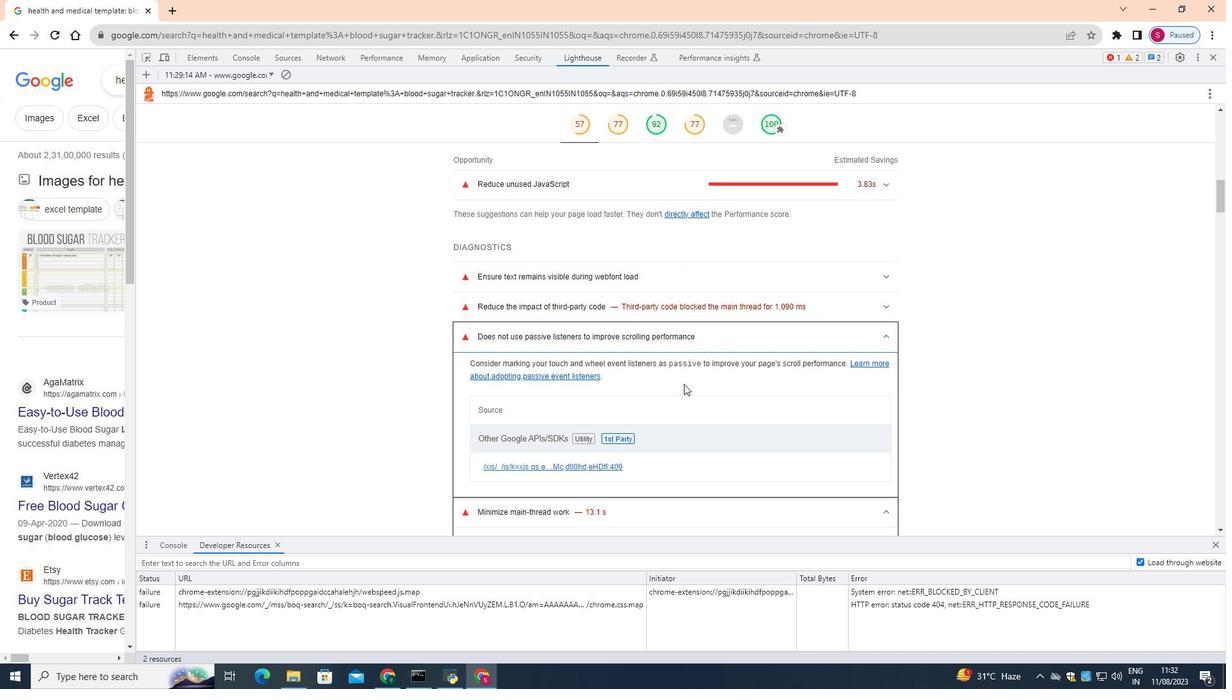 
Action: Mouse scrolled (684, 385) with delta (0, 0)
Screenshot: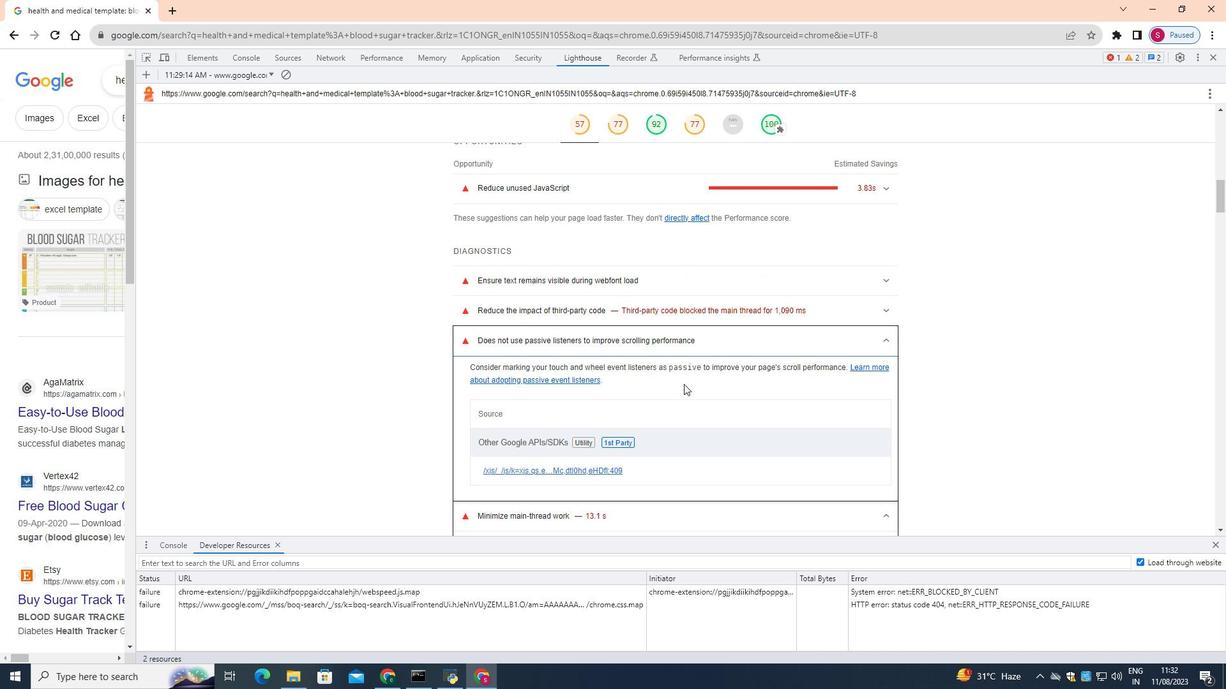 
Action: Mouse moved to (592, 368)
Screenshot: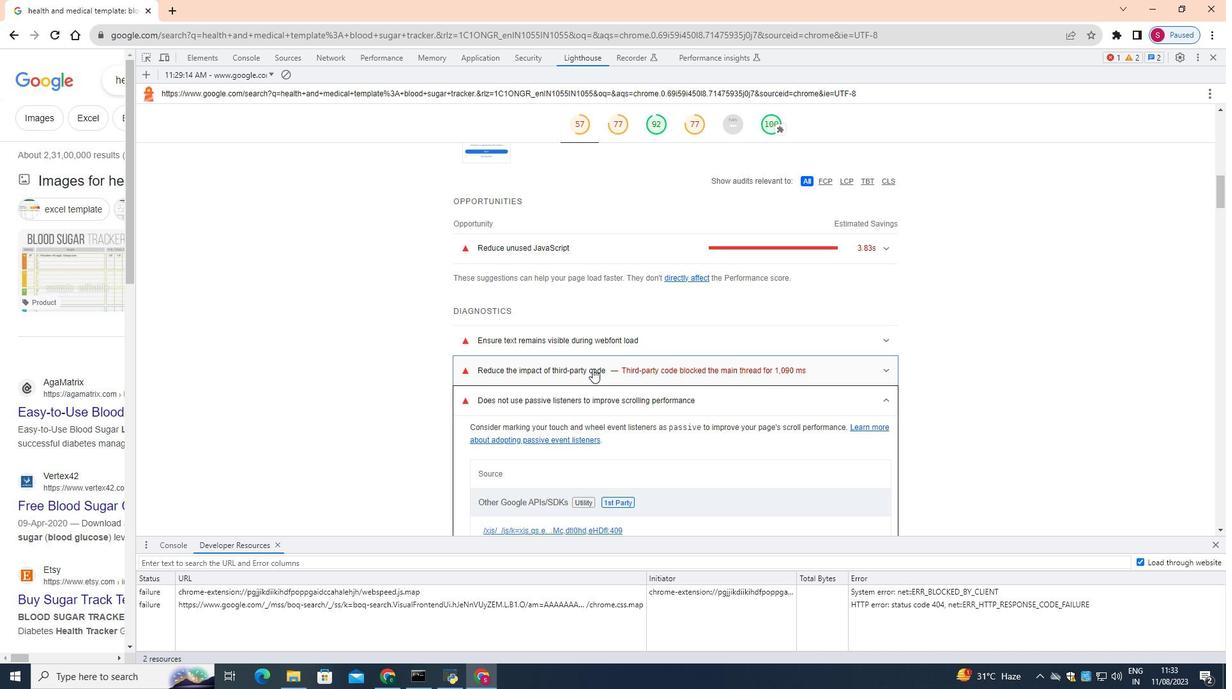 
Action: Mouse pressed left at (592, 368)
Screenshot: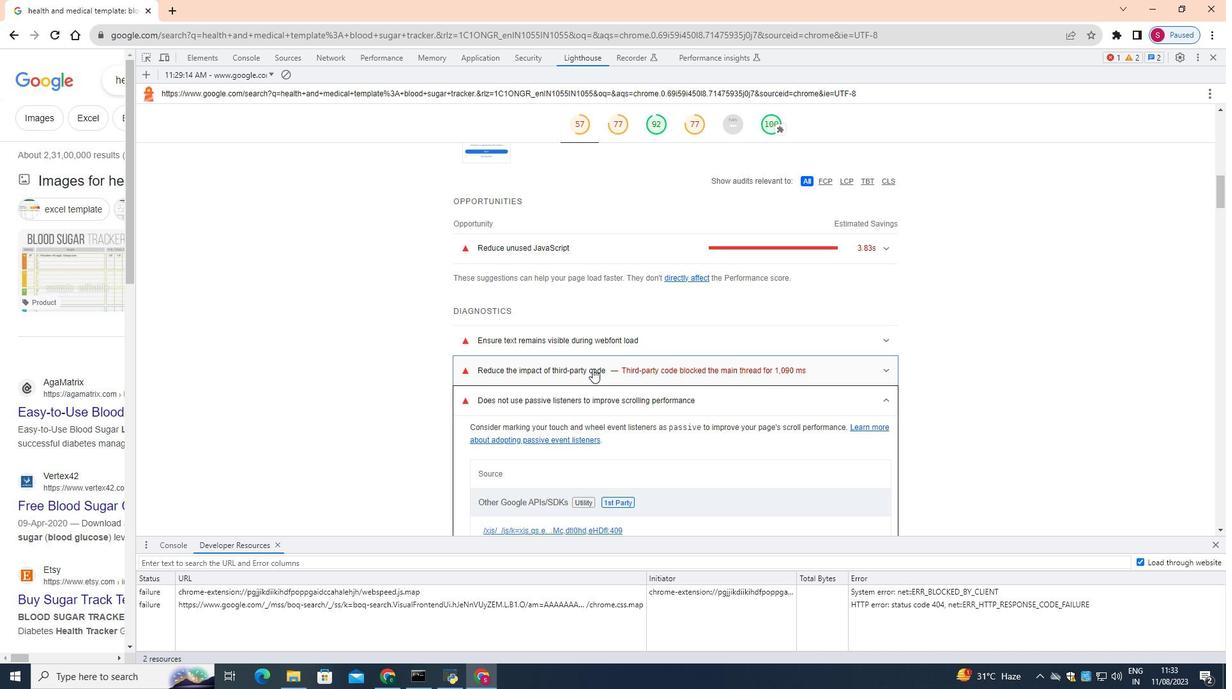 
Action: Mouse moved to (602, 379)
Screenshot: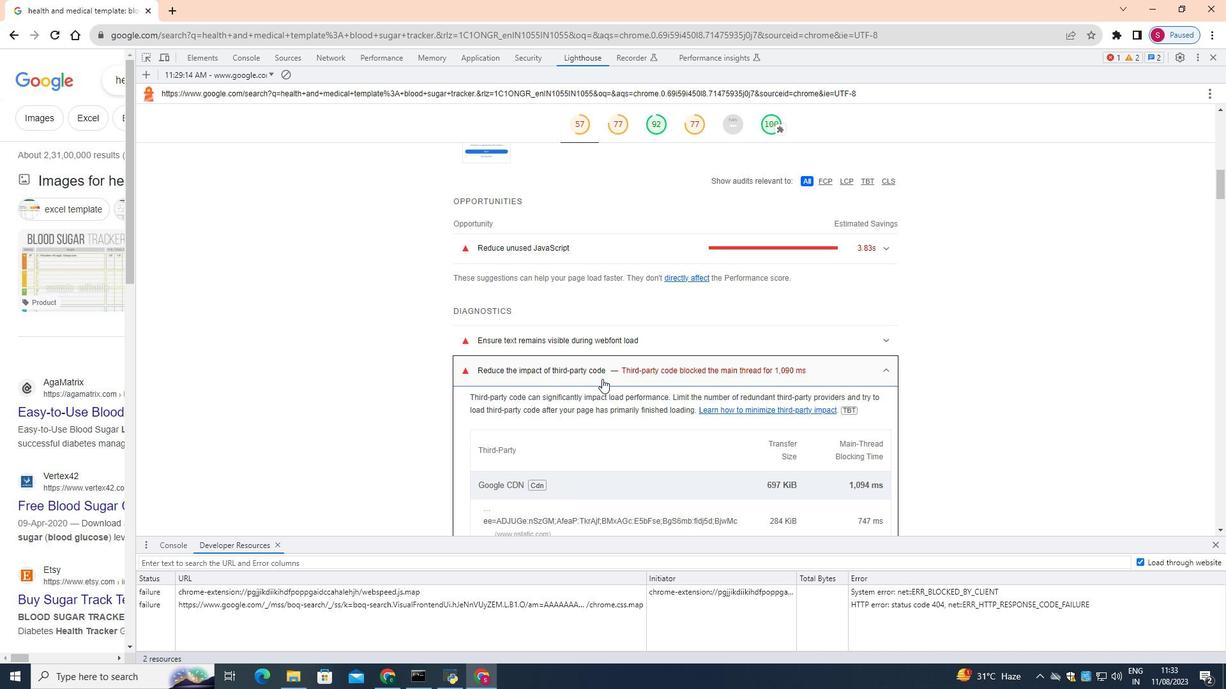 
Action: Mouse scrolled (602, 378) with delta (0, 0)
Screenshot: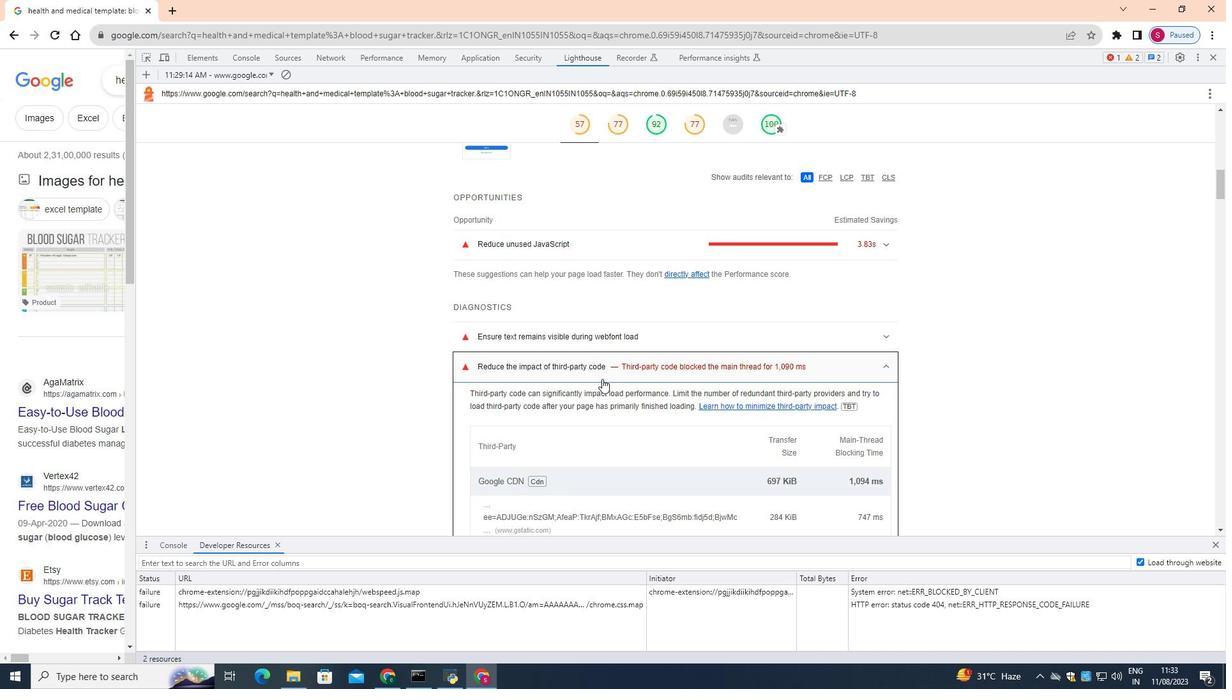 
Action: Mouse scrolled (602, 378) with delta (0, 0)
Screenshot: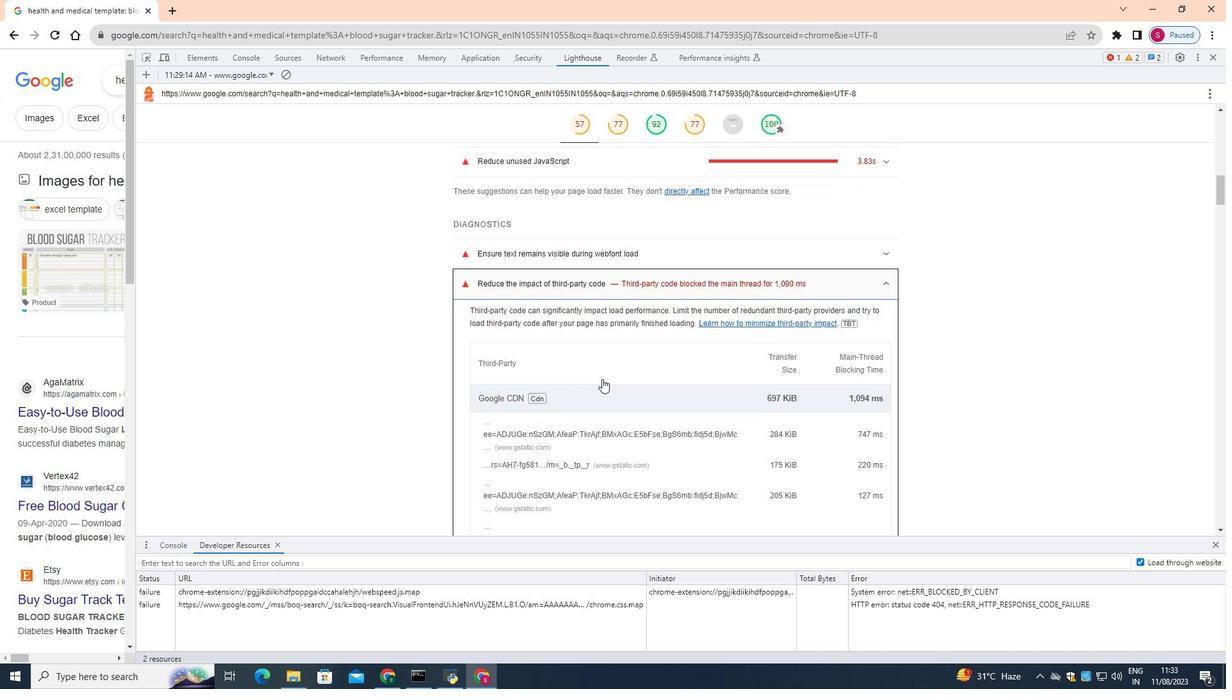 
Action: Mouse moved to (604, 378)
Screenshot: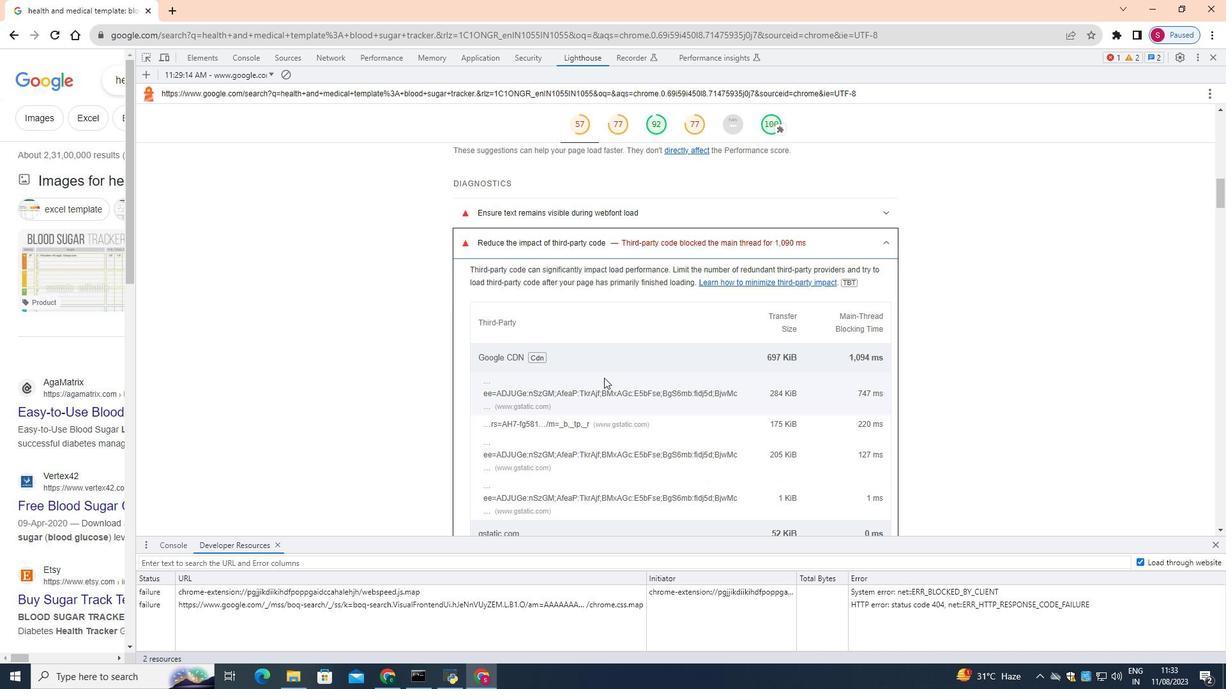 
Action: Mouse scrolled (604, 377) with delta (0, 0)
Screenshot: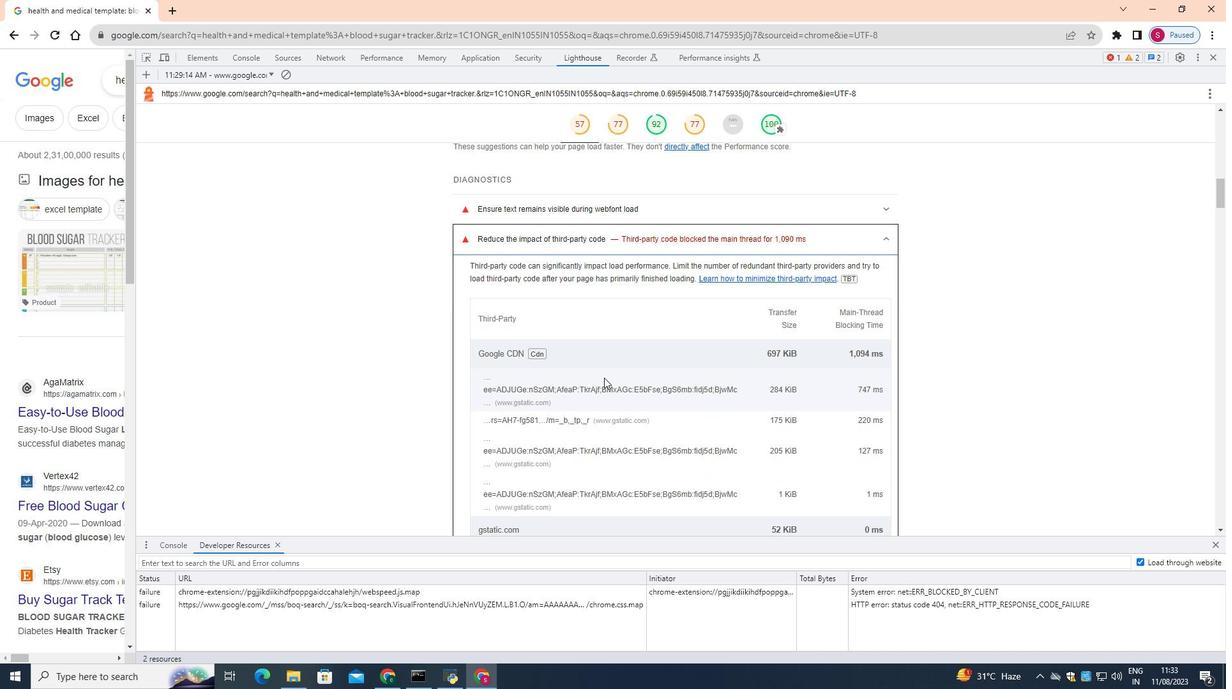 
Action: Mouse scrolled (604, 377) with delta (0, 0)
Screenshot: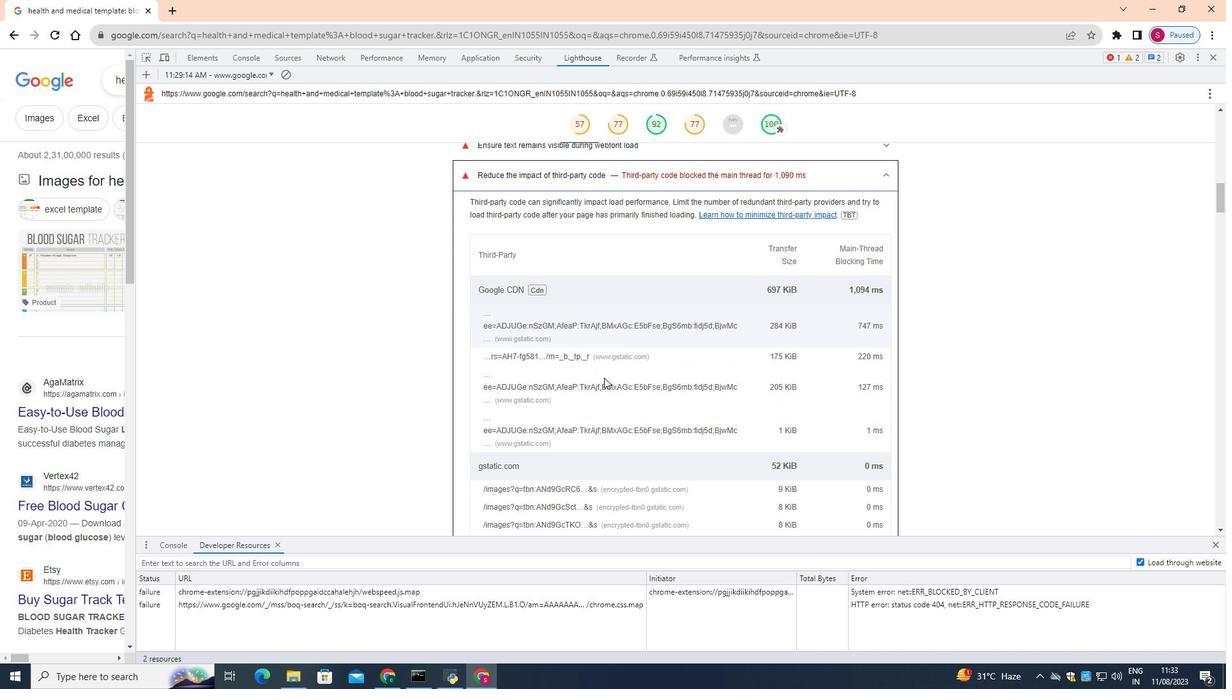 
Action: Mouse moved to (604, 377)
Screenshot: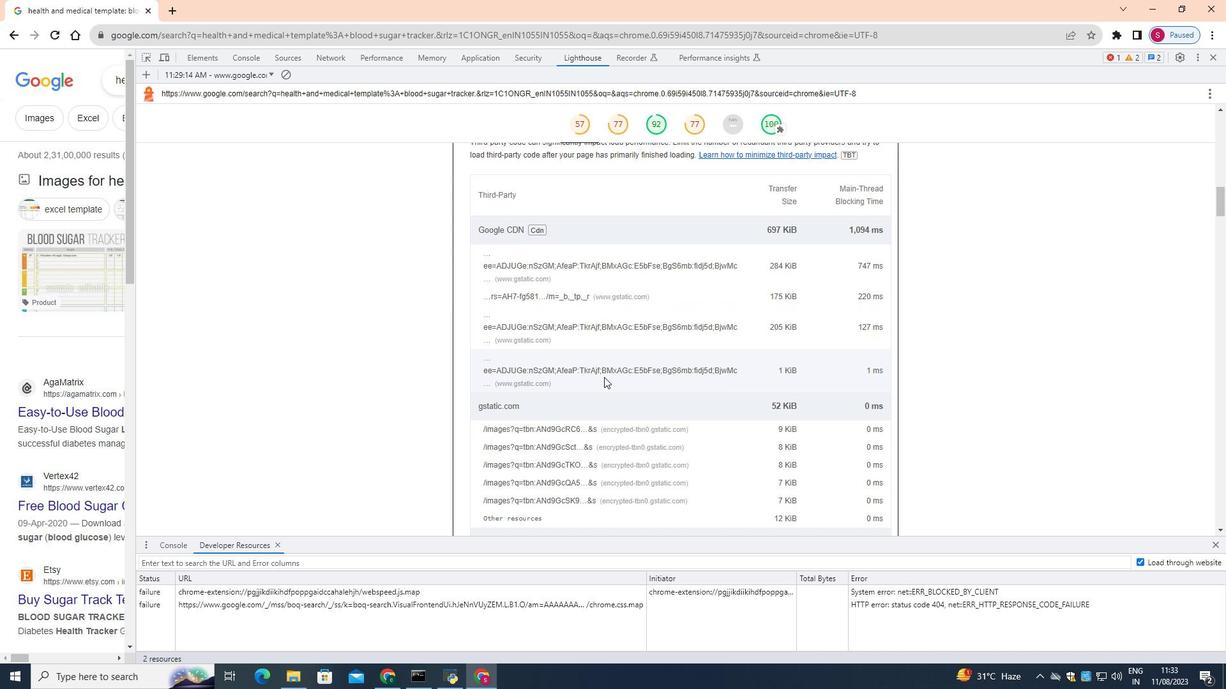 
Action: Mouse scrolled (604, 376) with delta (0, 0)
Screenshot: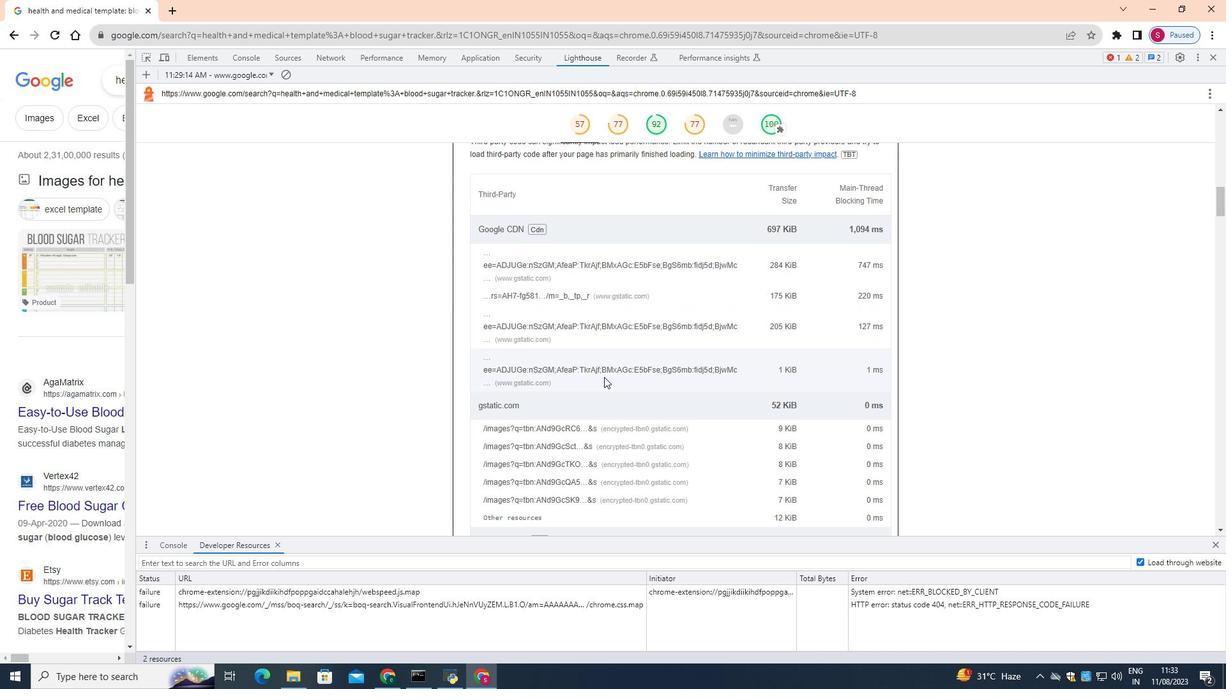 
Action: Mouse scrolled (604, 376) with delta (0, 0)
Screenshot: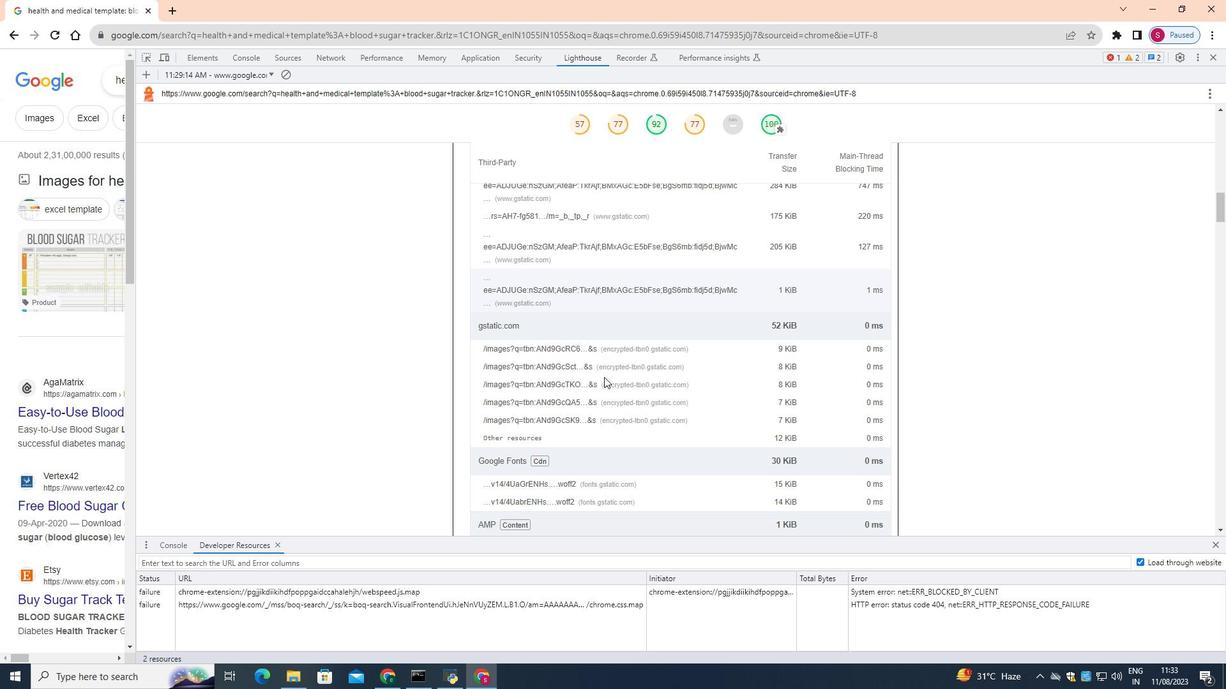 
Action: Mouse scrolled (604, 376) with delta (0, 0)
Screenshot: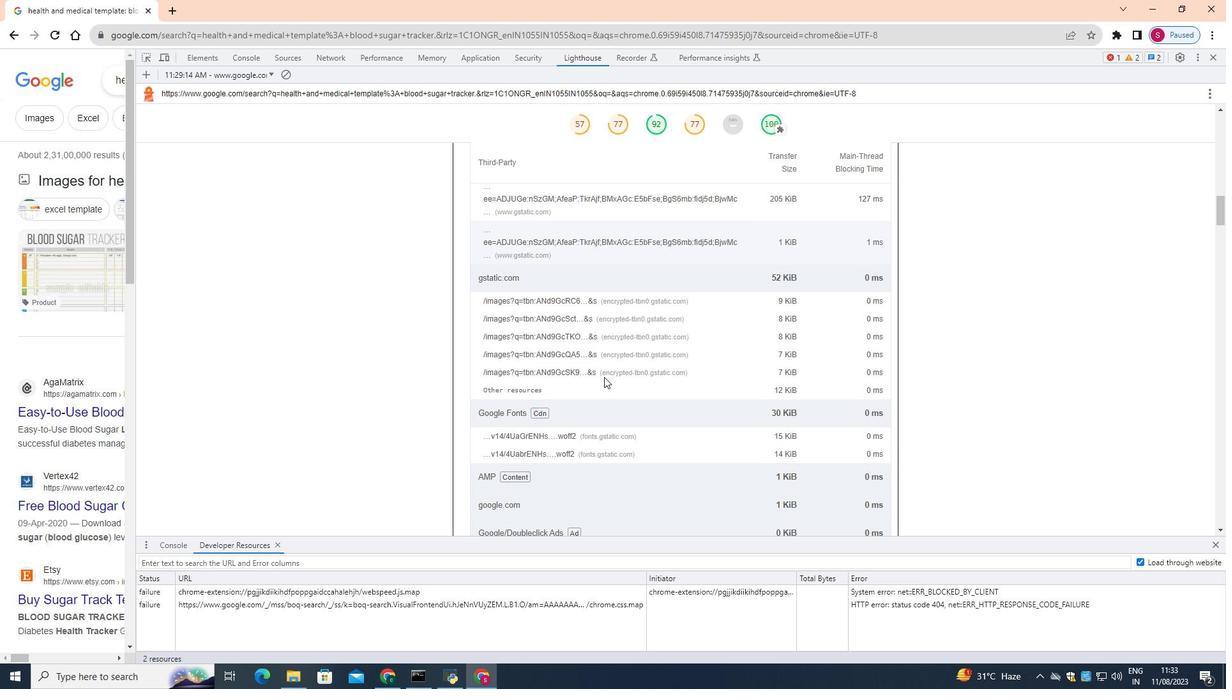 
Action: Mouse moved to (606, 376)
Screenshot: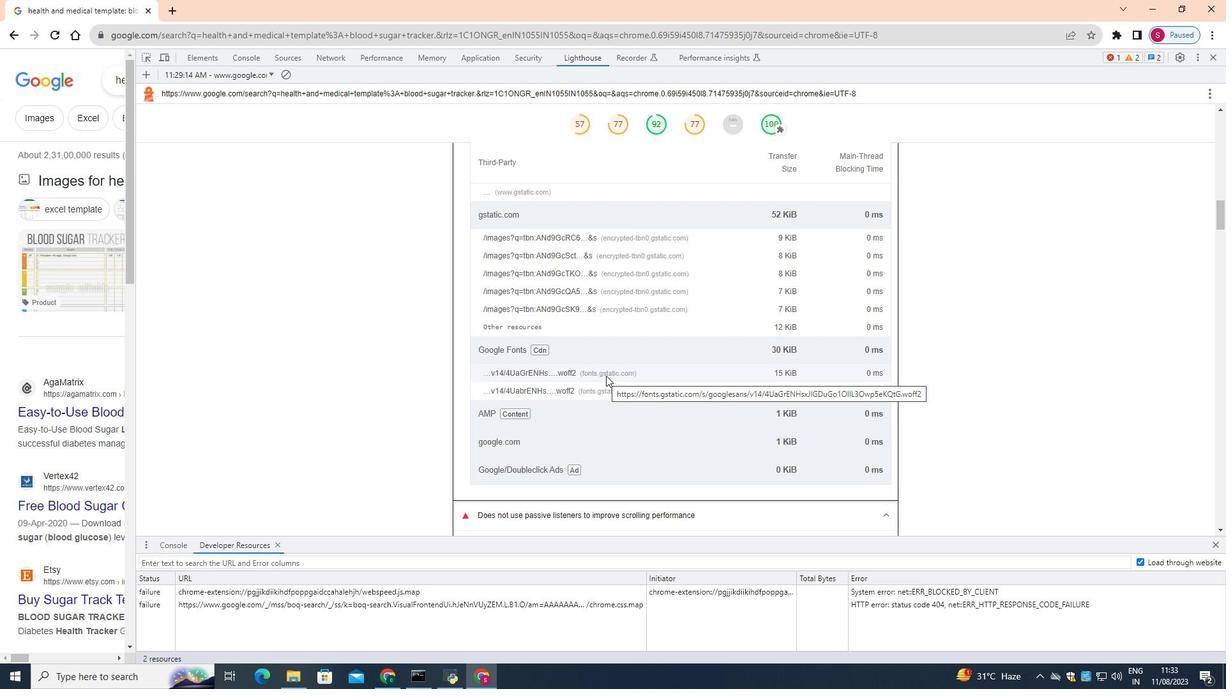 
Action: Mouse scrolled (606, 376) with delta (0, 0)
Screenshot: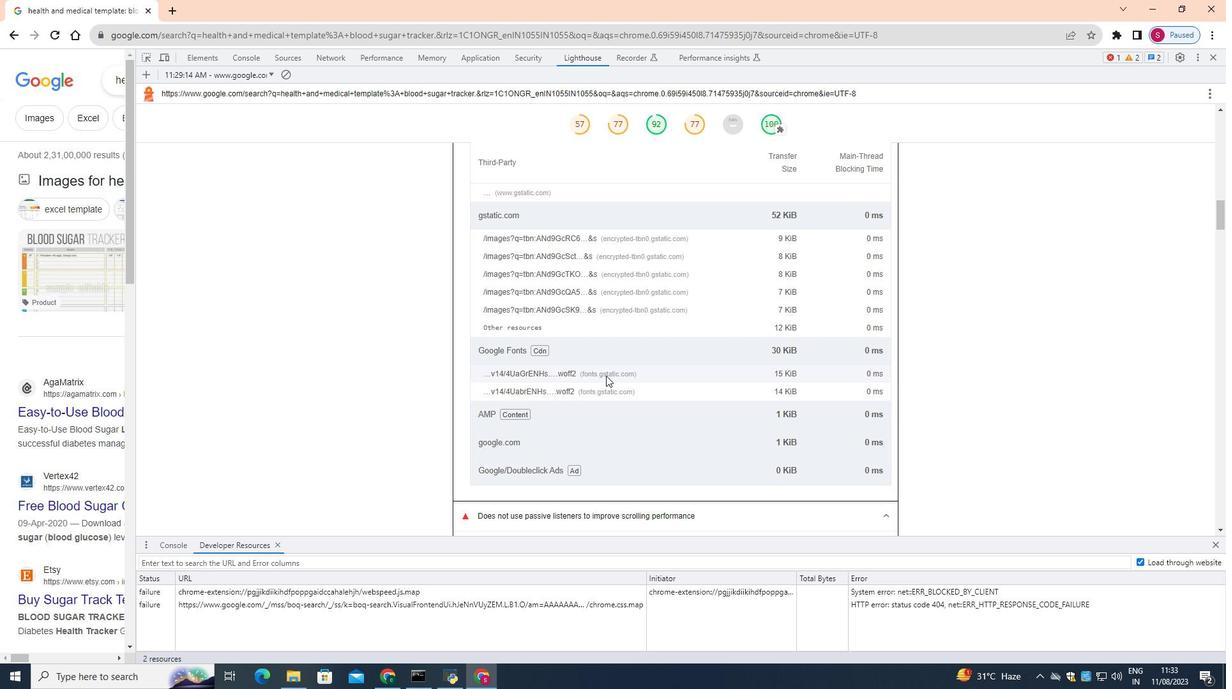 
Action: Mouse scrolled (606, 376) with delta (0, 0)
Screenshot: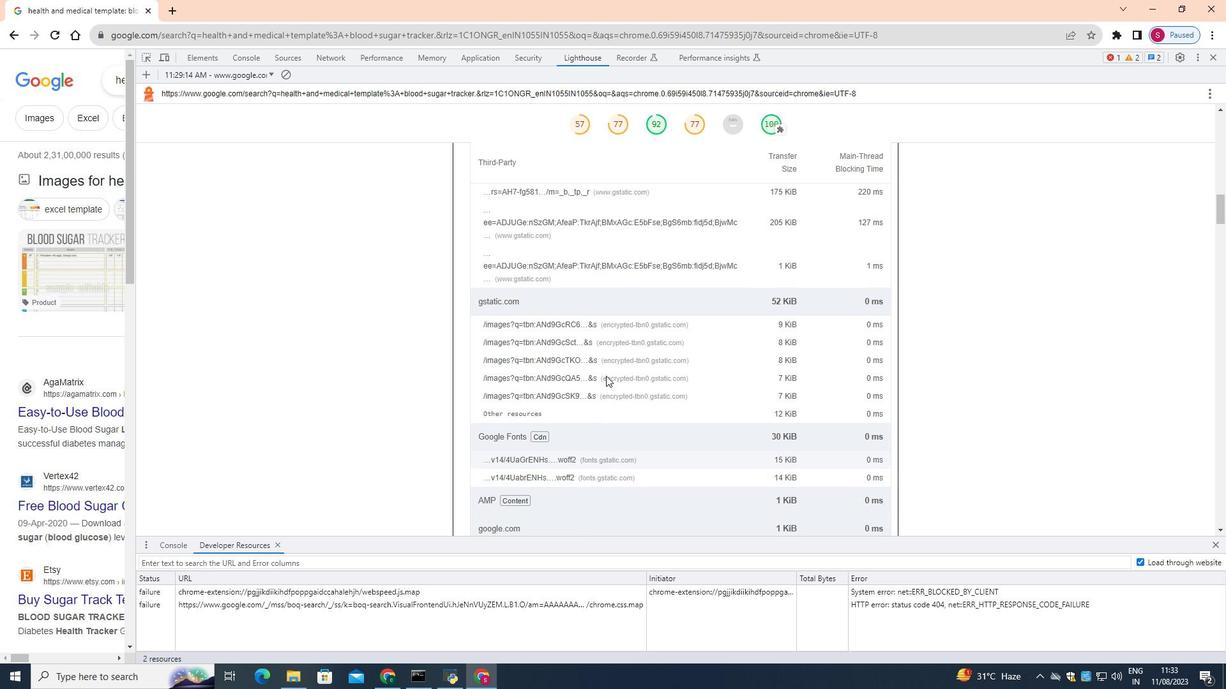 
Action: Mouse moved to (606, 376)
Screenshot: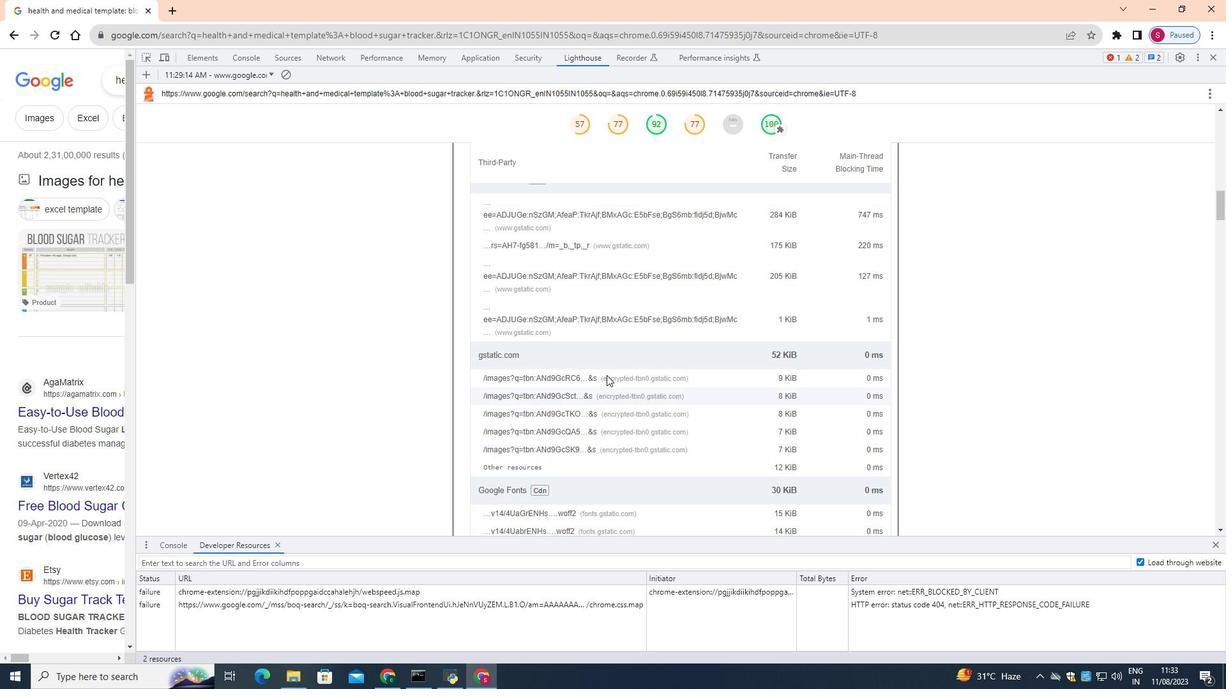 
Action: Mouse scrolled (606, 376) with delta (0, 0)
Screenshot: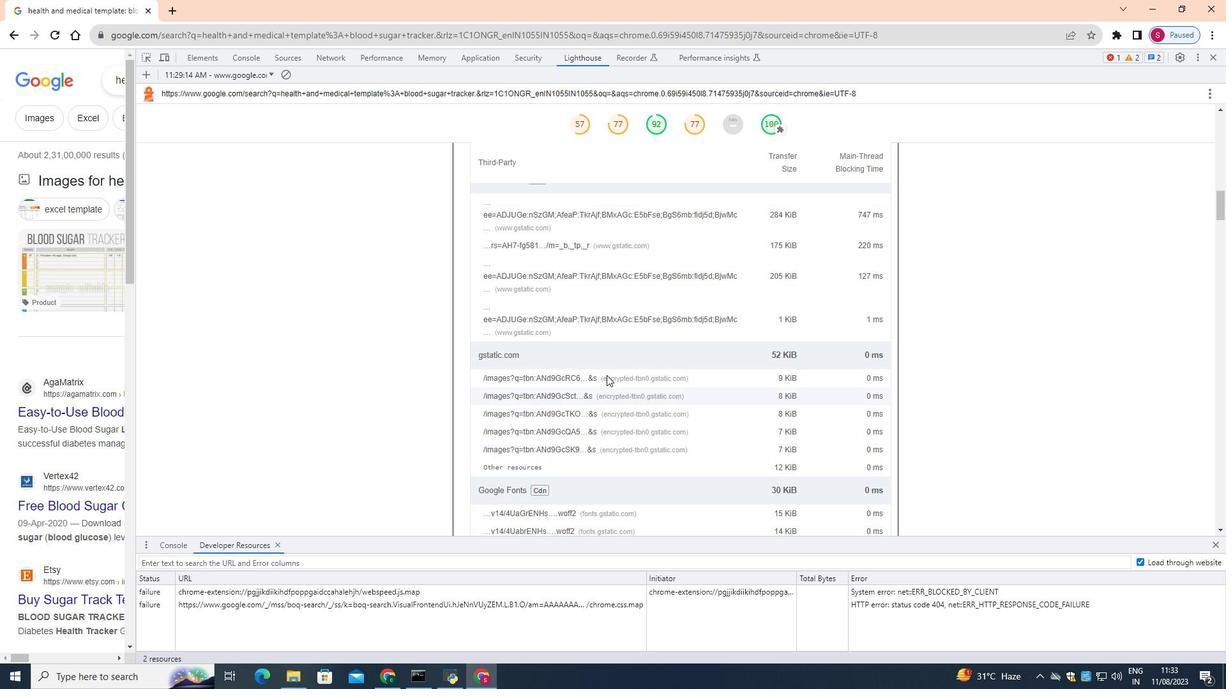 
Action: Mouse moved to (606, 375)
Screenshot: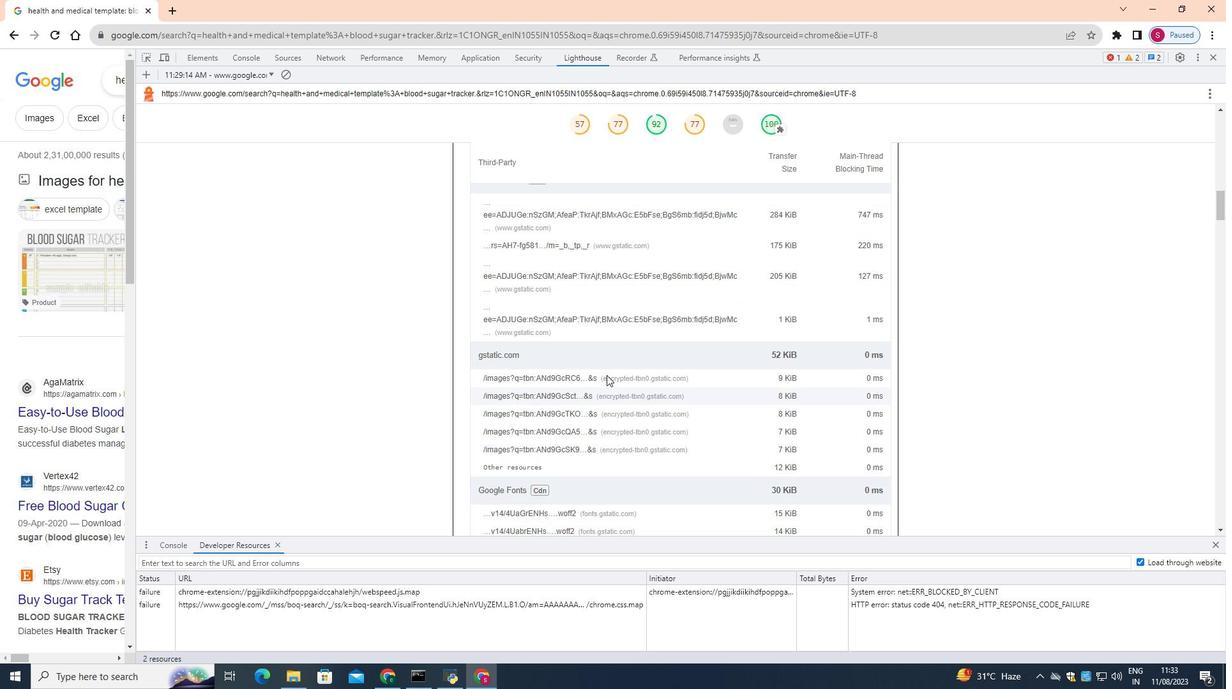 
Action: Mouse scrolled (606, 376) with delta (0, 0)
Screenshot: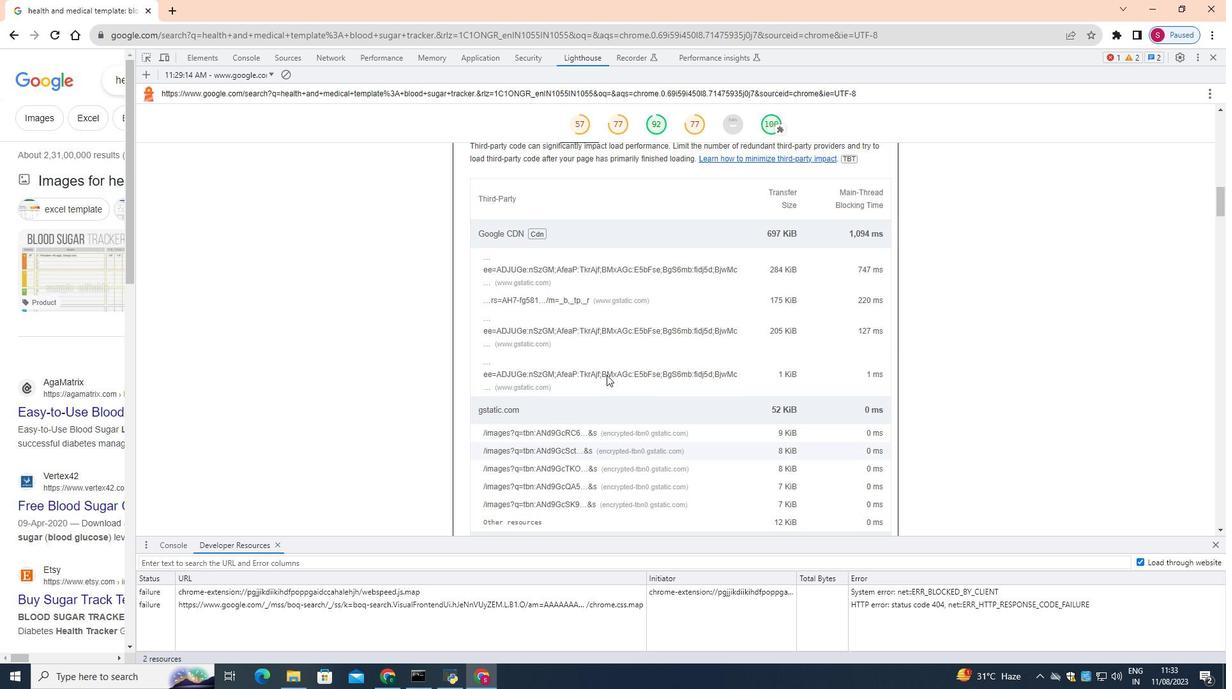 
Action: Mouse scrolled (606, 376) with delta (0, 0)
Screenshot: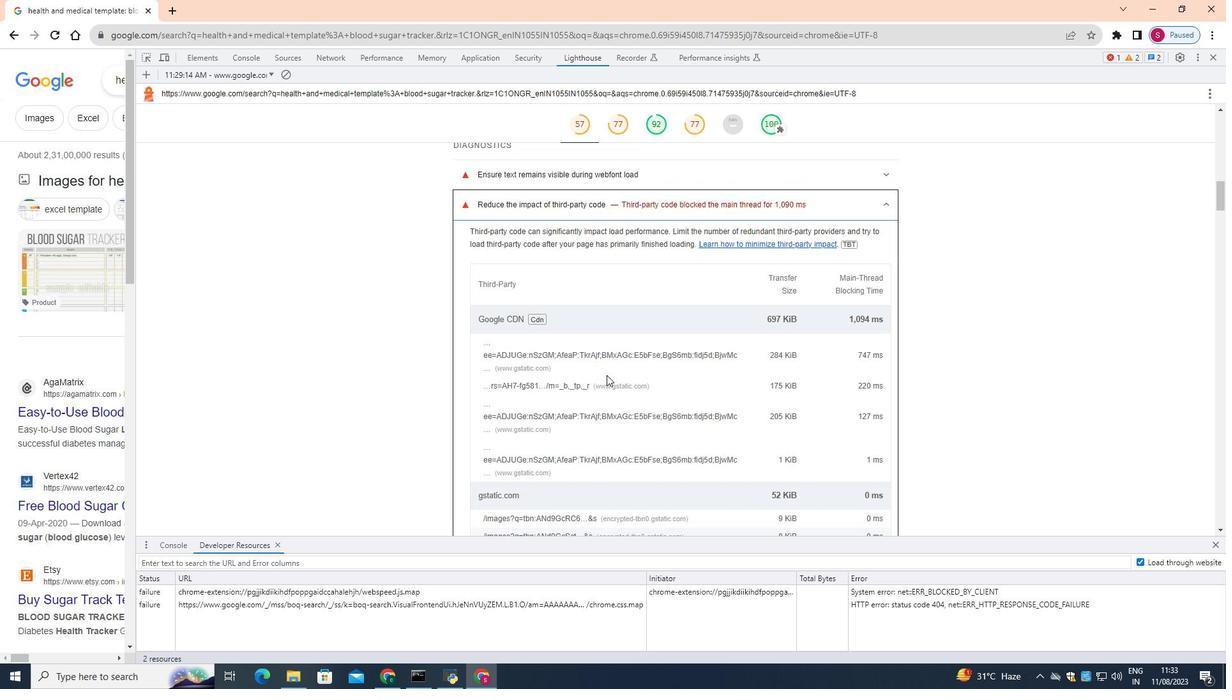
Action: Mouse scrolled (606, 376) with delta (0, 0)
Screenshot: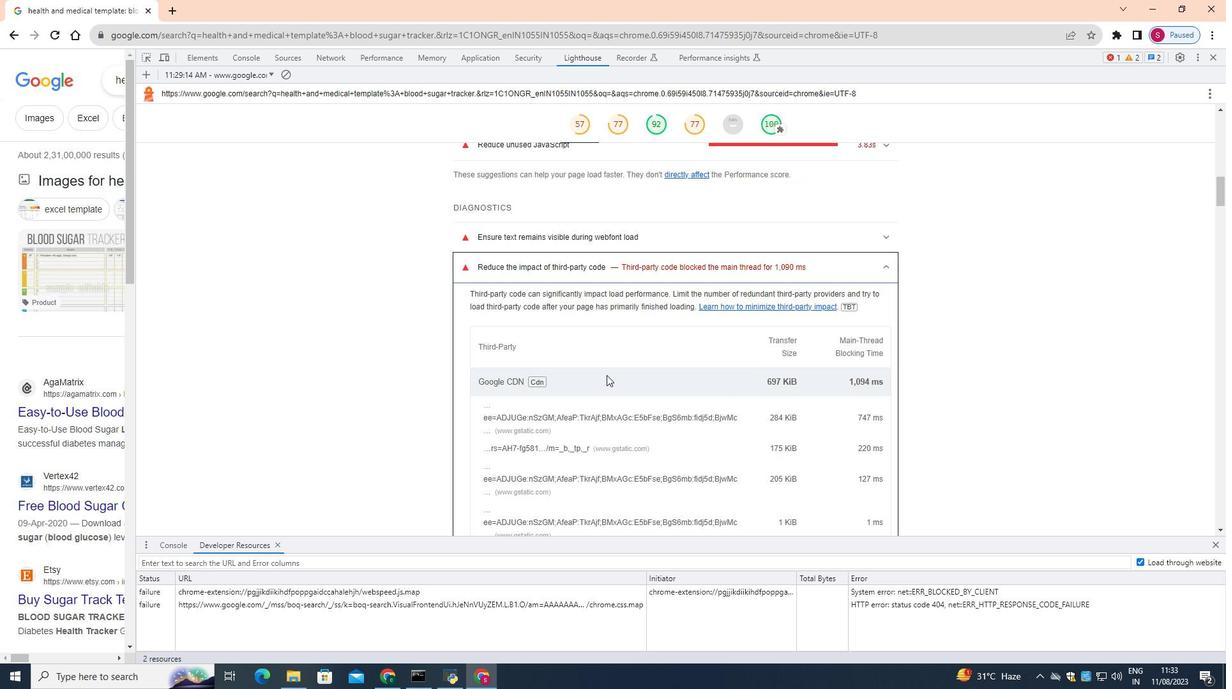 
Action: Mouse scrolled (606, 376) with delta (0, 0)
Screenshot: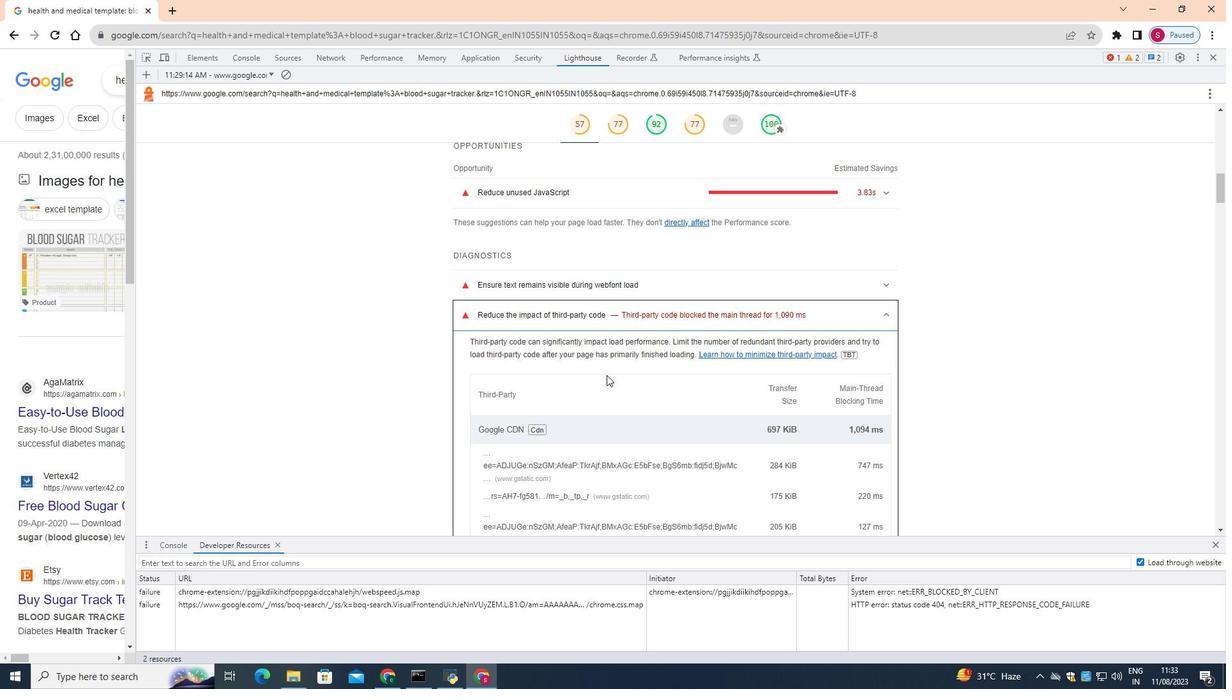 
Action: Mouse scrolled (606, 376) with delta (0, 0)
Screenshot: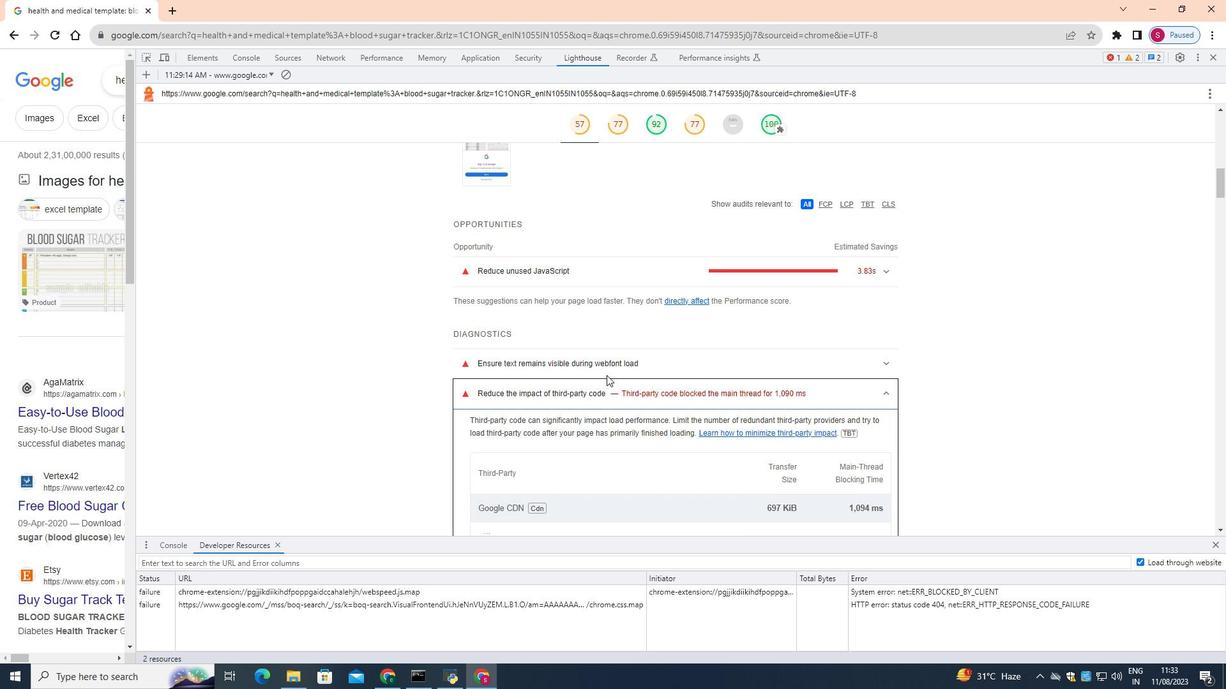 
Action: Mouse moved to (658, 398)
Screenshot: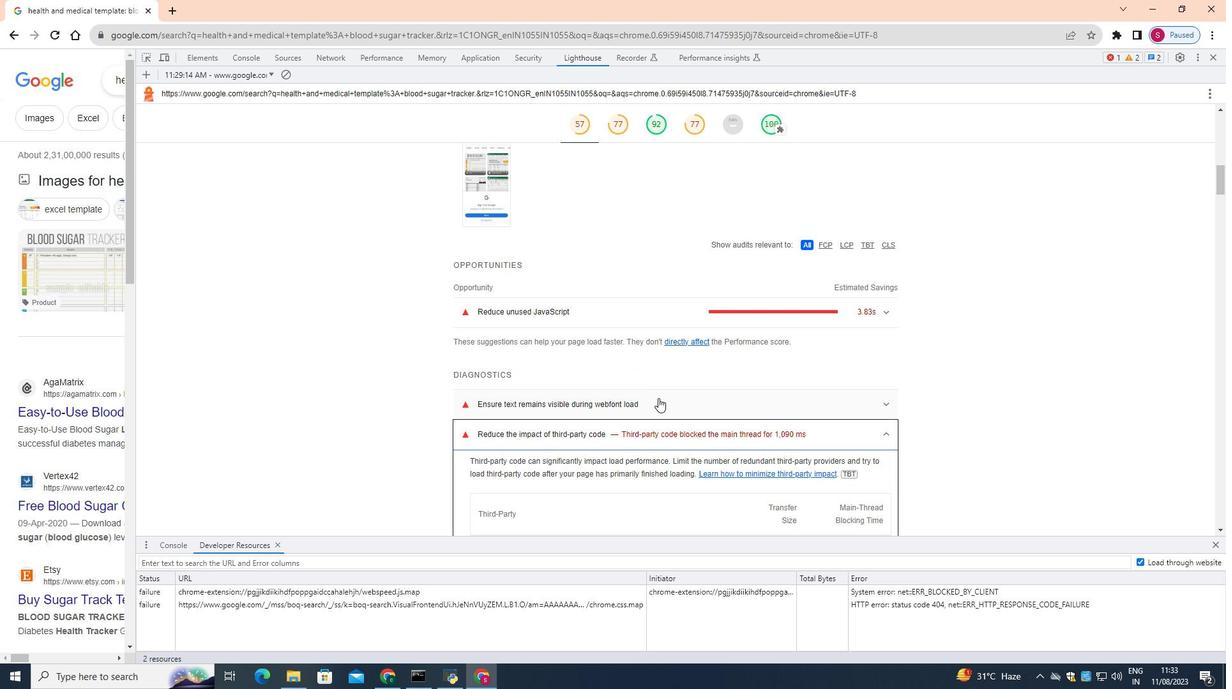 
Action: Mouse pressed left at (658, 398)
Screenshot: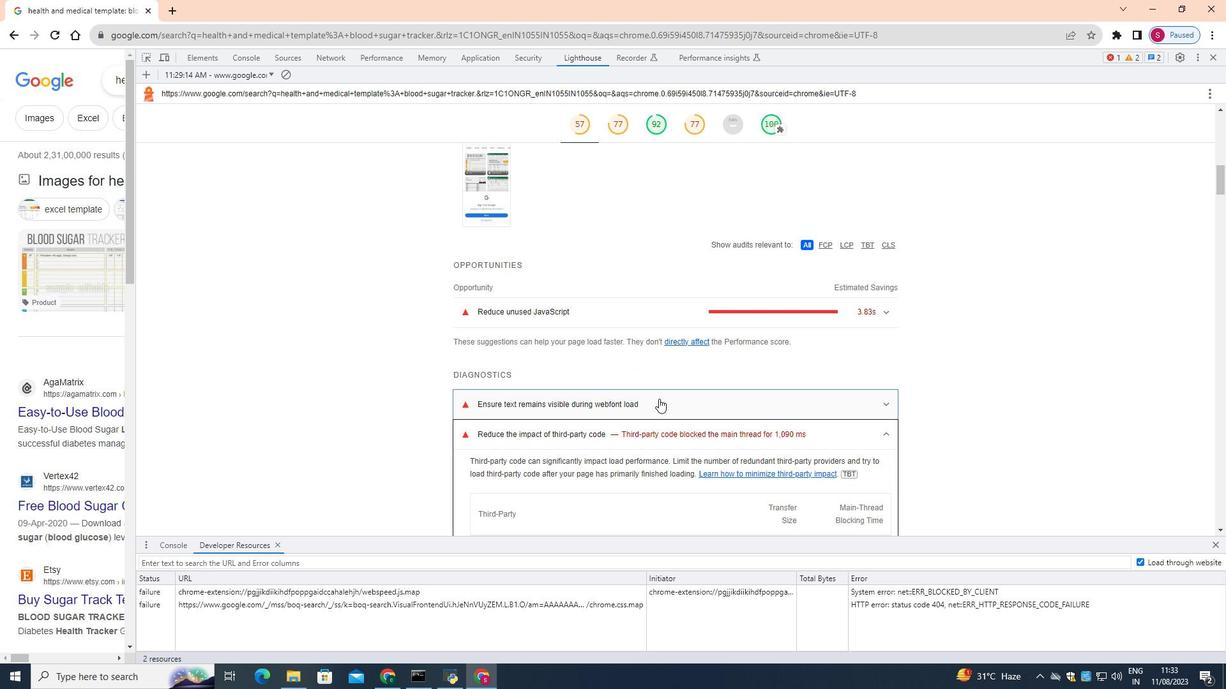 
Action: Mouse moved to (659, 397)
Screenshot: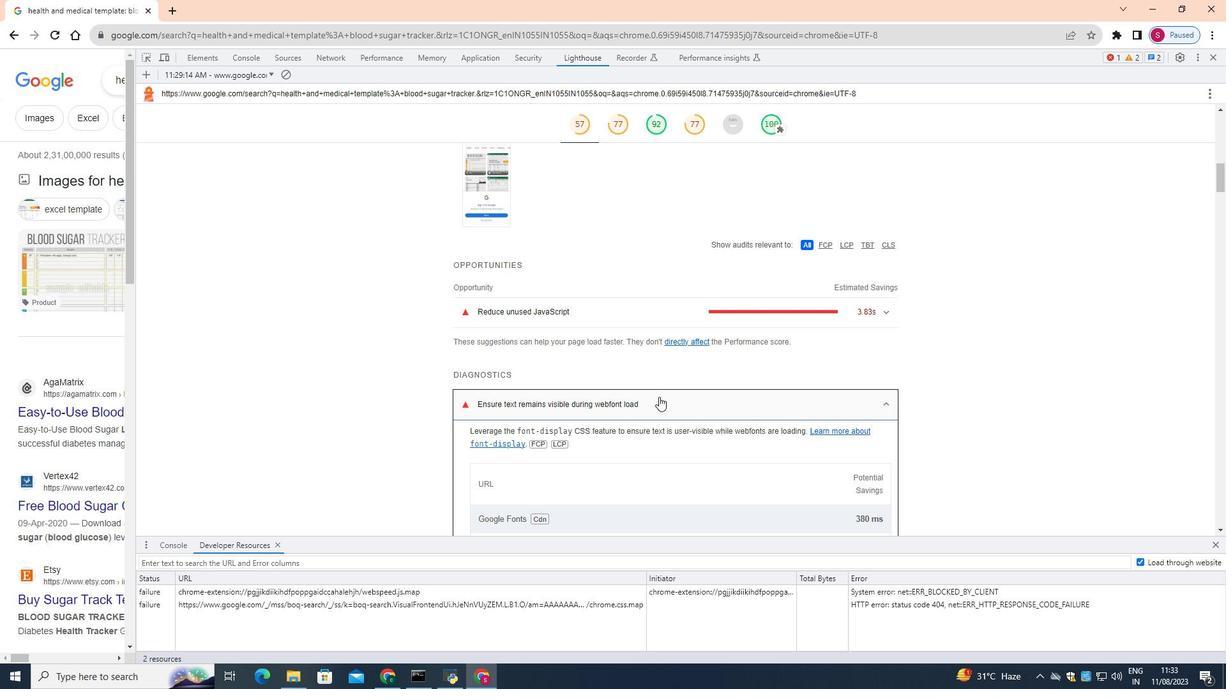 
Action: Mouse scrolled (659, 396) with delta (0, 0)
Screenshot: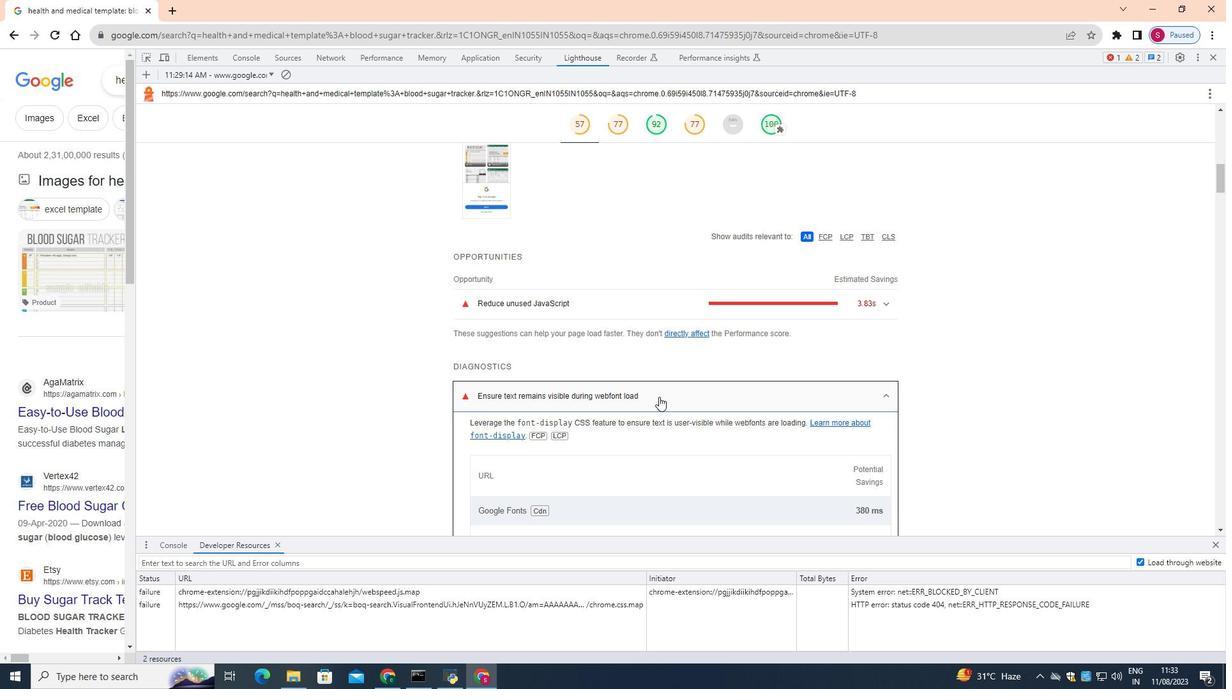 
Action: Mouse scrolled (659, 396) with delta (0, 0)
Screenshot: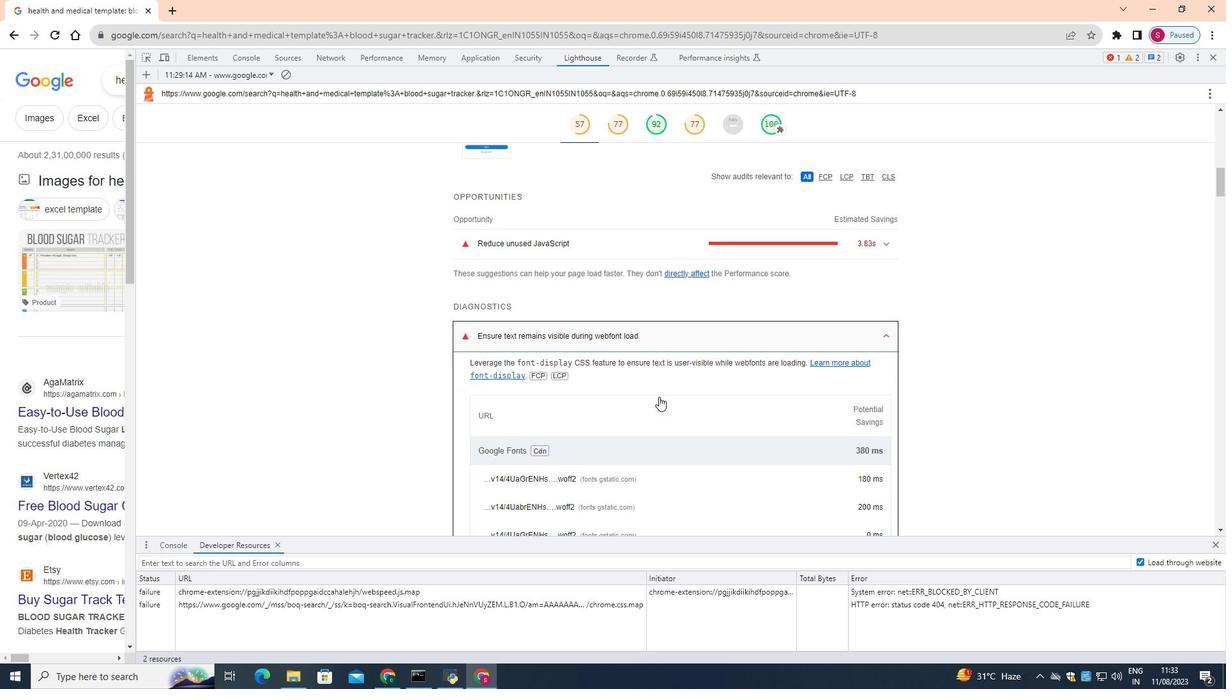 
Action: Mouse moved to (662, 392)
Screenshot: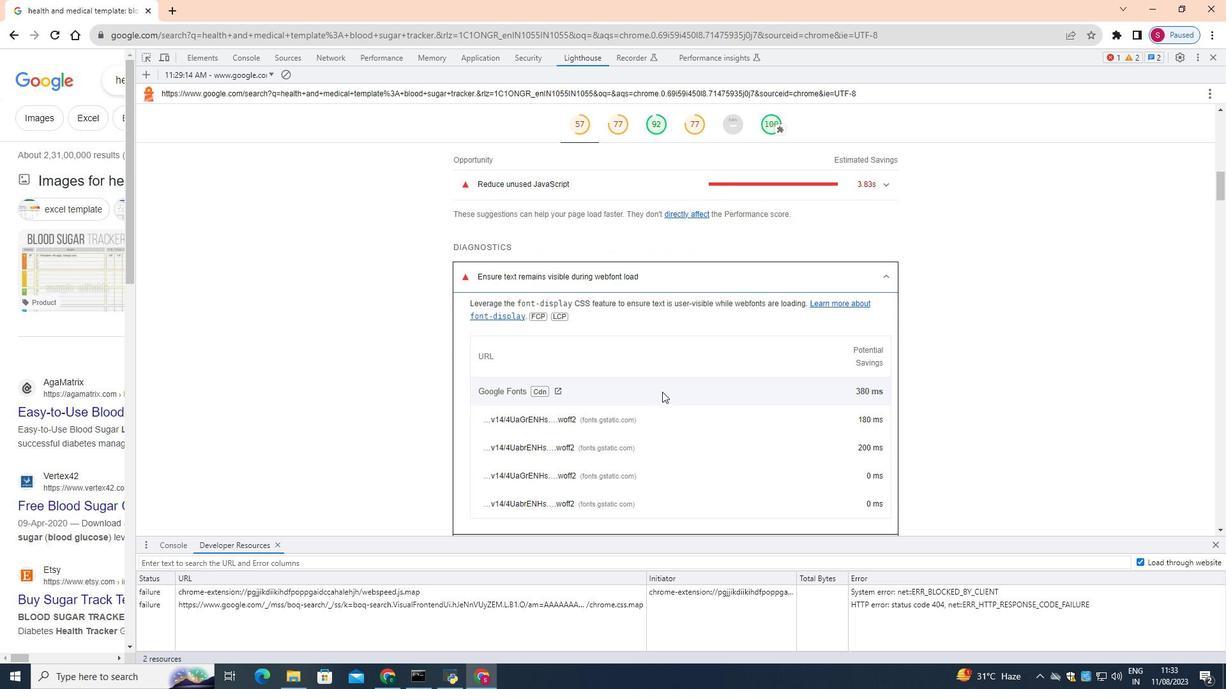 
Action: Mouse scrolled (662, 391) with delta (0, 0)
Screenshot: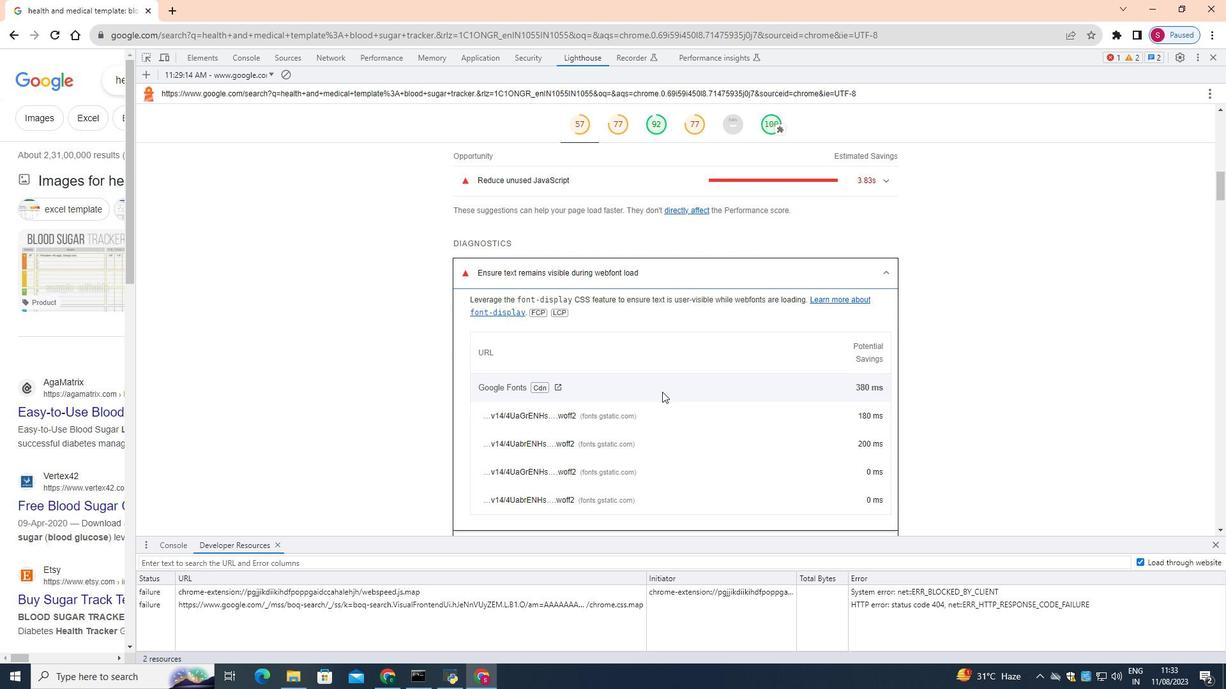 
Action: Mouse moved to (716, 360)
Screenshot: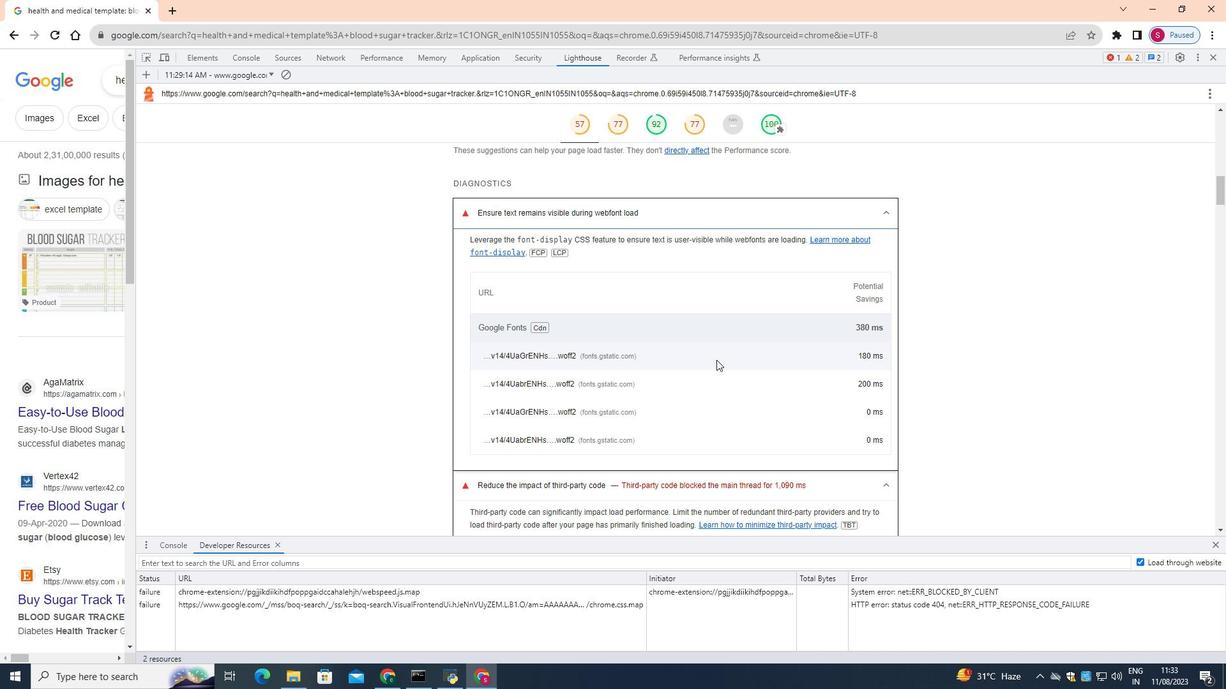 
Action: Mouse scrolled (716, 359) with delta (0, 0)
Screenshot: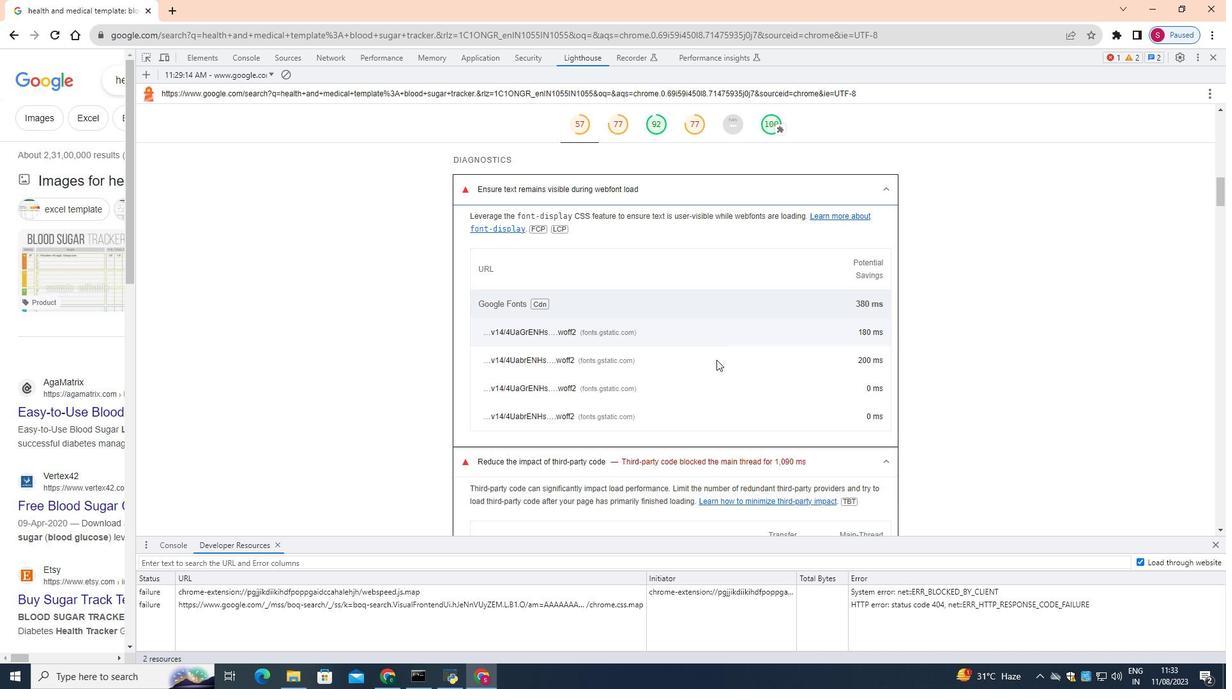 
Action: Mouse moved to (717, 358)
Screenshot: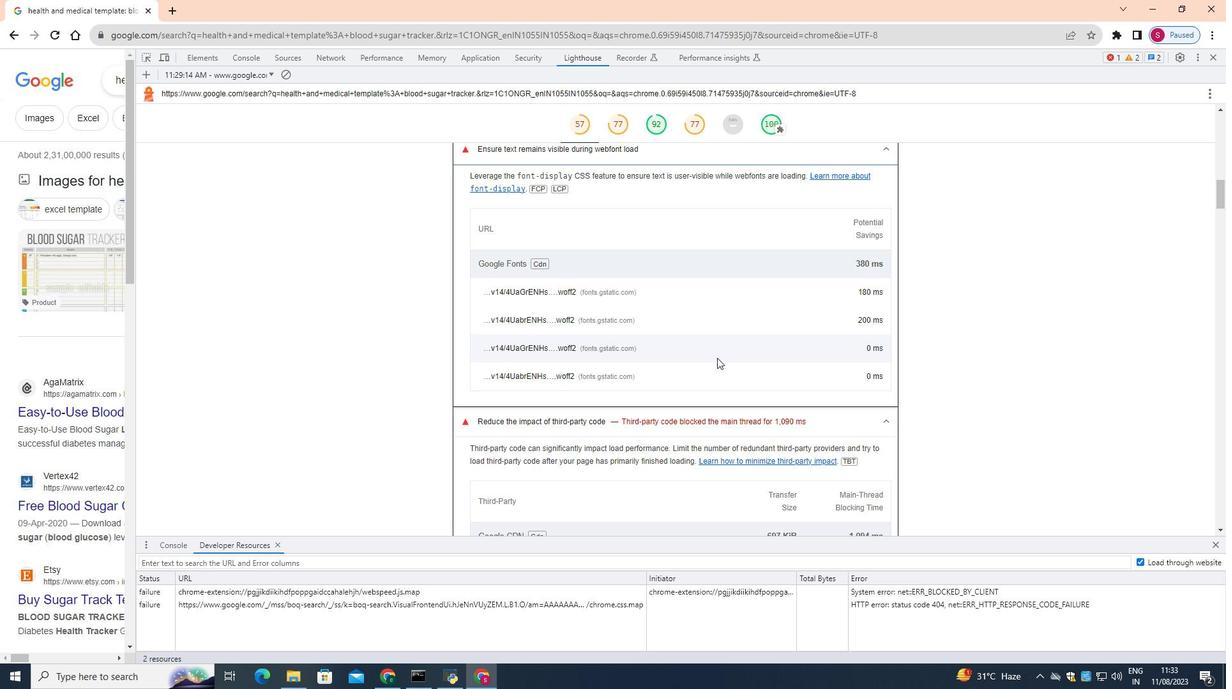 
Action: Mouse scrolled (717, 358) with delta (0, 0)
Screenshot: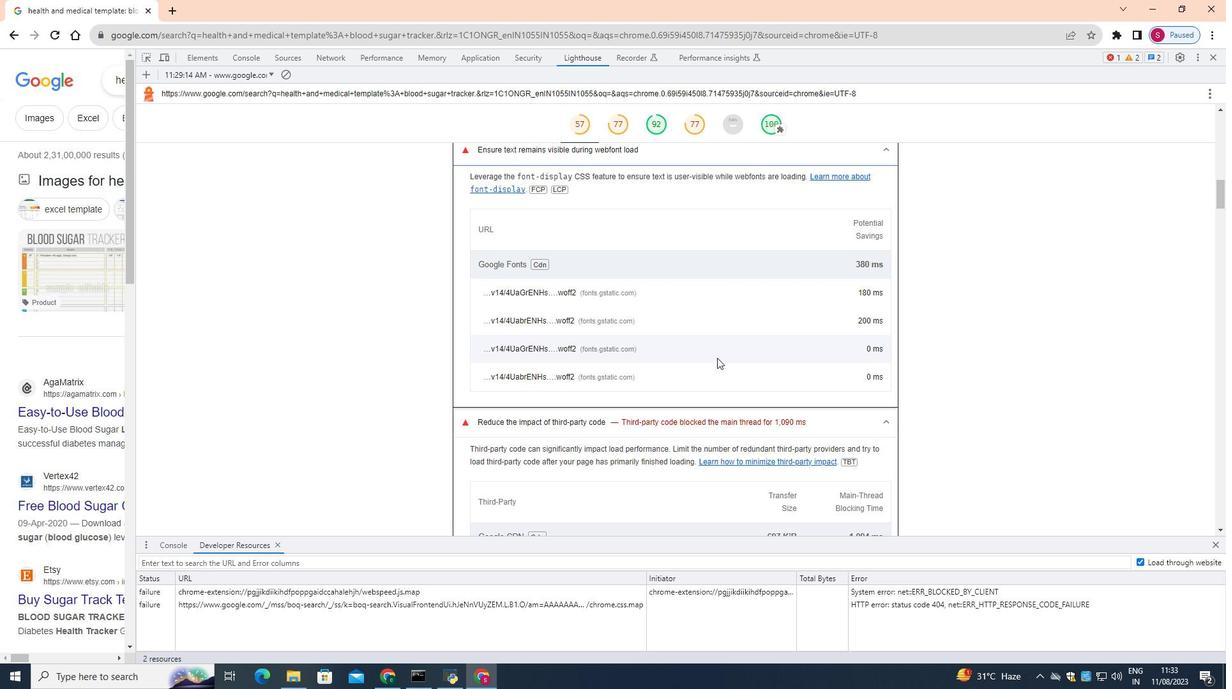 
Action: Mouse scrolled (717, 358) with delta (0, 0)
Screenshot: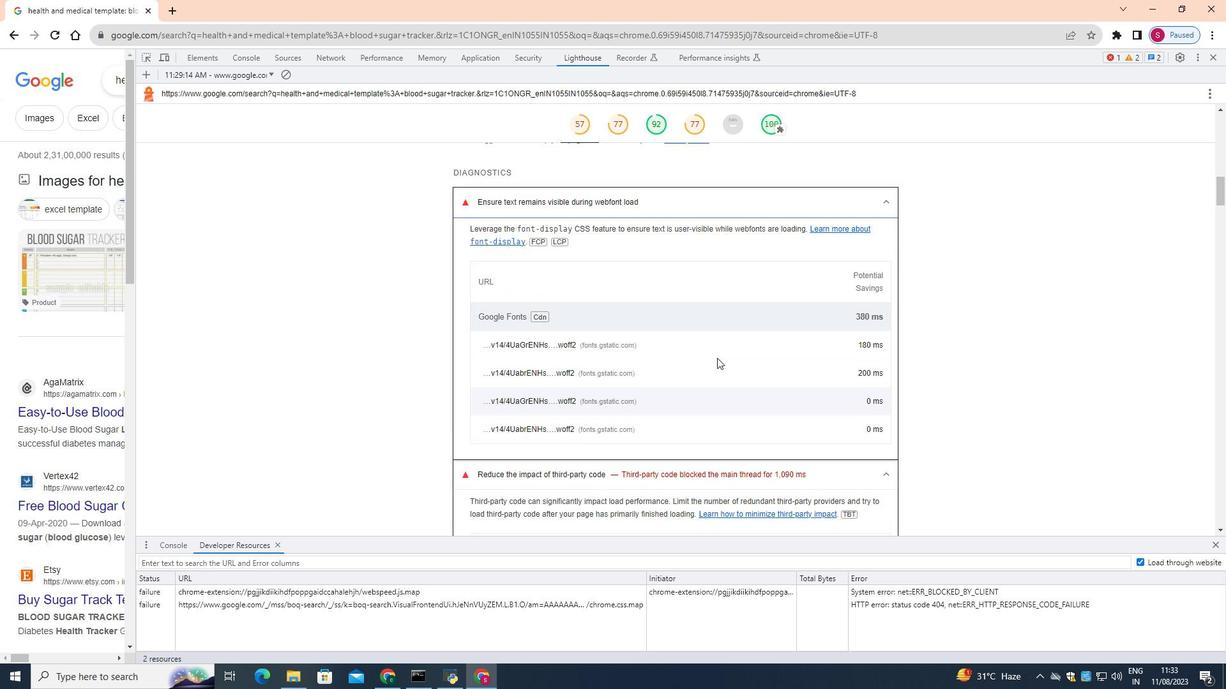 
Action: Mouse scrolled (717, 358) with delta (0, 0)
Screenshot: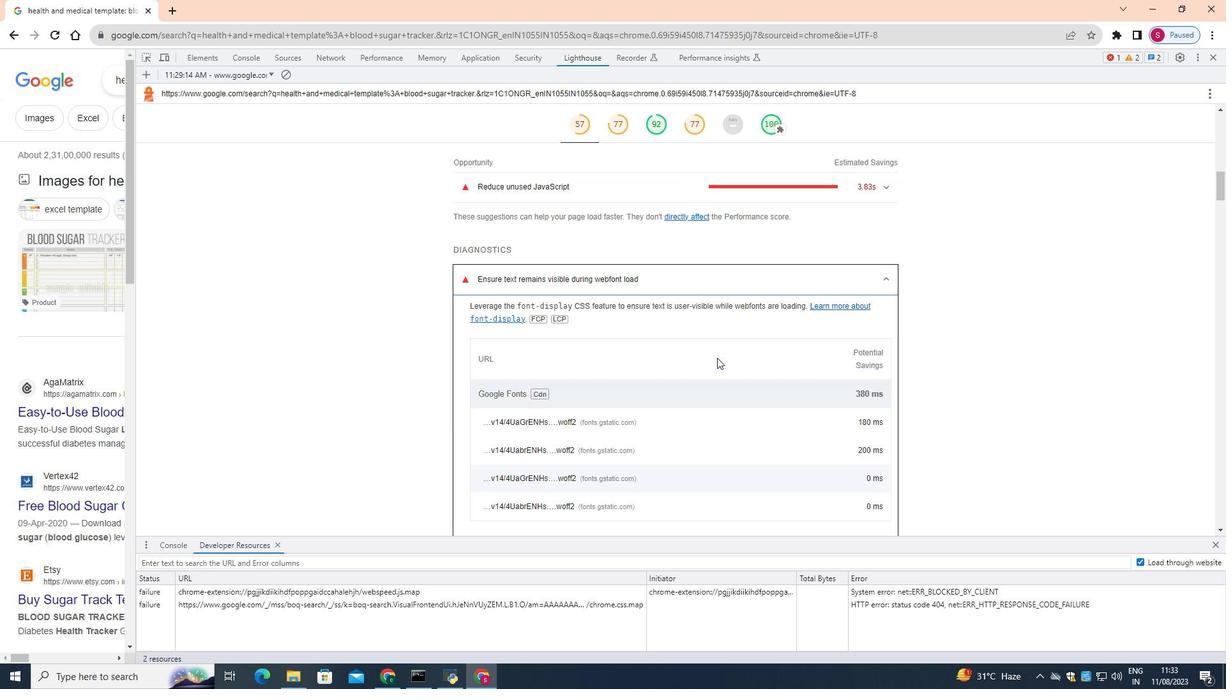 
Action: Mouse moved to (717, 357)
Screenshot: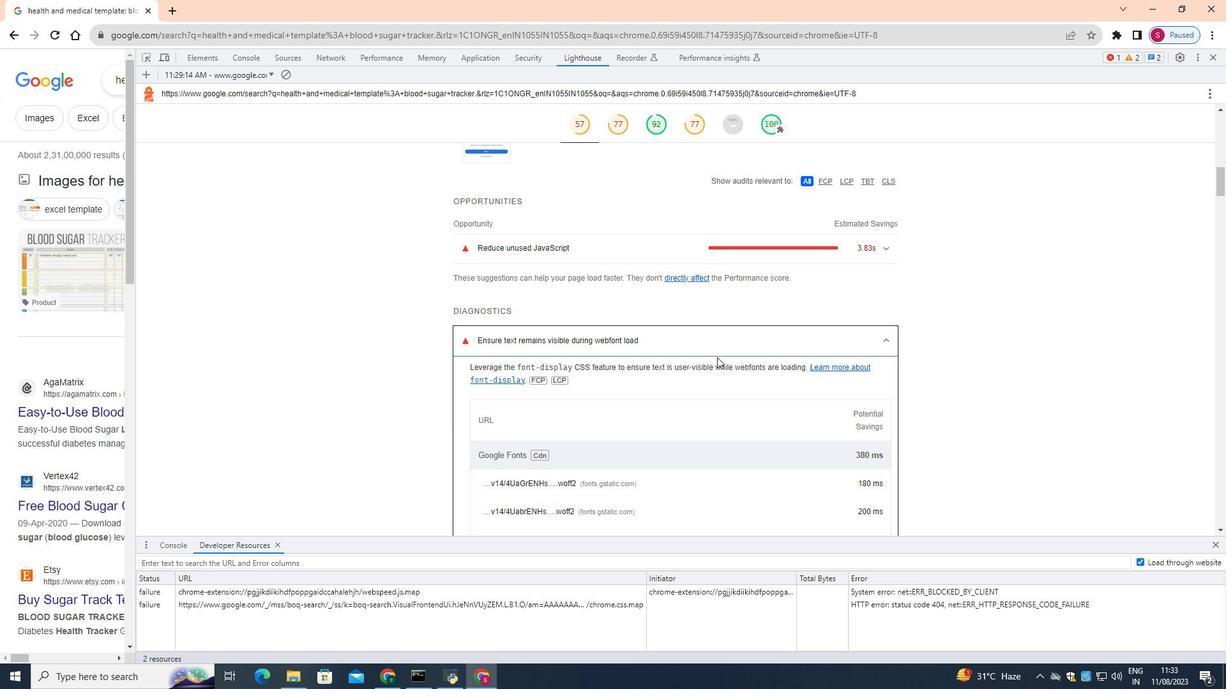 
Action: Mouse scrolled (717, 358) with delta (0, 0)
Screenshot: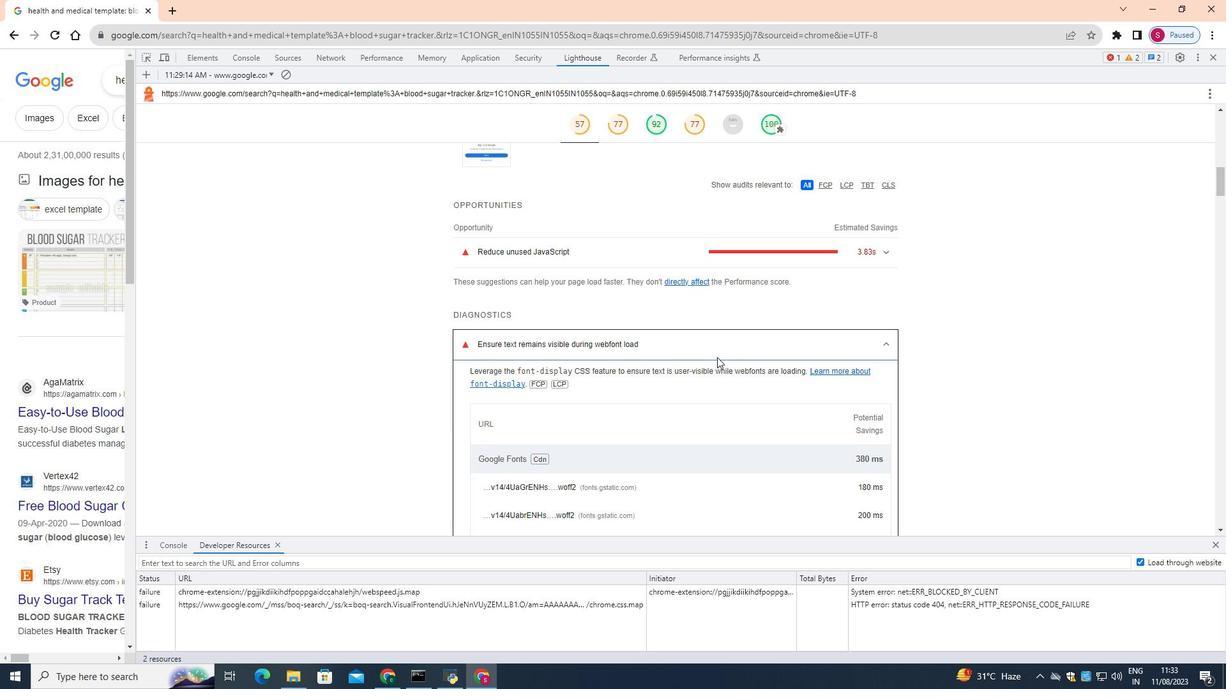 
Action: Mouse scrolled (717, 358) with delta (0, 0)
Screenshot: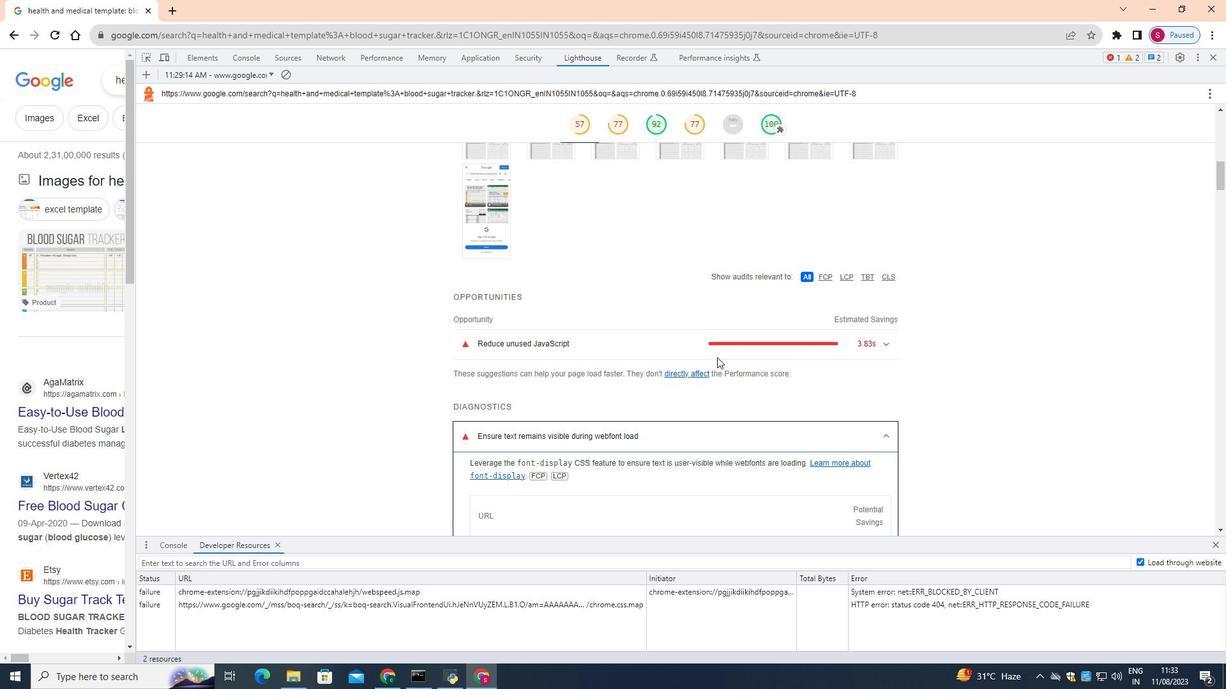 
Action: Mouse scrolled (717, 358) with delta (0, 0)
Screenshot: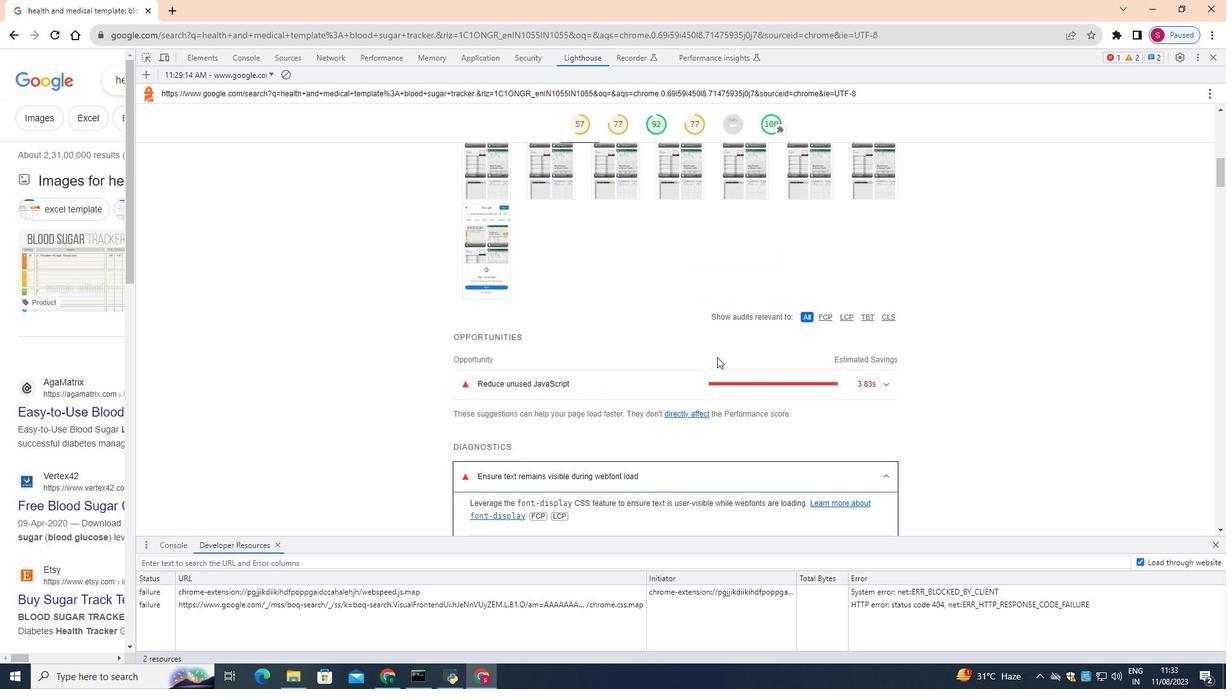 
Action: Mouse scrolled (717, 358) with delta (0, 0)
Screenshot: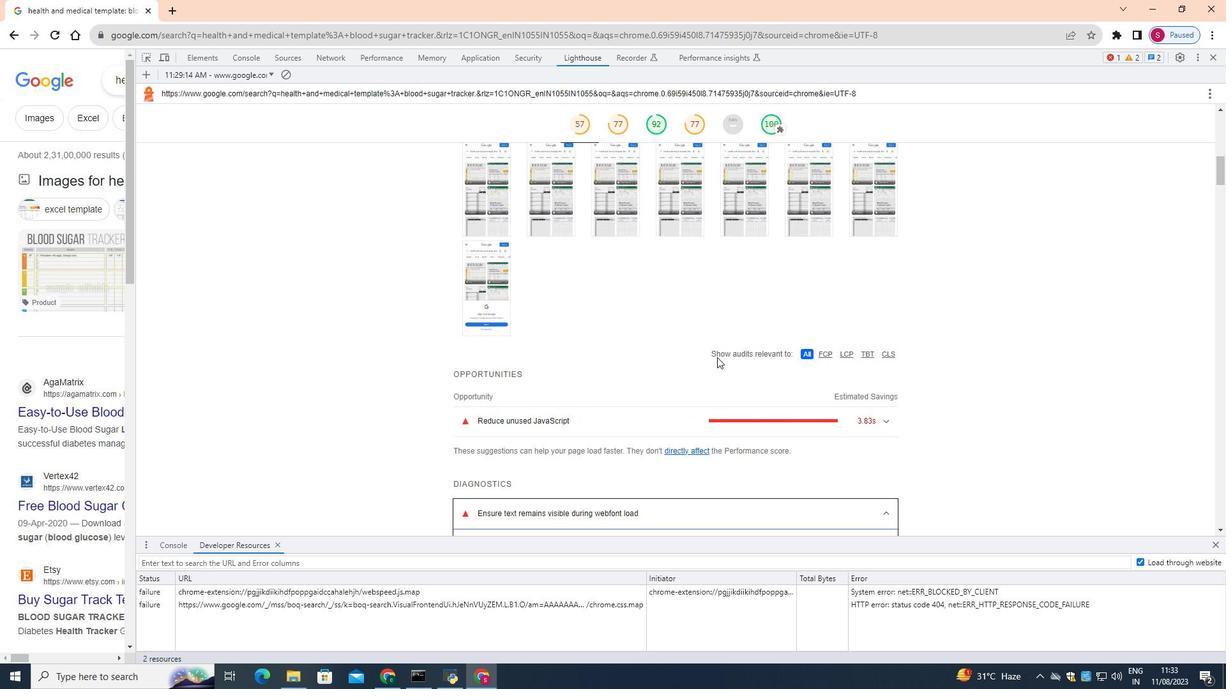 
Action: Mouse scrolled (717, 358) with delta (0, 0)
Screenshot: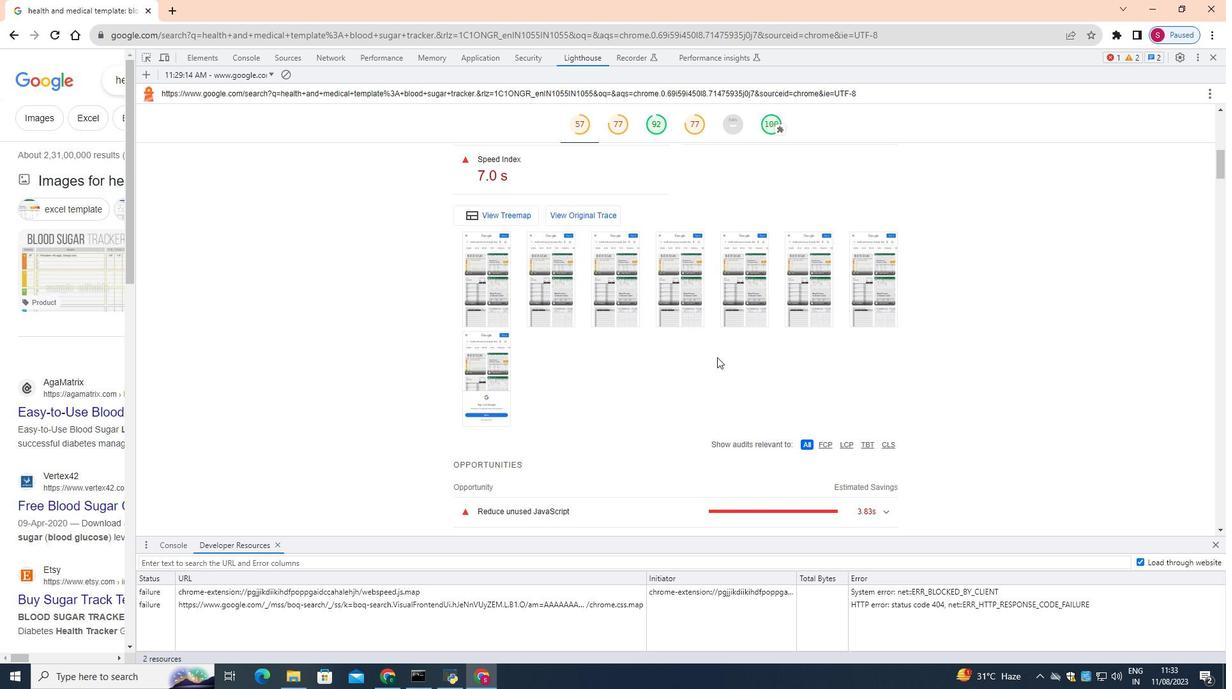 
Action: Mouse scrolled (717, 358) with delta (0, 0)
Screenshot: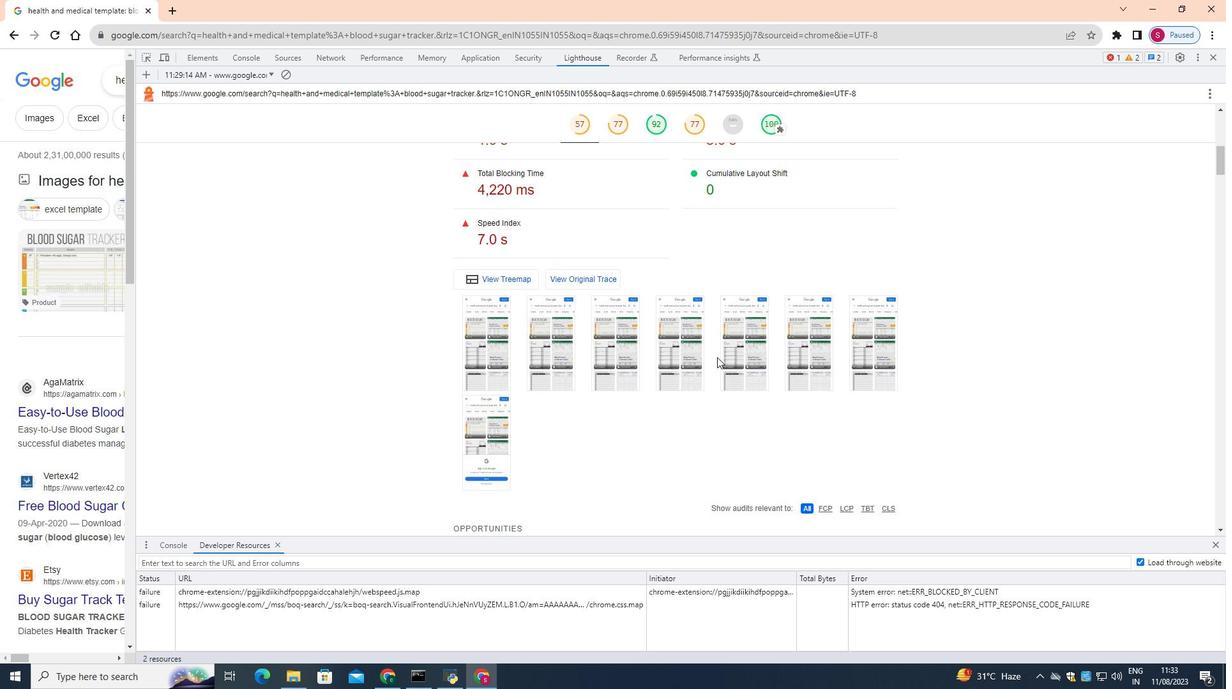
Action: Mouse moved to (500, 332)
Screenshot: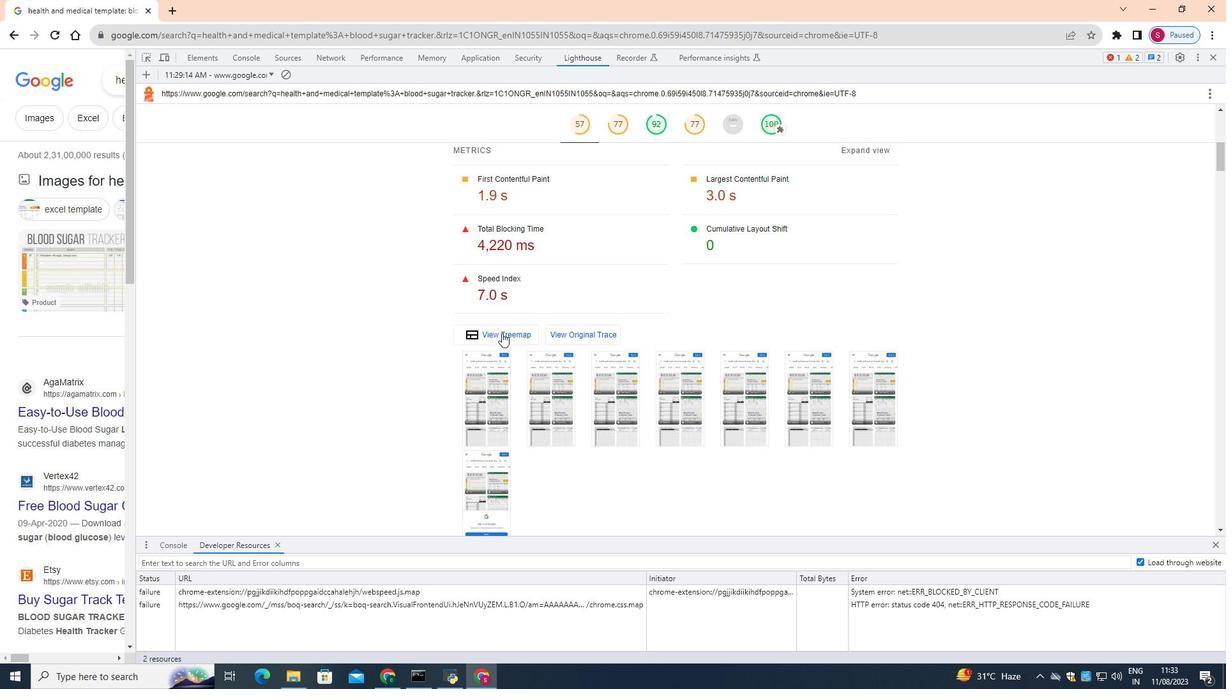 
Action: Mouse pressed left at (500, 332)
Screenshot: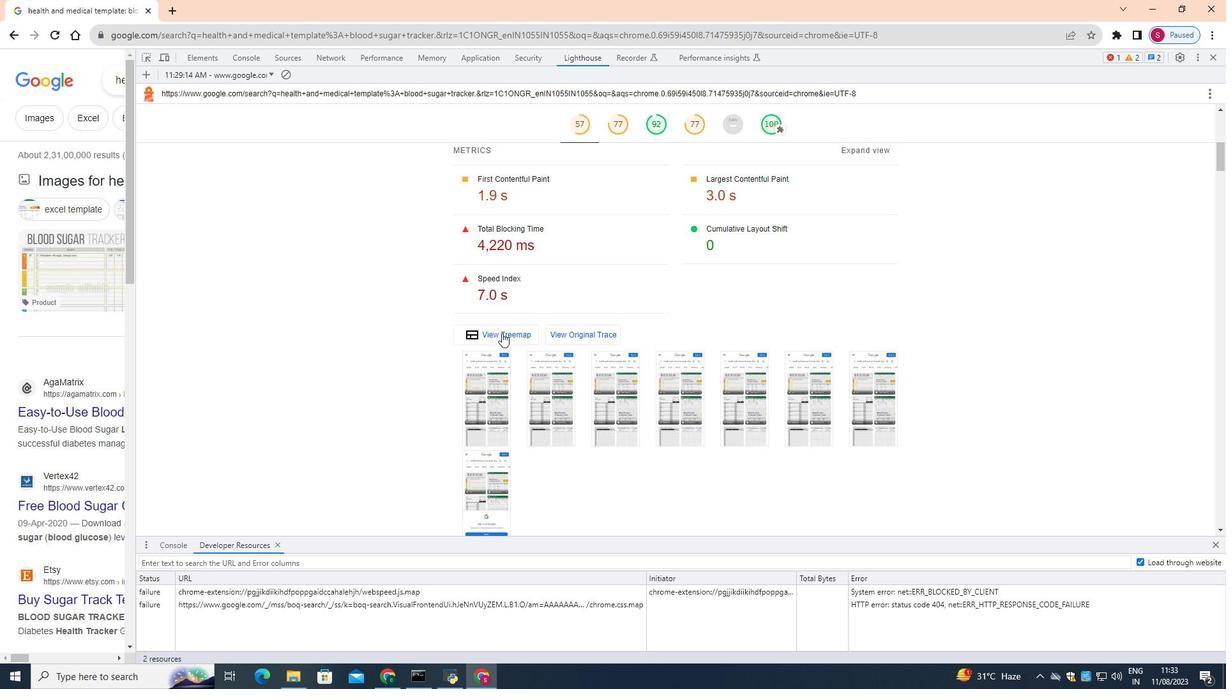 
Action: Mouse moved to (512, 328)
Screenshot: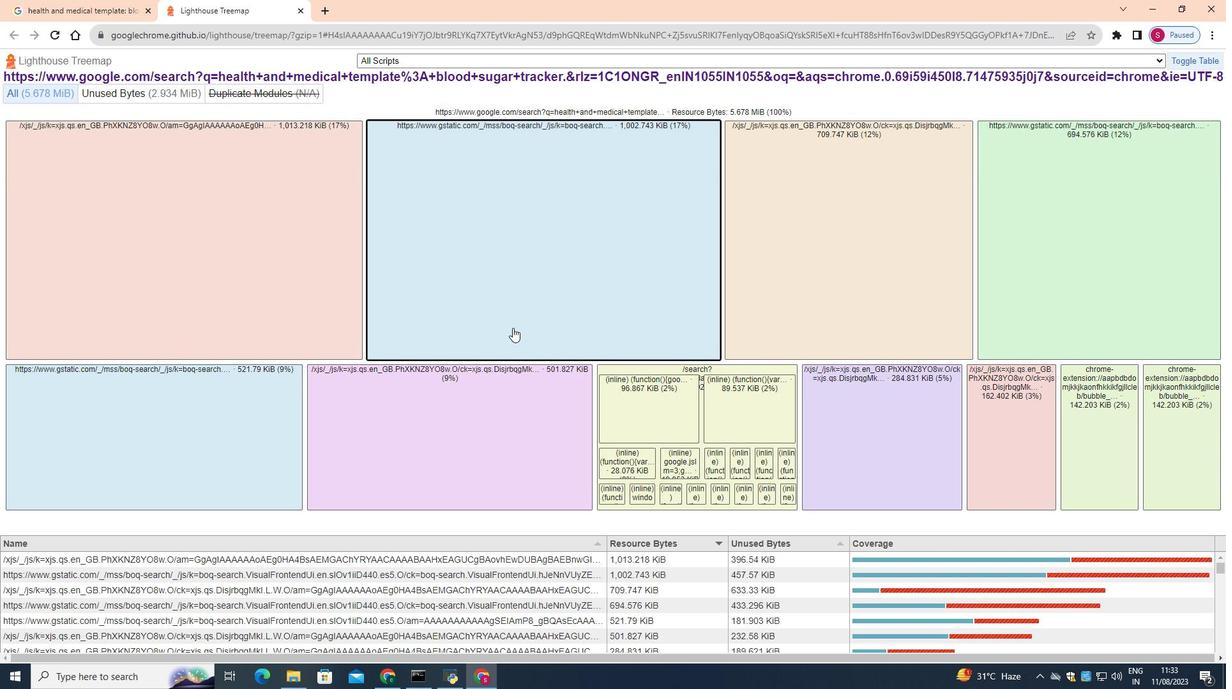 
Action: Mouse scrolled (512, 327) with delta (0, 0)
Screenshot: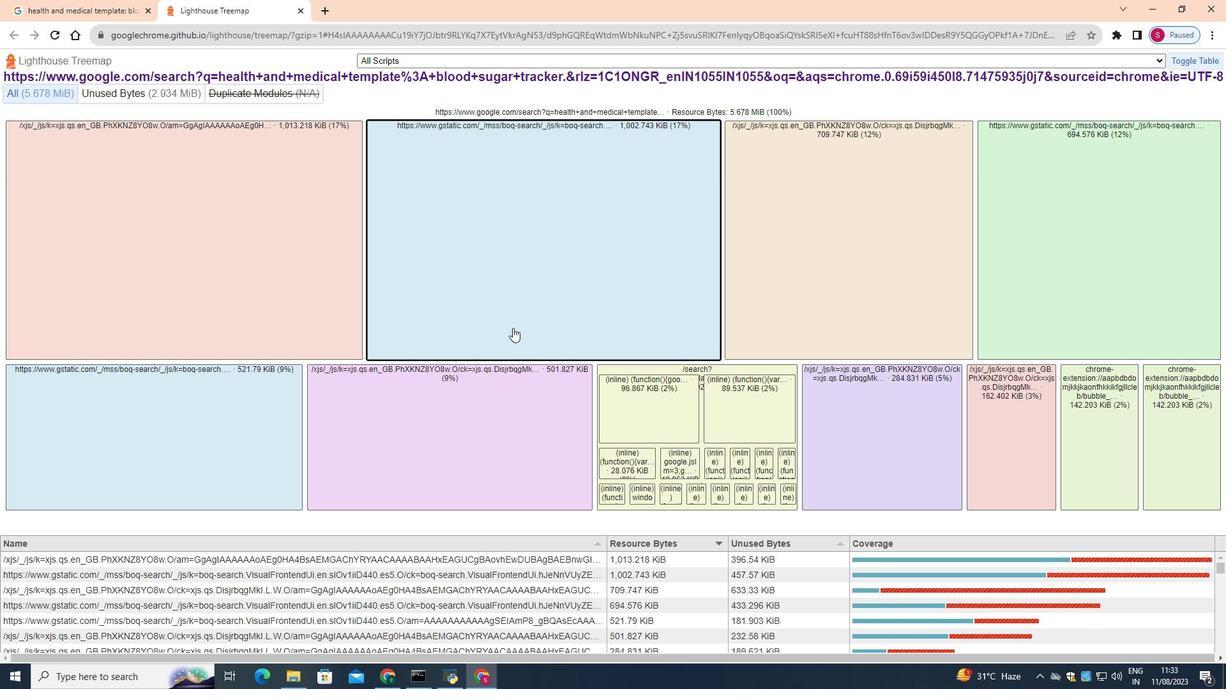 
Action: Mouse scrolled (512, 327) with delta (0, 0)
Screenshot: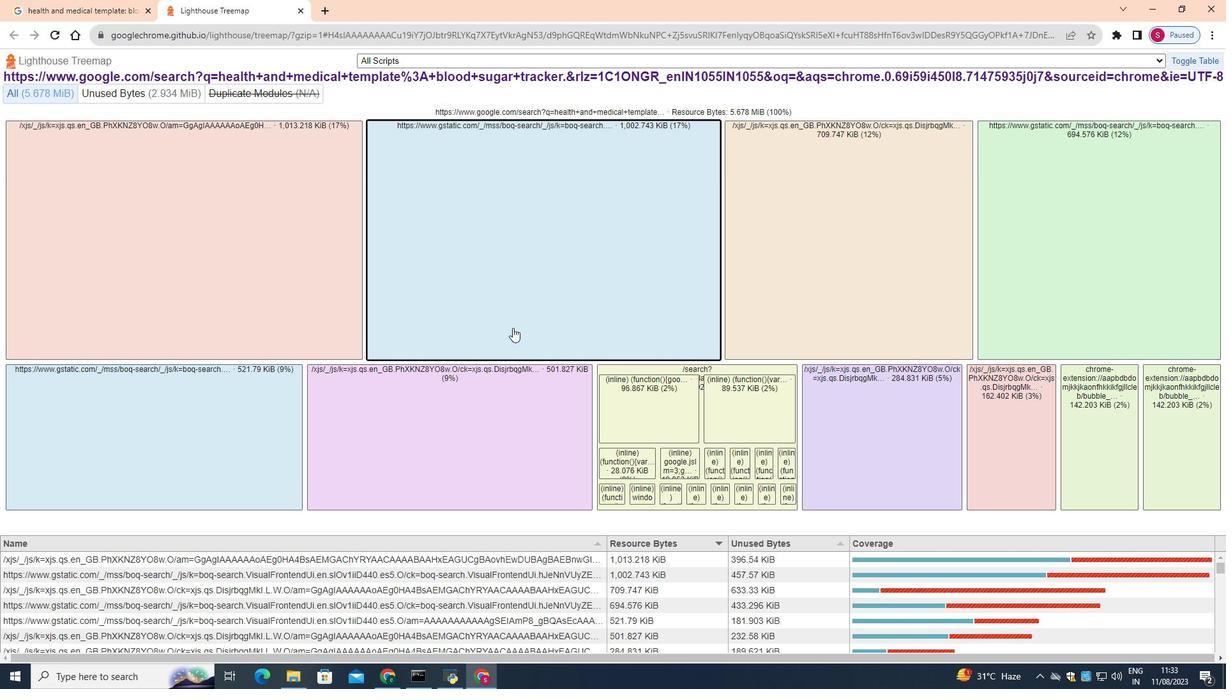 
Action: Mouse scrolled (512, 327) with delta (0, 0)
Screenshot: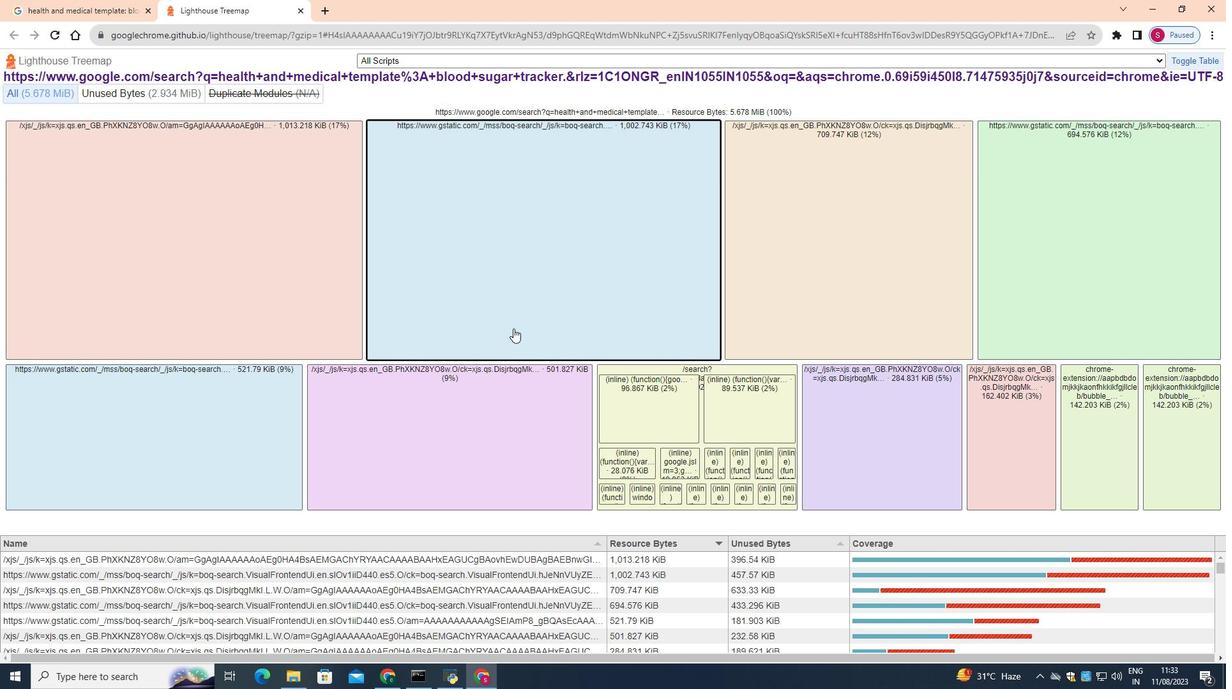 
Action: Mouse moved to (513, 328)
Screenshot: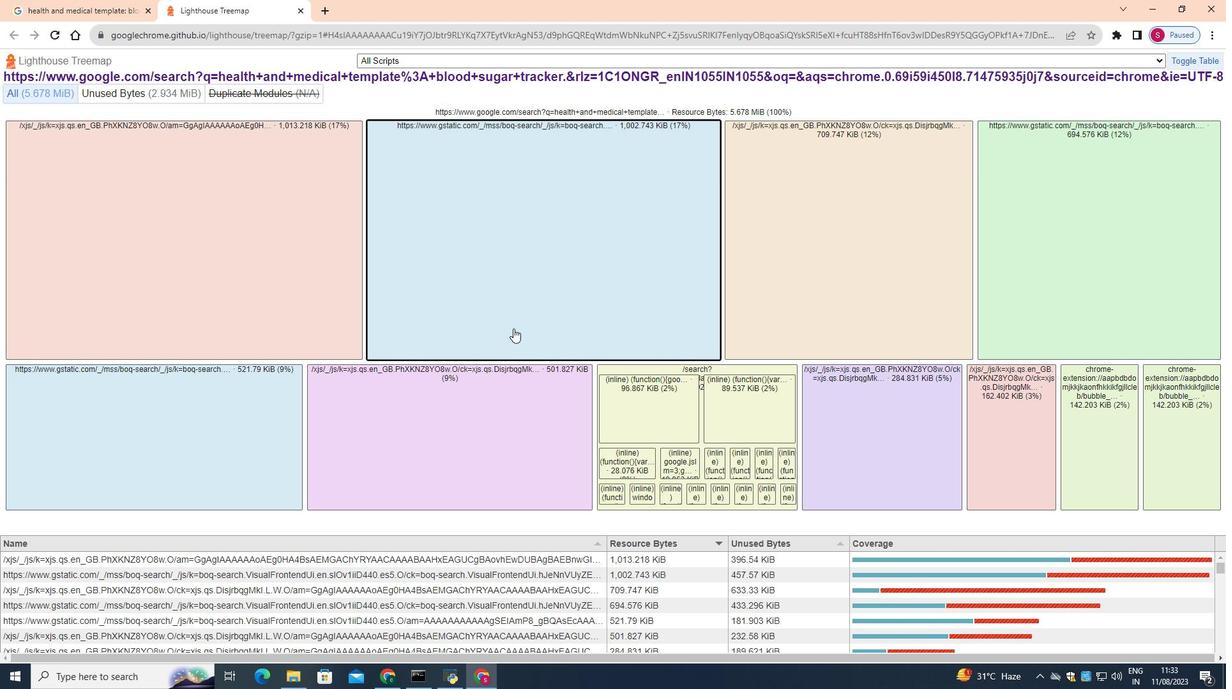 
Action: Mouse scrolled (513, 327) with delta (0, 0)
Screenshot: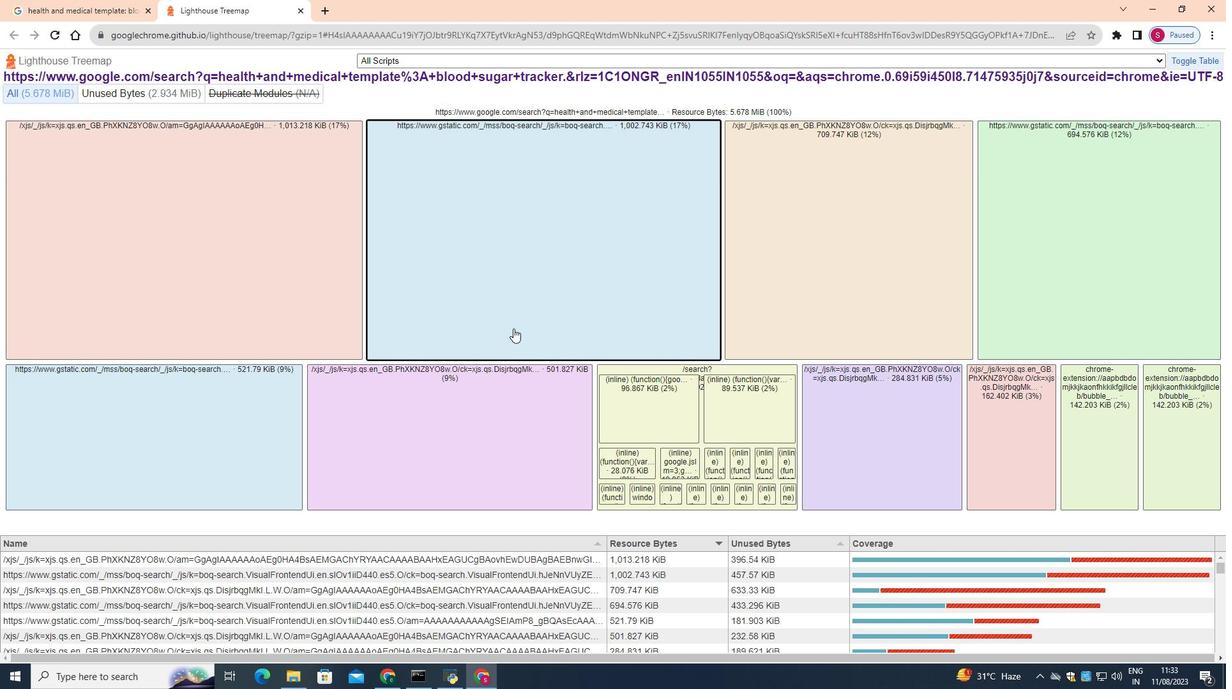 
Action: Mouse moved to (513, 328)
Screenshot: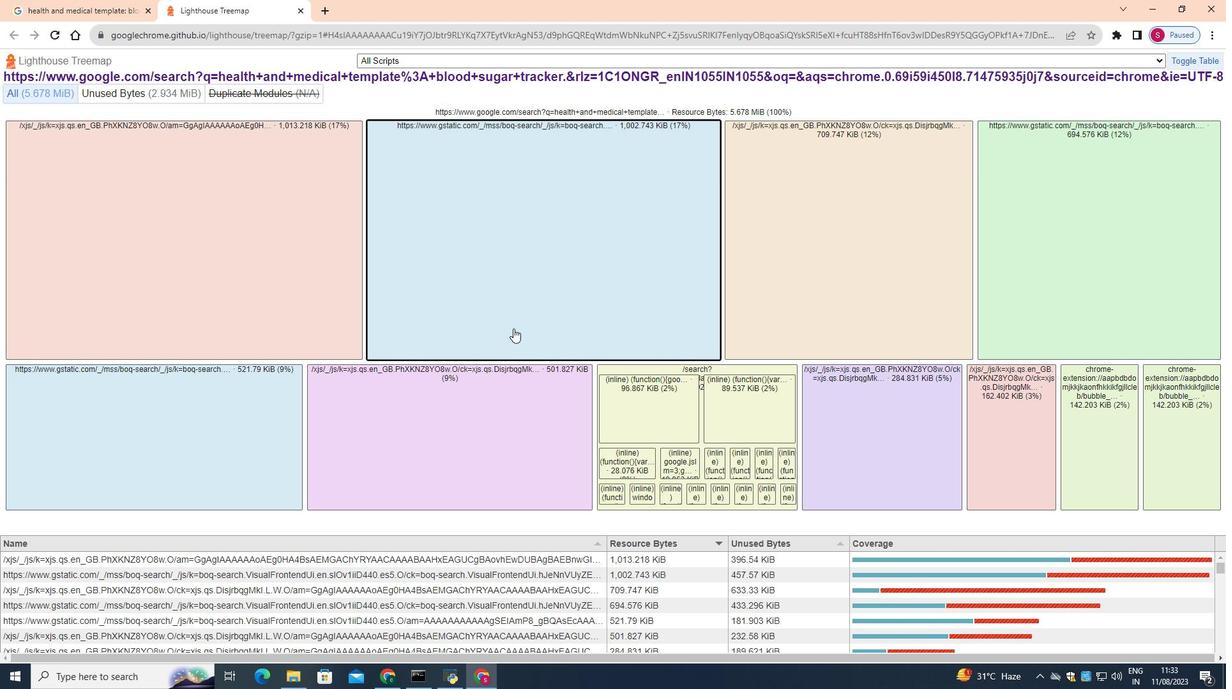 
Action: Mouse scrolled (513, 328) with delta (0, 0)
Screenshot: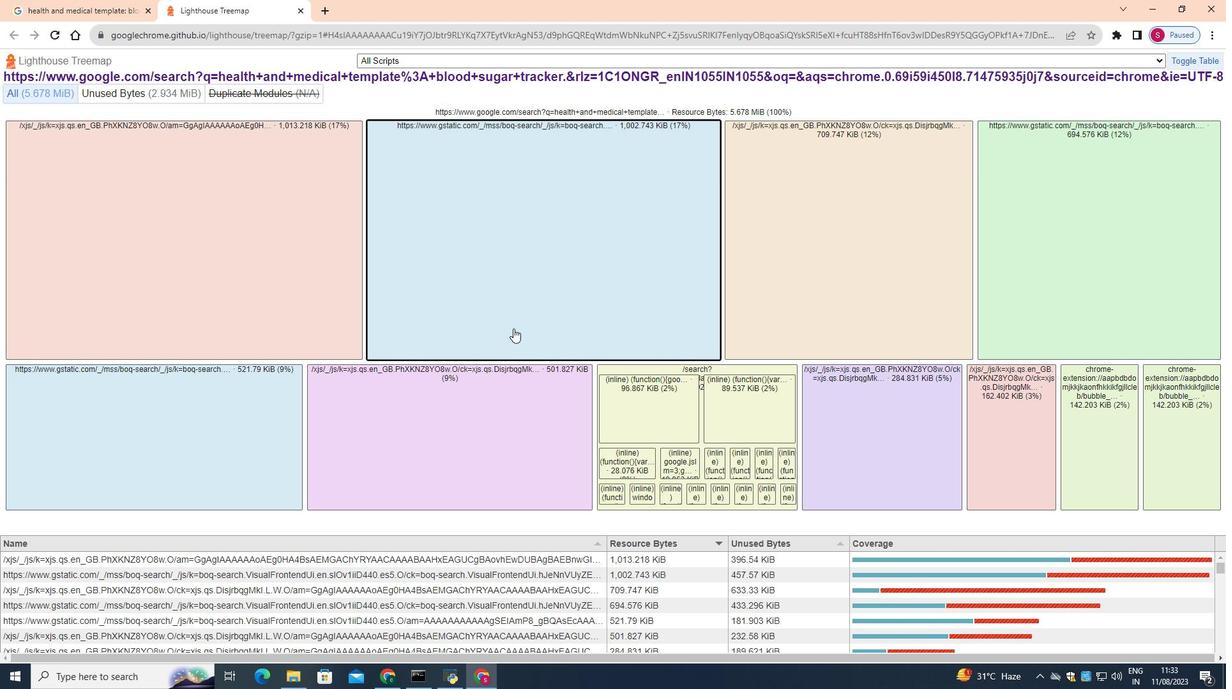 
Action: Mouse scrolled (513, 328) with delta (0, 0)
Screenshot: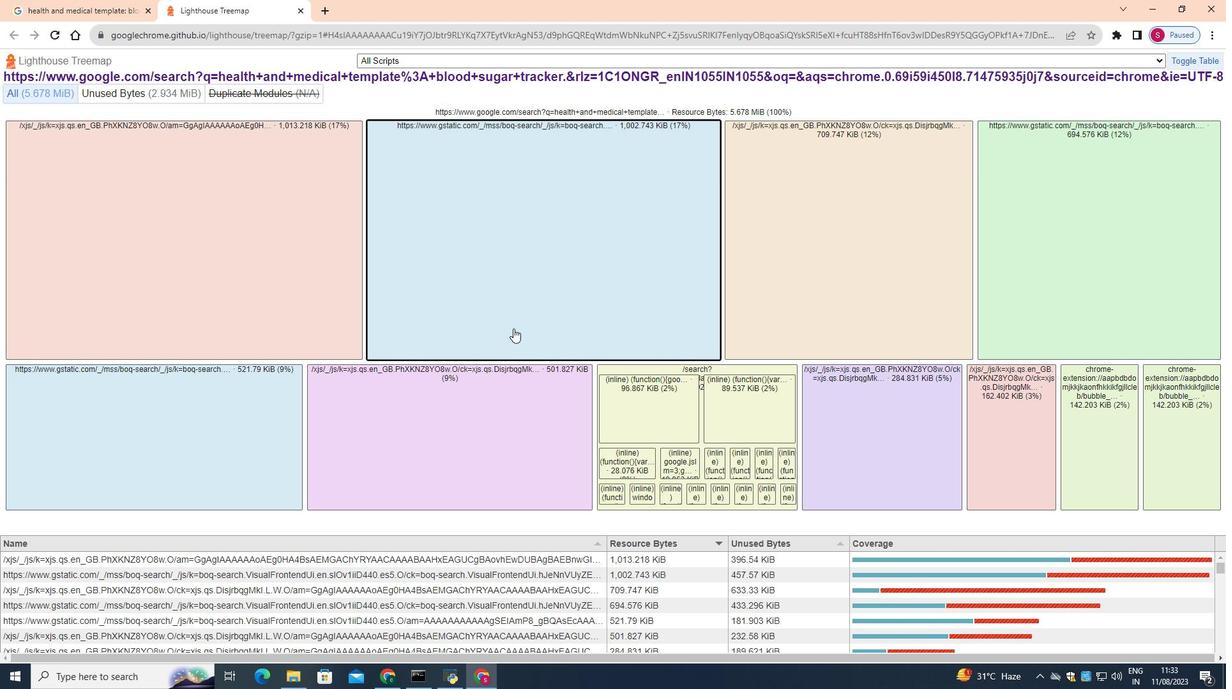 
Action: Mouse moved to (526, 381)
Screenshot: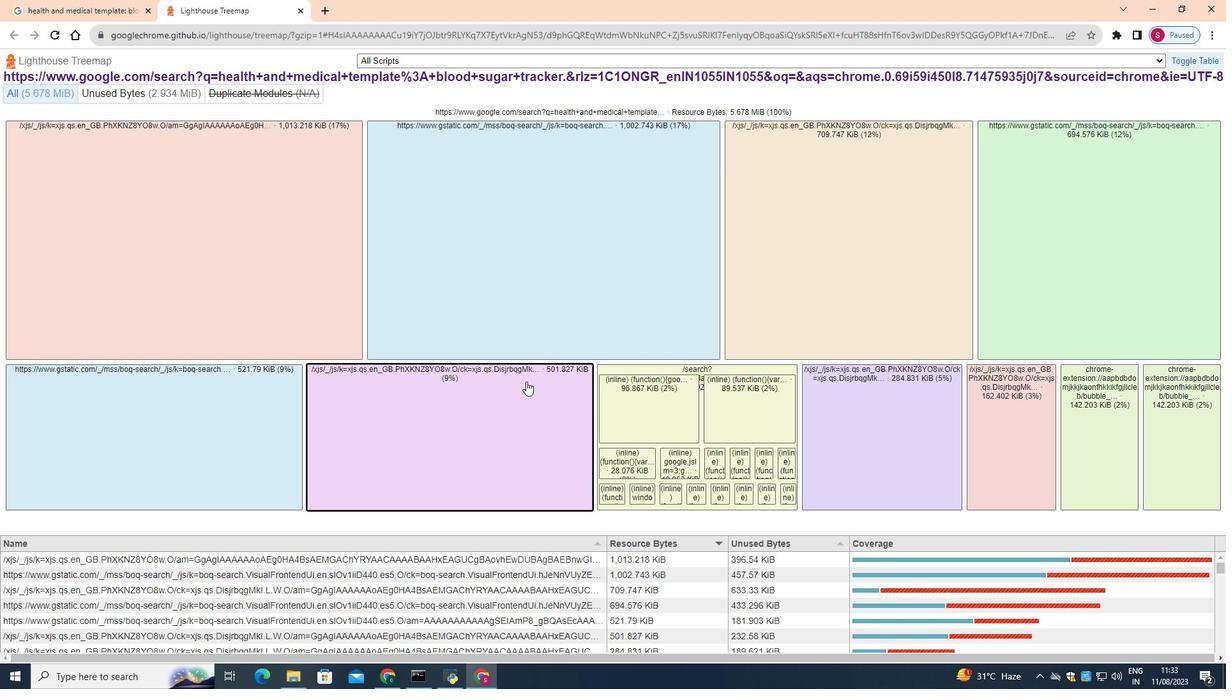 
Action: Mouse scrolled (526, 381) with delta (0, 0)
Screenshot: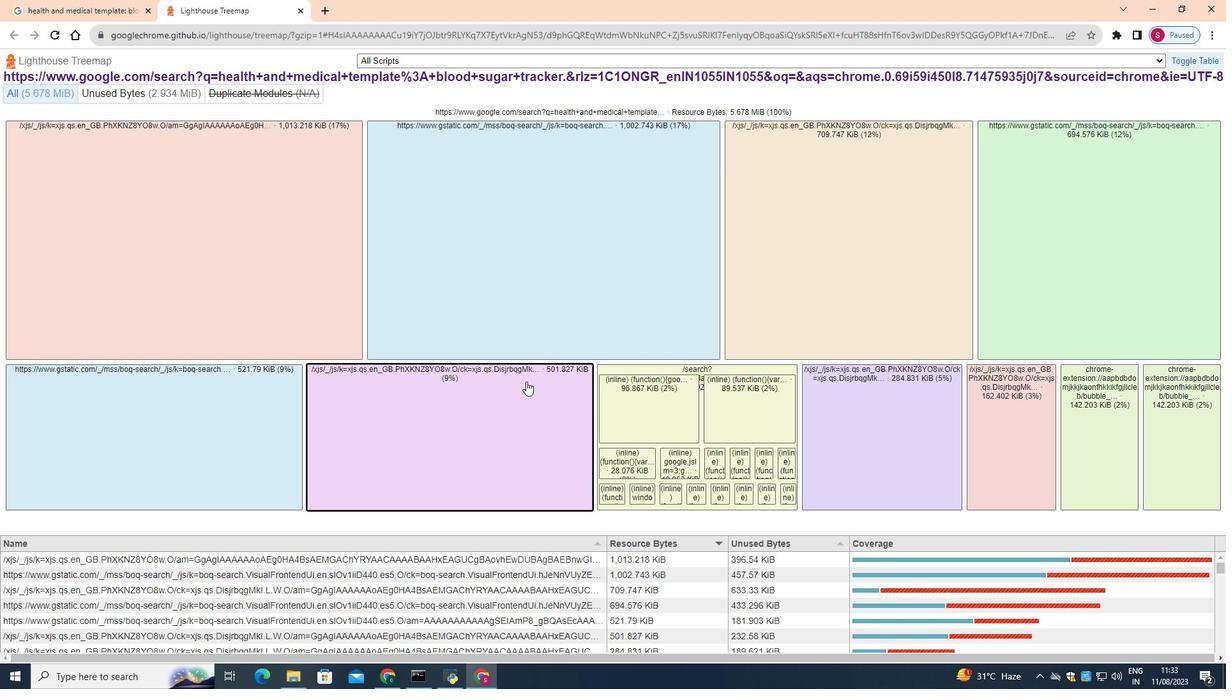 
Action: Mouse scrolled (526, 381) with delta (0, 0)
Screenshot: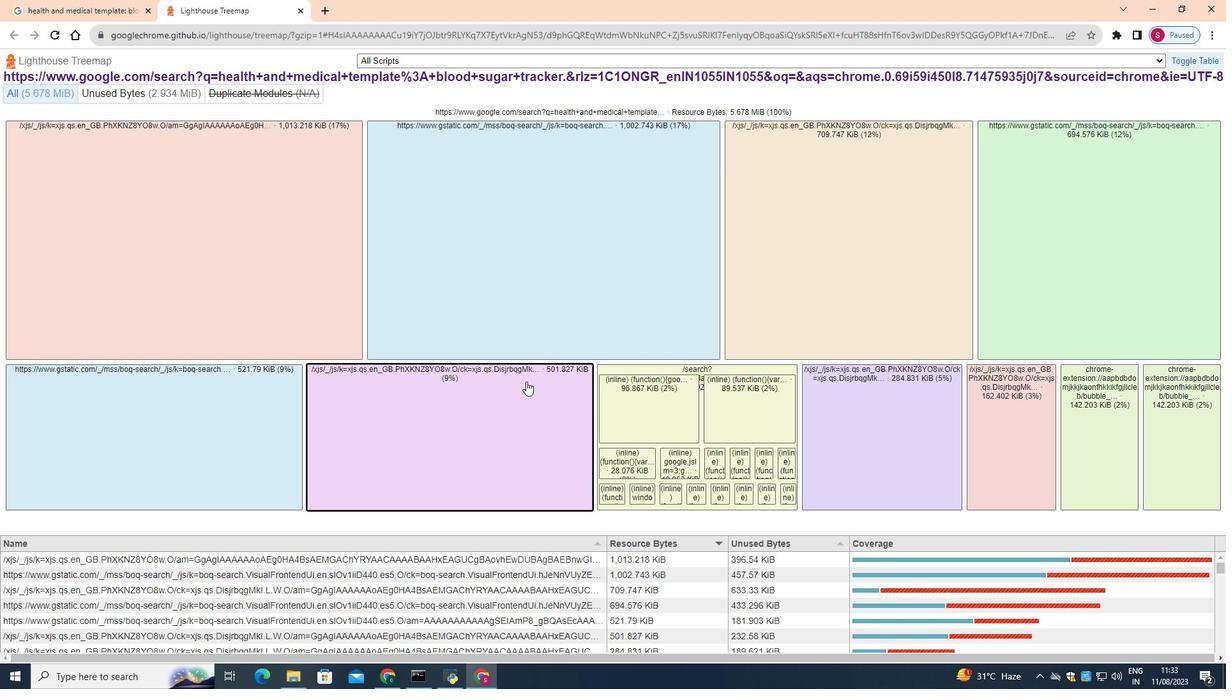 
Action: Mouse scrolled (526, 381) with delta (0, 0)
Screenshot: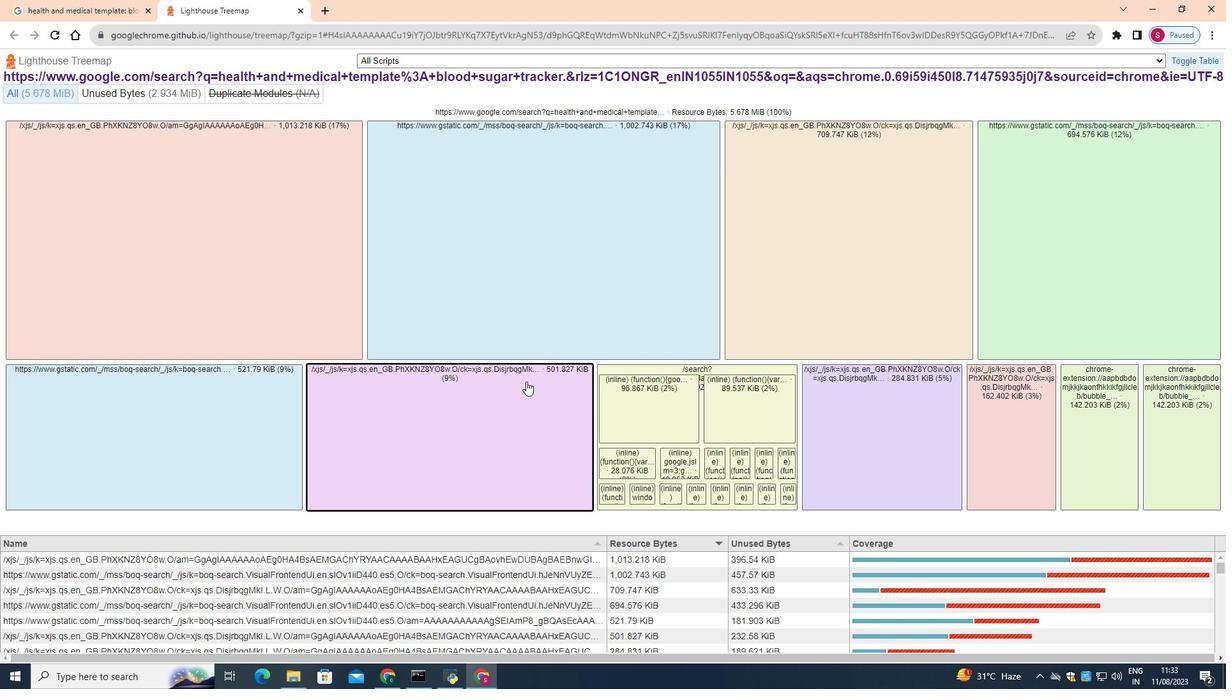 
Action: Mouse scrolled (526, 381) with delta (0, 0)
Screenshot: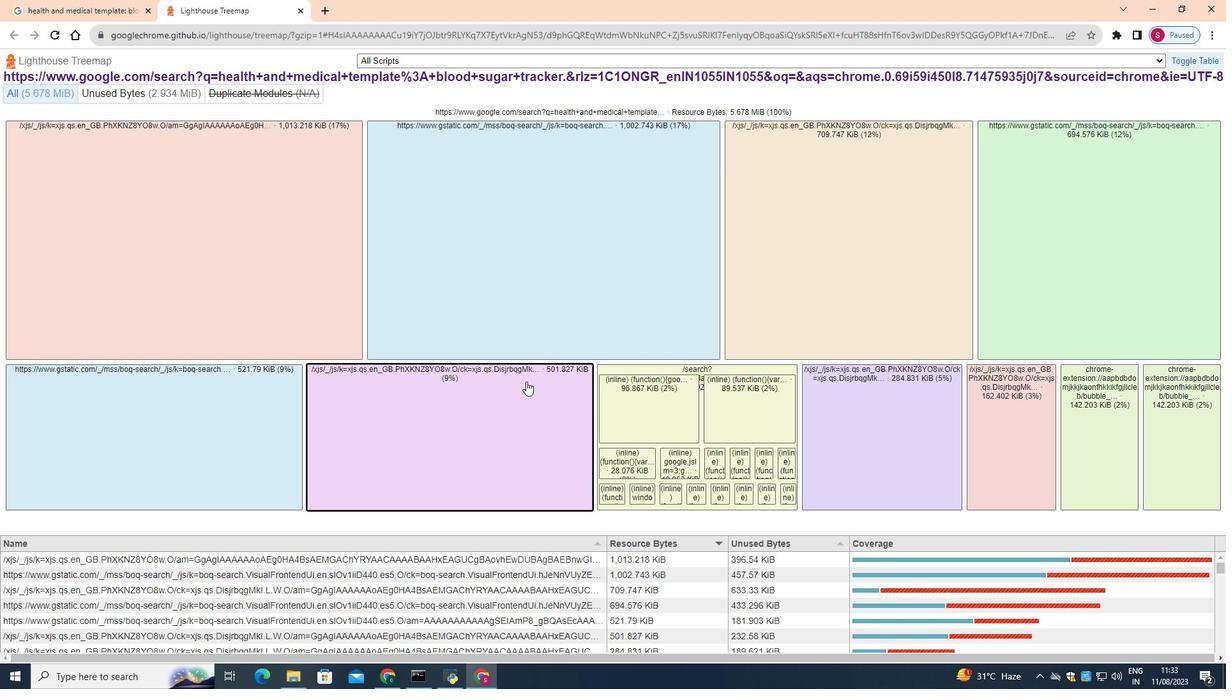 
Action: Mouse scrolled (526, 381) with delta (0, 0)
Screenshot: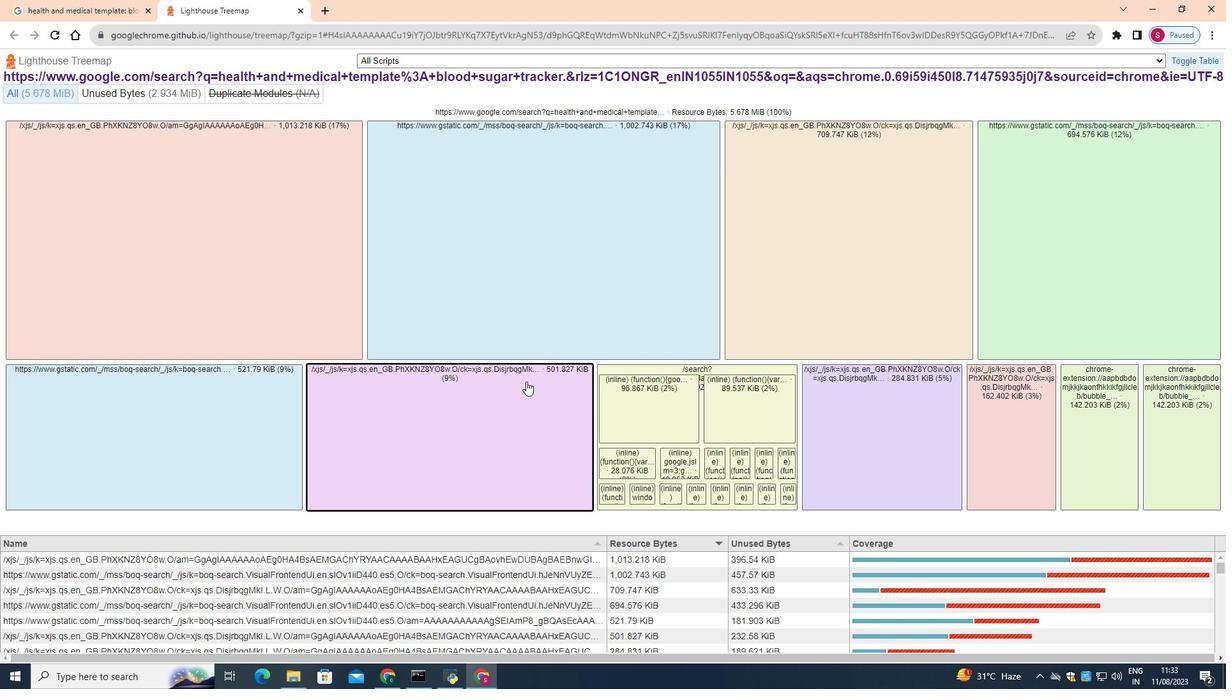 
Action: Mouse scrolled (526, 382) with delta (0, 0)
Screenshot: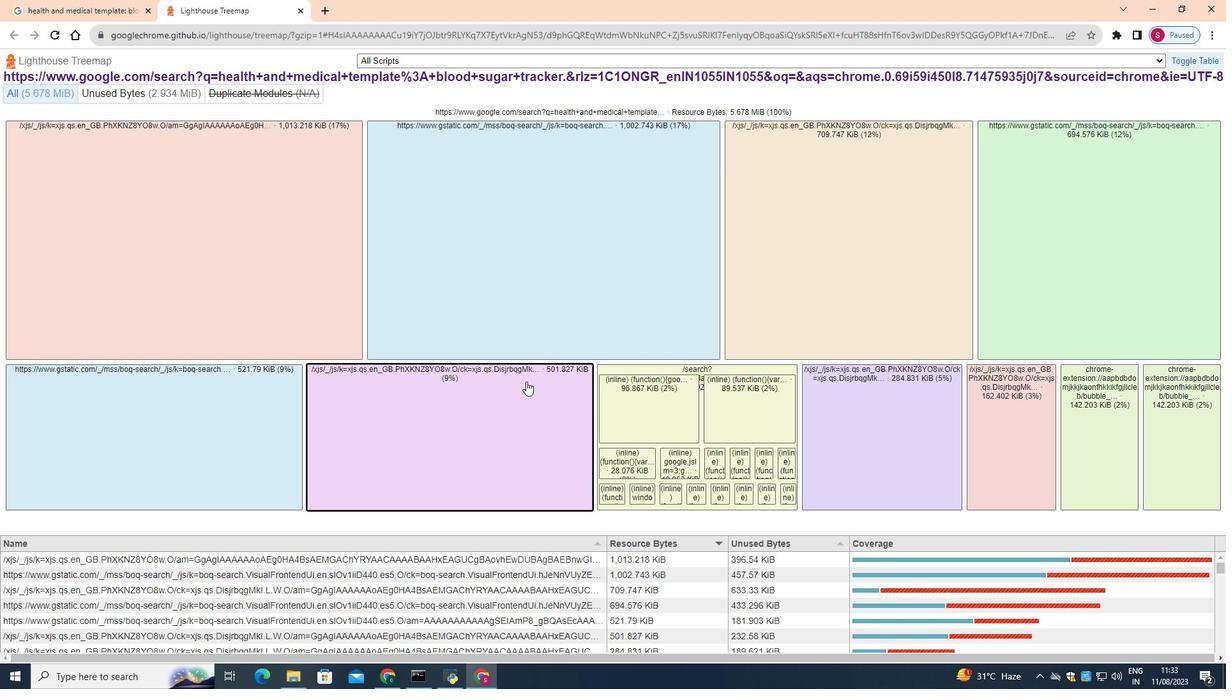 
Action: Mouse scrolled (526, 382) with delta (0, 0)
Screenshot: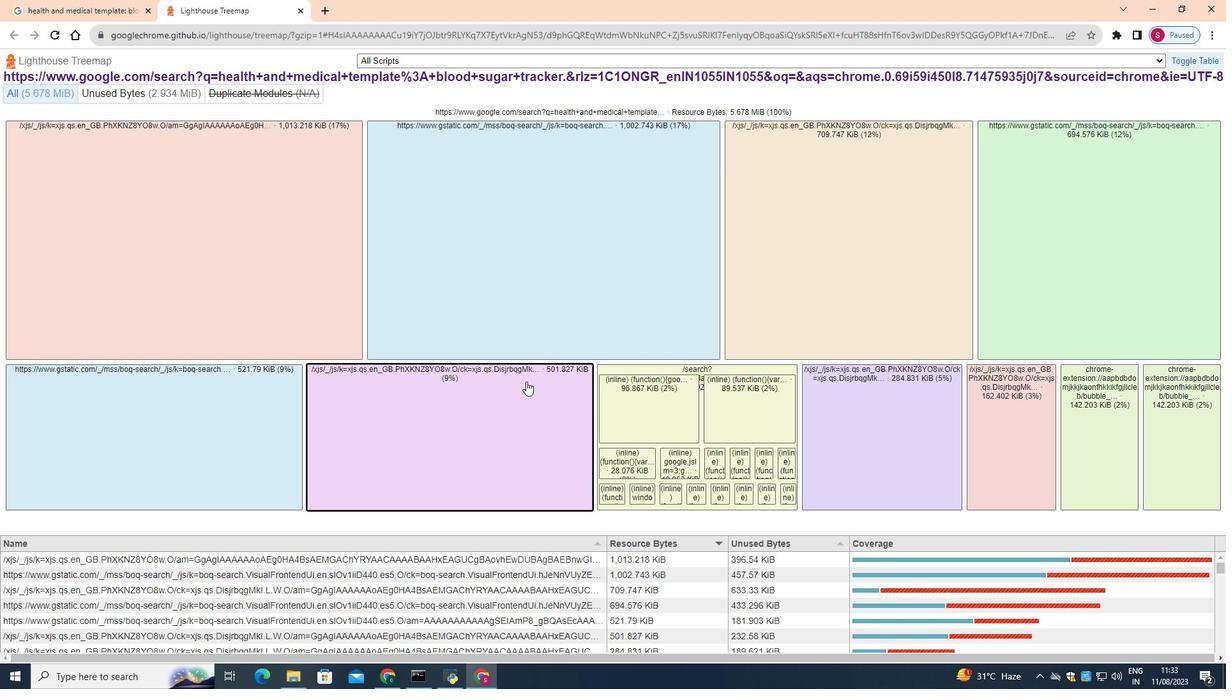 
Action: Mouse scrolled (526, 382) with delta (0, 0)
Screenshot: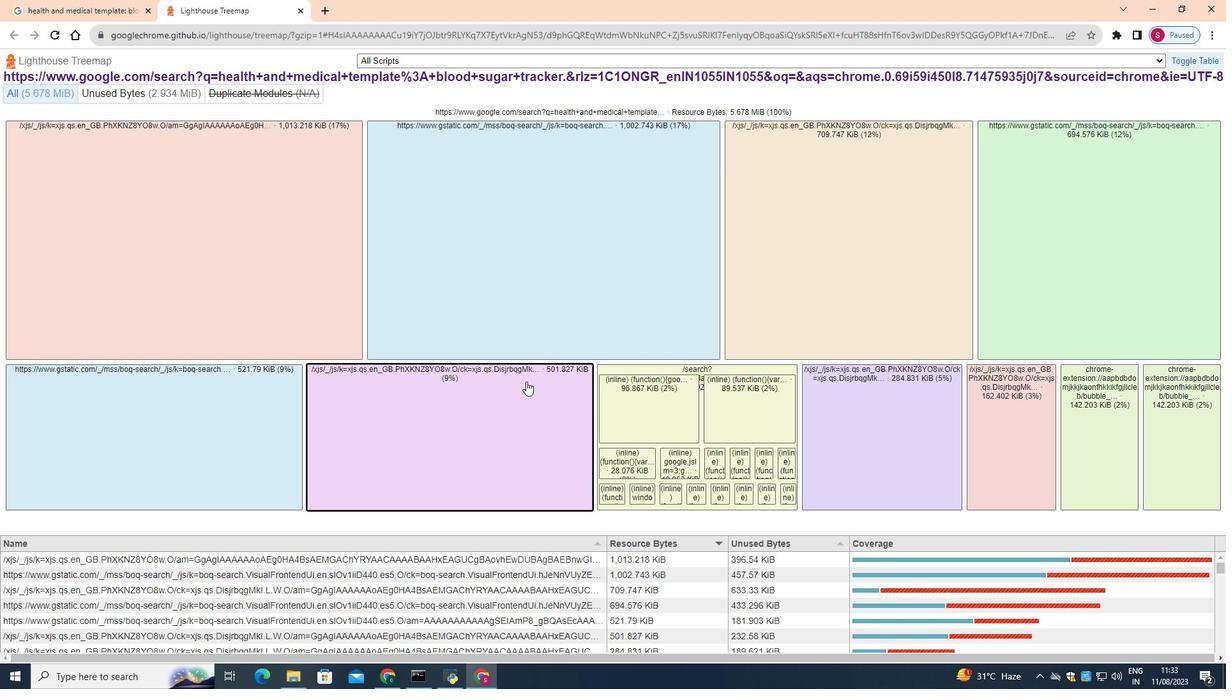 
Action: Mouse scrolled (526, 382) with delta (0, 0)
Screenshot: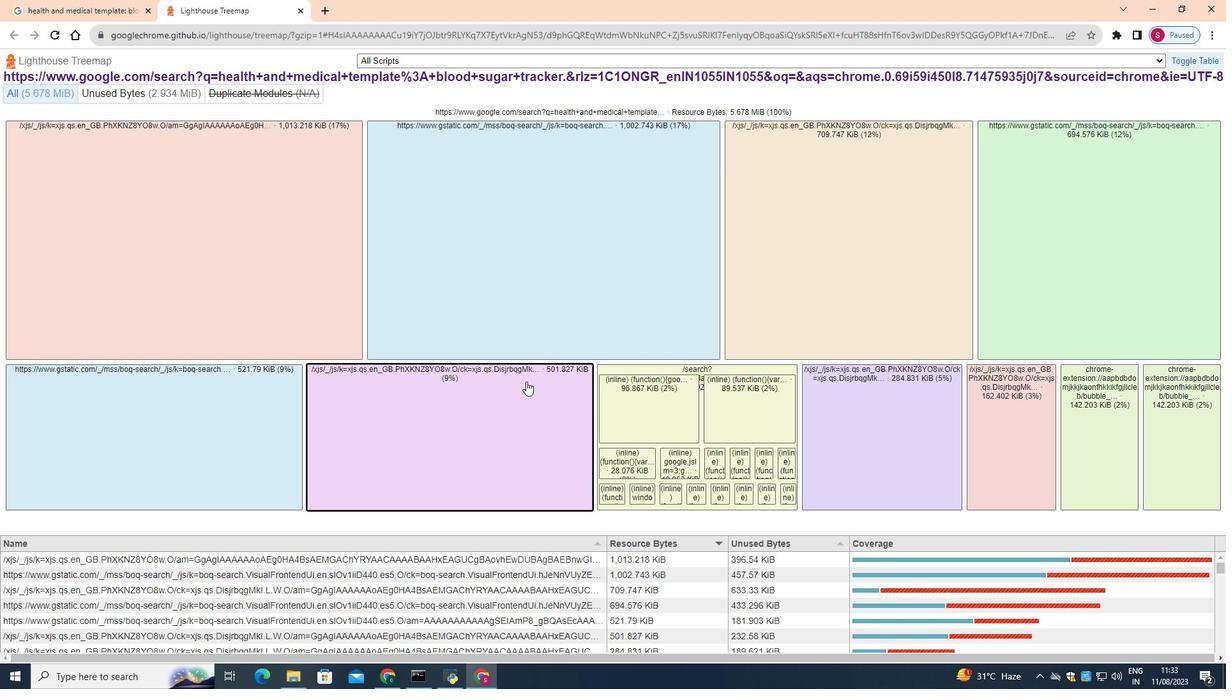 
Action: Mouse scrolled (526, 382) with delta (0, 0)
Screenshot: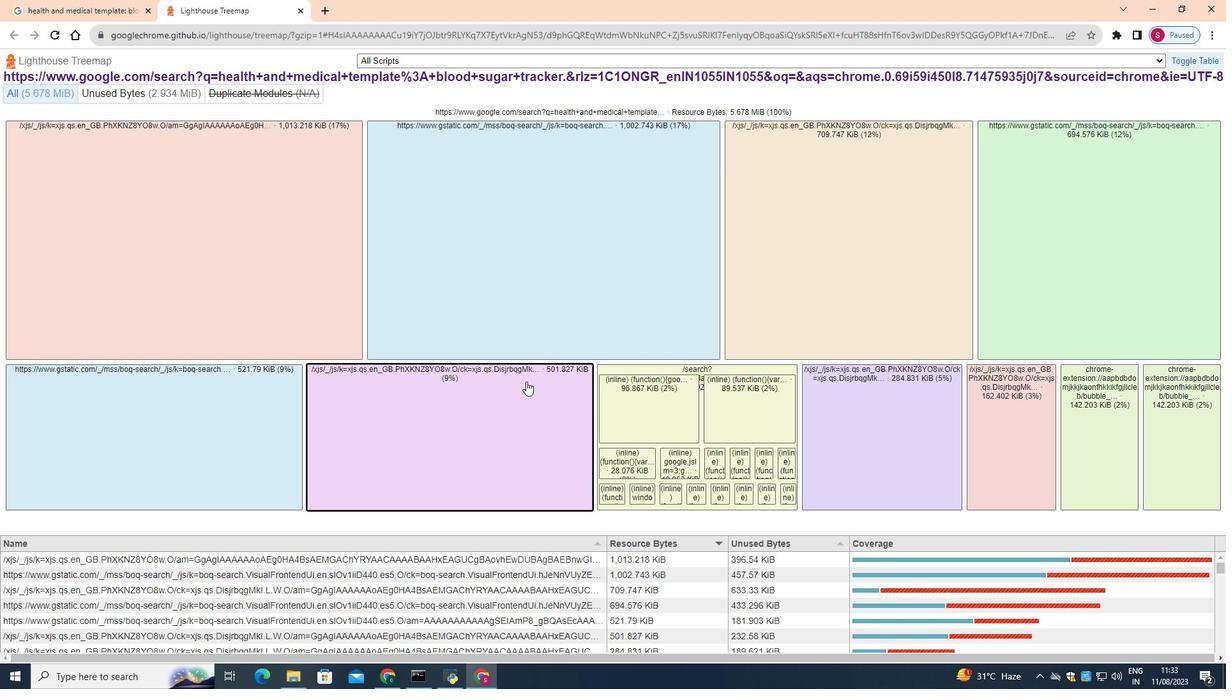 
Action: Mouse moved to (14, 31)
Screenshot: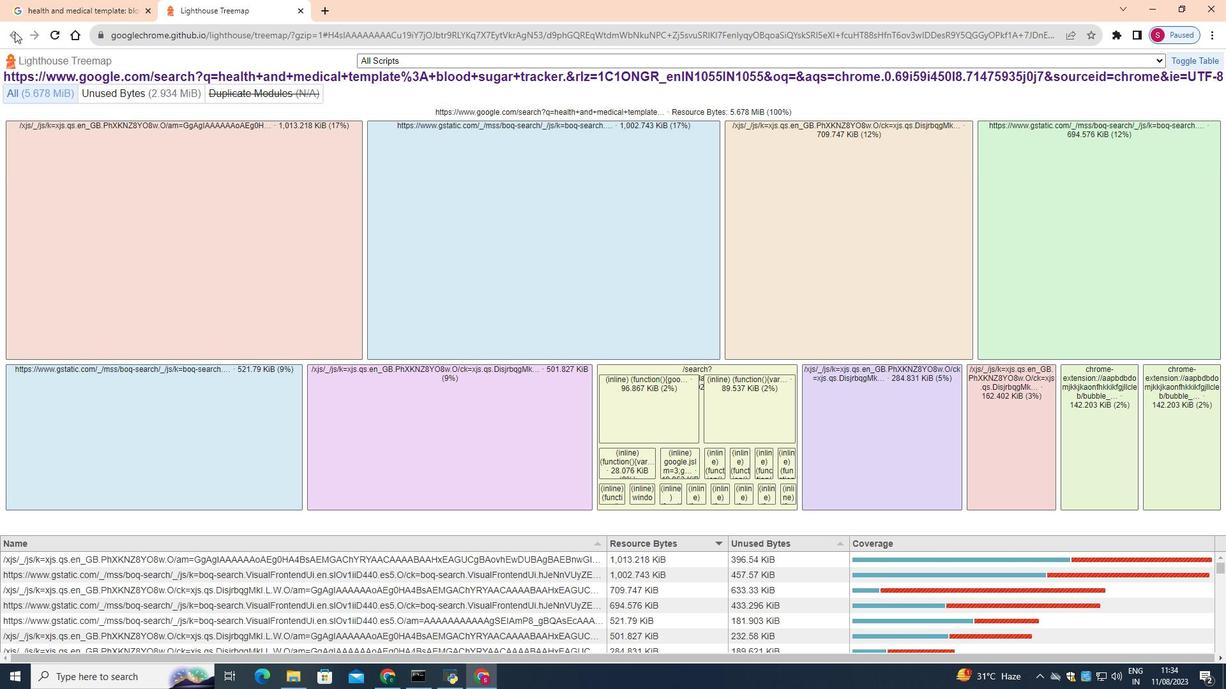
Action: Mouse pressed left at (14, 31)
Screenshot: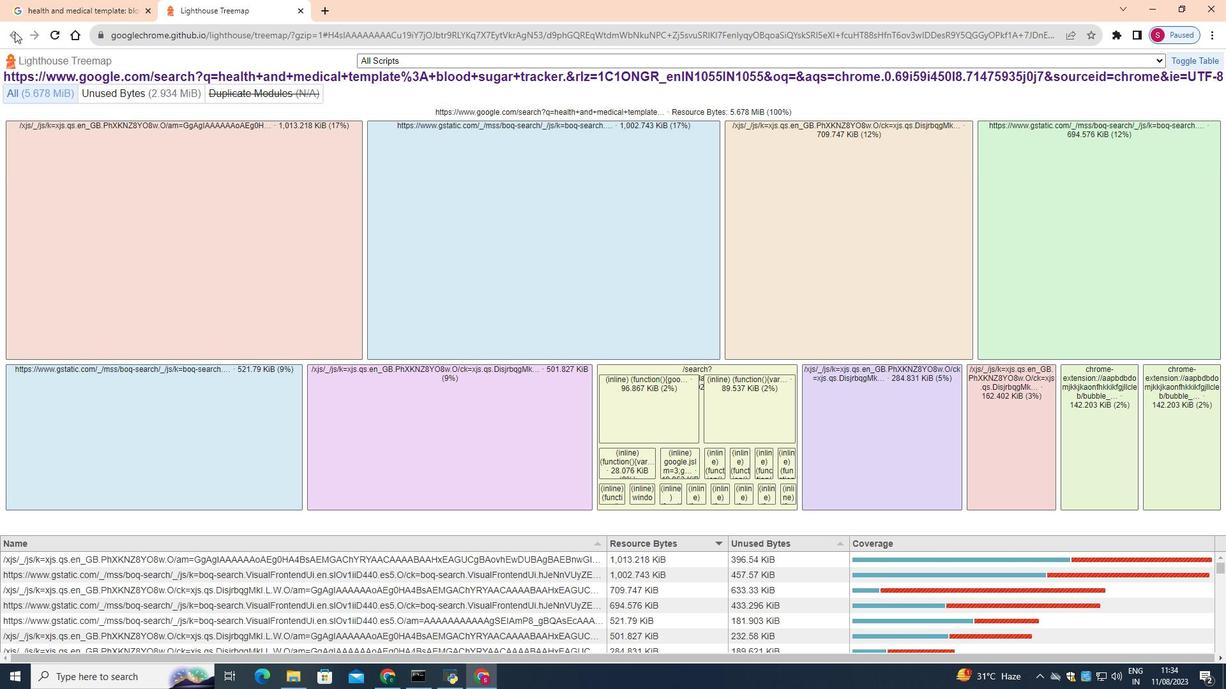 
Action: Mouse moved to (50, 32)
Screenshot: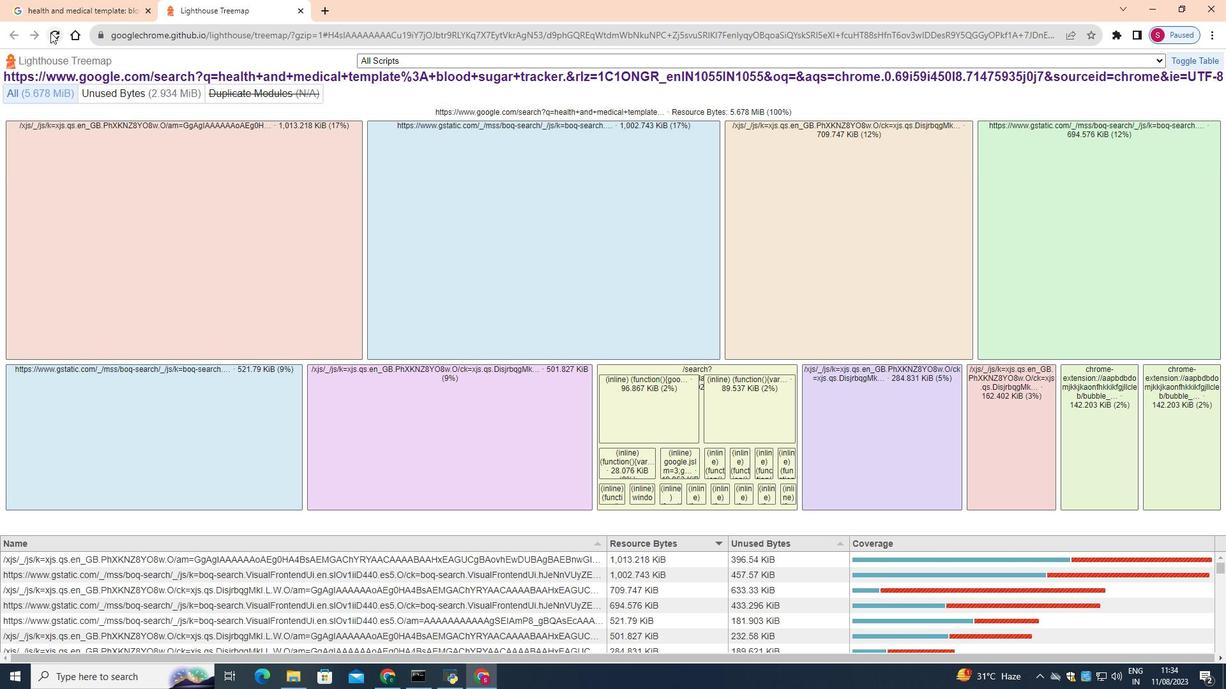 
Action: Mouse pressed left at (50, 32)
Screenshot: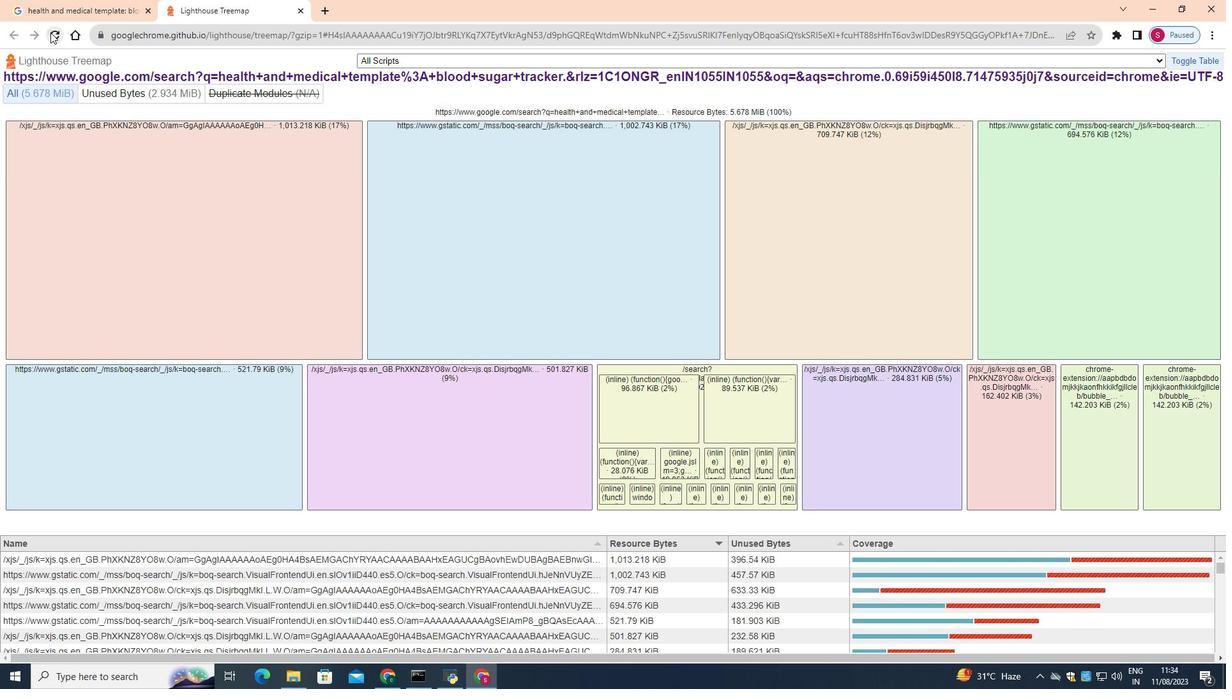 
Action: Mouse moved to (189, 342)
Screenshot: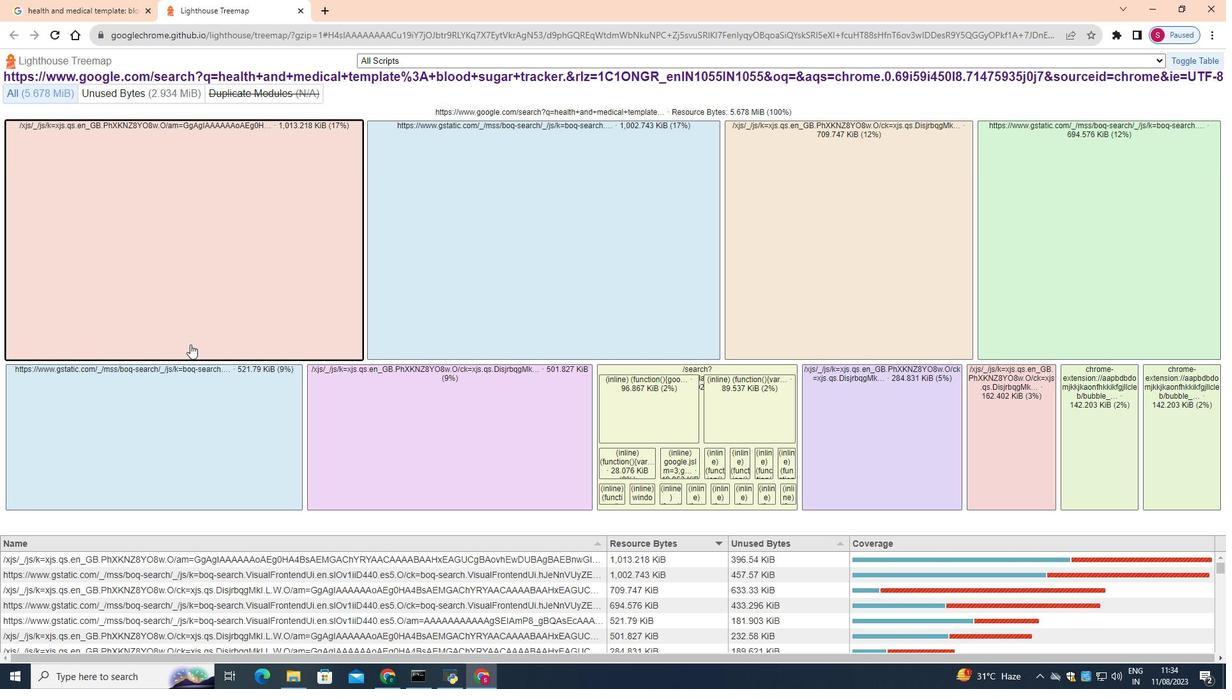 
Action: Mouse scrolled (189, 342) with delta (0, 0)
Screenshot: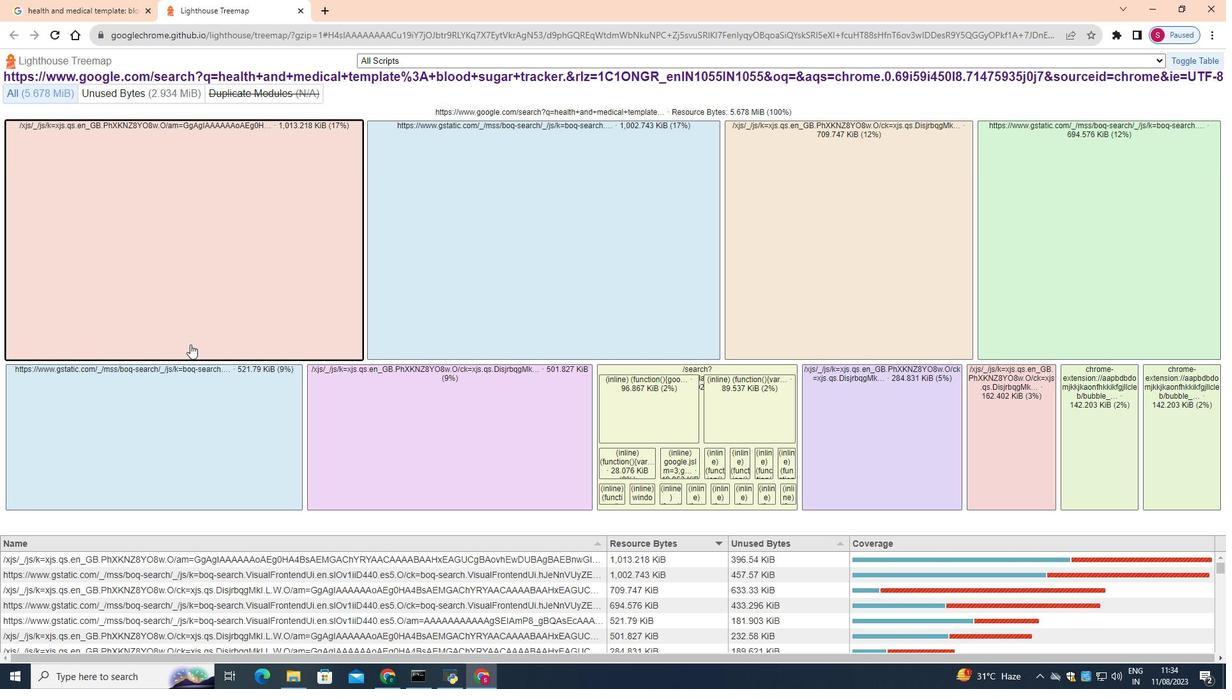 
Action: Mouse moved to (190, 344)
Screenshot: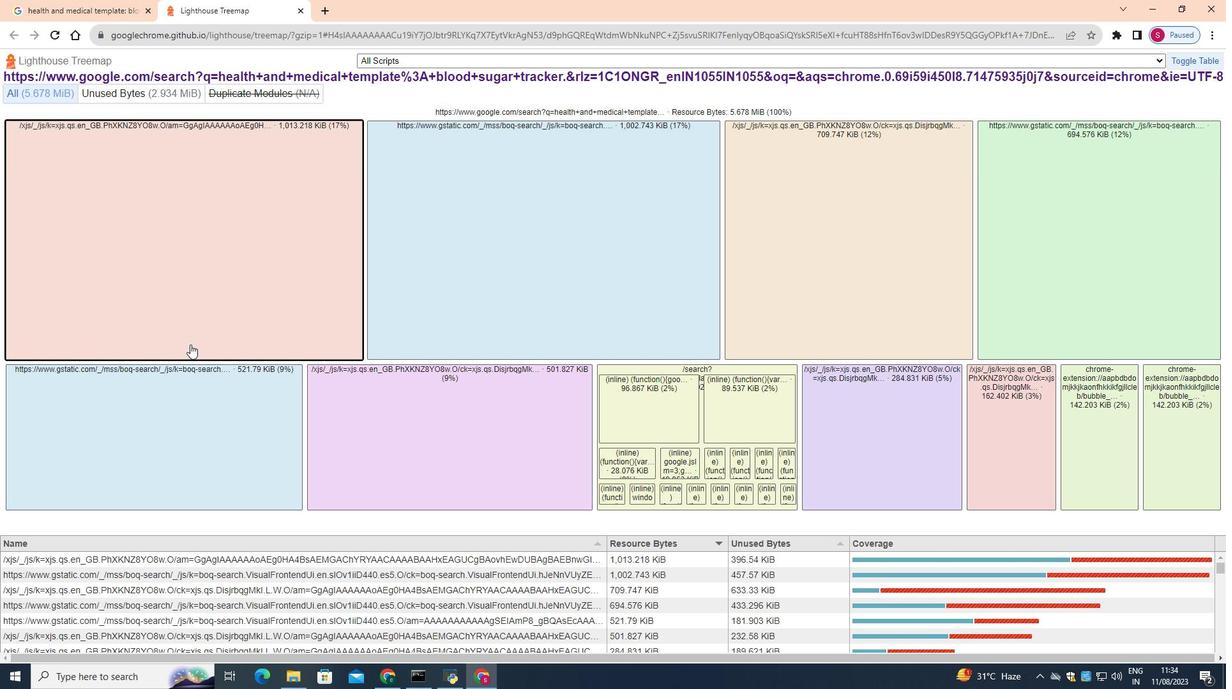 
Action: Mouse scrolled (190, 343) with delta (0, 0)
Screenshot: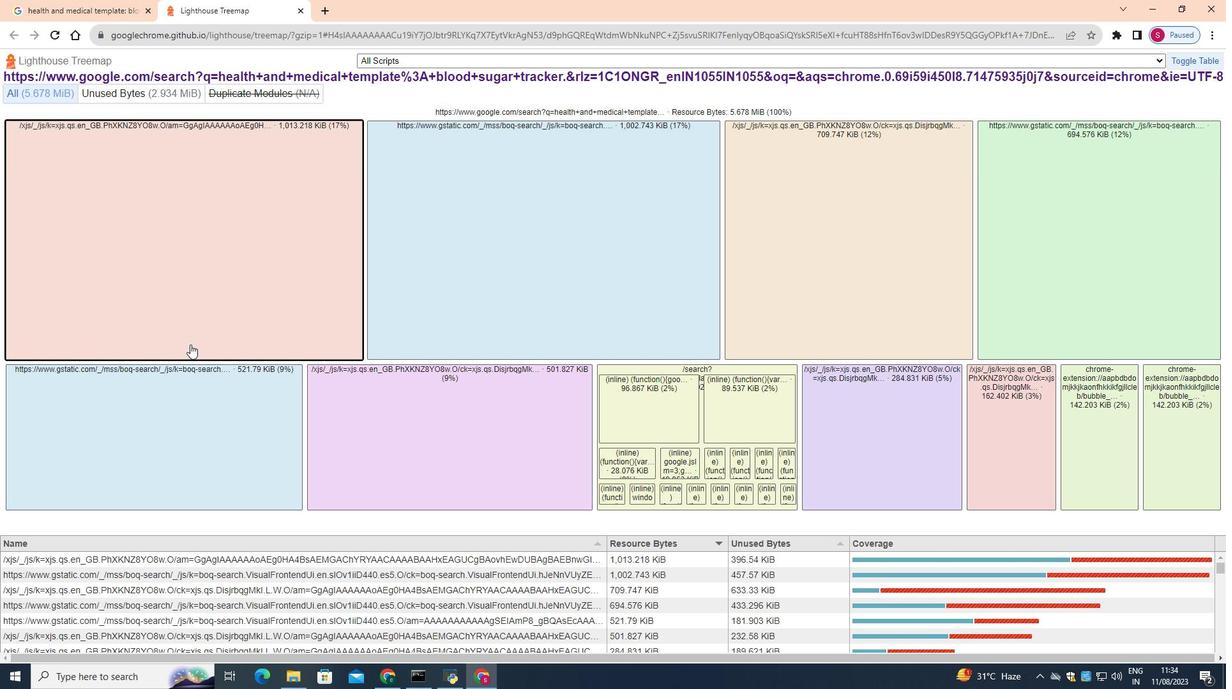 
Action: Mouse moved to (190, 344)
Screenshot: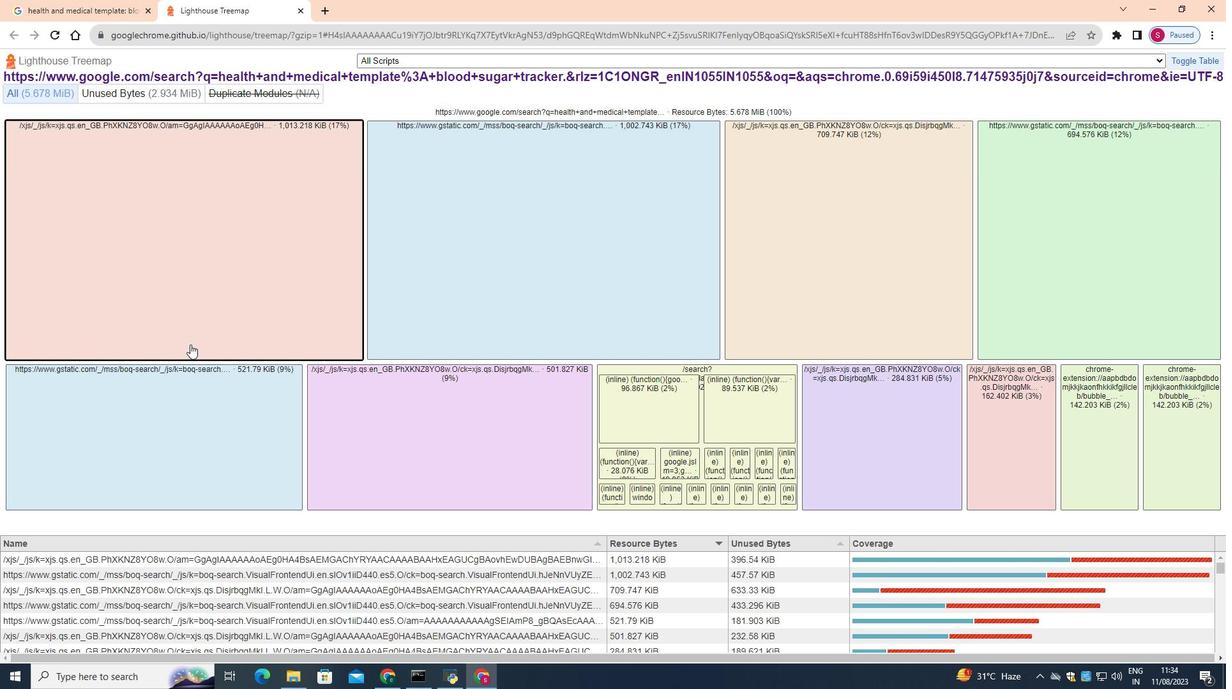 
Action: Mouse scrolled (190, 344) with delta (0, 0)
Screenshot: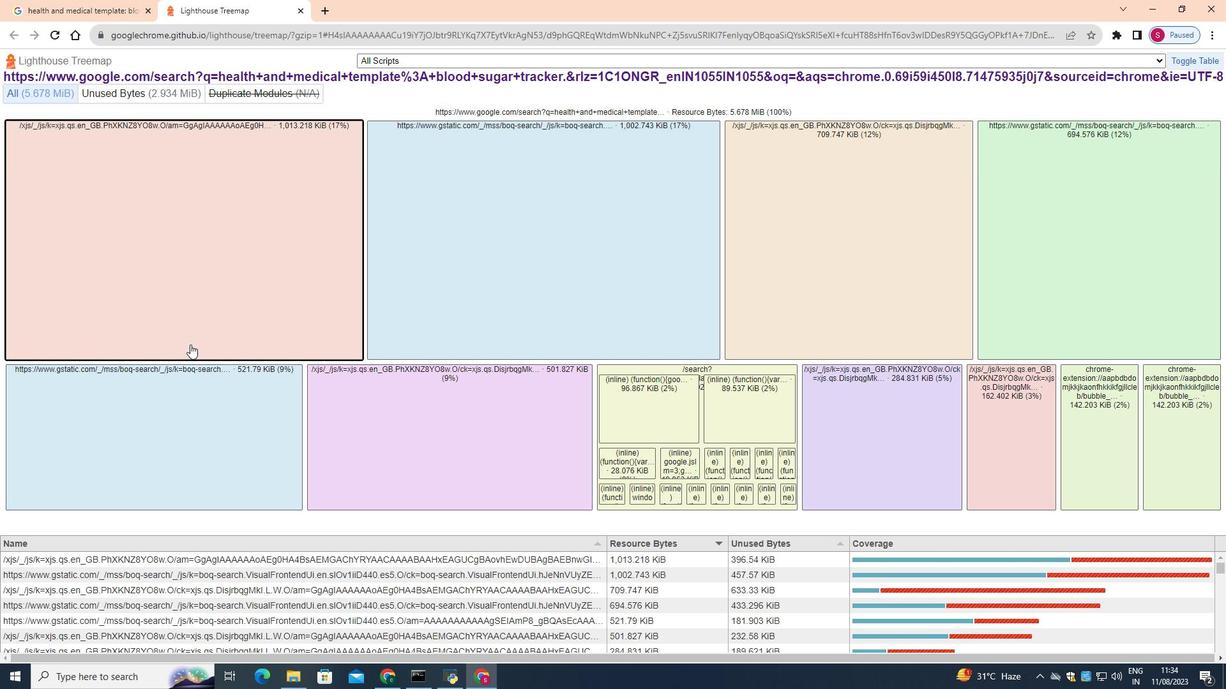 
Action: Mouse scrolled (190, 344) with delta (0, 0)
Screenshot: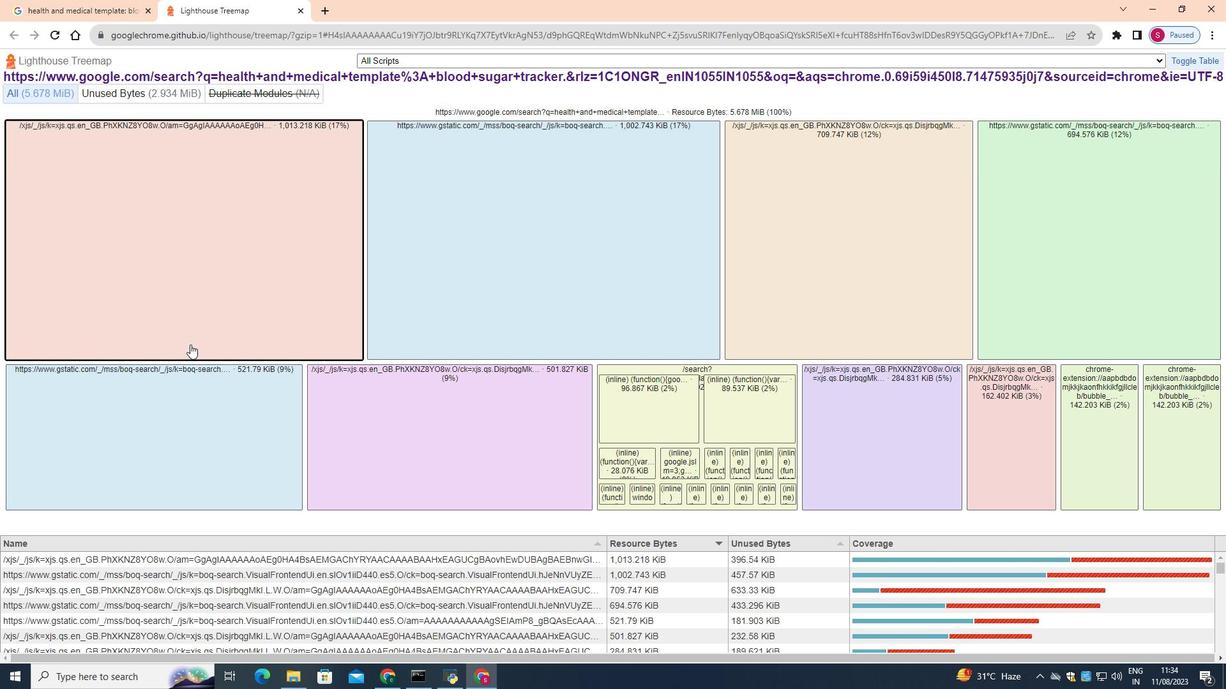 
Action: Mouse moved to (104, 3)
Screenshot: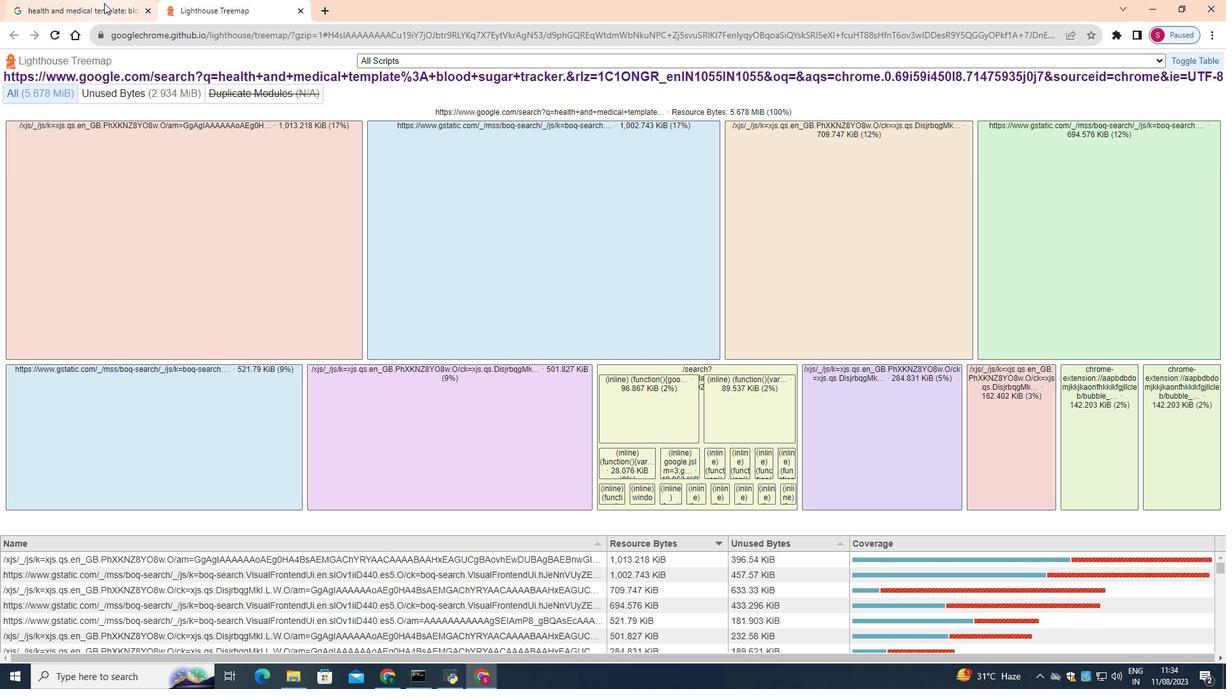 
Action: Mouse pressed left at (104, 3)
Screenshot: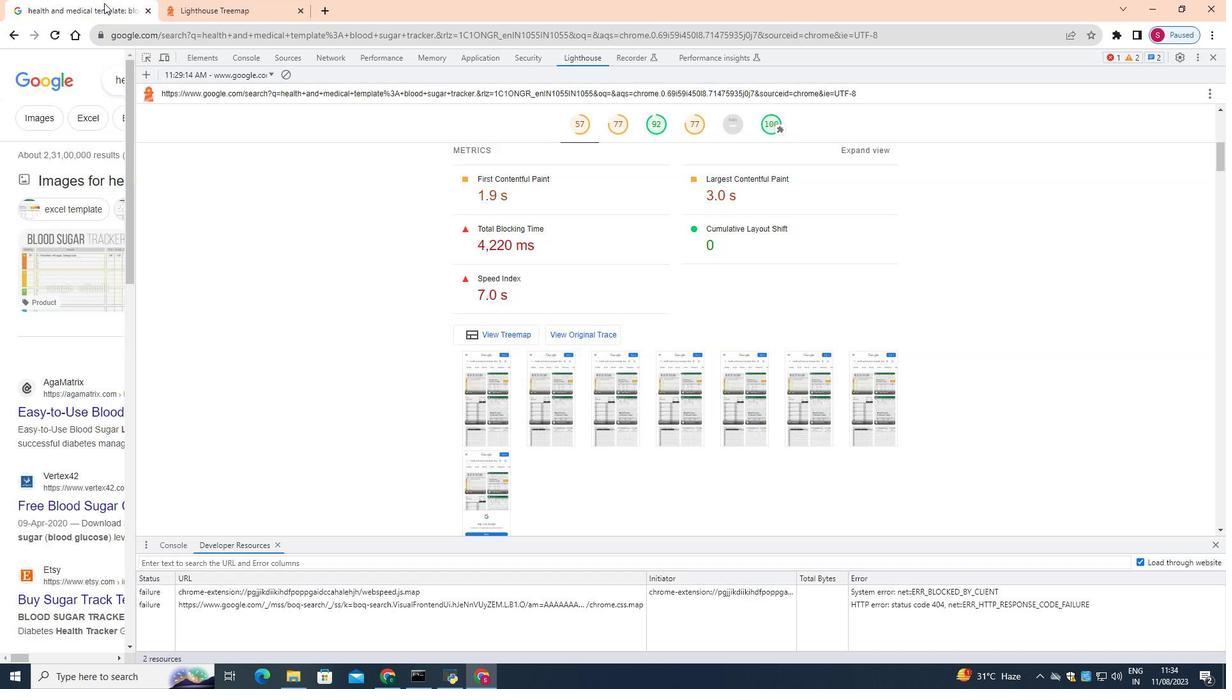 
Action: Mouse moved to (570, 346)
Screenshot: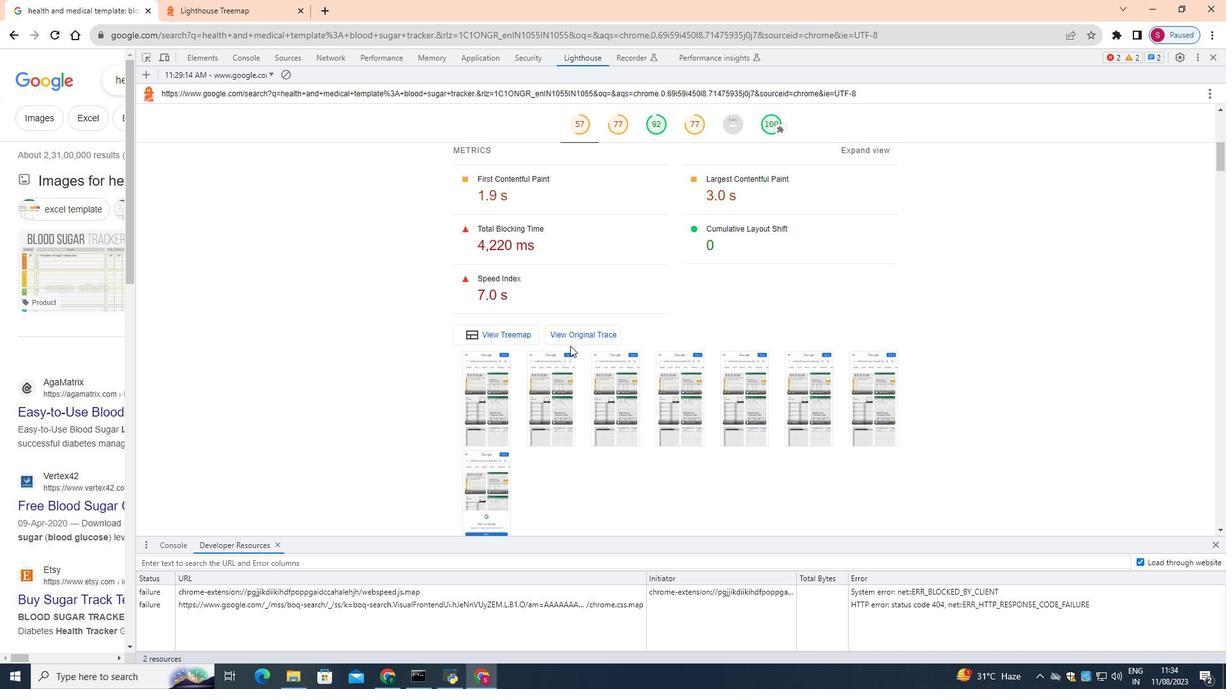 
Action: Mouse scrolled (570, 345) with delta (0, 0)
Screenshot: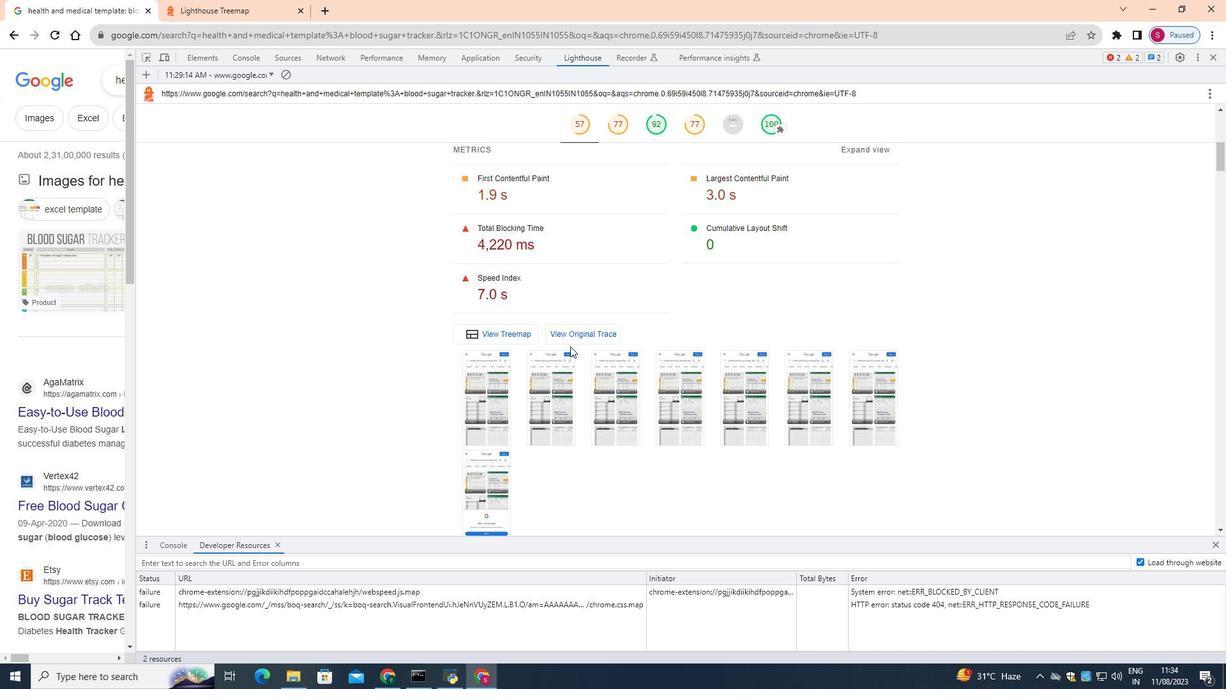 
Action: Mouse moved to (570, 346)
Screenshot: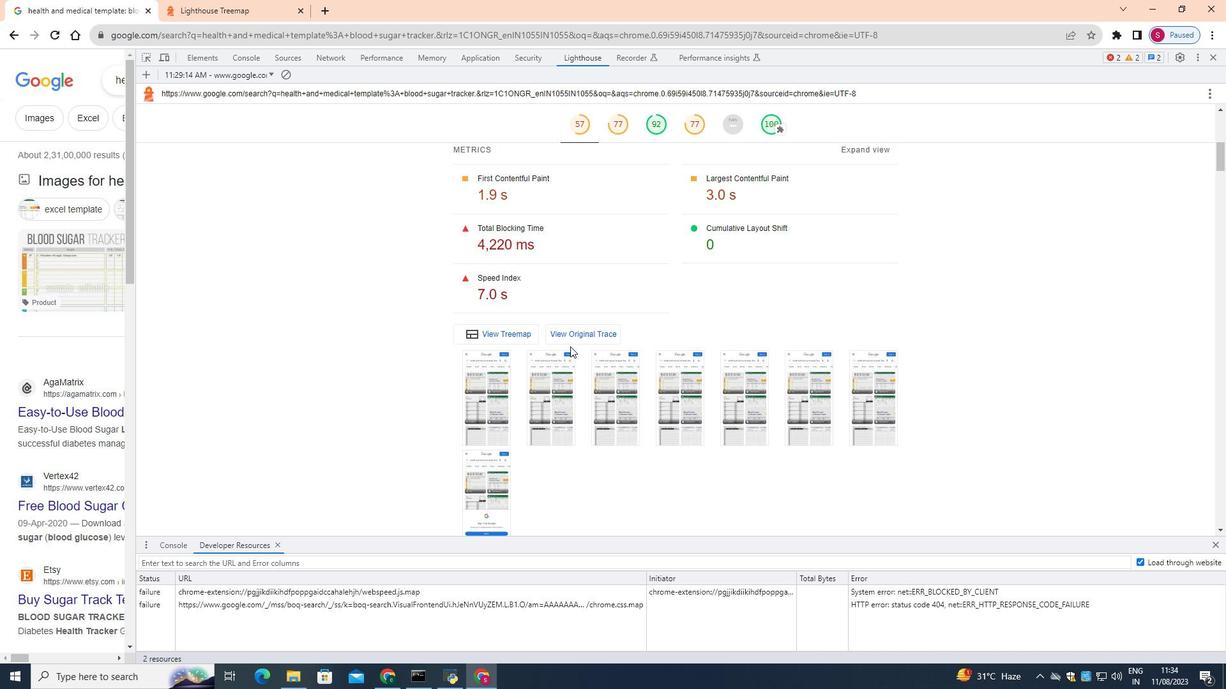 
Action: Mouse scrolled (570, 346) with delta (0, 0)
Screenshot: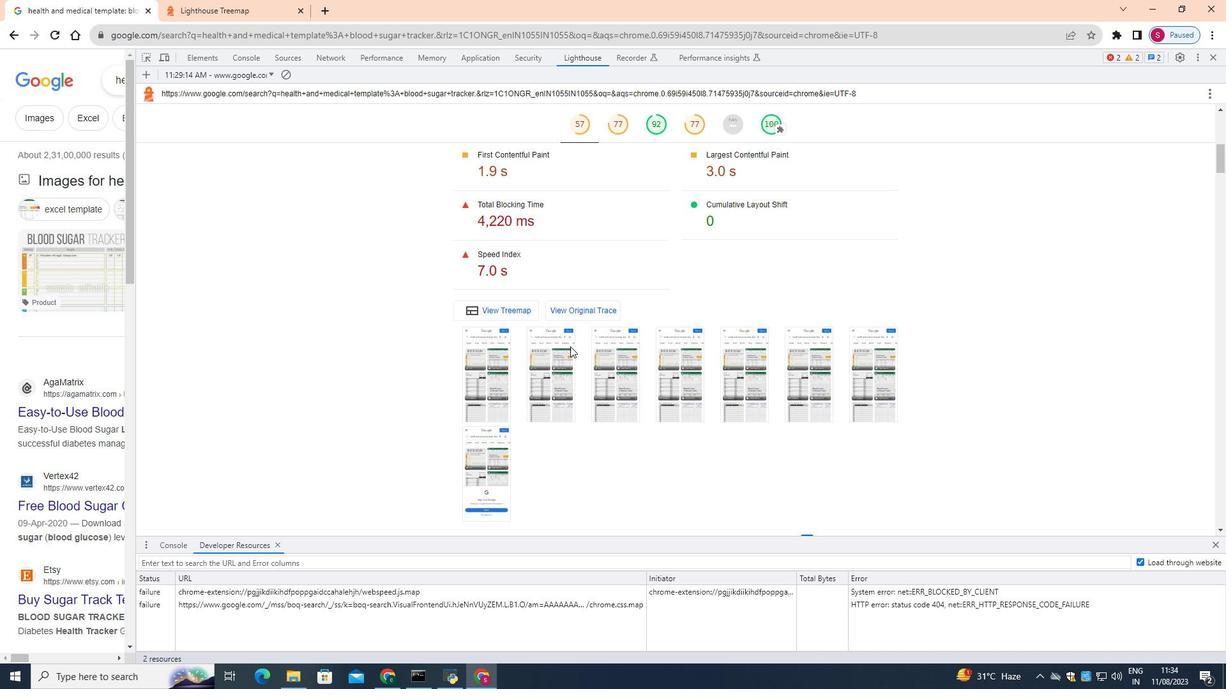
Action: Mouse scrolled (570, 346) with delta (0, 0)
